 Task: Create a Virtual Reality (VR) Psychic Experiences: VR simulations of psychic and paranormal phenomena.
Action: Mouse moved to (500, 221)
Screenshot: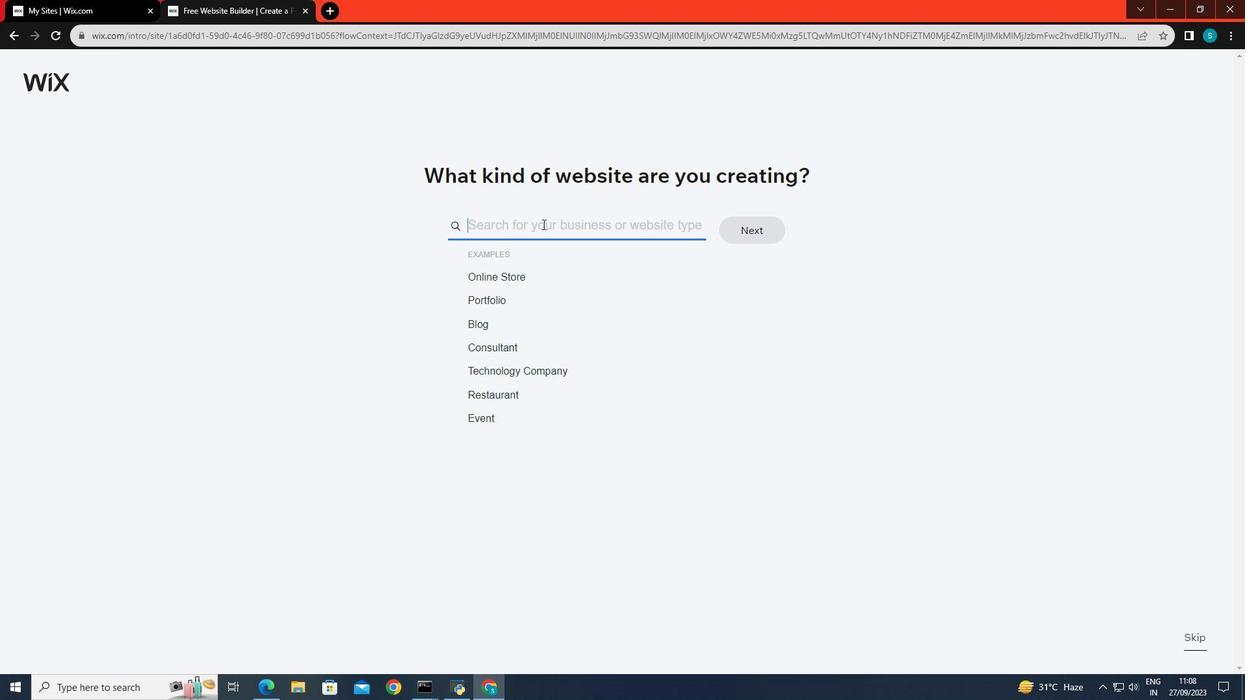 
Action: Mouse pressed left at (500, 221)
Screenshot: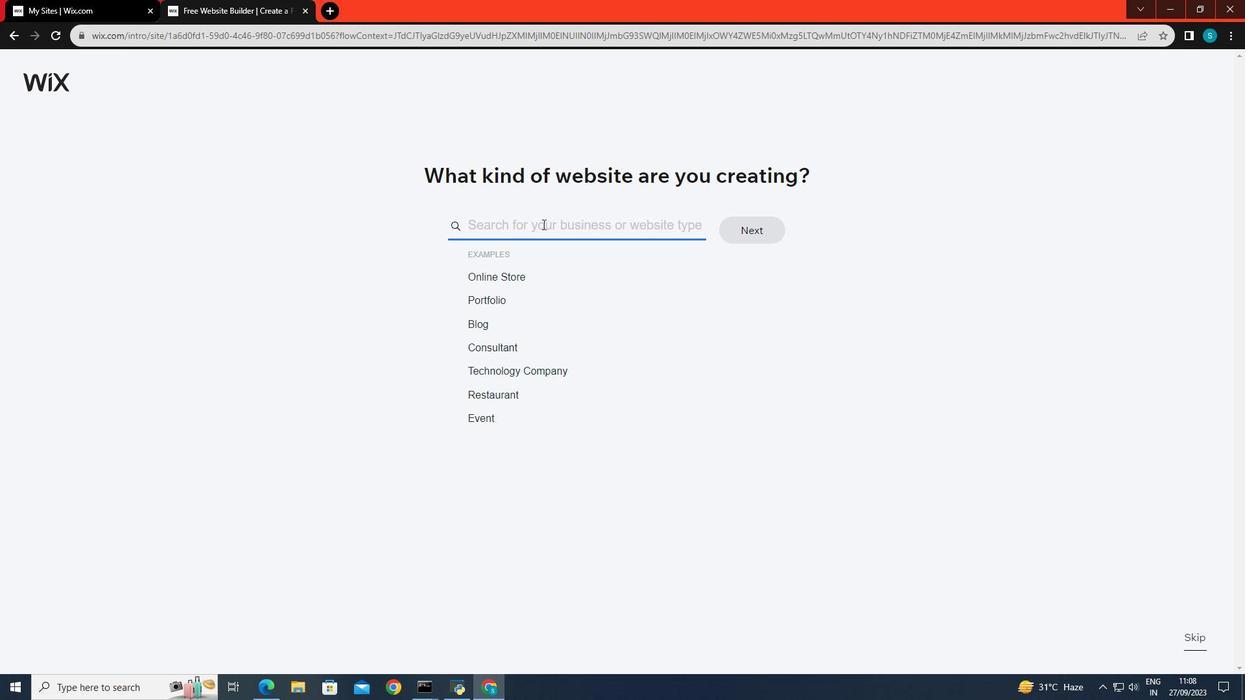 
Action: Mouse moved to (500, 221)
Screenshot: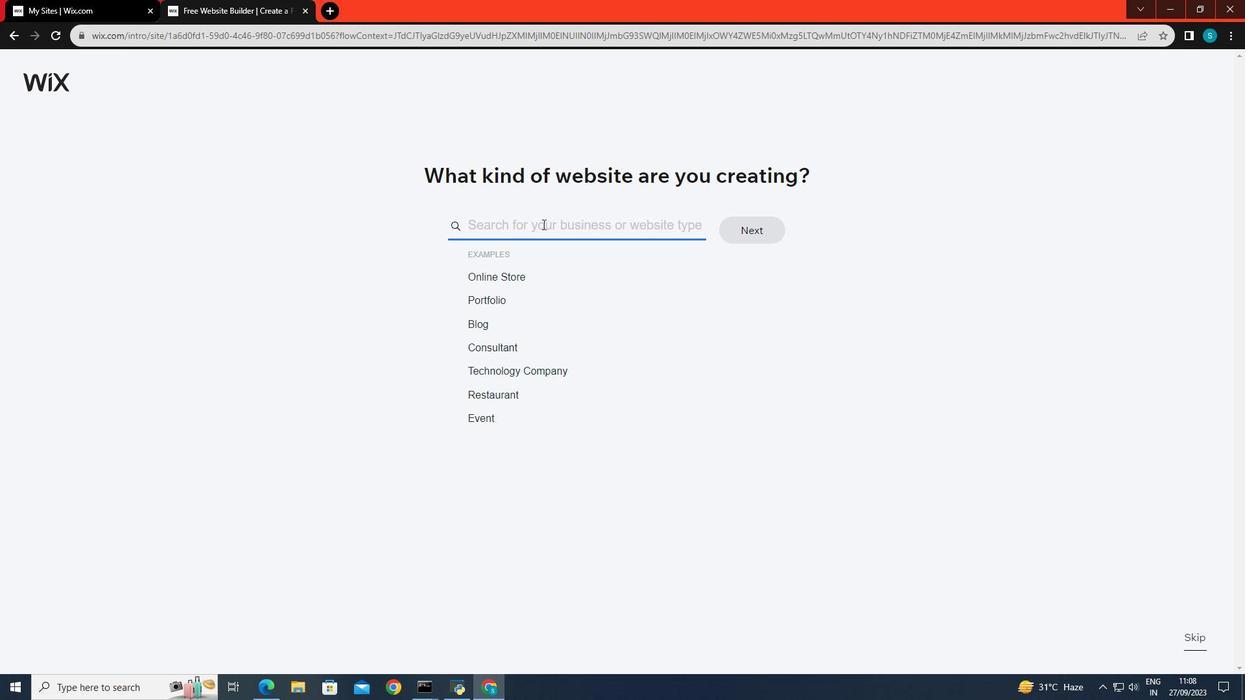 
Action: Key pressed vr<Key.space>psys<Key.backspace>chic<Key.space>experiences
Screenshot: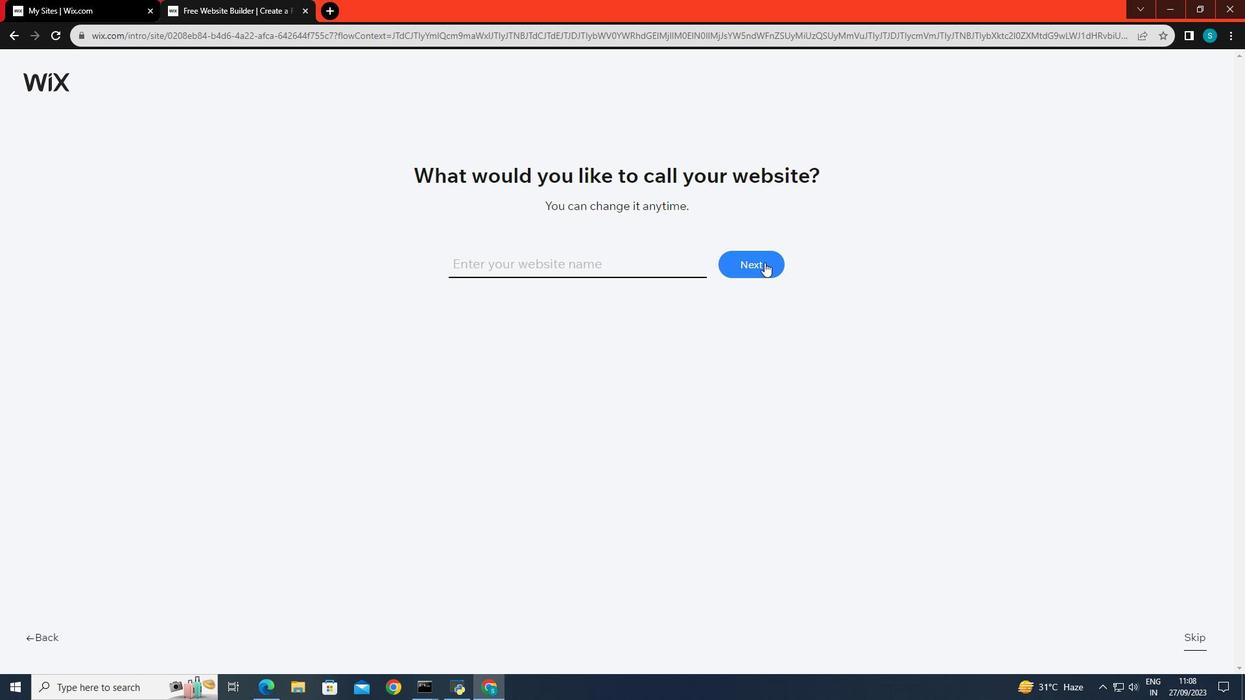 
Action: Mouse moved to (522, 402)
Screenshot: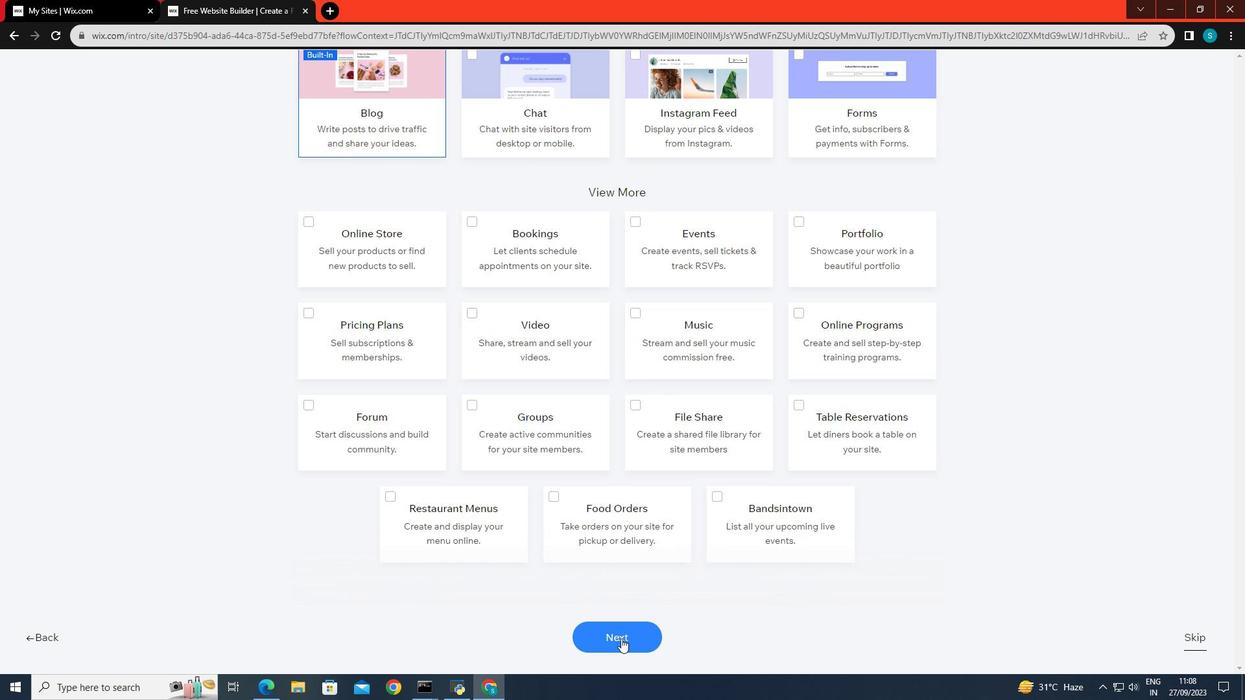 
Action: Mouse pressed left at (522, 402)
Screenshot: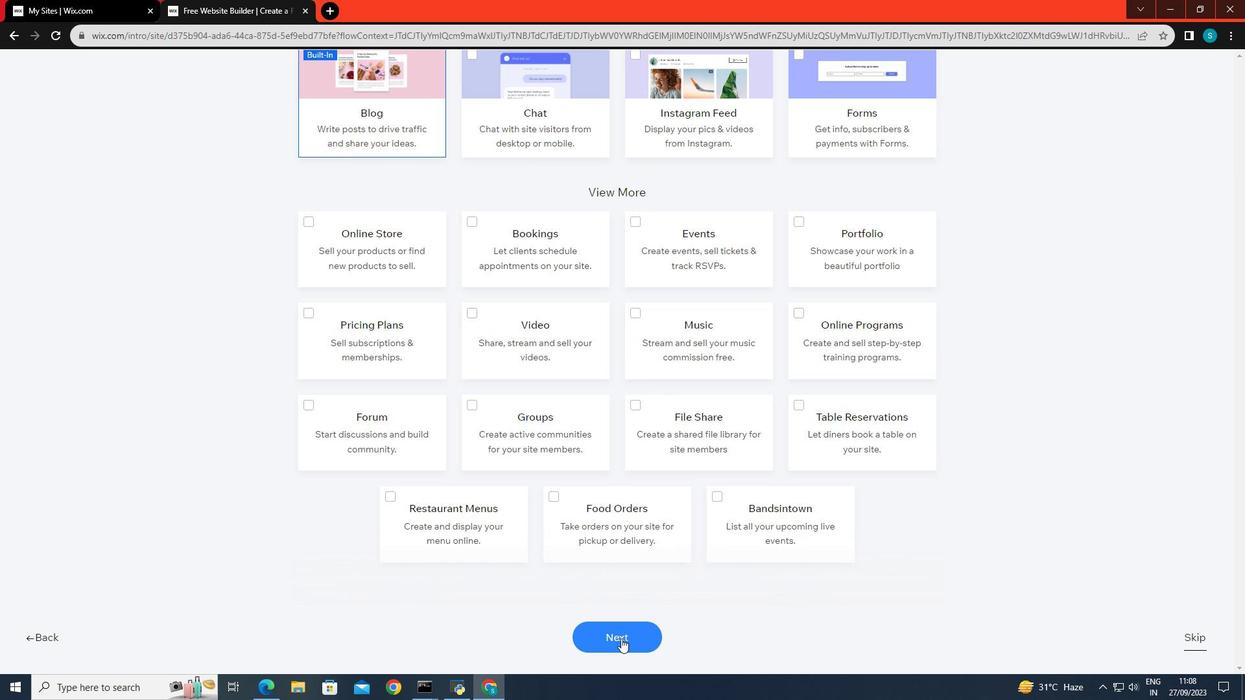 
Action: Mouse moved to (755, 231)
Screenshot: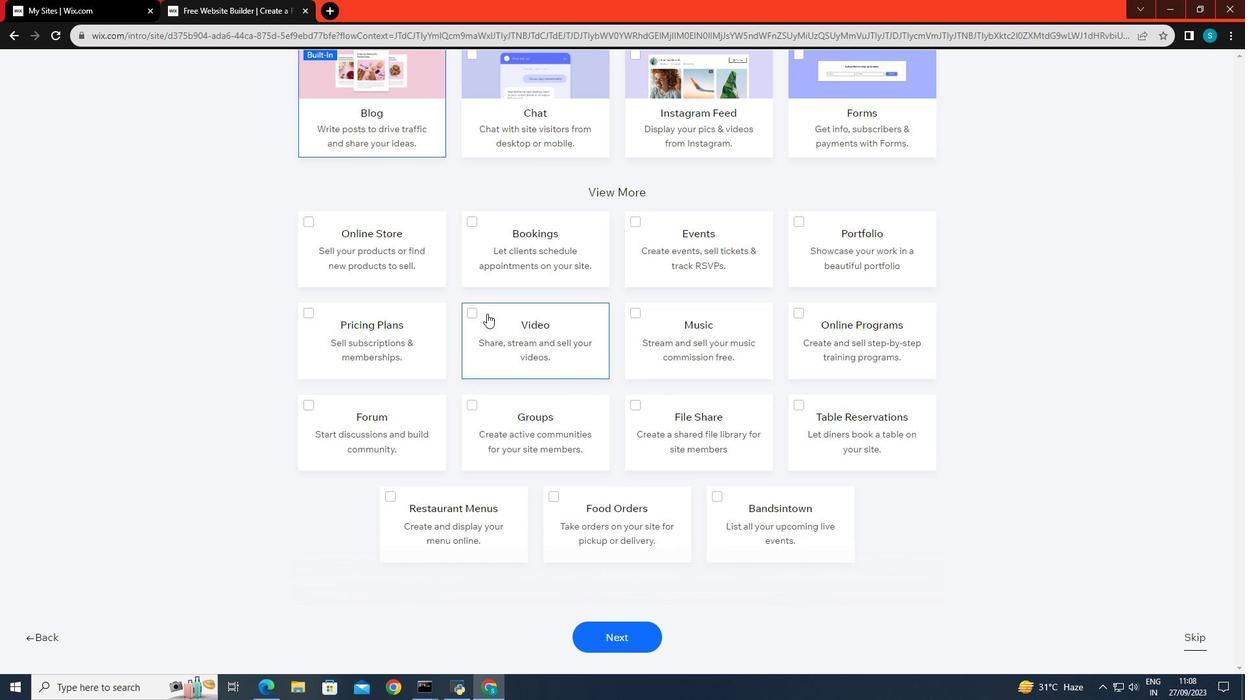 
Action: Mouse pressed left at (755, 231)
Screenshot: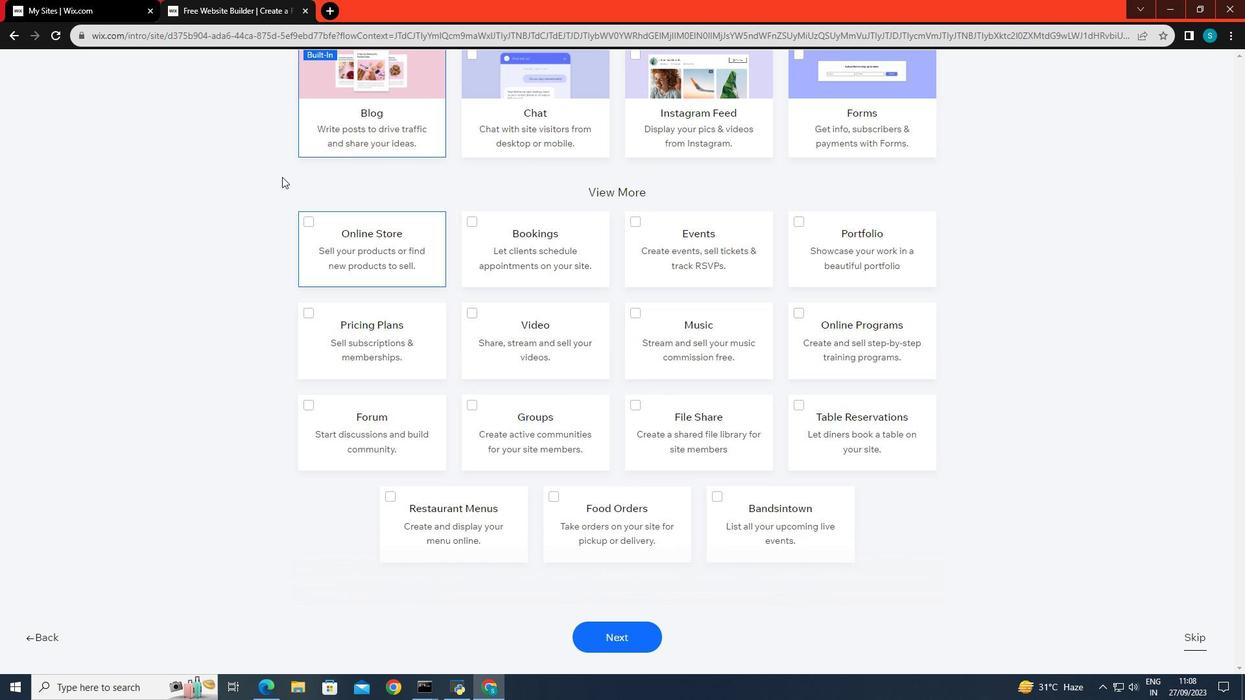 
Action: Mouse moved to (762, 263)
Screenshot: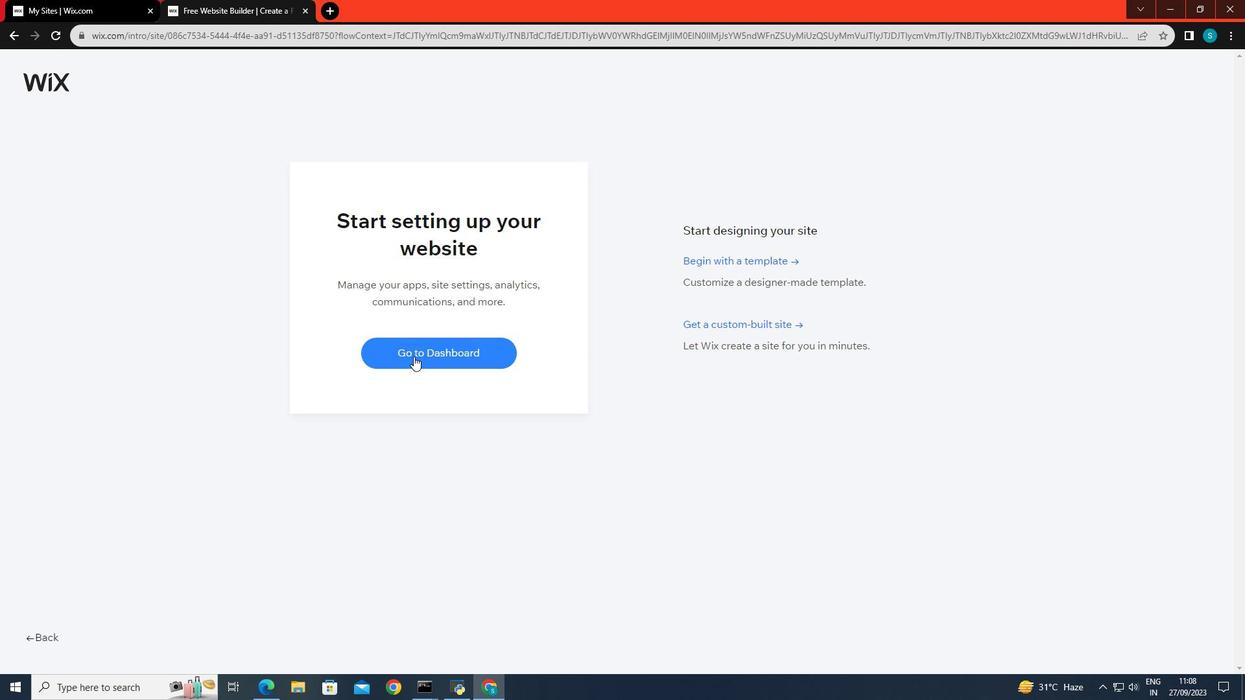 
Action: Mouse pressed left at (762, 263)
Screenshot: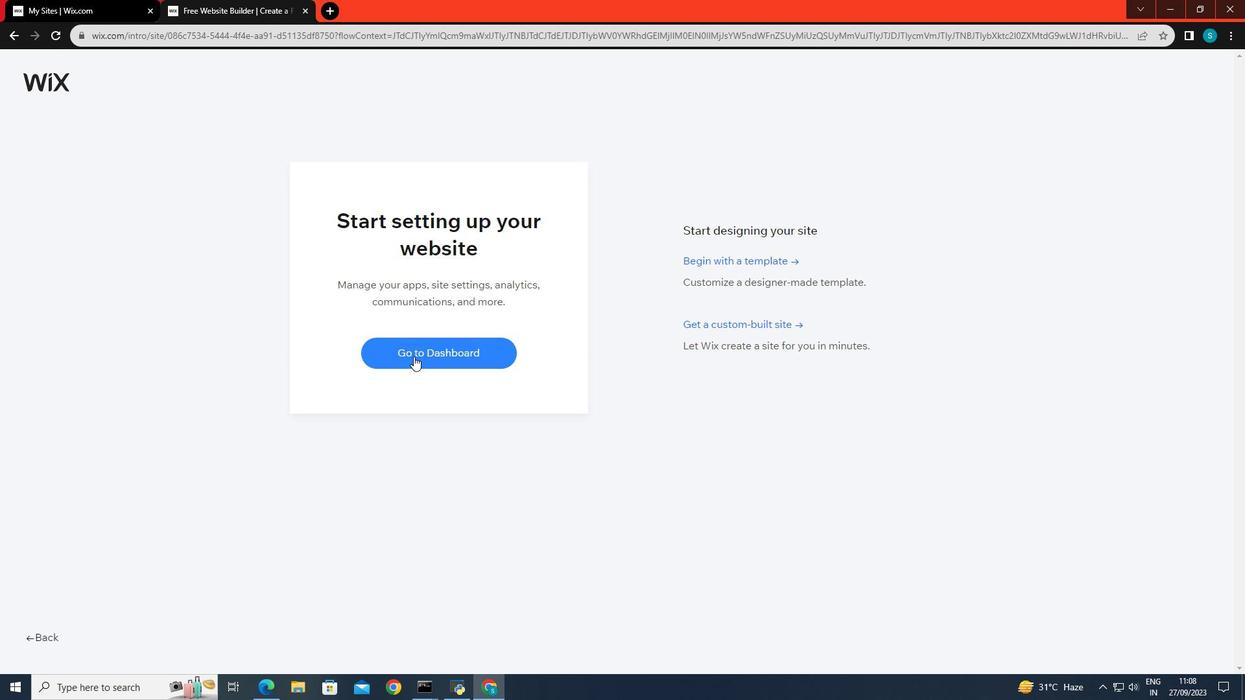
Action: Mouse moved to (637, 201)
Screenshot: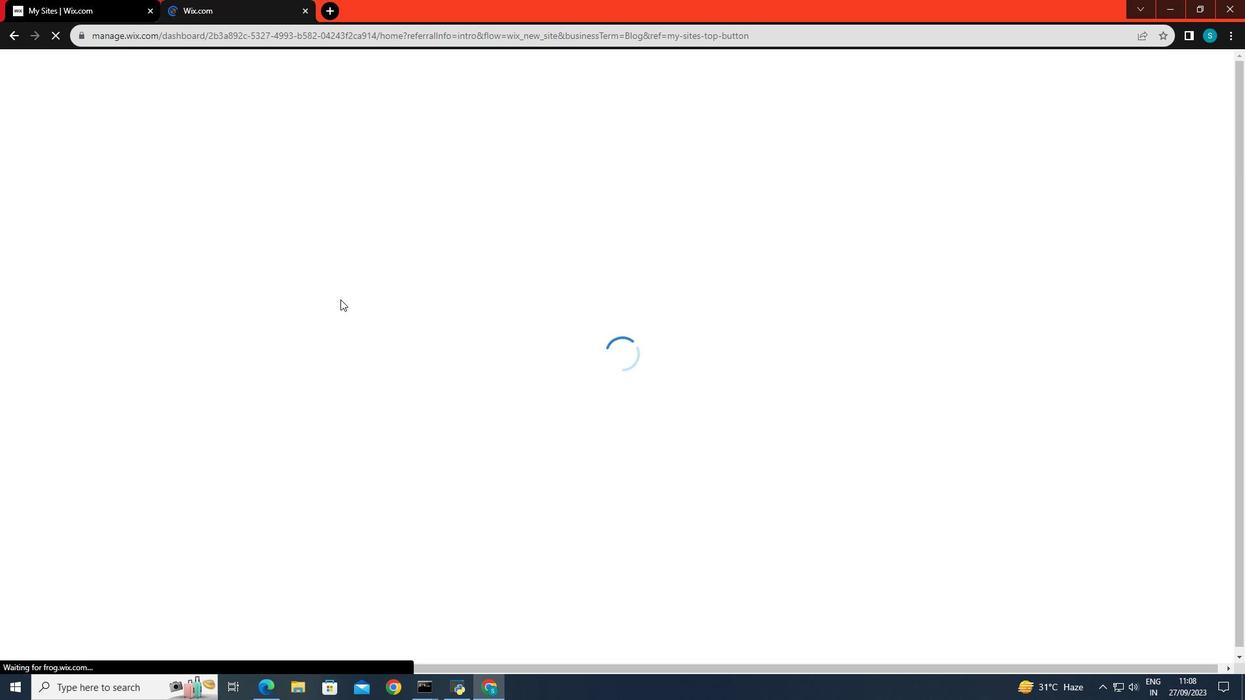 
Action: Mouse pressed left at (637, 201)
Screenshot: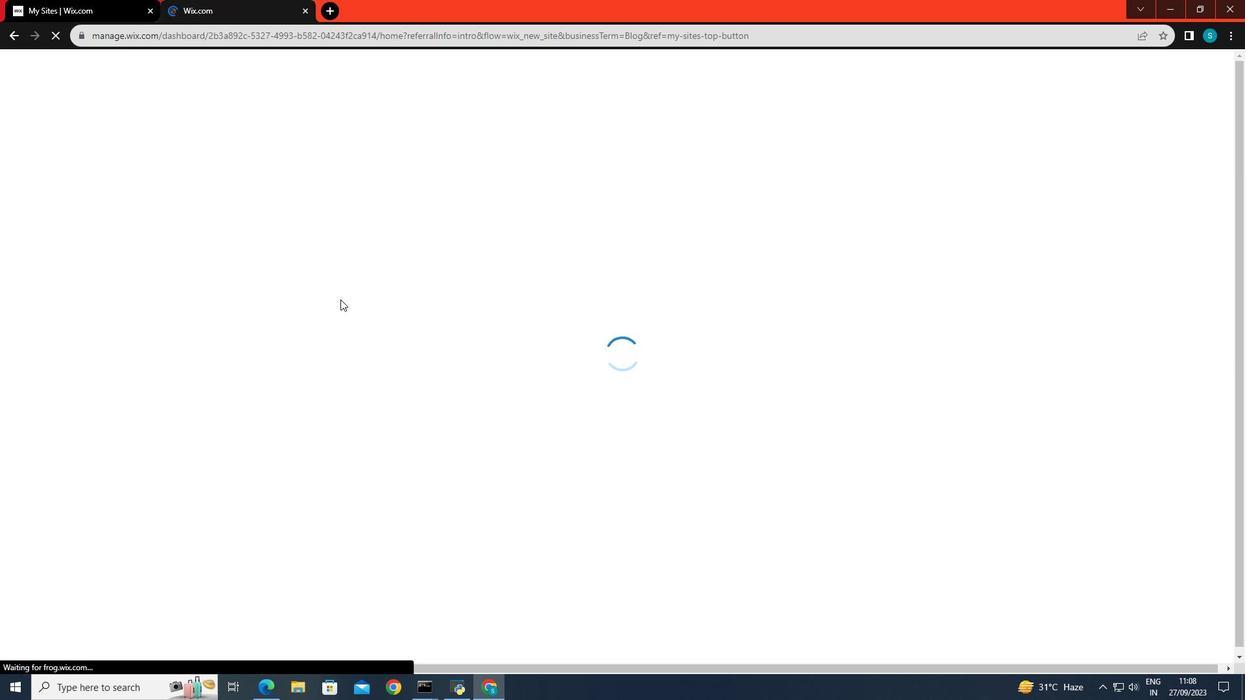 
Action: Mouse moved to (478, 200)
Screenshot: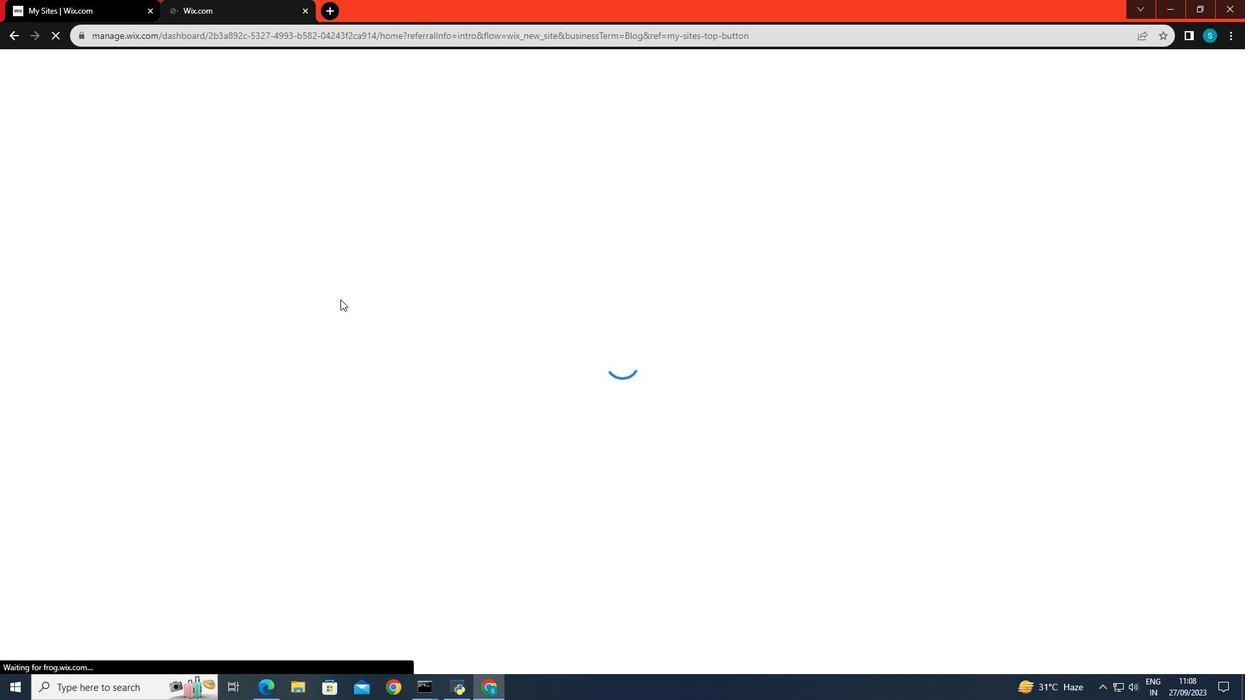 
Action: Mouse pressed left at (478, 200)
Screenshot: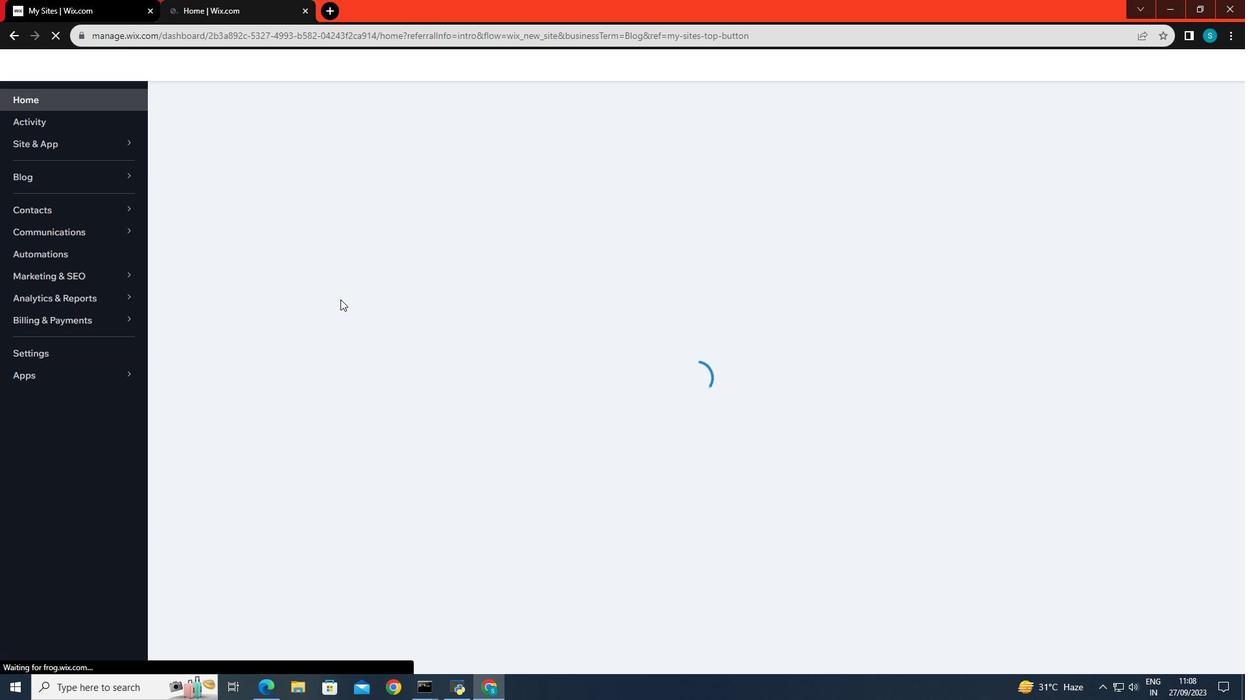 
Action: Mouse moved to (310, 202)
Screenshot: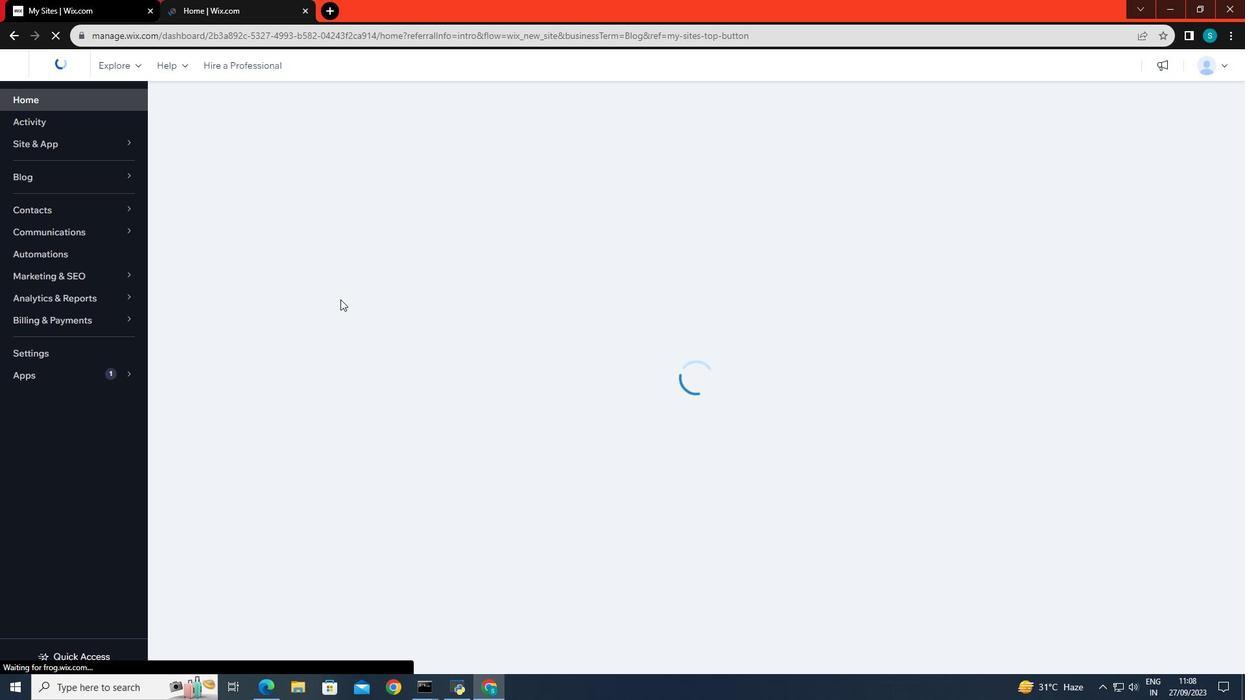 
Action: Mouse pressed left at (310, 202)
Screenshot: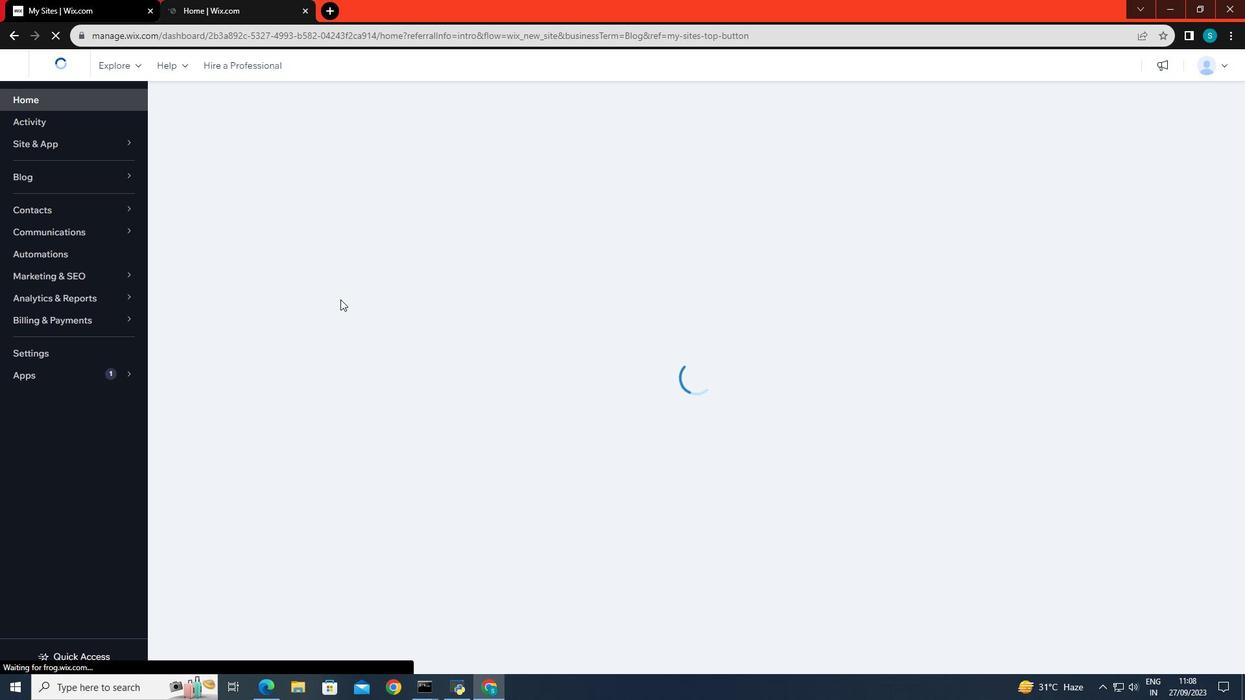 
Action: Mouse moved to (616, 643)
Screenshot: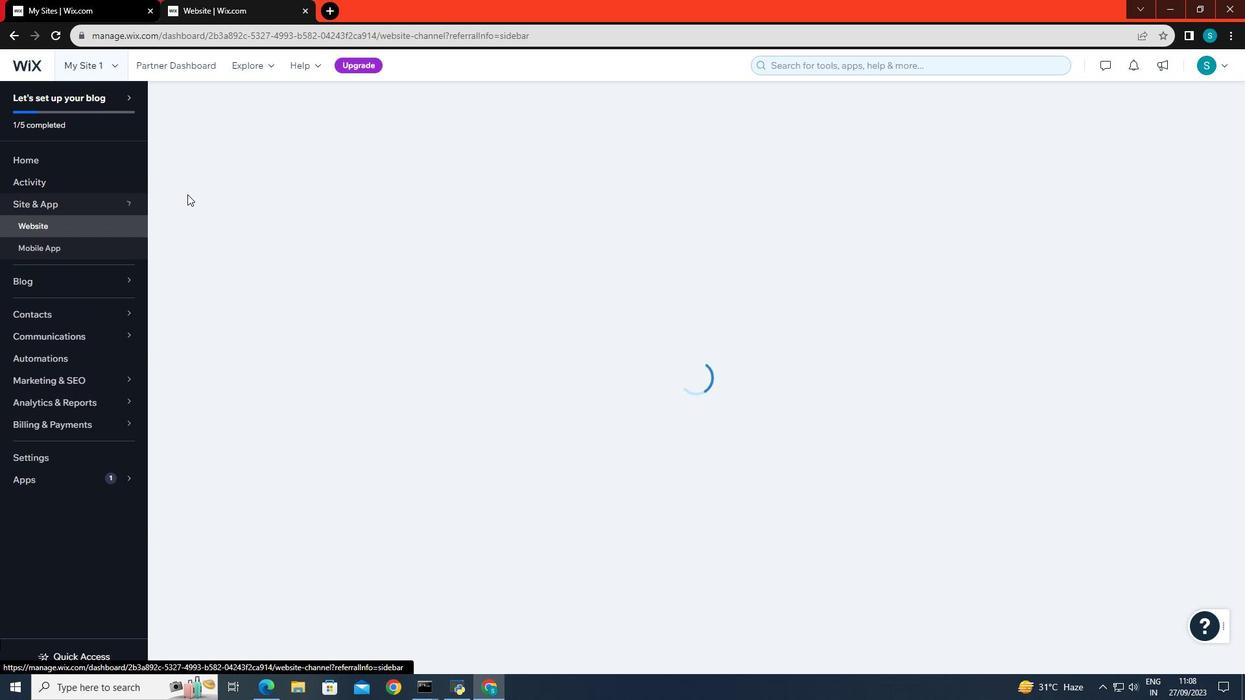 
Action: Mouse pressed left at (616, 643)
Screenshot: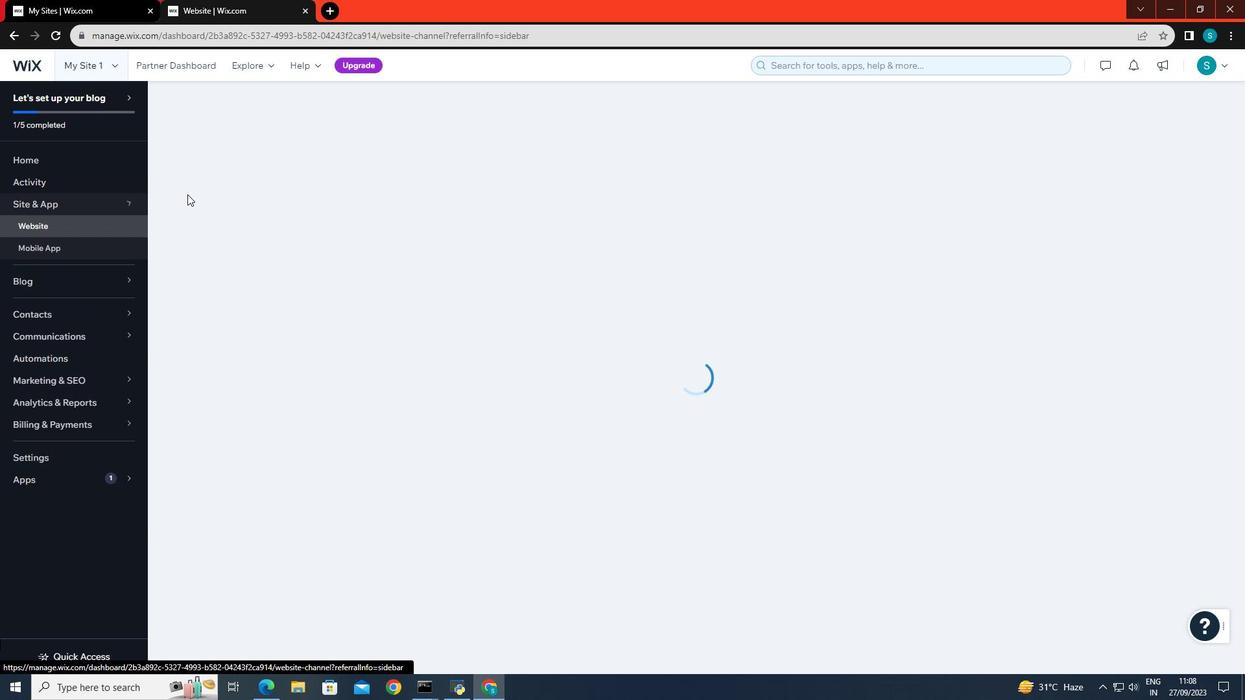 
Action: Mouse moved to (481, 353)
Screenshot: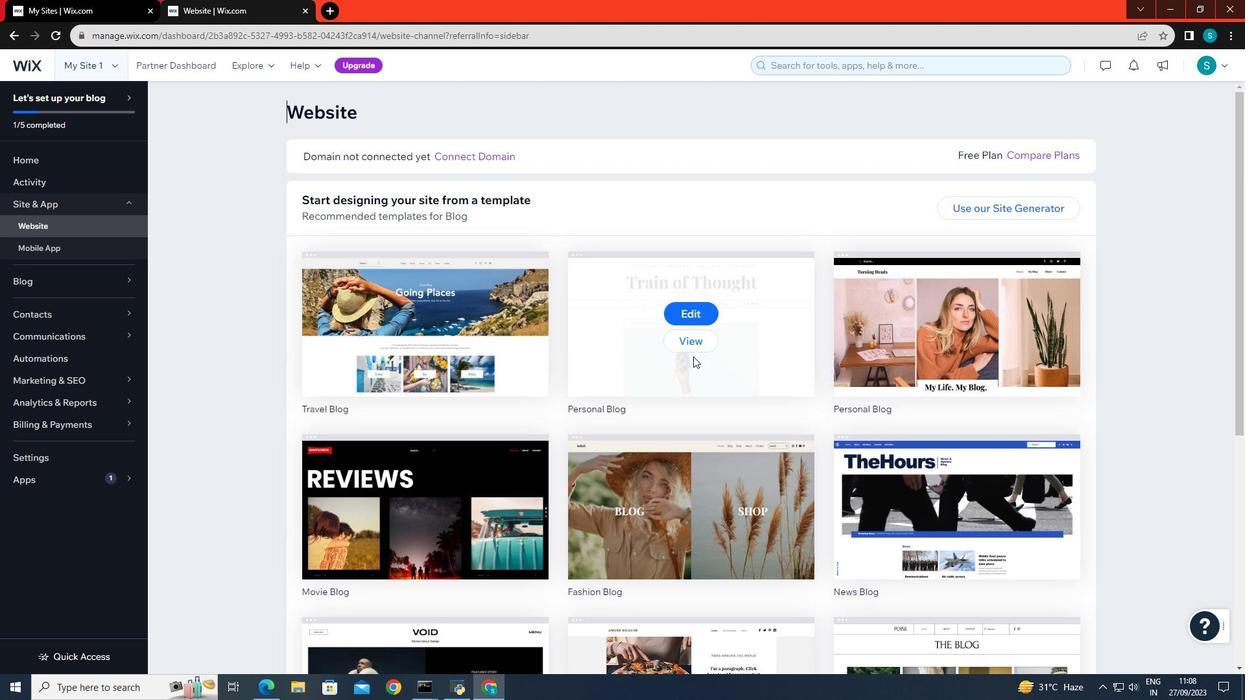 
Action: Mouse pressed left at (481, 353)
Screenshot: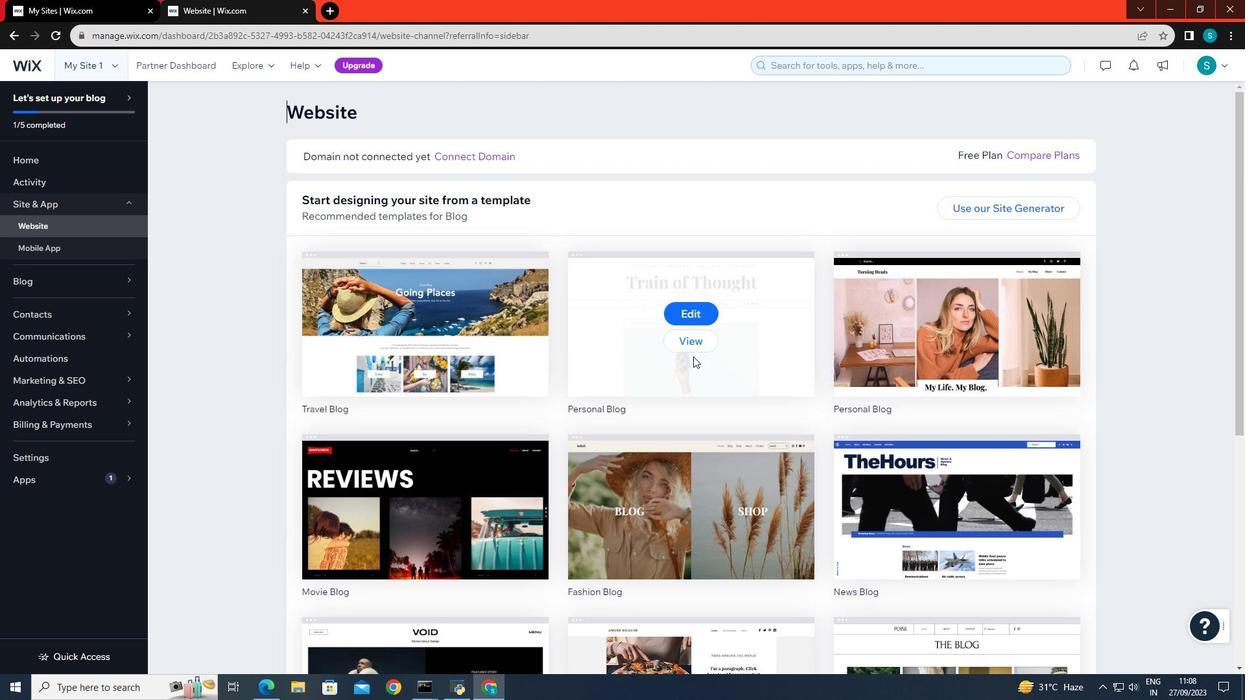 
Action: Mouse moved to (179, 213)
Screenshot: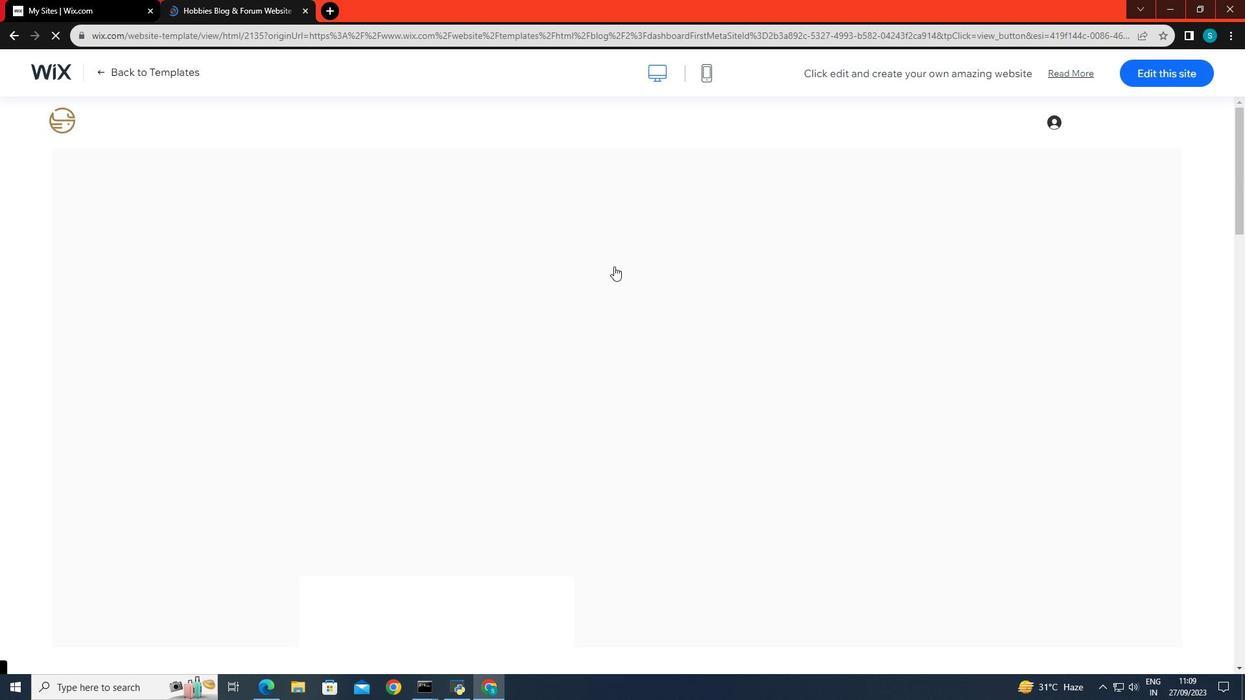 
Action: Mouse pressed left at (179, 213)
Screenshot: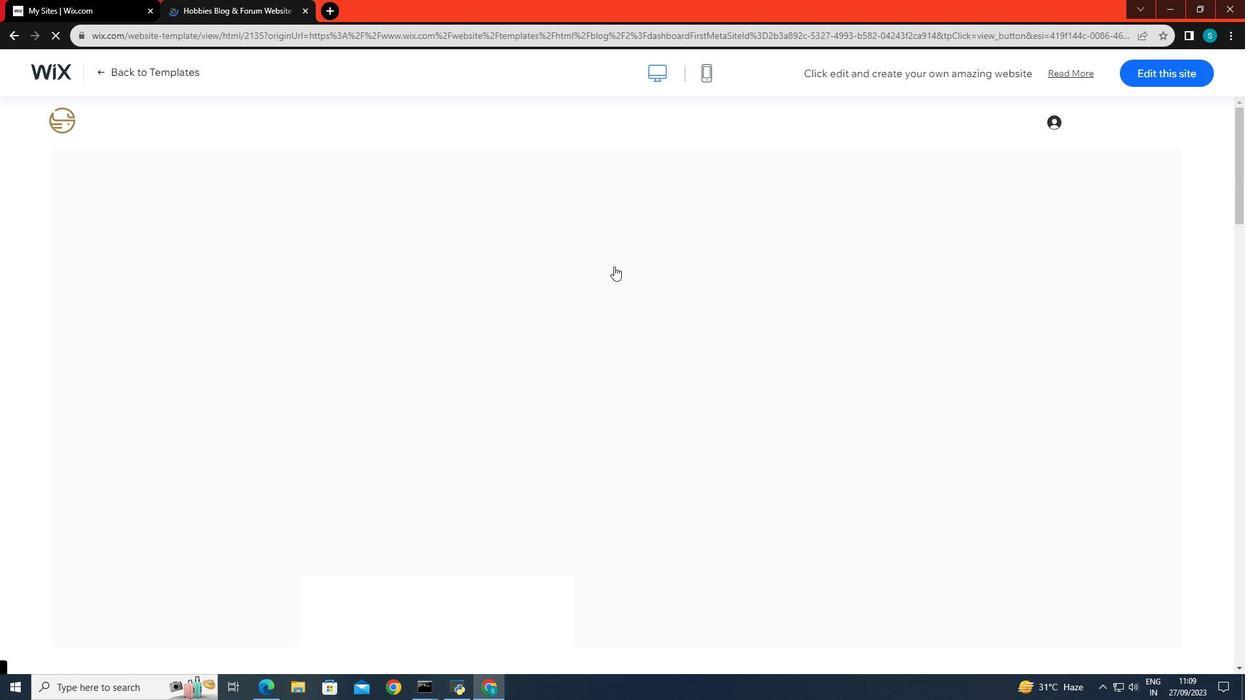 
Action: Mouse moved to (688, 359)
Screenshot: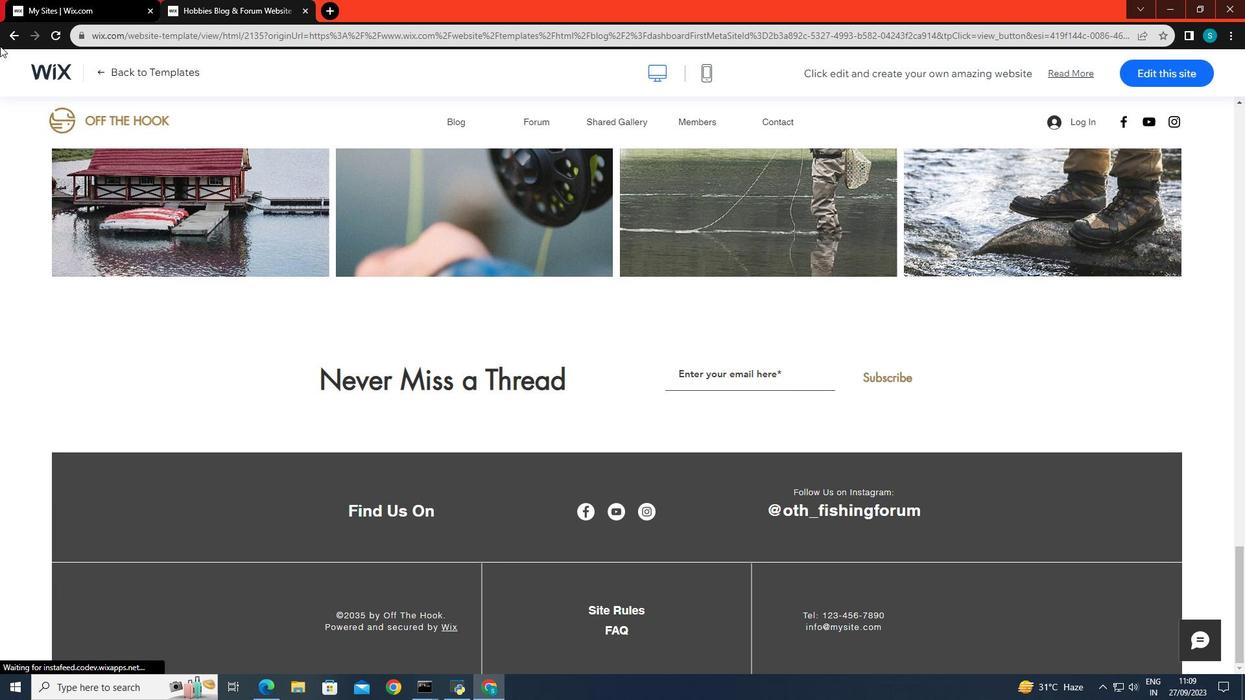 
Action: Mouse scrolled (688, 358) with delta (0, 0)
Screenshot: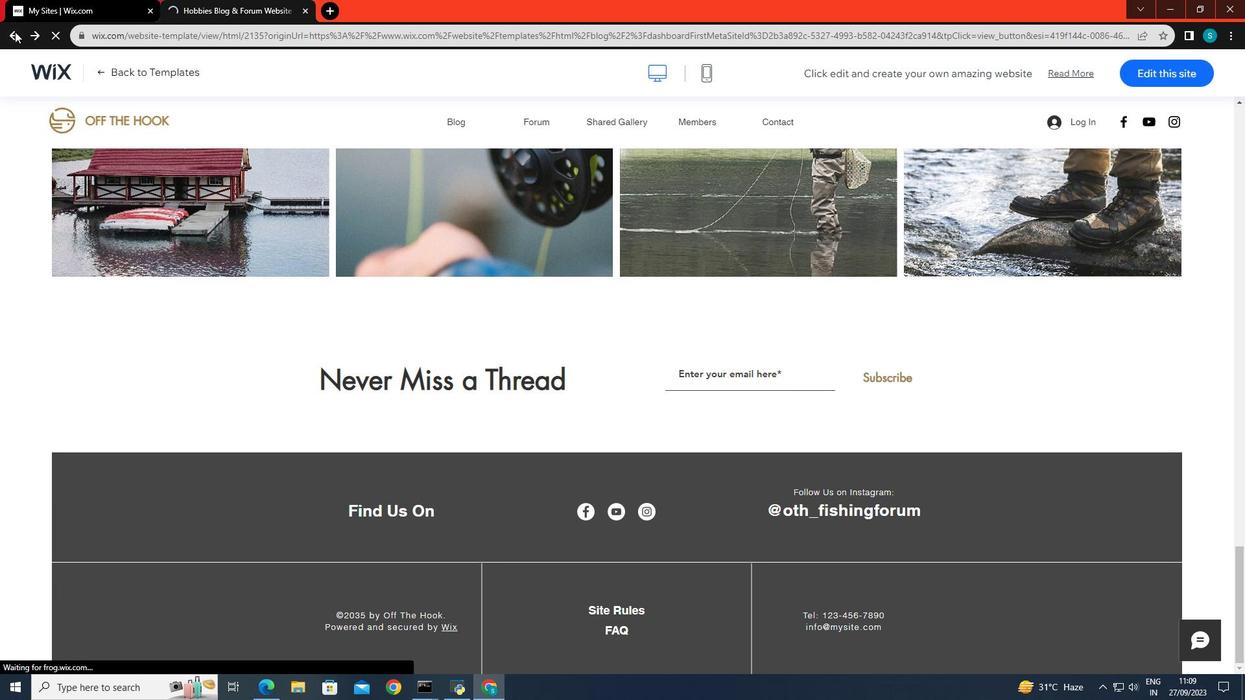 
Action: Mouse scrolled (688, 358) with delta (0, 0)
Screenshot: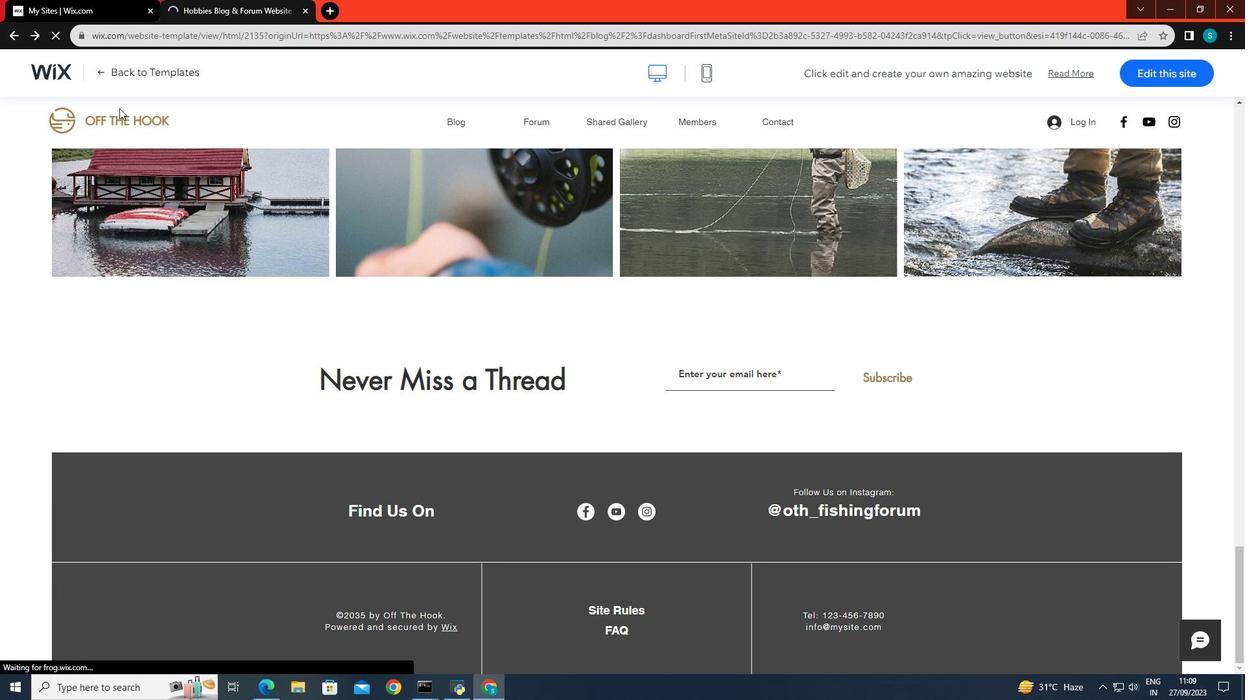 
Action: Mouse scrolled (688, 358) with delta (0, 0)
Screenshot: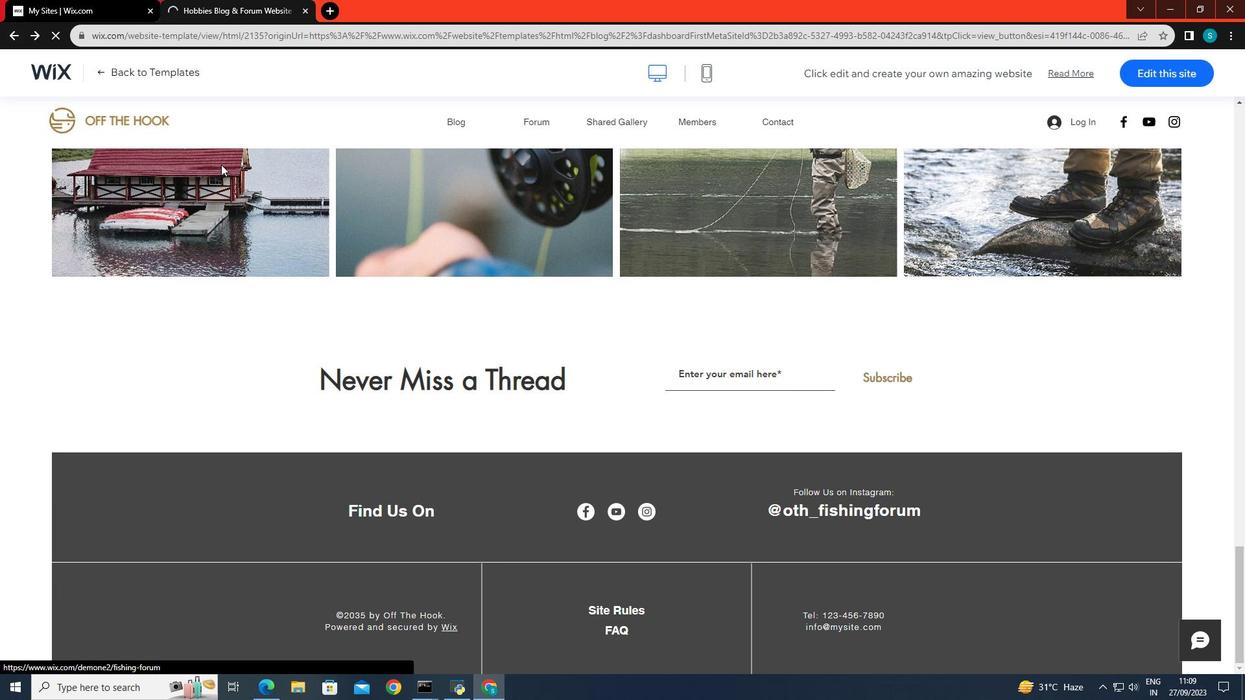 
Action: Mouse scrolled (688, 358) with delta (0, 0)
Screenshot: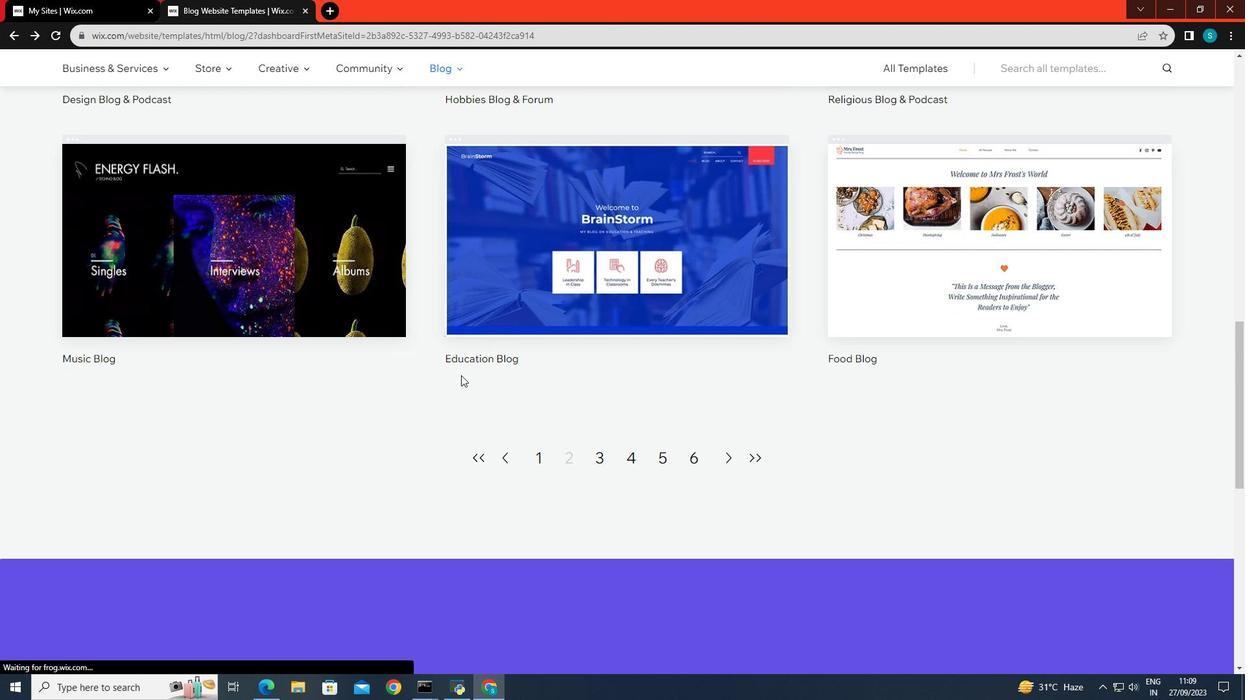
Action: Mouse scrolled (688, 358) with delta (0, 0)
Screenshot: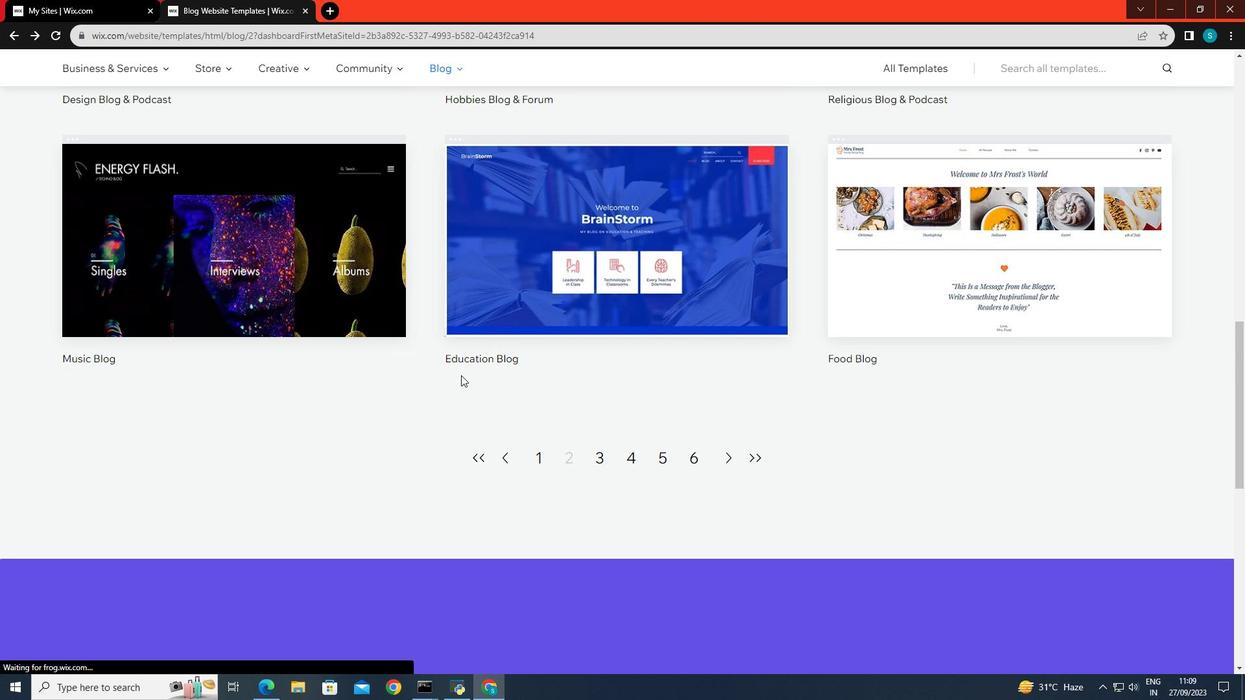 
Action: Mouse moved to (688, 359)
Screenshot: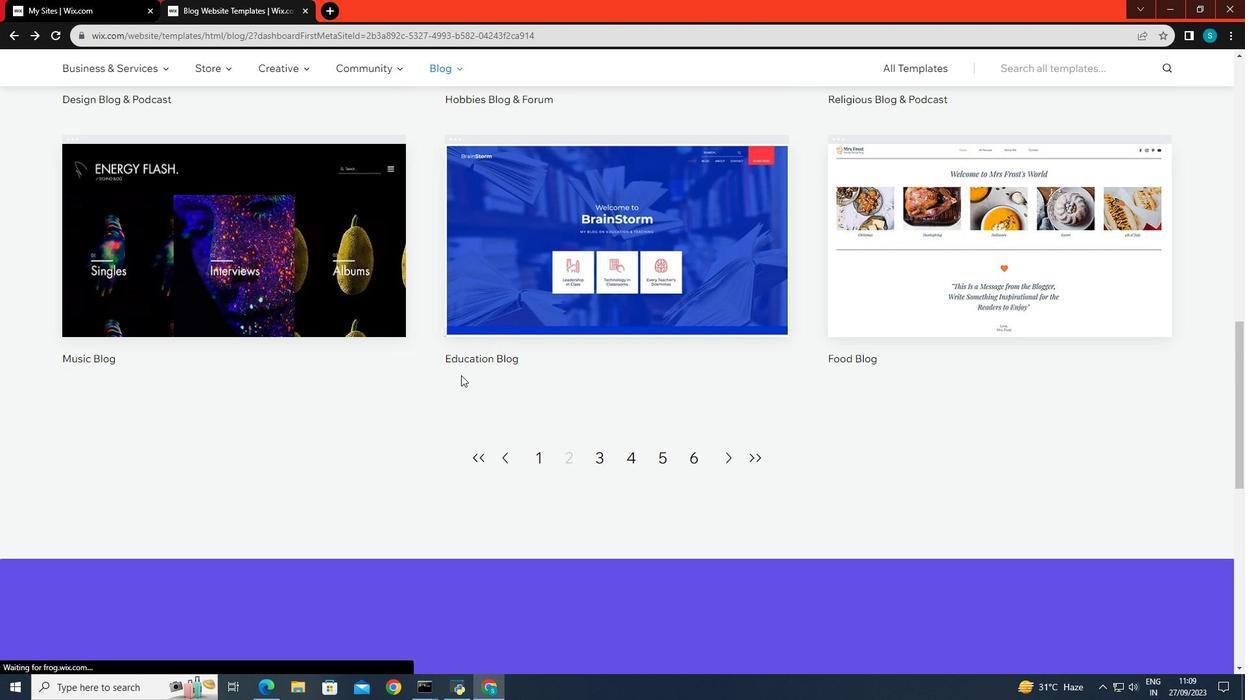 
Action: Mouse scrolled (688, 358) with delta (0, 0)
Screenshot: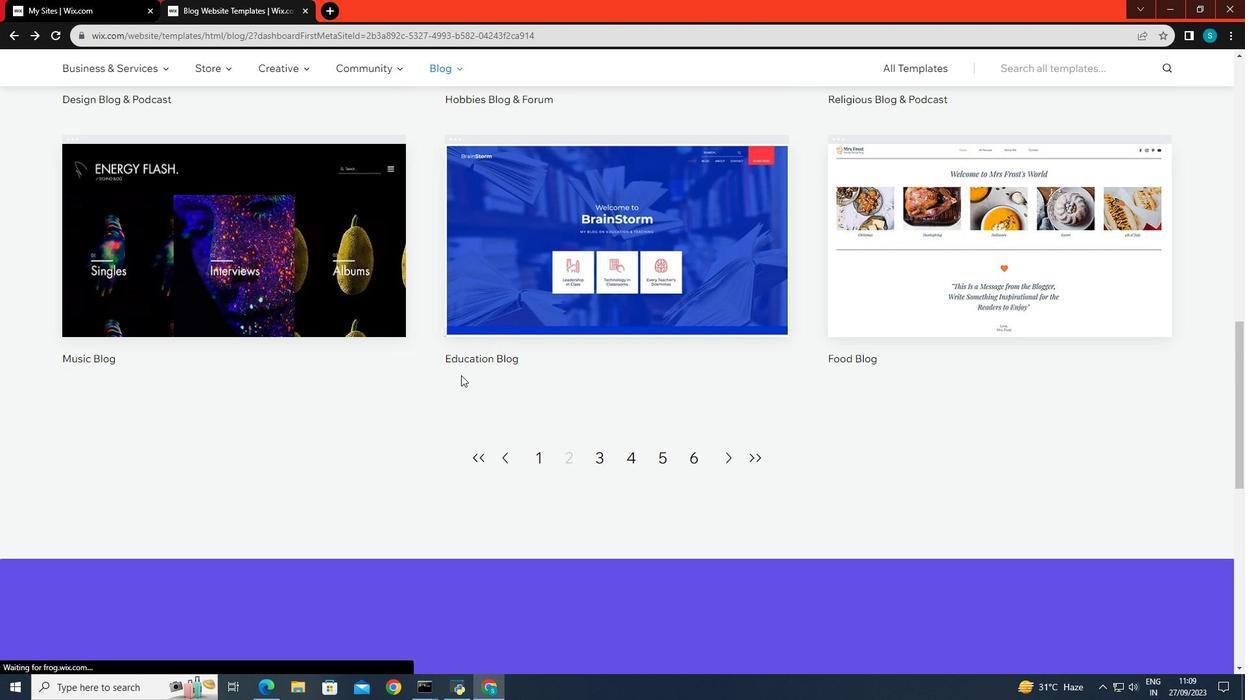 
Action: Mouse scrolled (688, 358) with delta (0, 0)
Screenshot: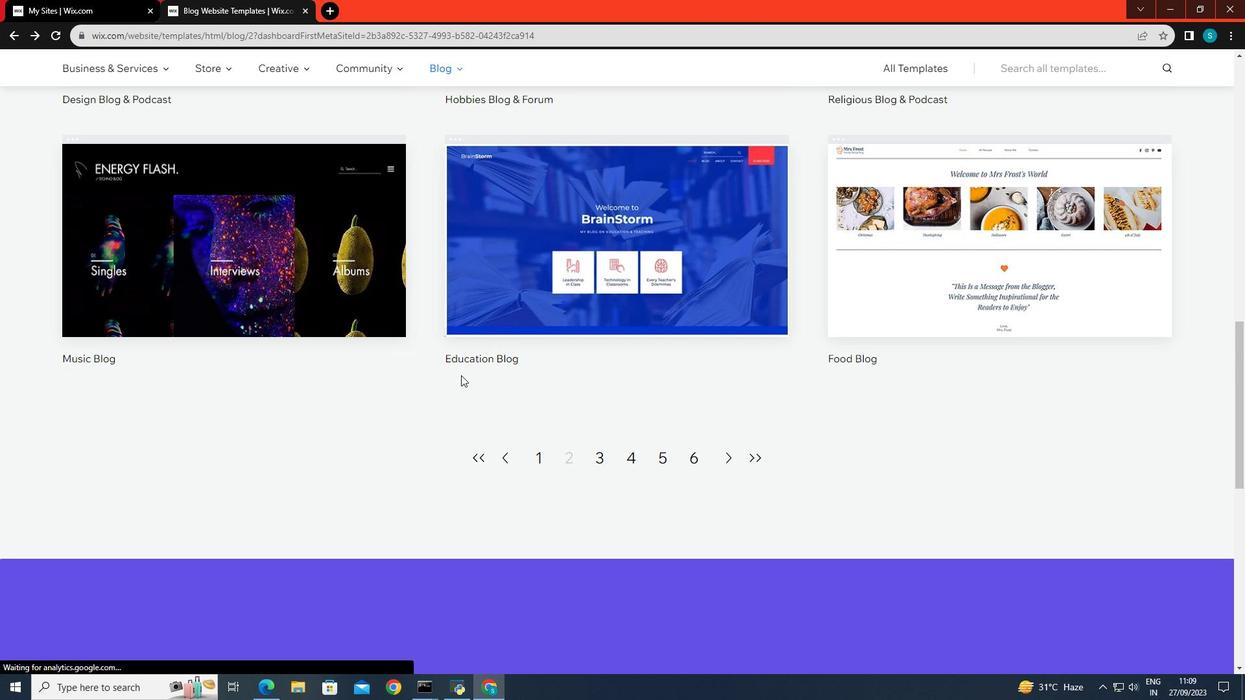 
Action: Mouse scrolled (688, 358) with delta (0, 0)
Screenshot: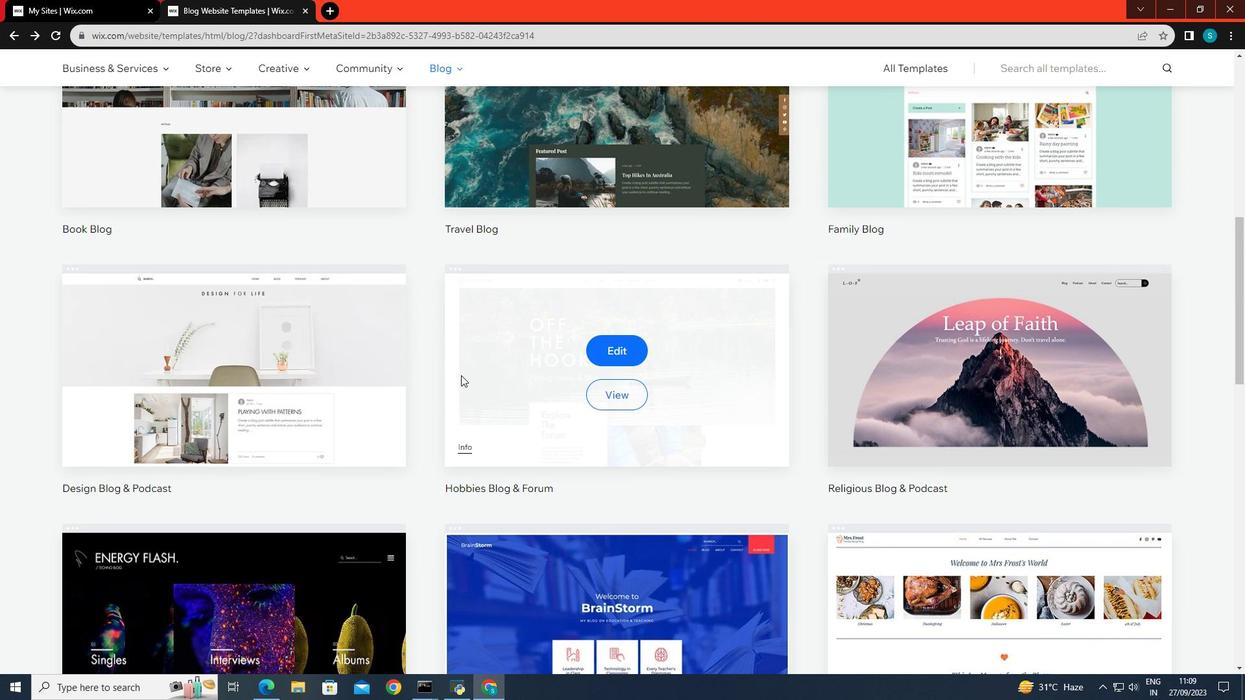 
Action: Mouse scrolled (688, 358) with delta (0, 0)
Screenshot: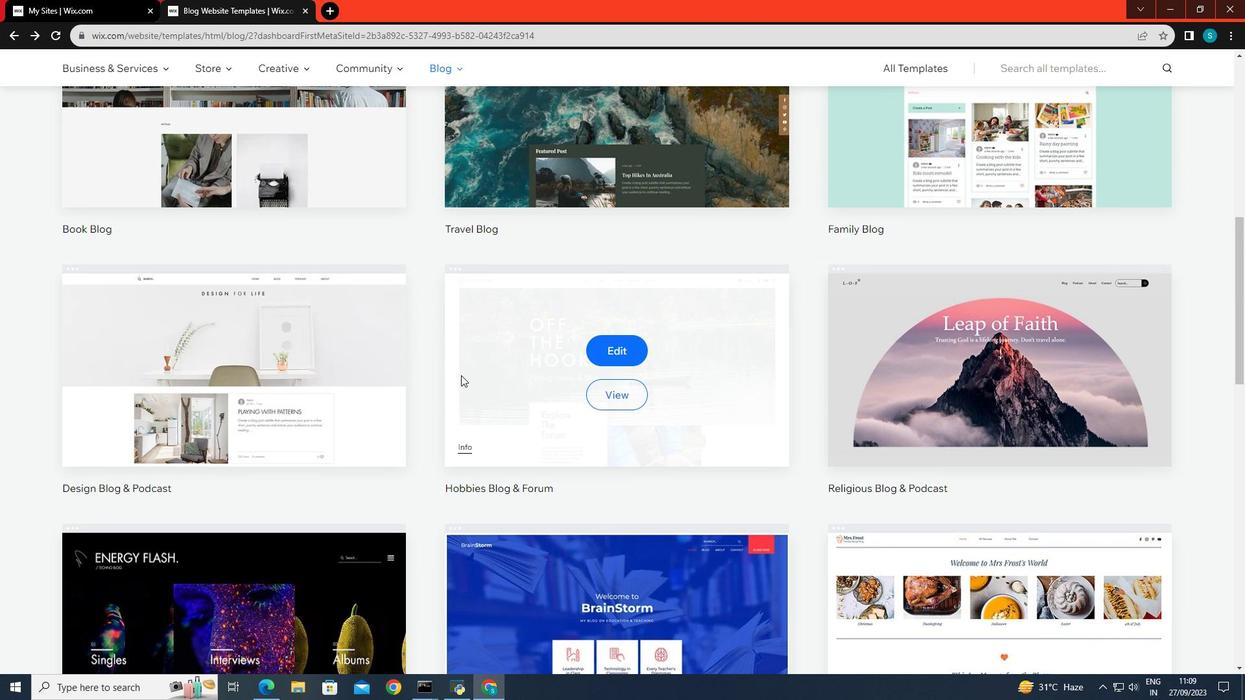 
Action: Mouse scrolled (688, 358) with delta (0, 0)
Screenshot: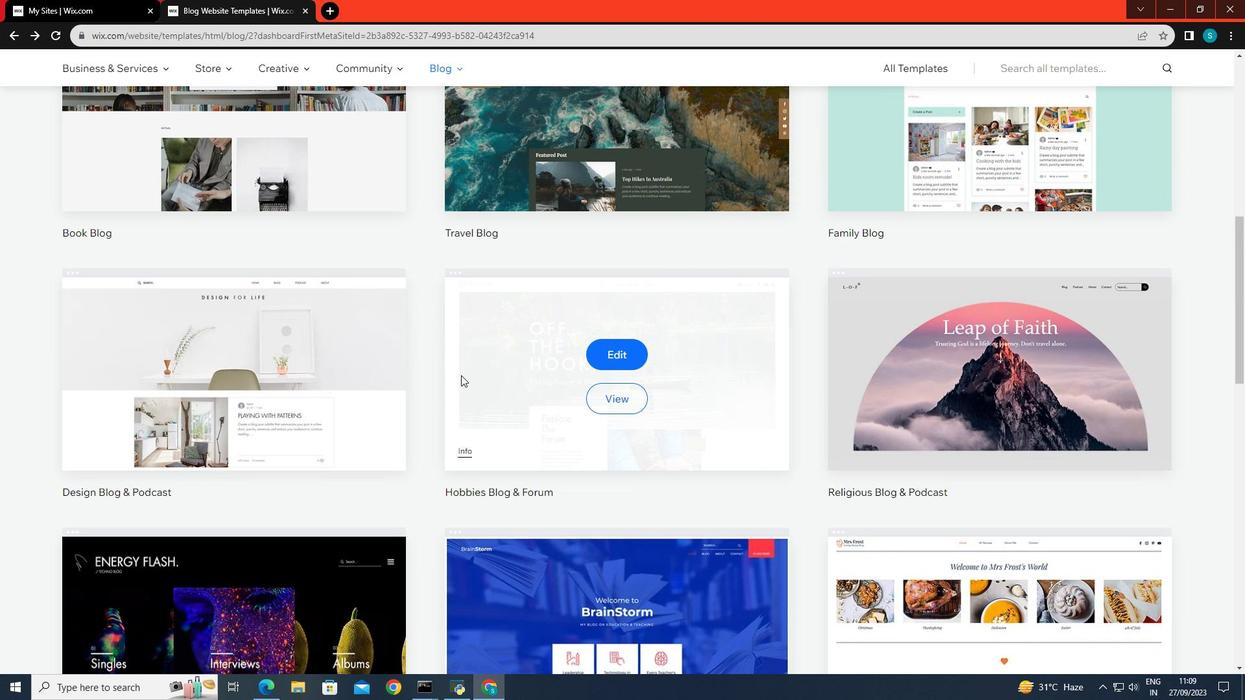 
Action: Mouse scrolled (688, 358) with delta (0, 0)
Screenshot: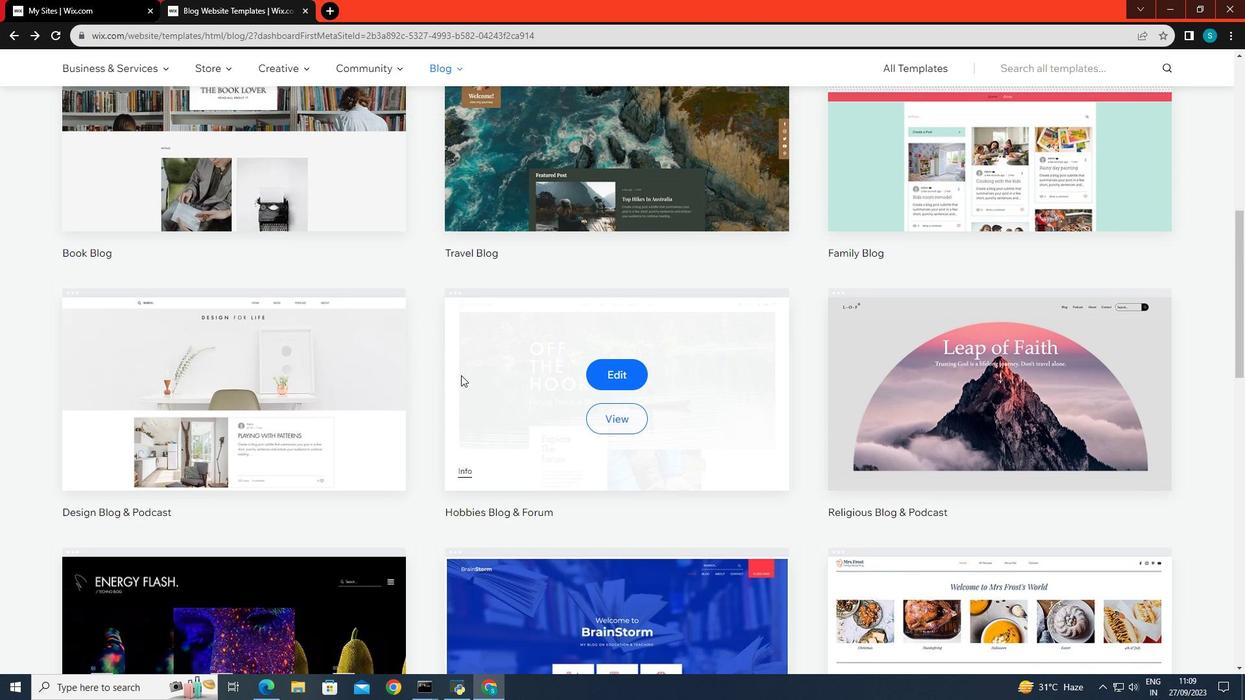 
Action: Mouse moved to (709, 607)
Screenshot: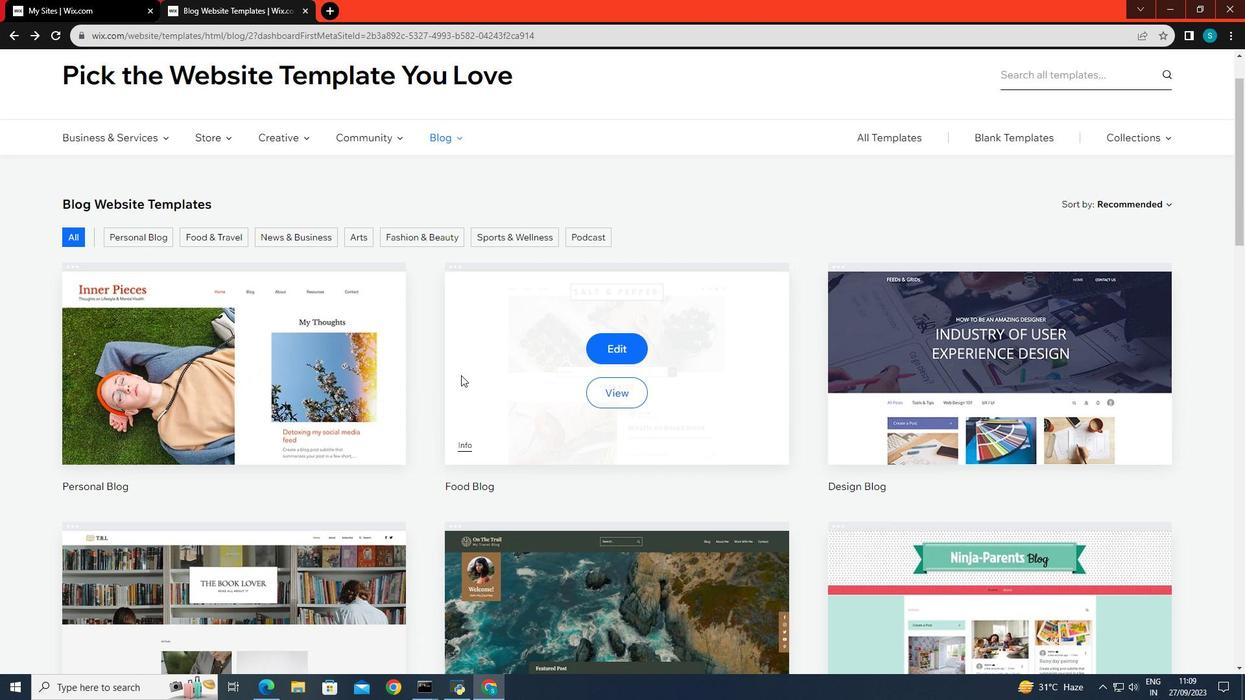 
Action: Mouse pressed left at (709, 607)
Screenshot: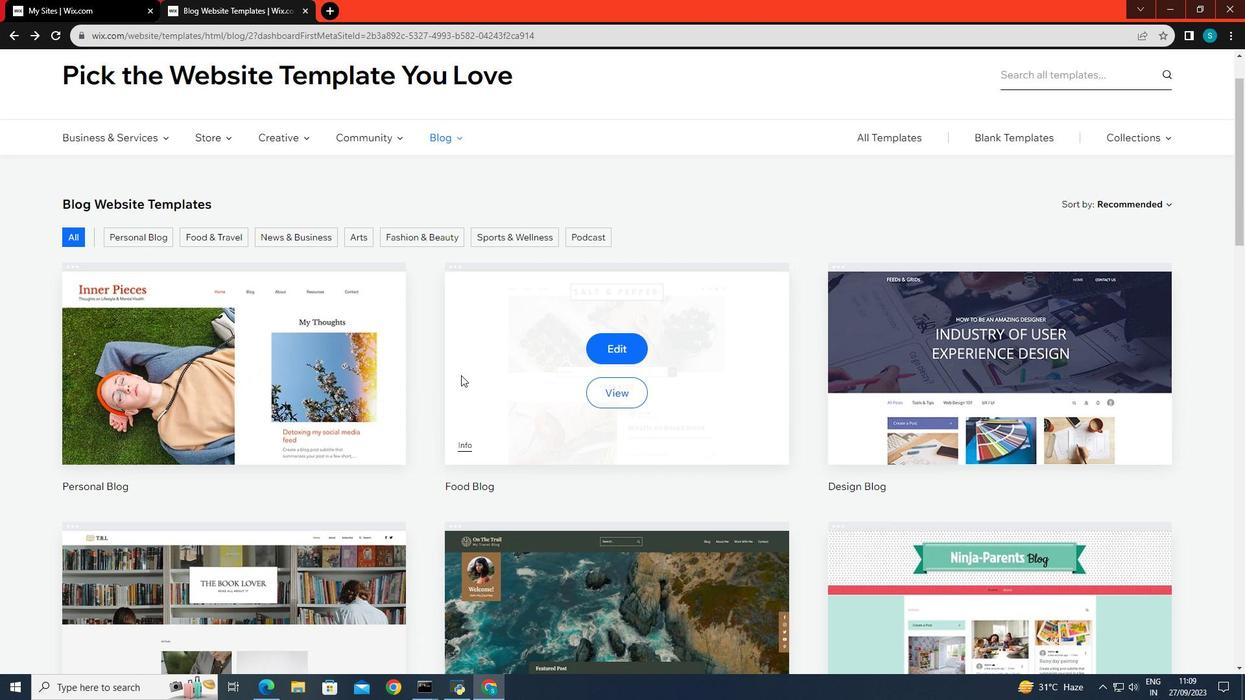 
Action: Mouse moved to (736, 258)
Screenshot: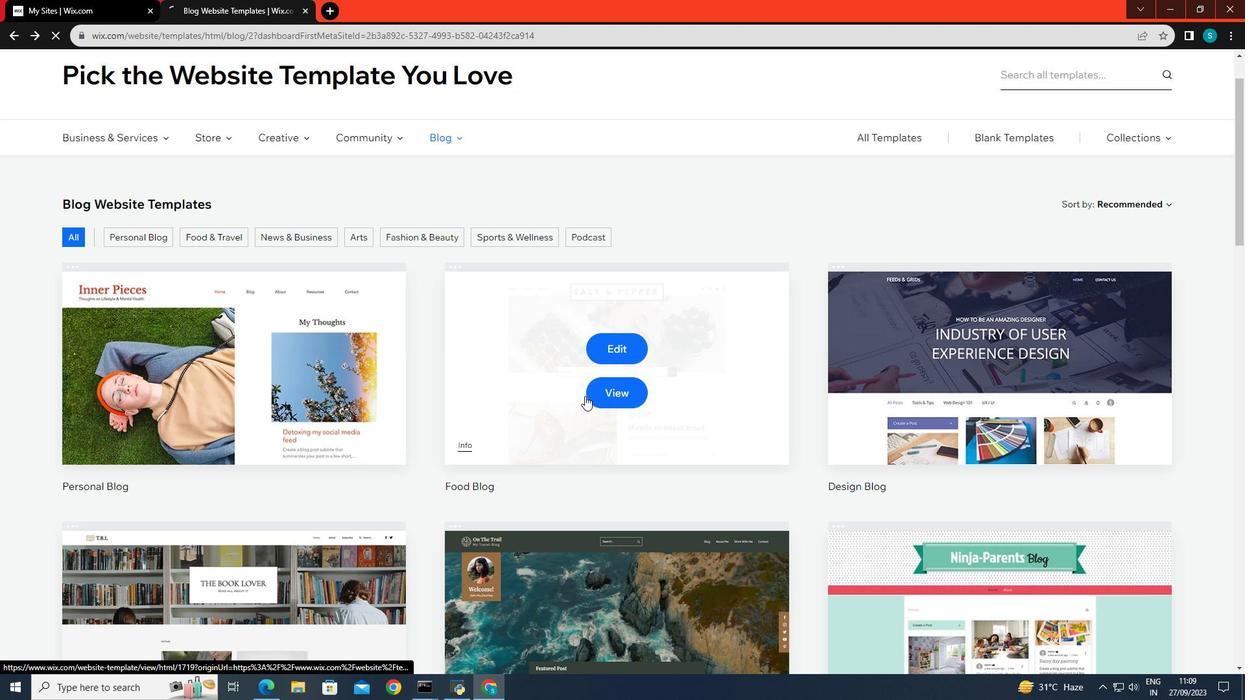 
Action: Mouse scrolled (736, 257) with delta (0, 0)
Screenshot: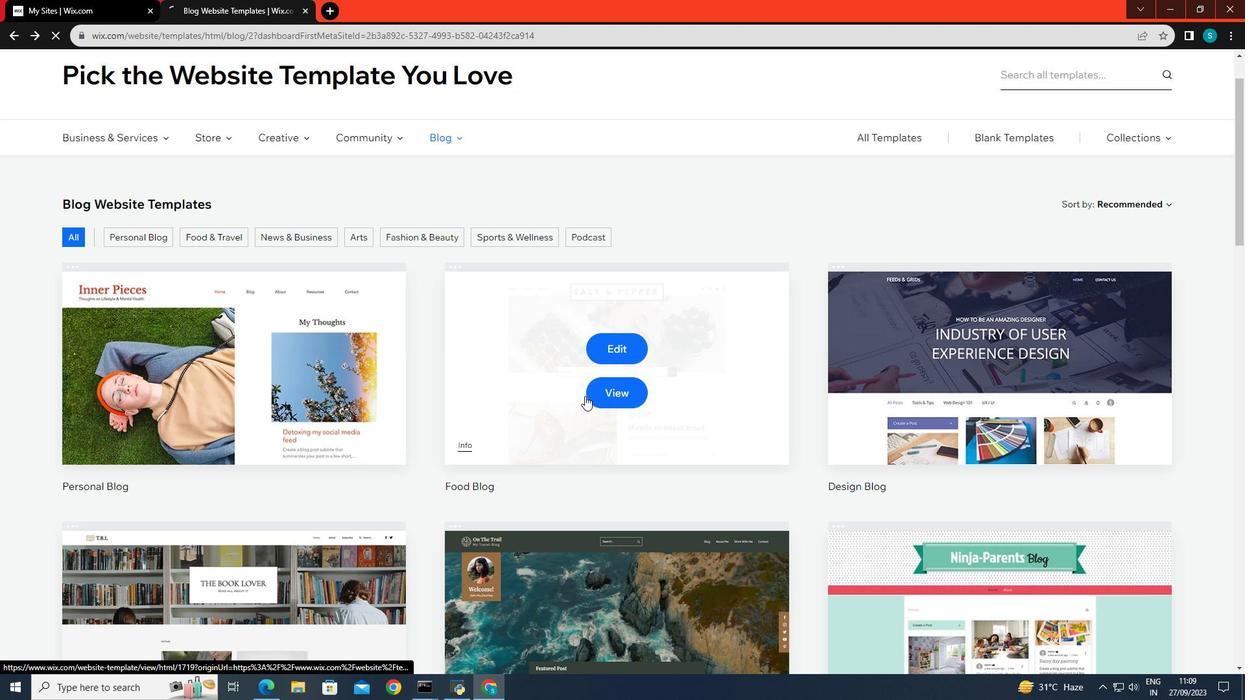 
Action: Mouse moved to (736, 258)
Screenshot: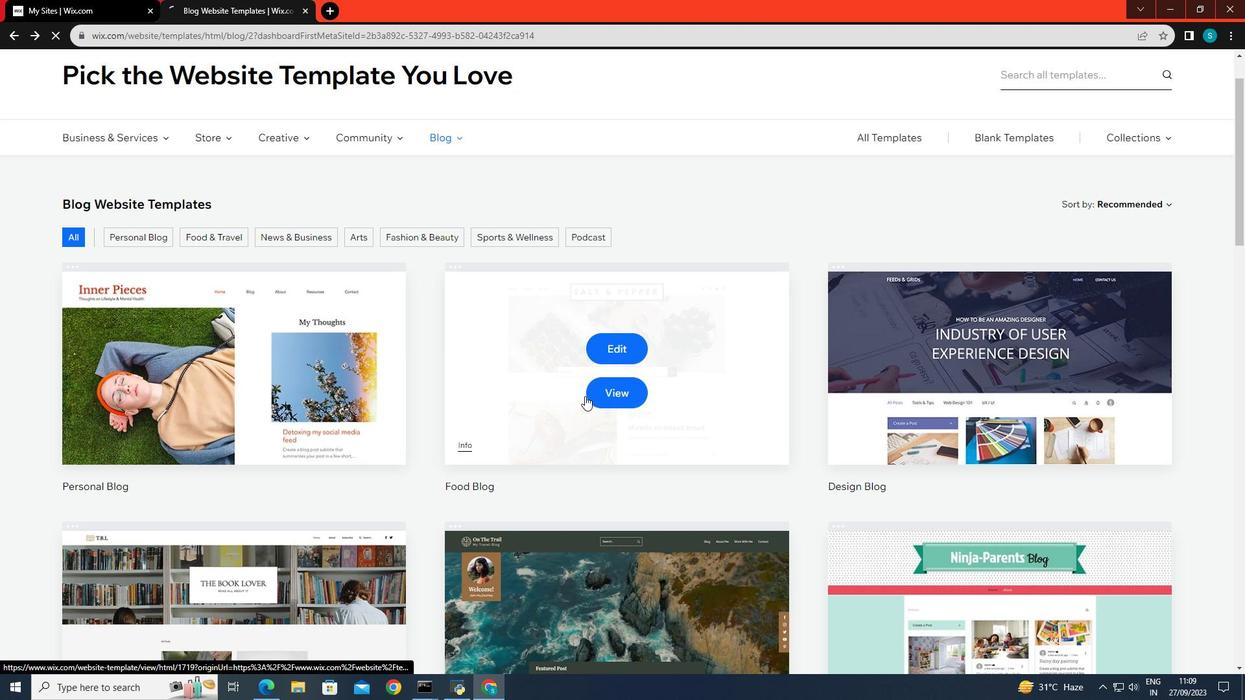
Action: Mouse scrolled (736, 257) with delta (0, 0)
Screenshot: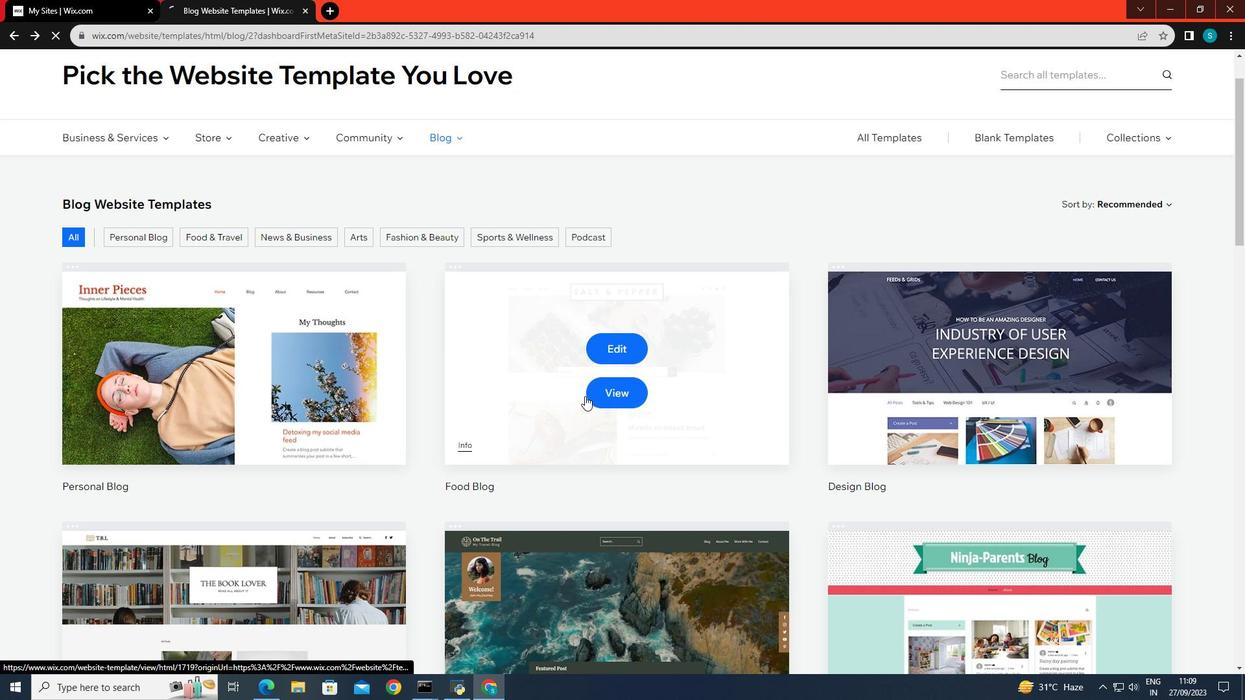 
Action: Mouse moved to (590, 332)
Screenshot: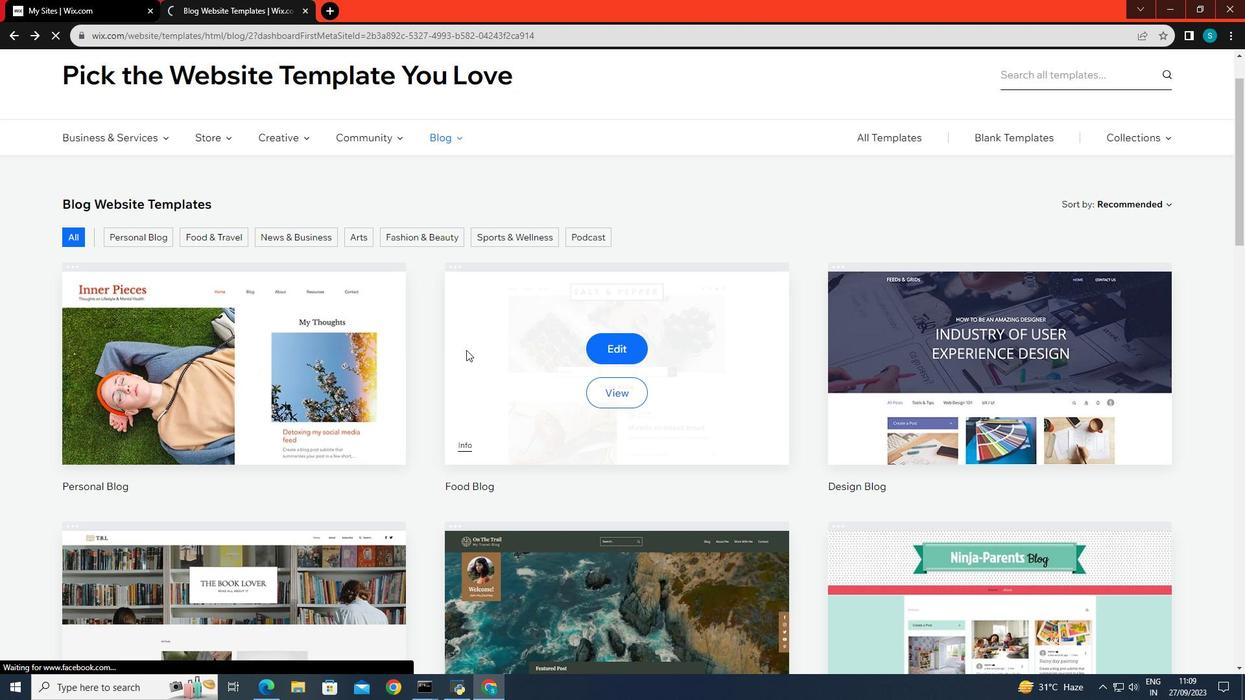 
Action: Mouse scrolled (590, 331) with delta (0, 0)
Screenshot: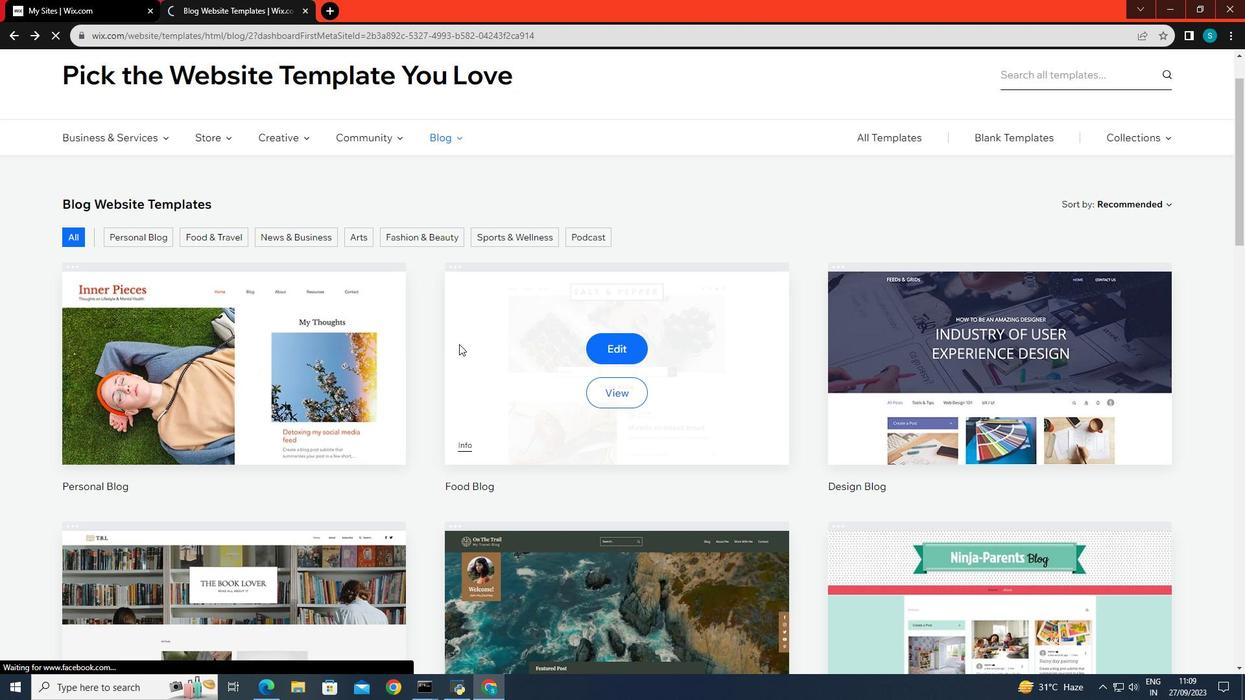
Action: Mouse scrolled (590, 331) with delta (0, 0)
Screenshot: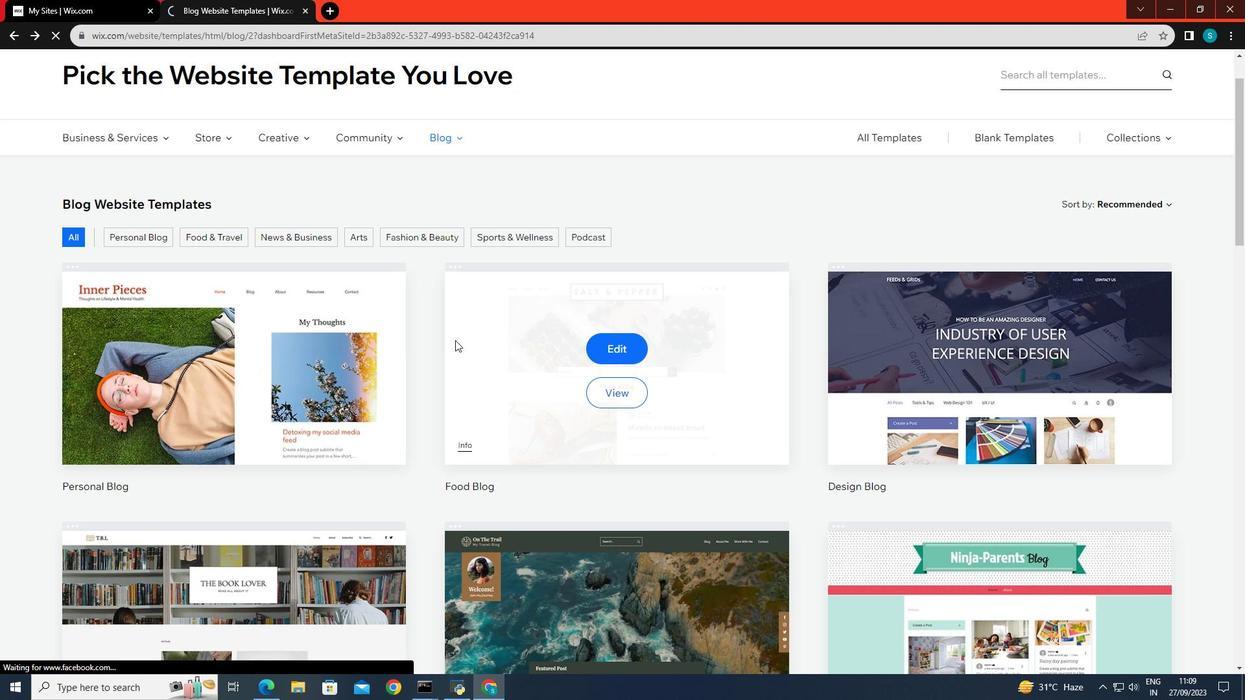 
Action: Mouse scrolled (590, 331) with delta (0, 0)
Screenshot: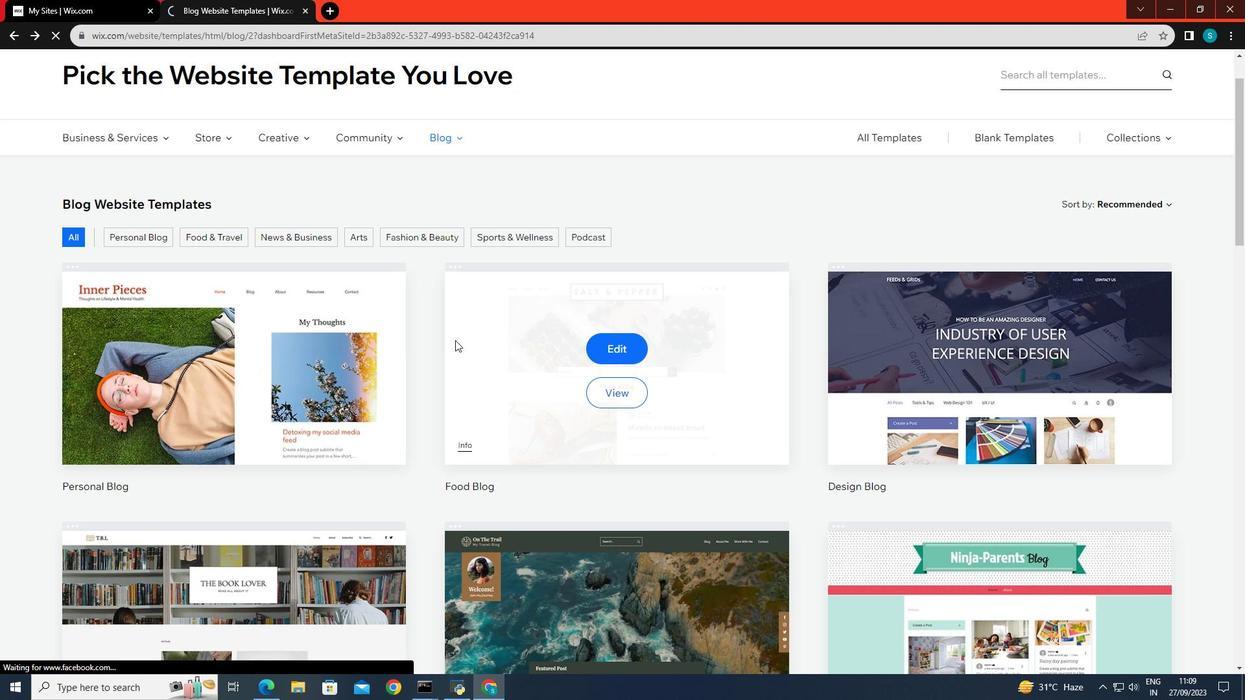 
Action: Mouse scrolled (590, 331) with delta (0, 0)
Screenshot: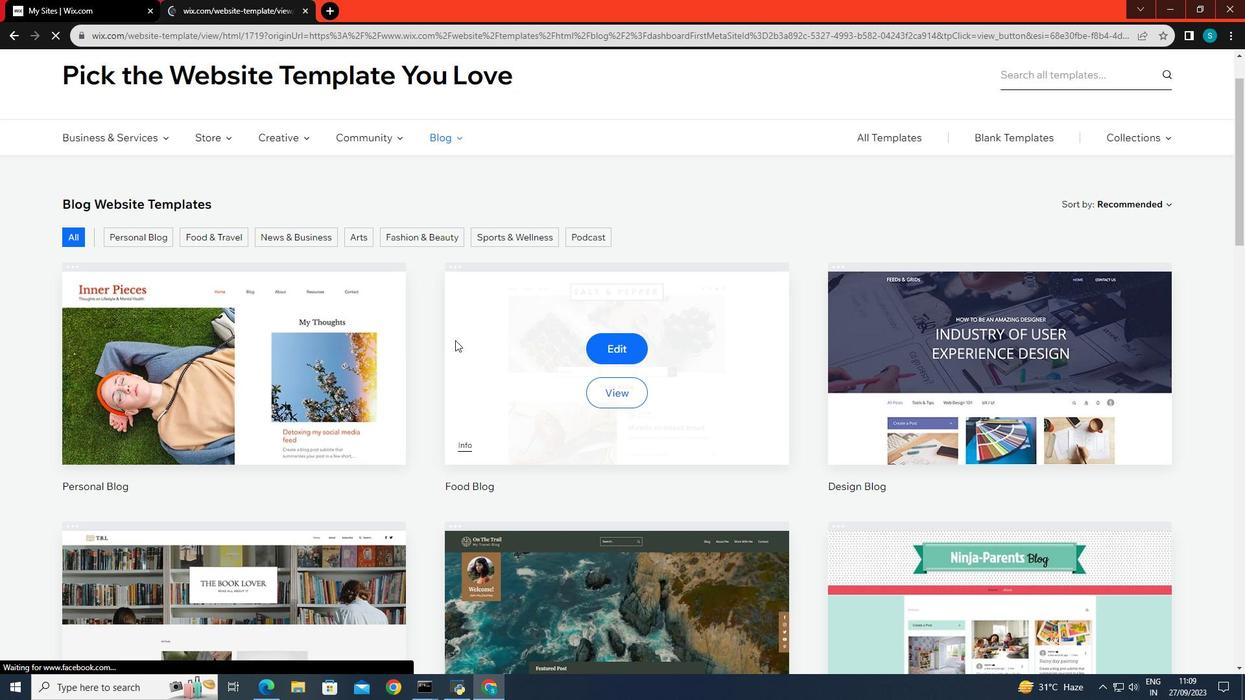 
Action: Mouse moved to (587, 334)
Screenshot: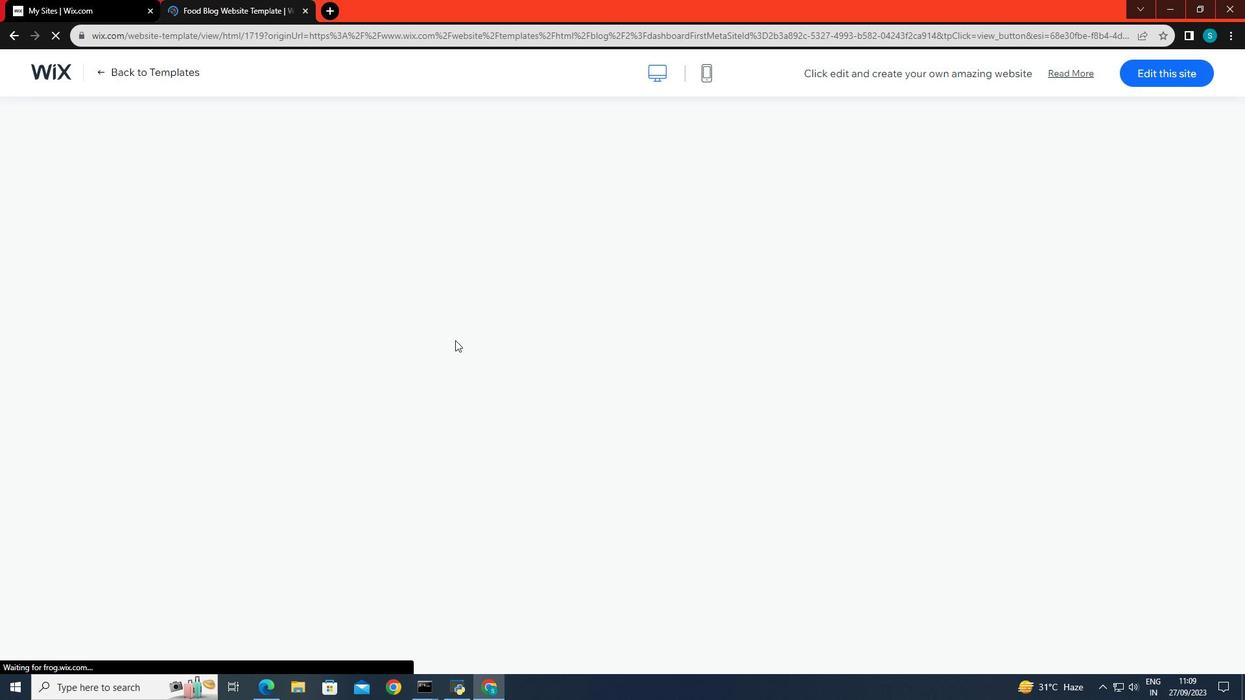 
Action: Mouse scrolled (587, 335) with delta (0, 0)
Screenshot: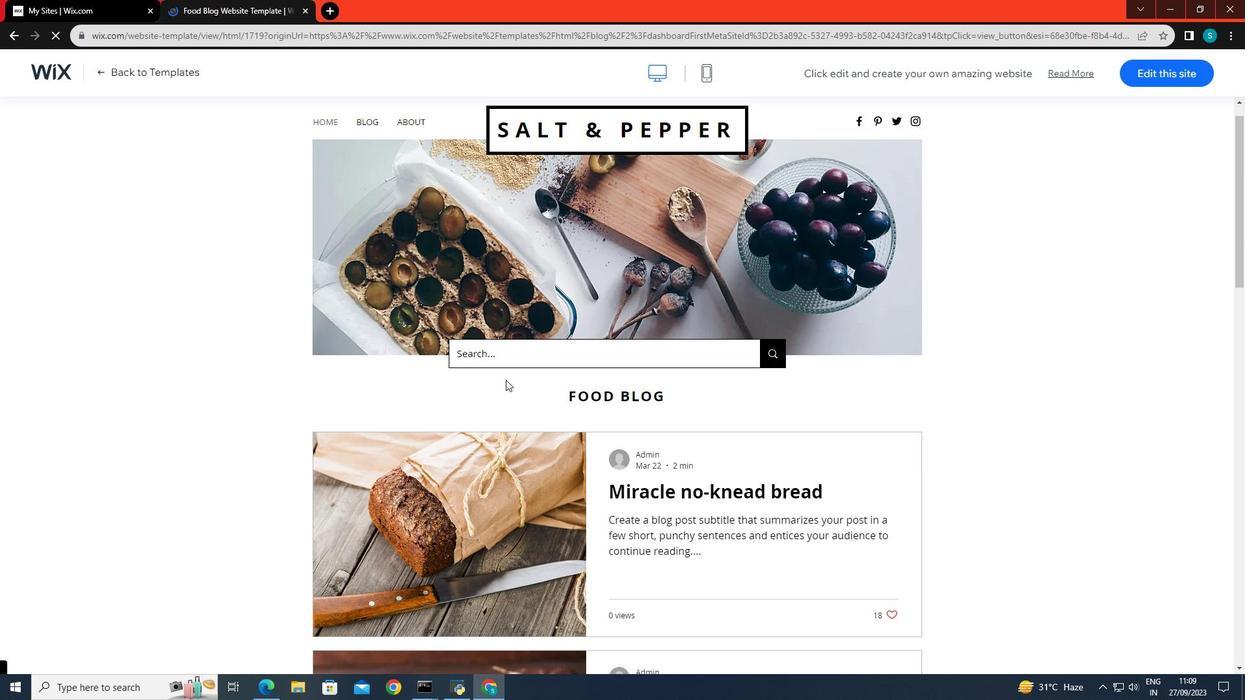 
Action: Mouse scrolled (587, 335) with delta (0, 0)
Screenshot: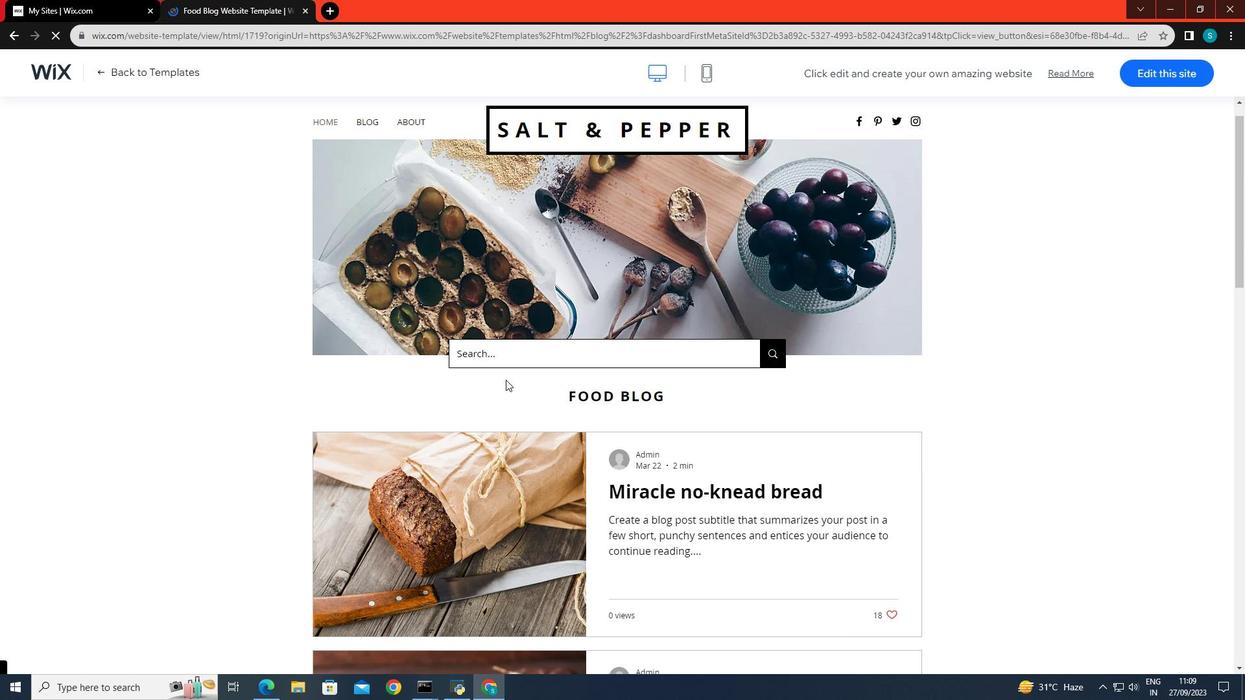 
Action: Mouse scrolled (587, 335) with delta (0, 0)
Screenshot: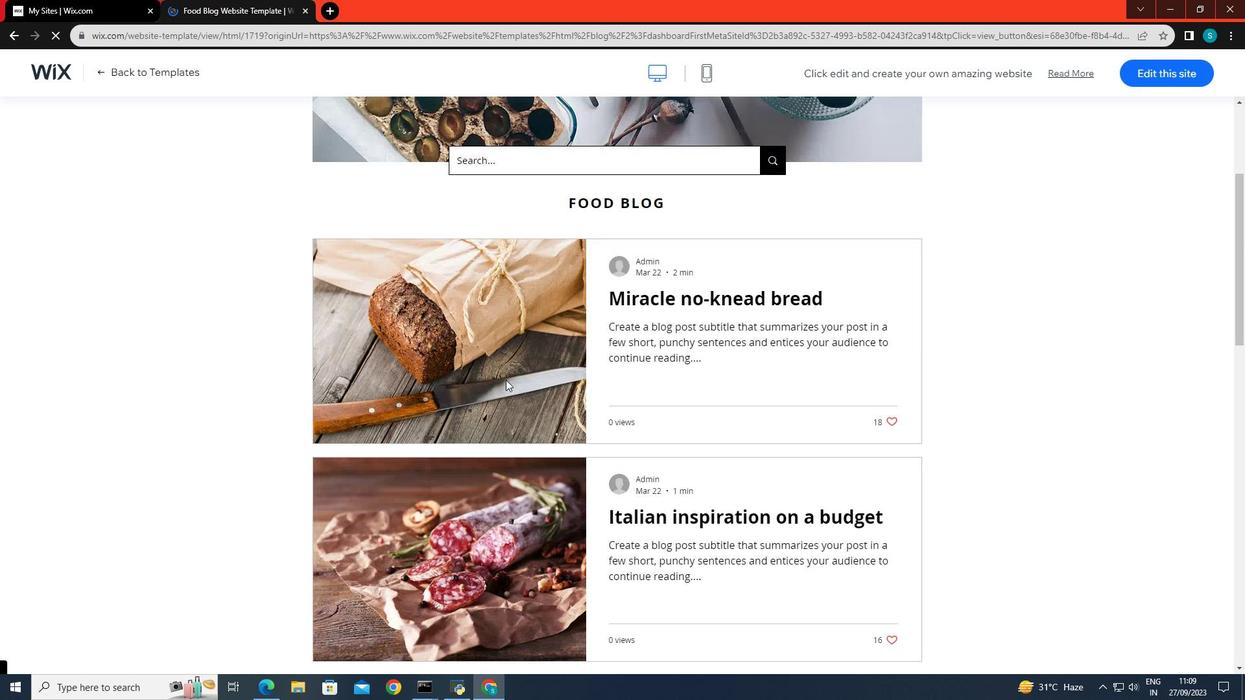 
Action: Mouse scrolled (587, 335) with delta (0, 0)
Screenshot: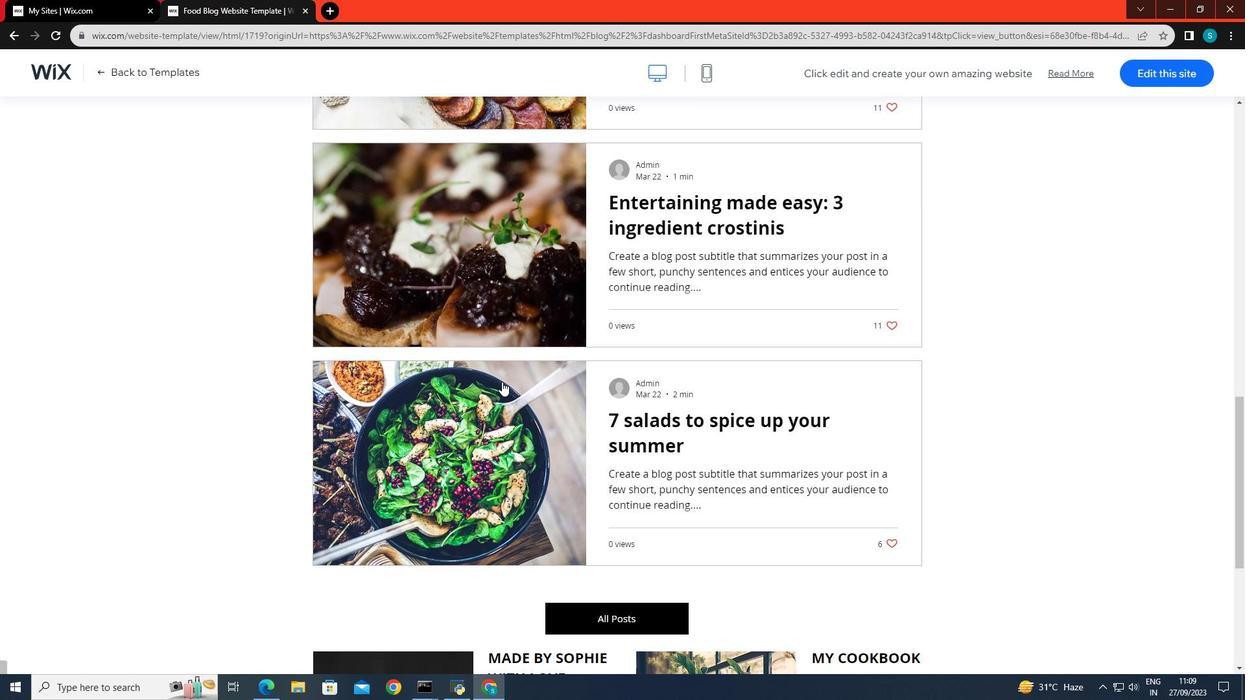 
Action: Mouse scrolled (587, 335) with delta (0, 0)
Screenshot: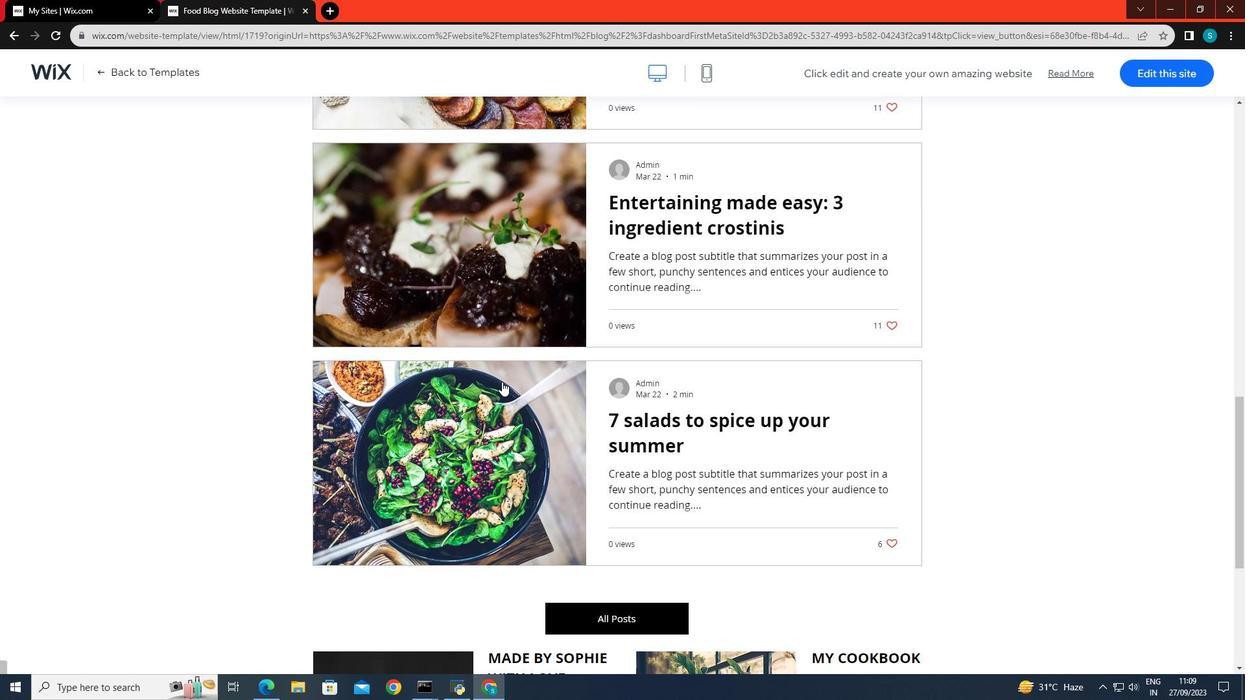 
Action: Mouse scrolled (587, 335) with delta (0, 0)
Screenshot: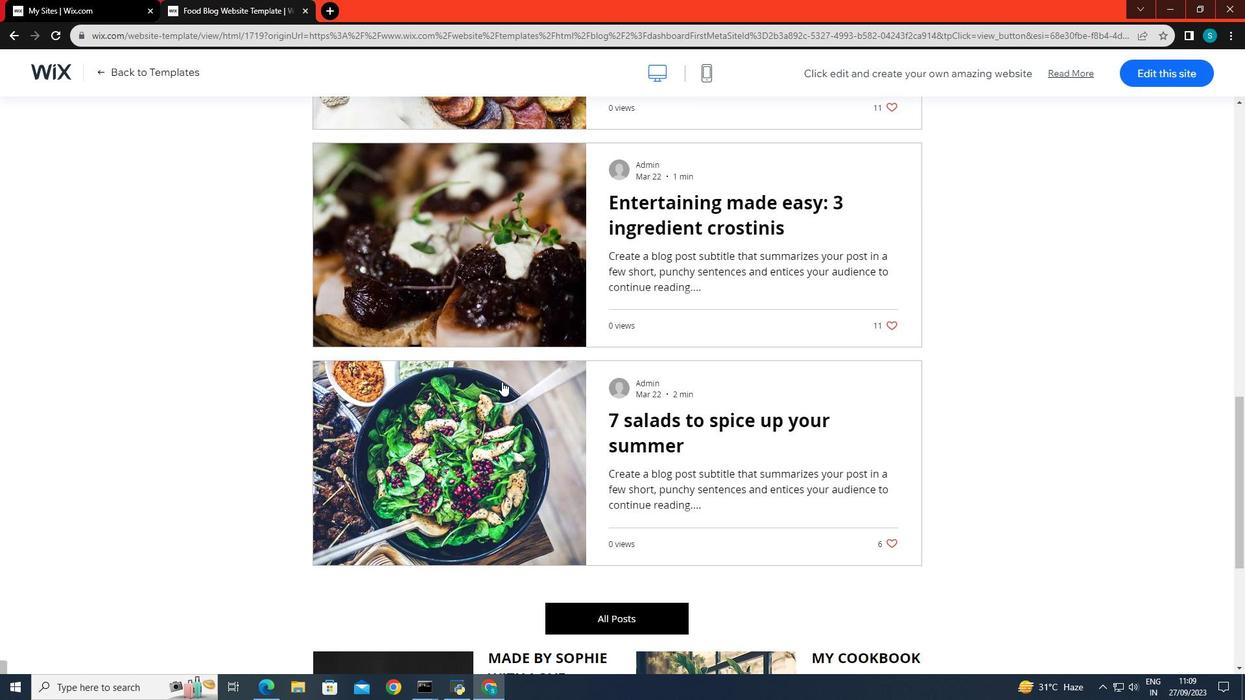 
Action: Mouse scrolled (587, 335) with delta (0, 0)
Screenshot: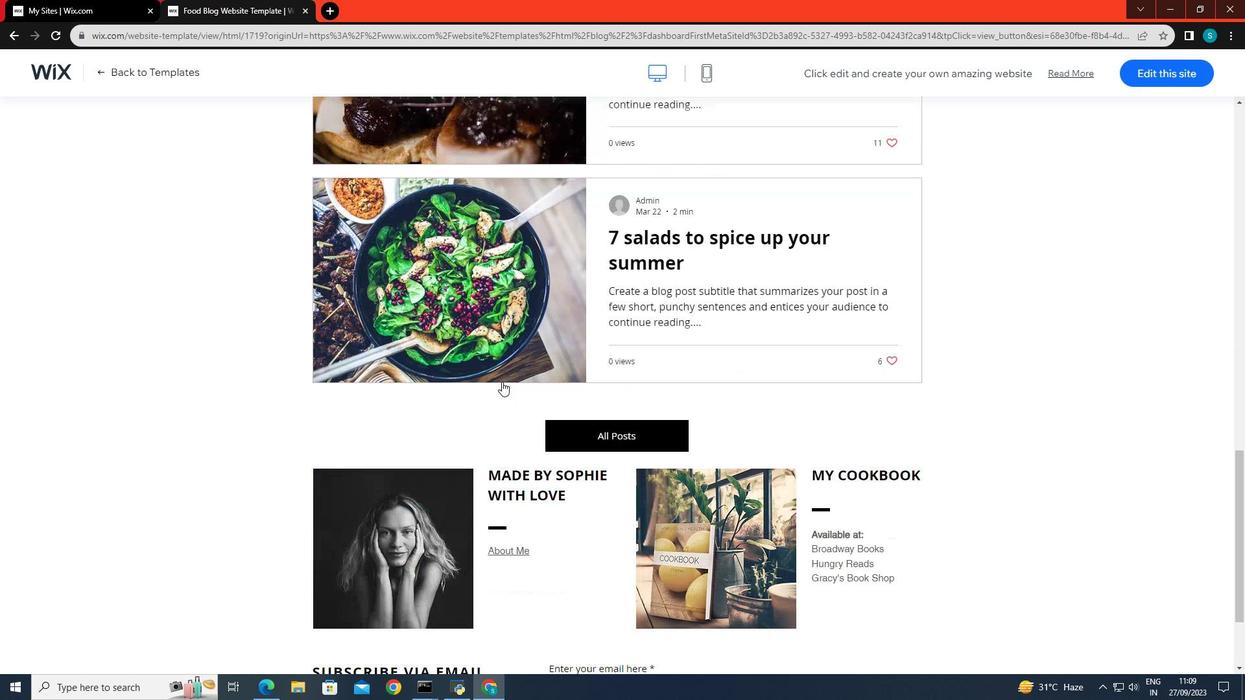 
Action: Mouse moved to (7, 35)
Screenshot: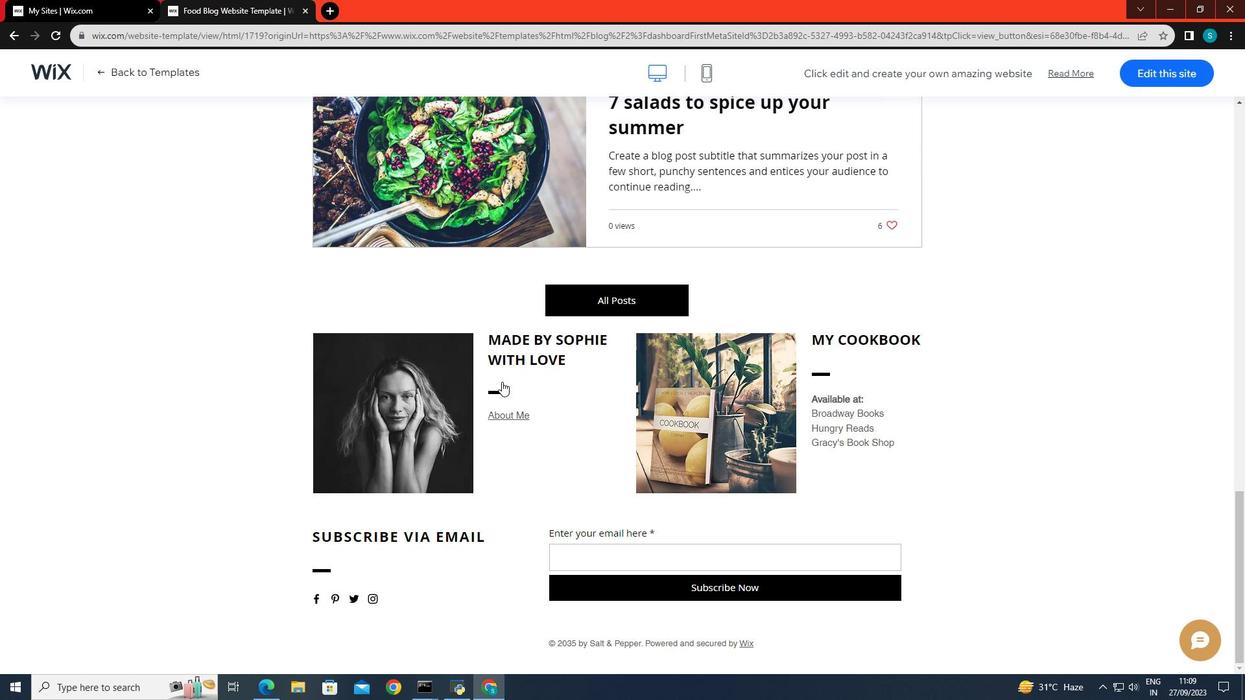 
Action: Mouse pressed left at (7, 35)
Screenshot: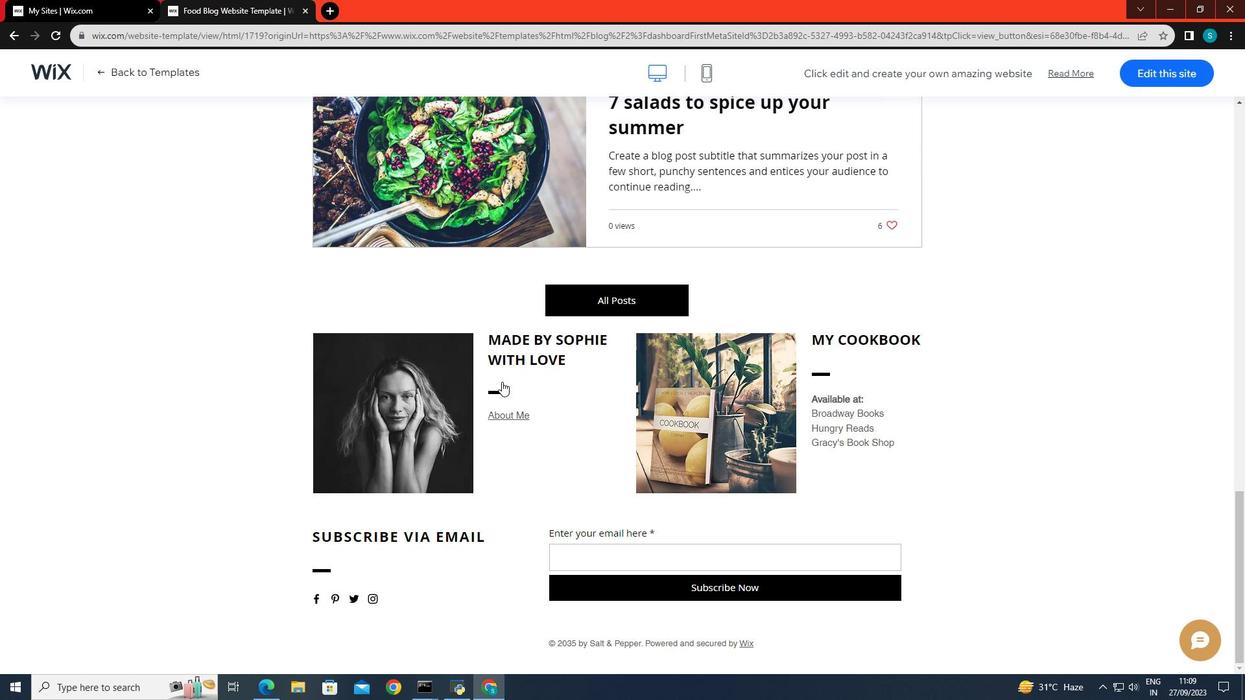 
Action: Mouse moved to (526, 402)
Screenshot: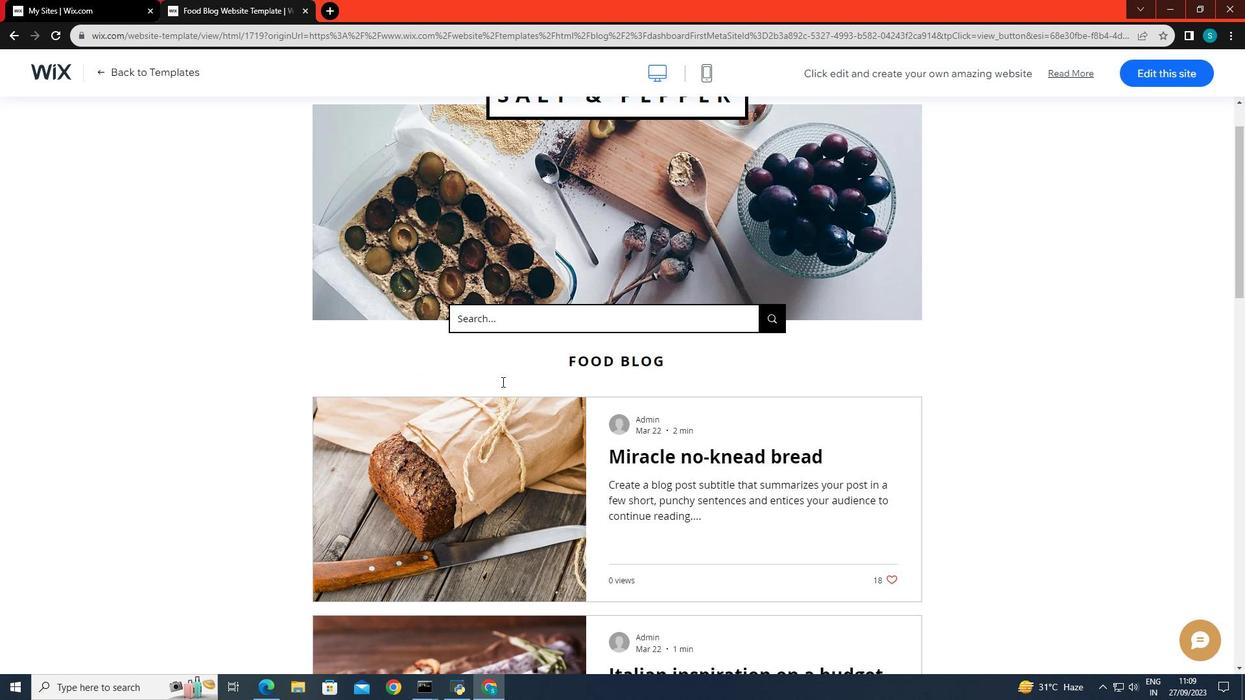 
Action: Mouse scrolled (526, 401) with delta (0, 0)
Screenshot: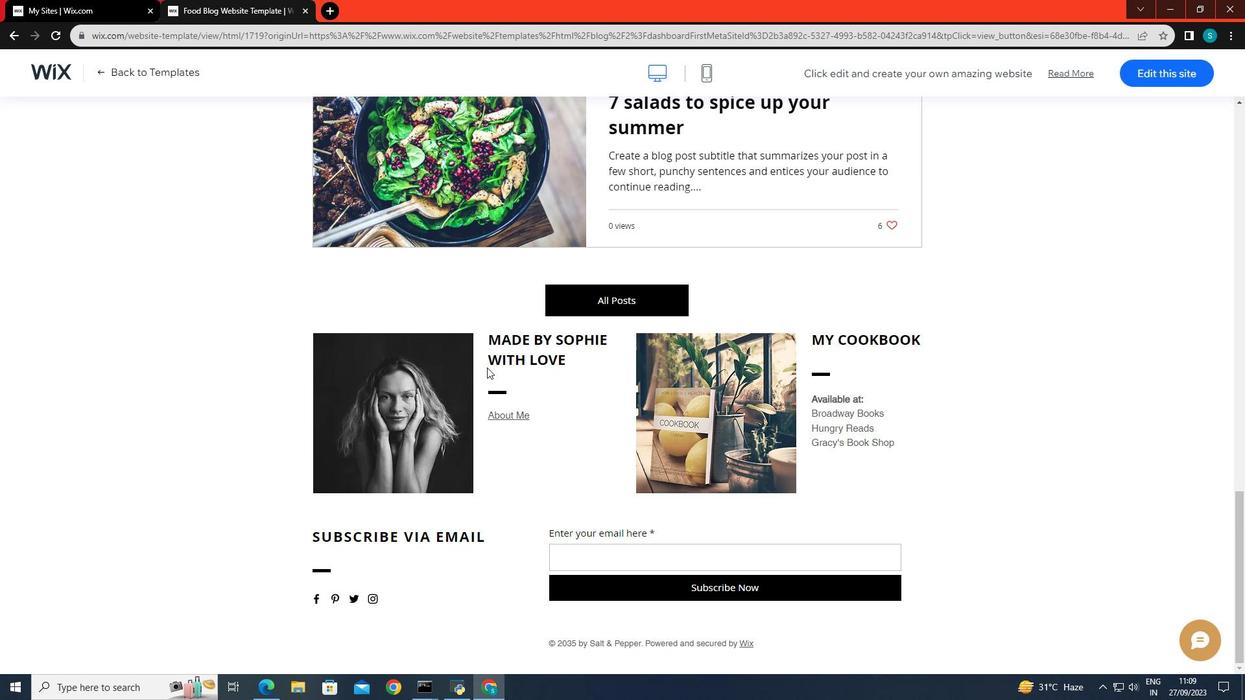 
Action: Mouse scrolled (526, 401) with delta (0, 0)
Screenshot: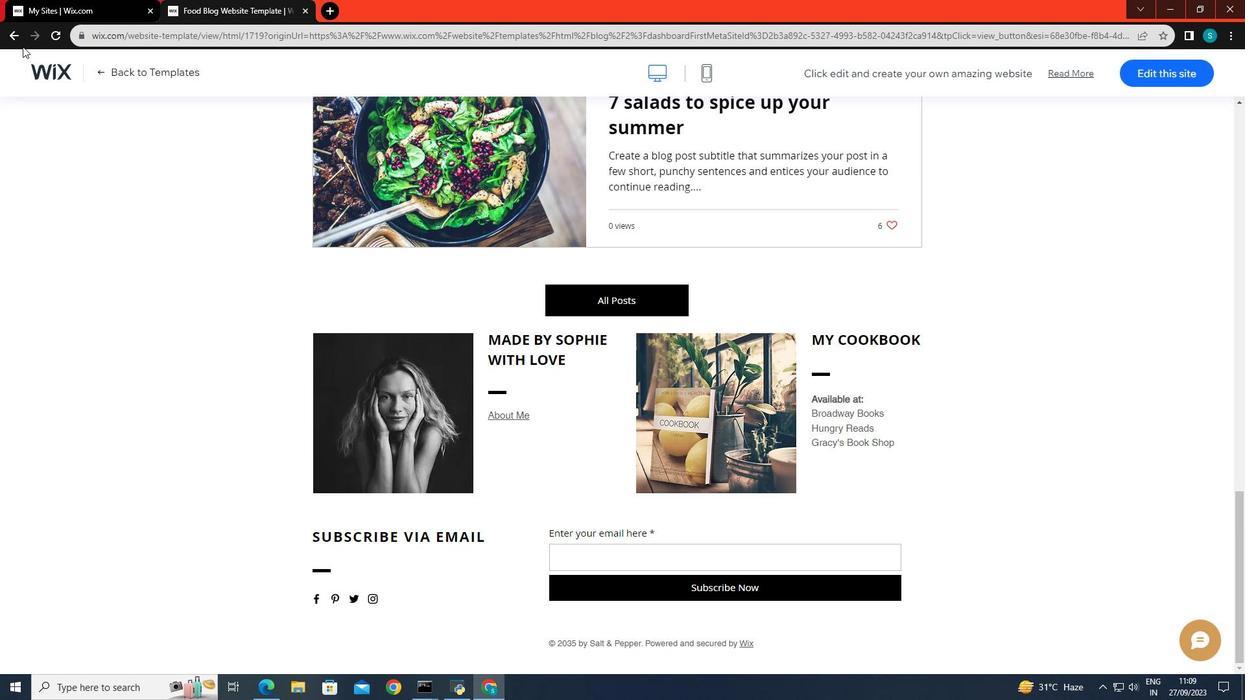 
Action: Mouse moved to (693, 217)
Screenshot: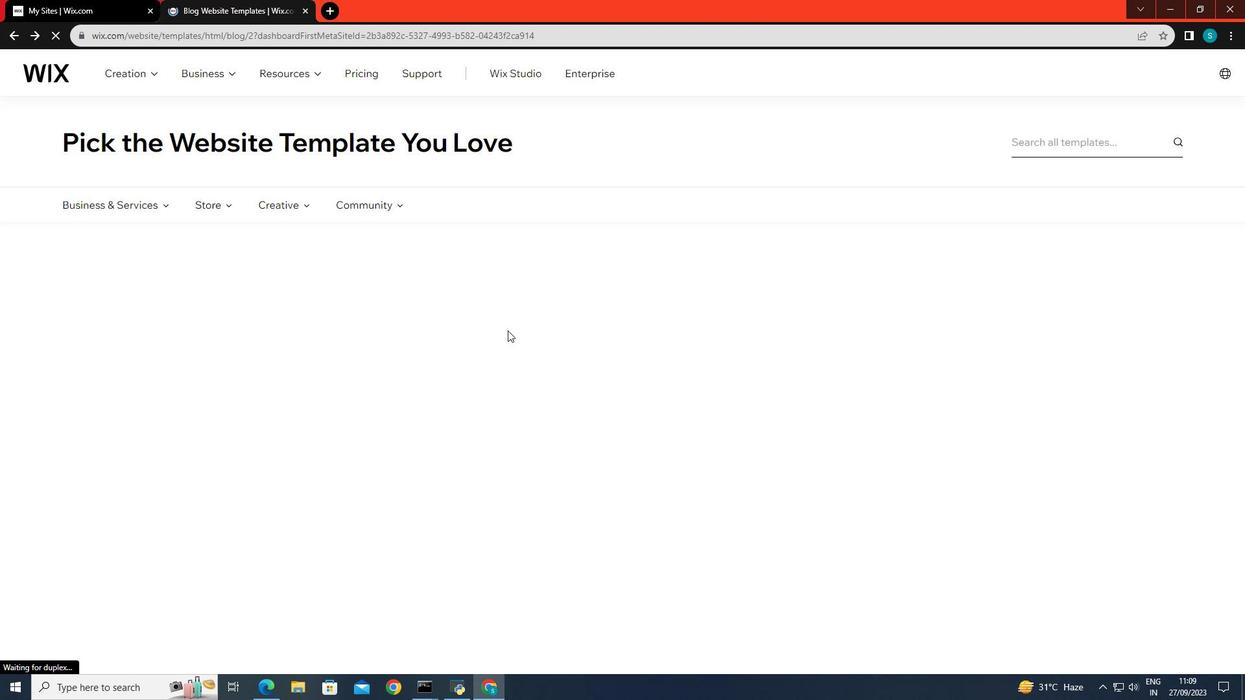 
Action: Mouse pressed left at (693, 217)
Screenshot: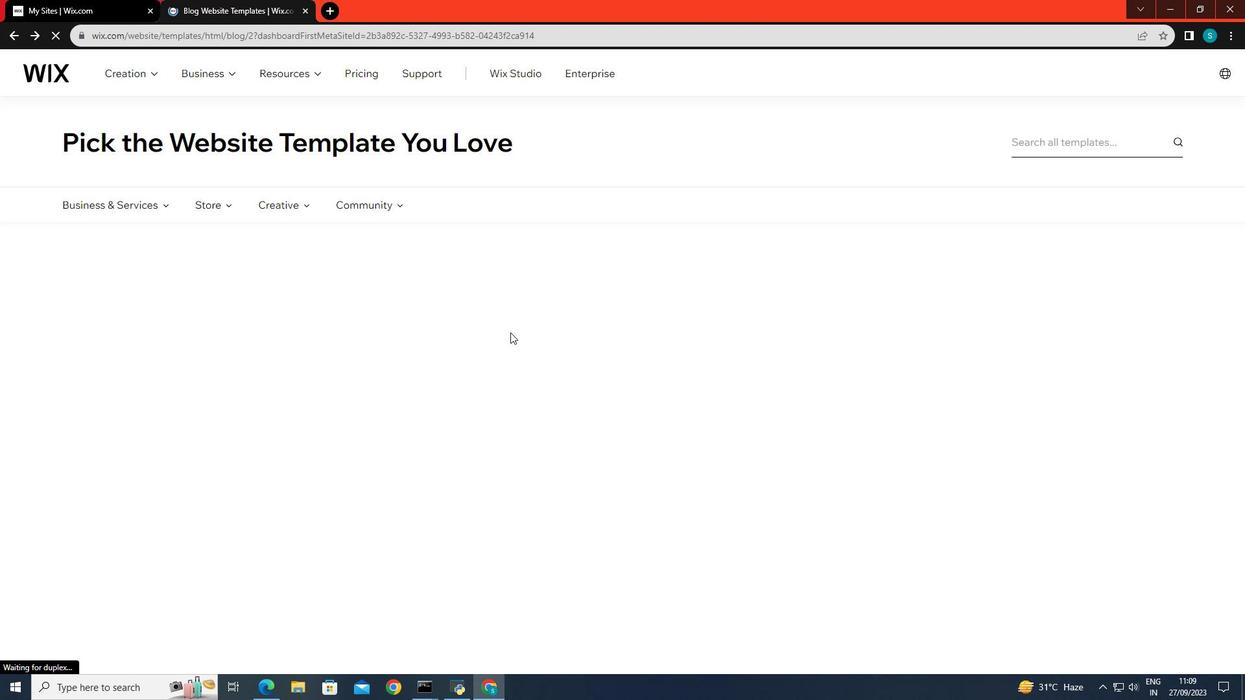 
Action: Mouse moved to (629, 382)
Screenshot: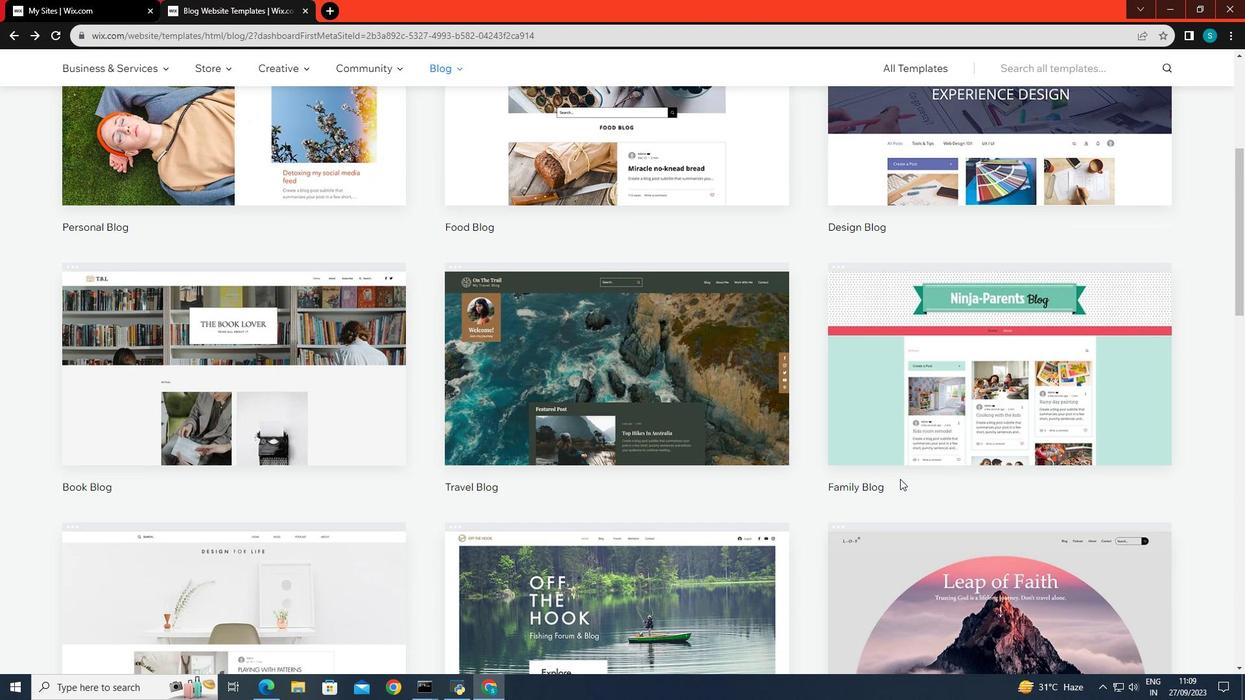 
Action: Mouse scrolled (629, 382) with delta (0, 0)
Screenshot: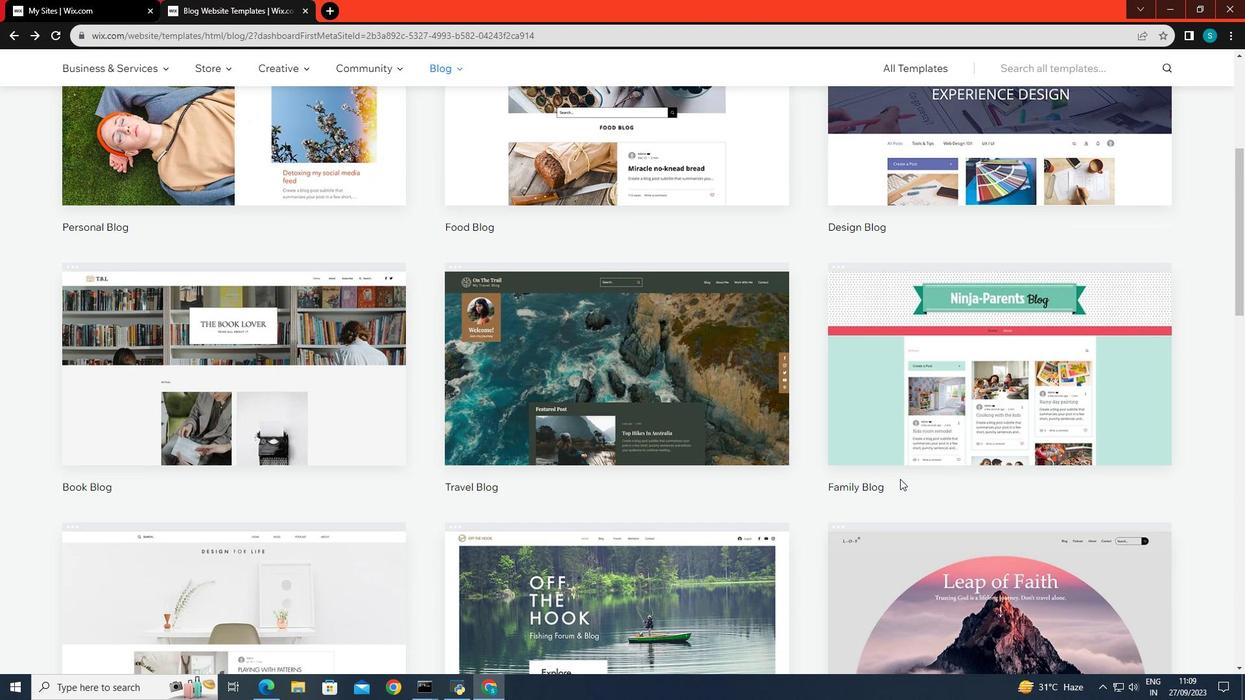 
Action: Mouse moved to (635, 382)
Screenshot: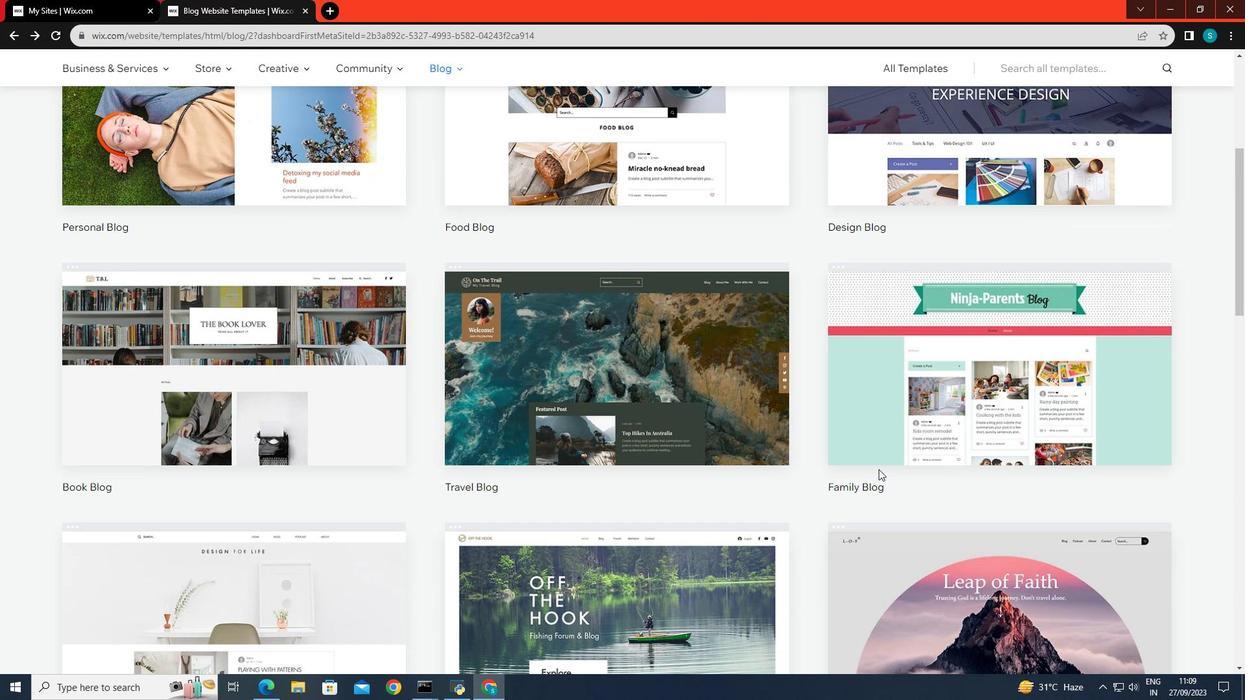 
Action: Mouse scrolled (635, 381) with delta (0, 0)
Screenshot: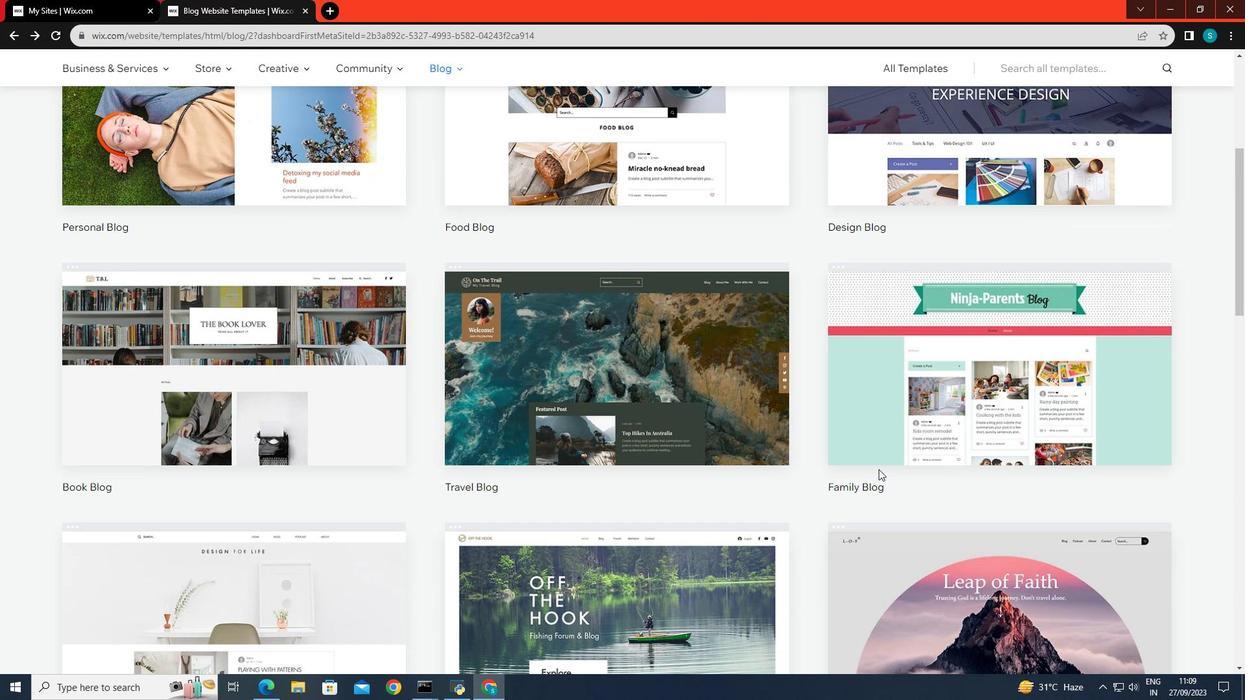 
Action: Mouse moved to (637, 382)
Screenshot: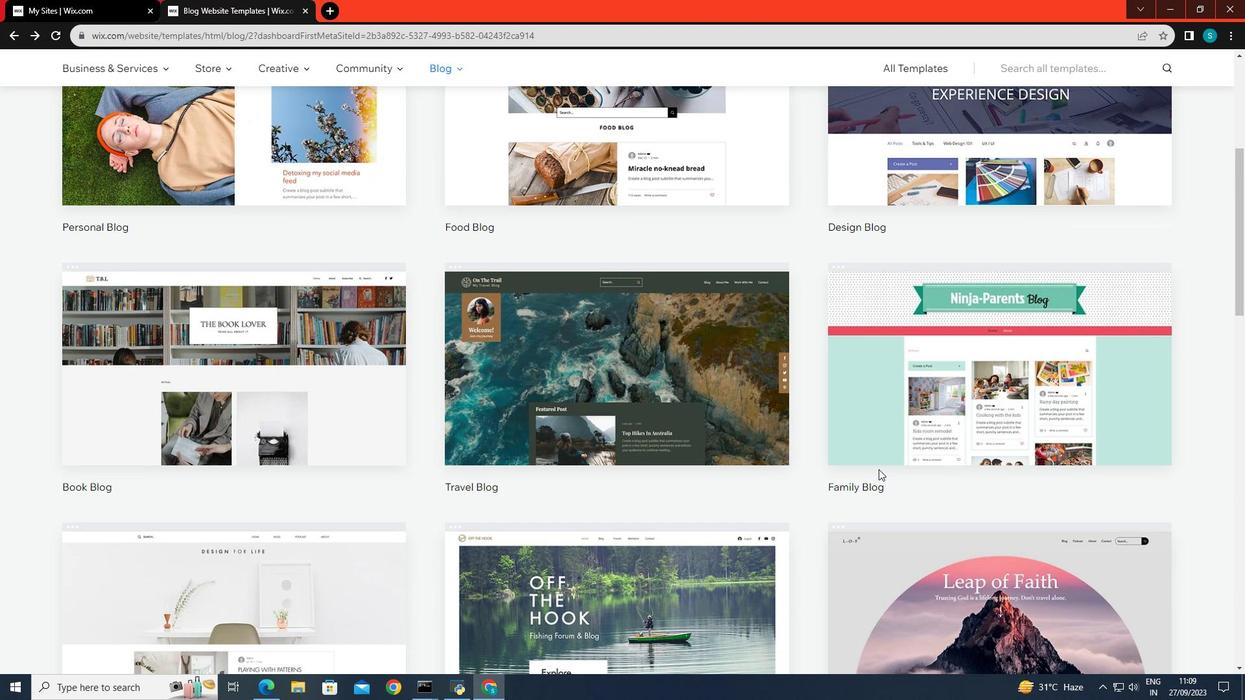 
Action: Mouse scrolled (637, 381) with delta (0, 0)
Screenshot: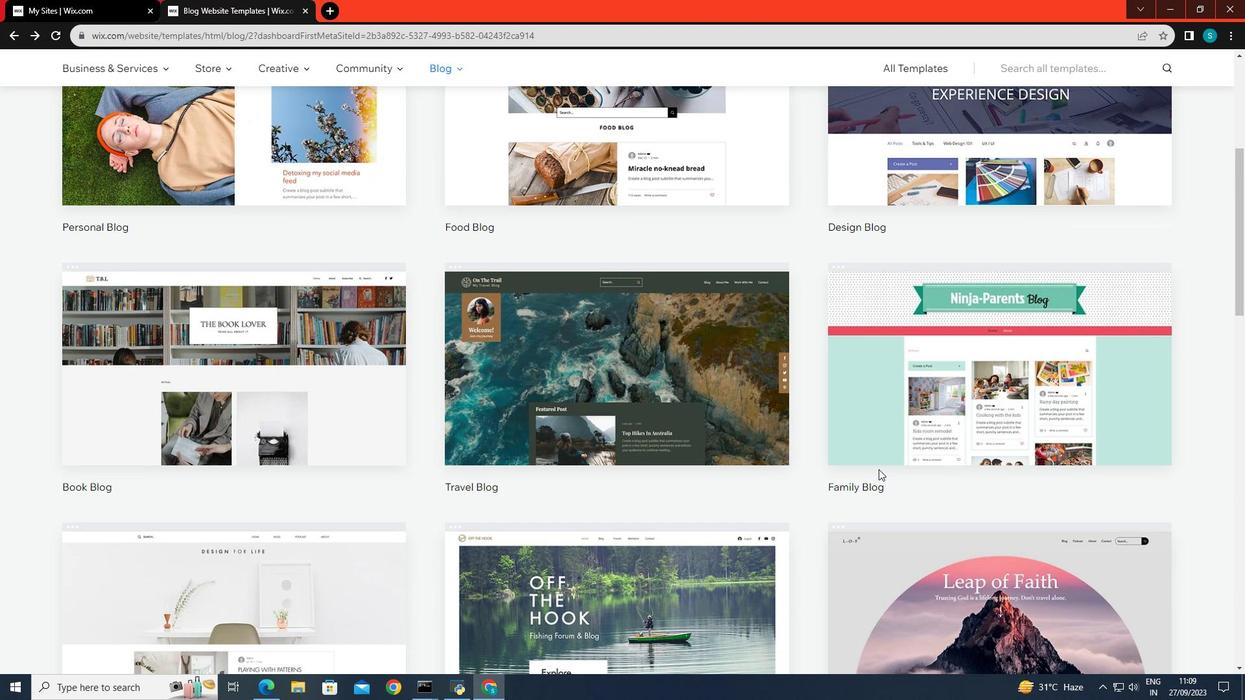
Action: Mouse scrolled (637, 381) with delta (0, 0)
Screenshot: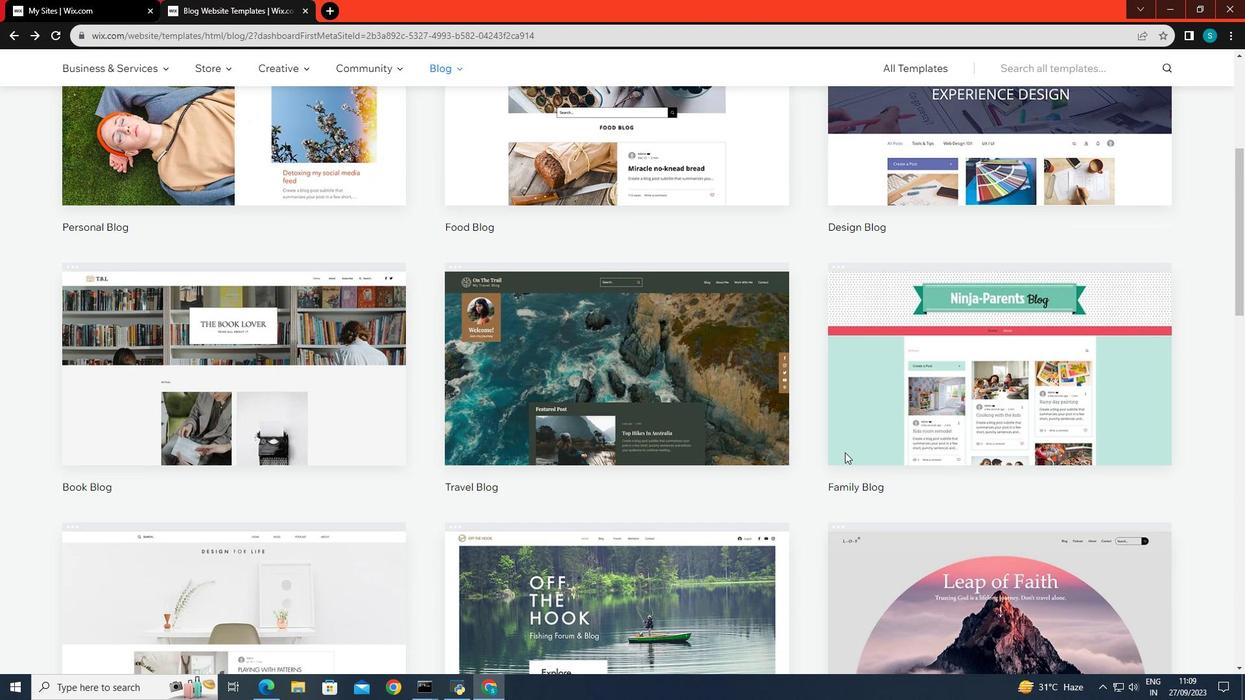 
Action: Mouse moved to (637, 381)
Screenshot: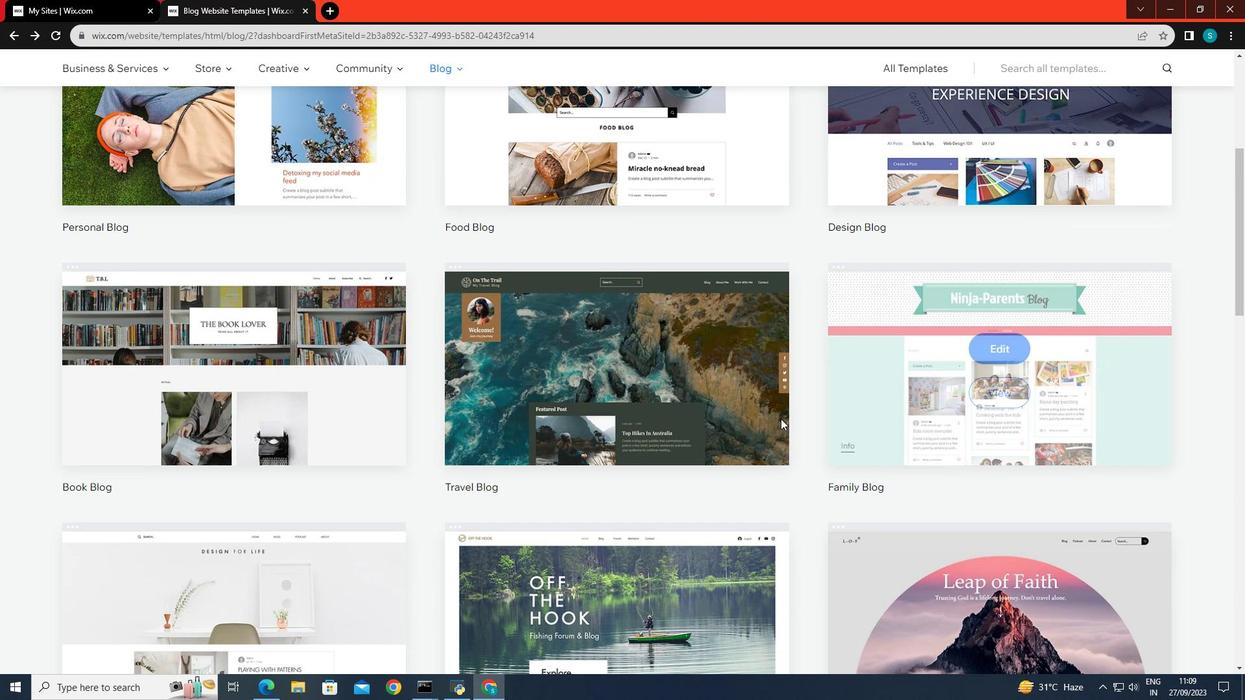 
Action: Mouse scrolled (637, 380) with delta (0, 0)
Screenshot: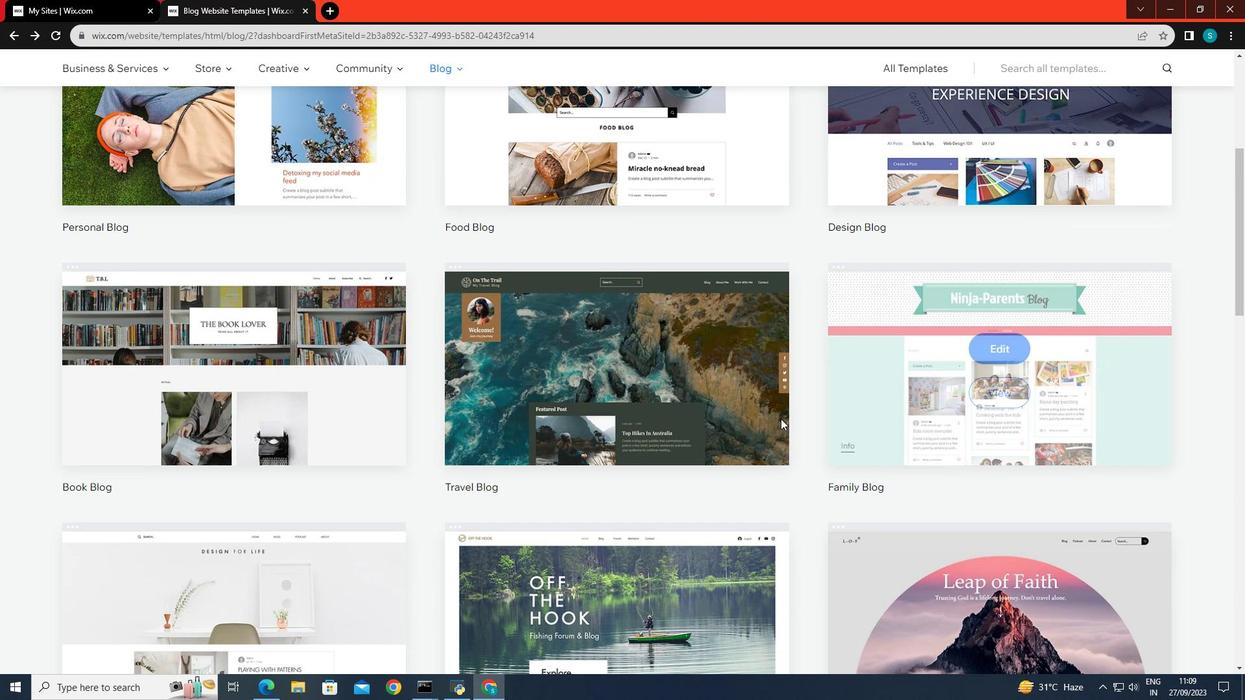 
Action: Mouse moved to (647, 376)
Screenshot: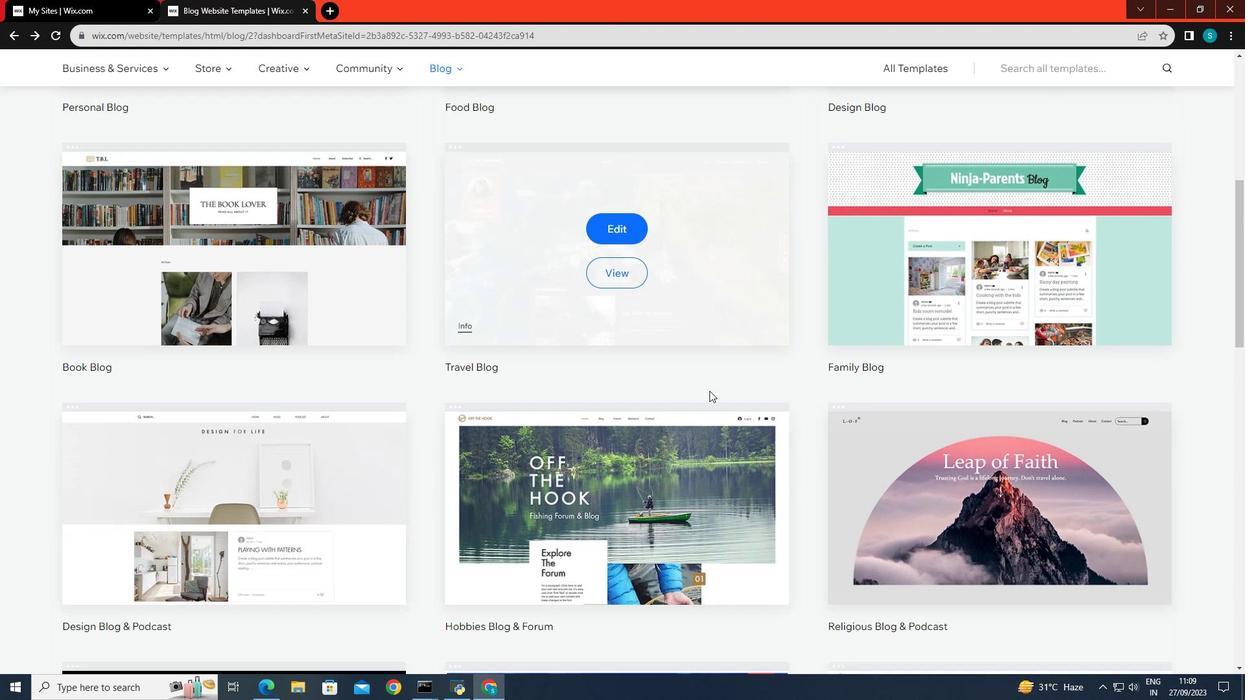 
Action: Mouse scrolled (647, 376) with delta (0, 0)
Screenshot: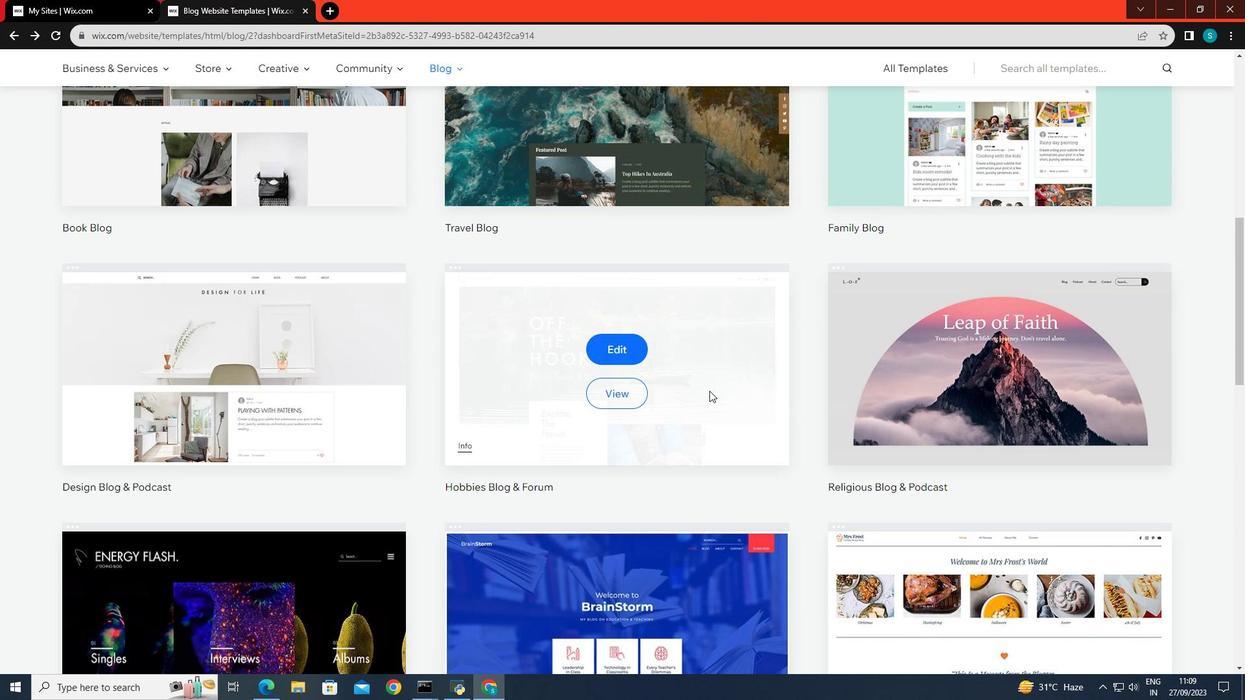 
Action: Mouse scrolled (647, 376) with delta (0, 0)
Screenshot: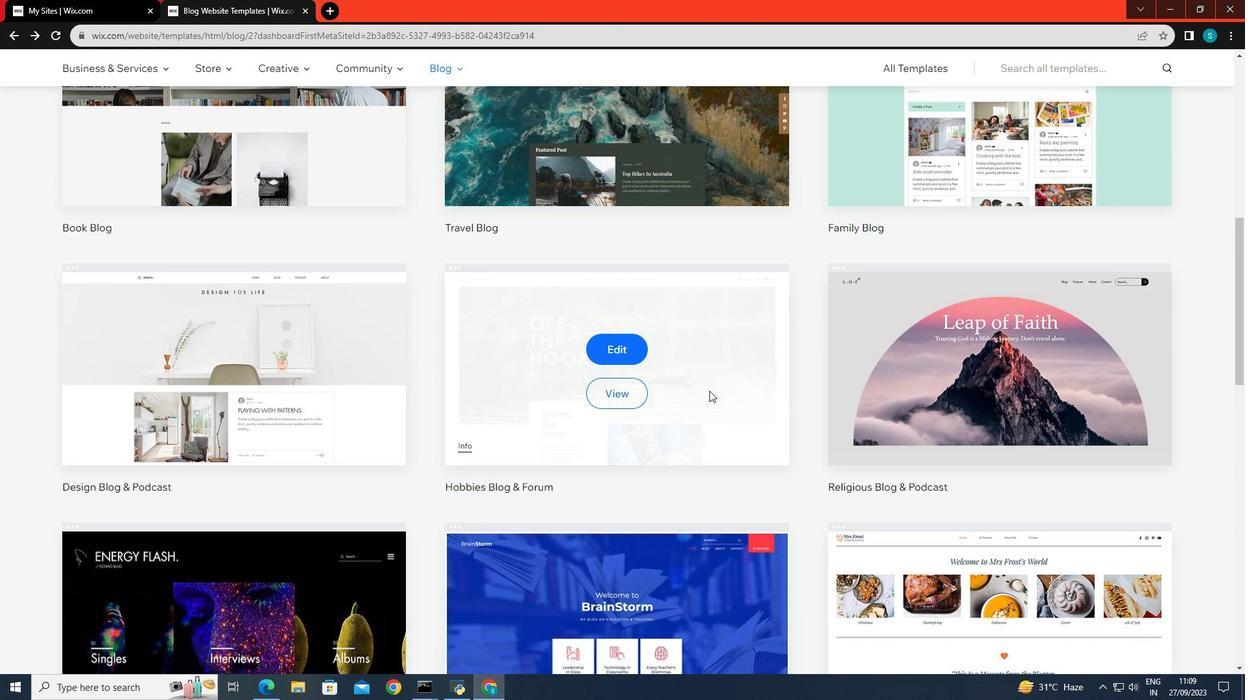 
Action: Mouse scrolled (647, 376) with delta (0, 0)
Screenshot: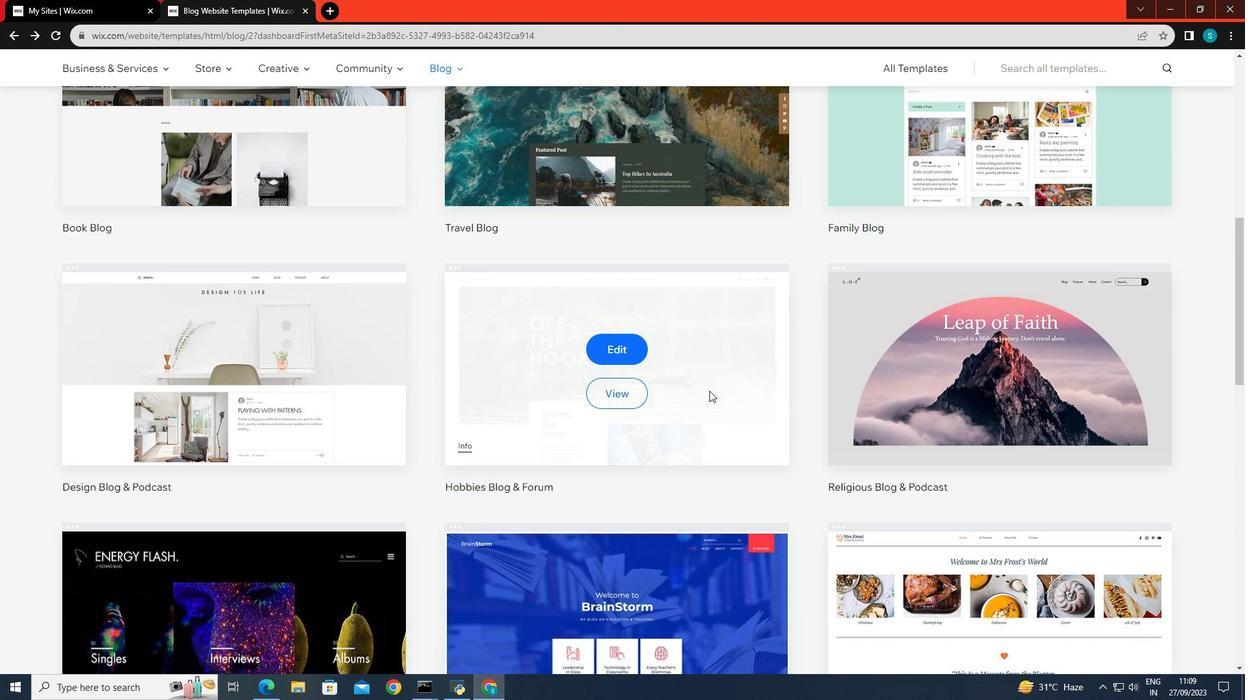 
Action: Mouse scrolled (647, 376) with delta (0, 0)
Screenshot: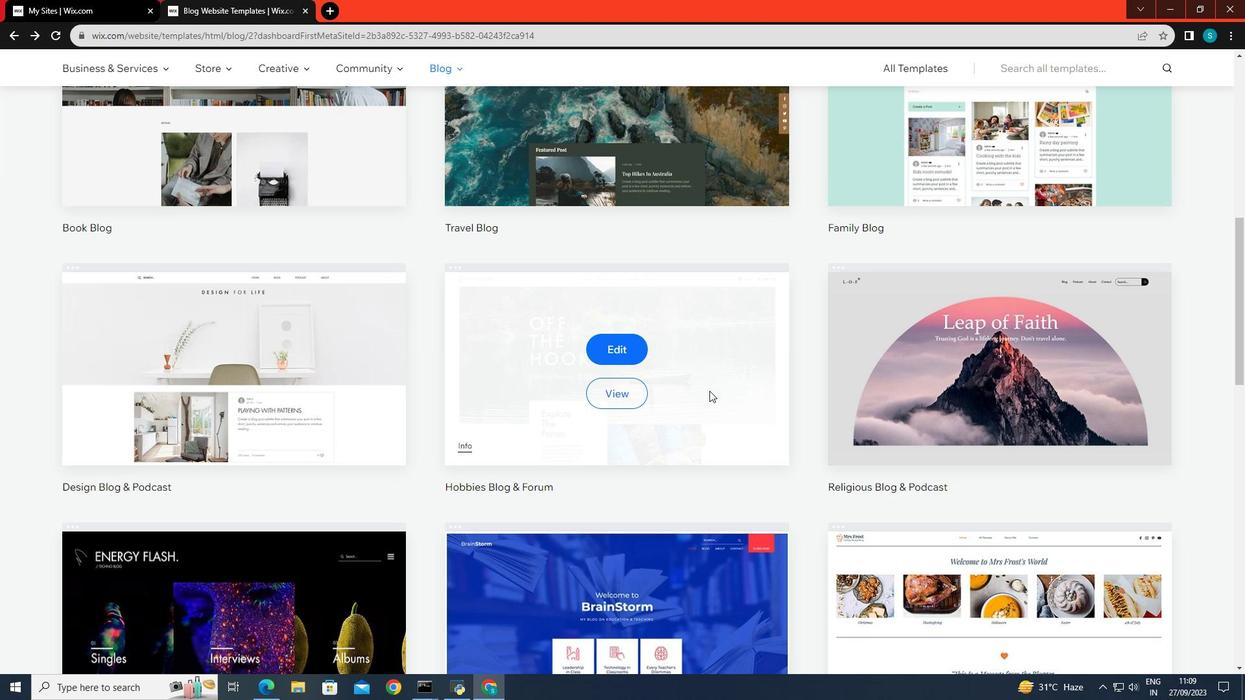 
Action: Mouse scrolled (647, 376) with delta (0, 0)
Screenshot: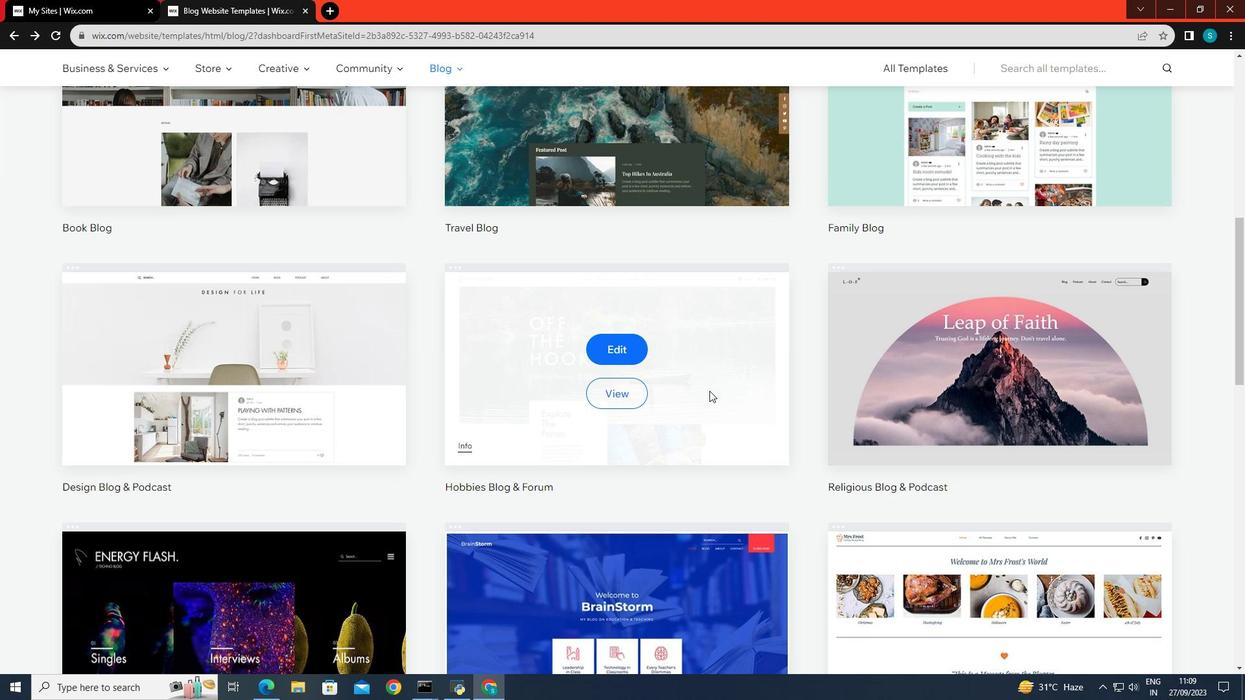 
Action: Mouse scrolled (647, 376) with delta (0, 0)
Screenshot: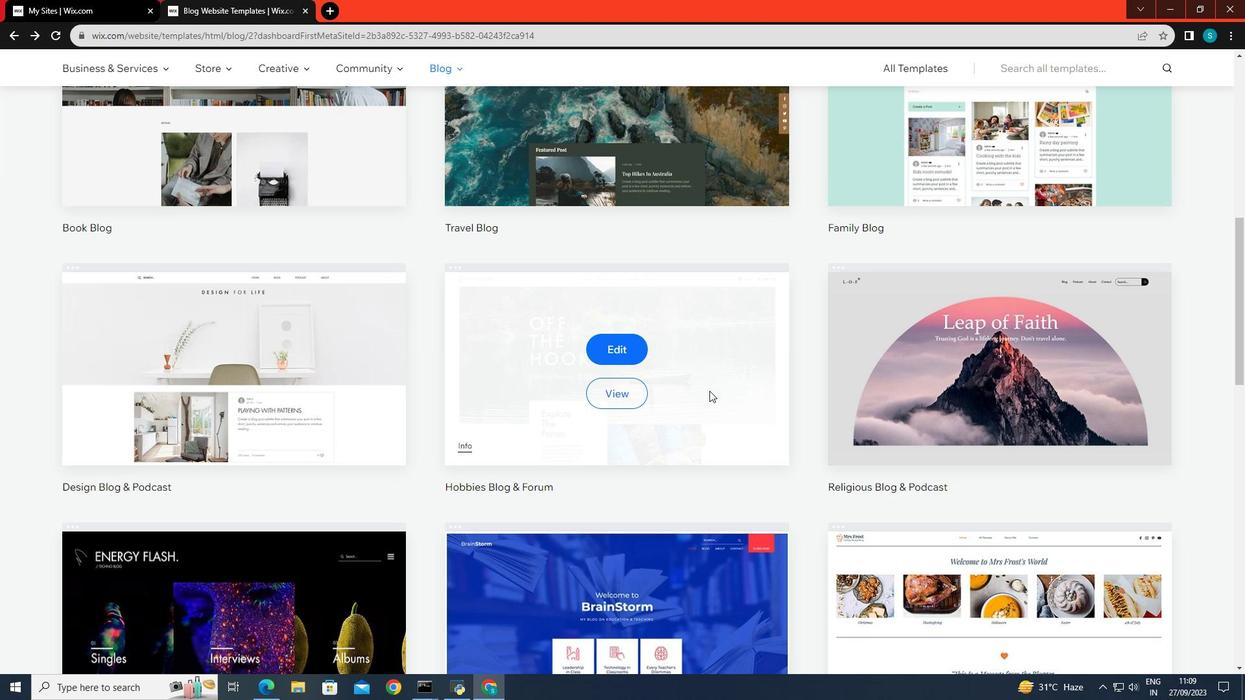 
Action: Mouse scrolled (647, 376) with delta (0, 0)
Screenshot: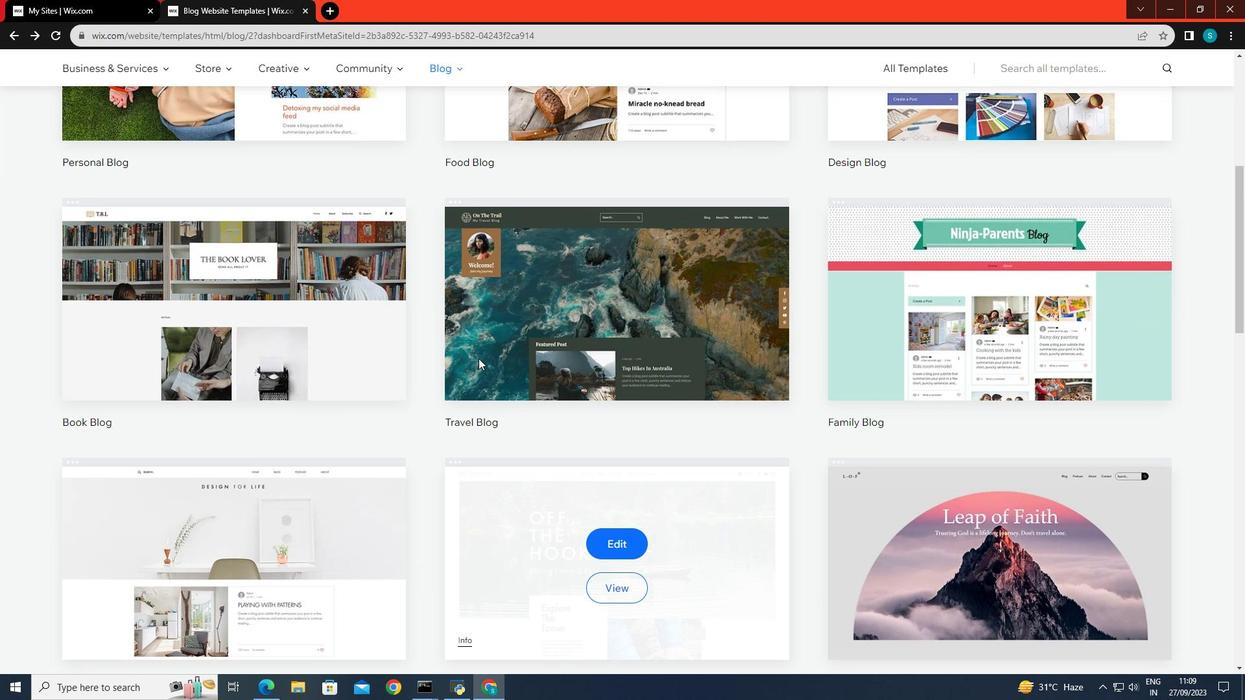 
Action: Mouse scrolled (647, 376) with delta (0, 0)
Screenshot: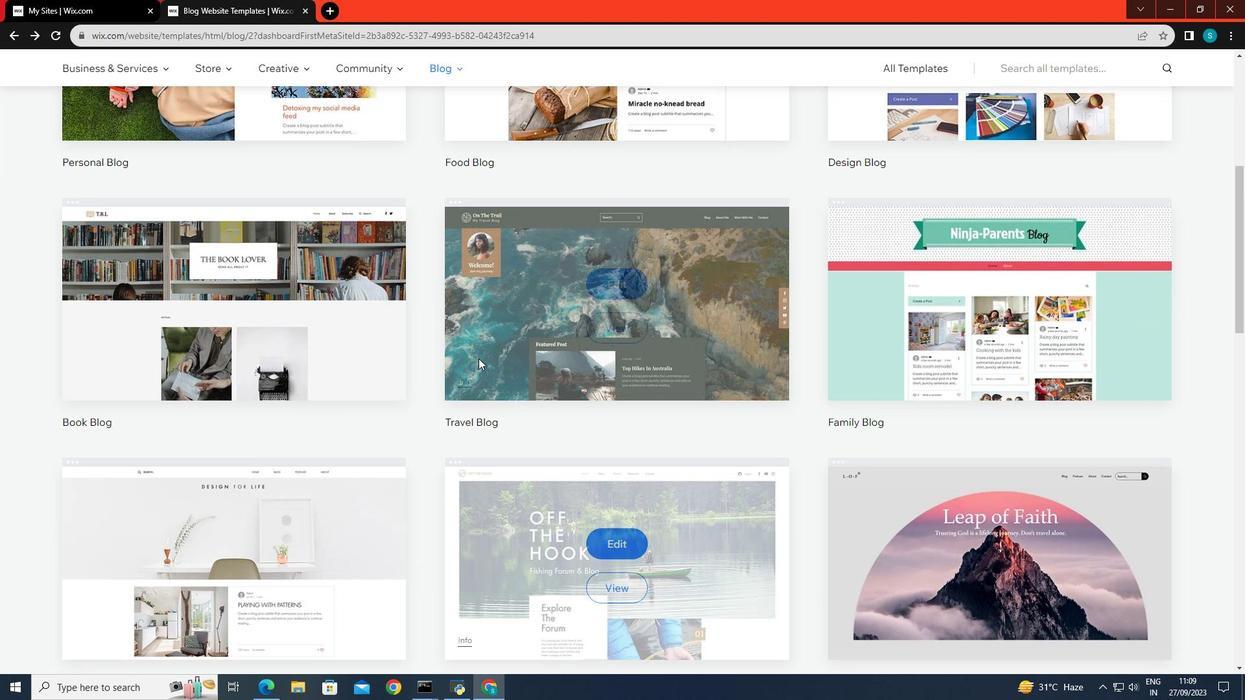 
Action: Mouse scrolled (647, 376) with delta (0, 0)
Screenshot: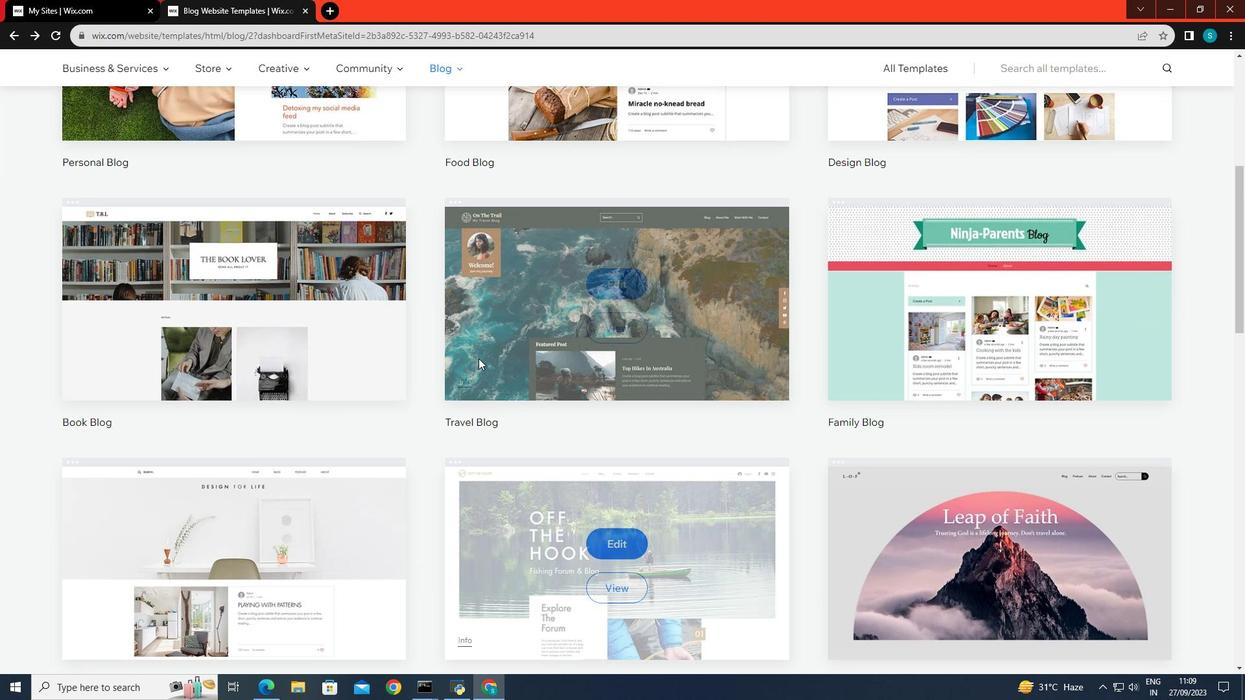 
Action: Mouse scrolled (647, 376) with delta (0, 0)
Screenshot: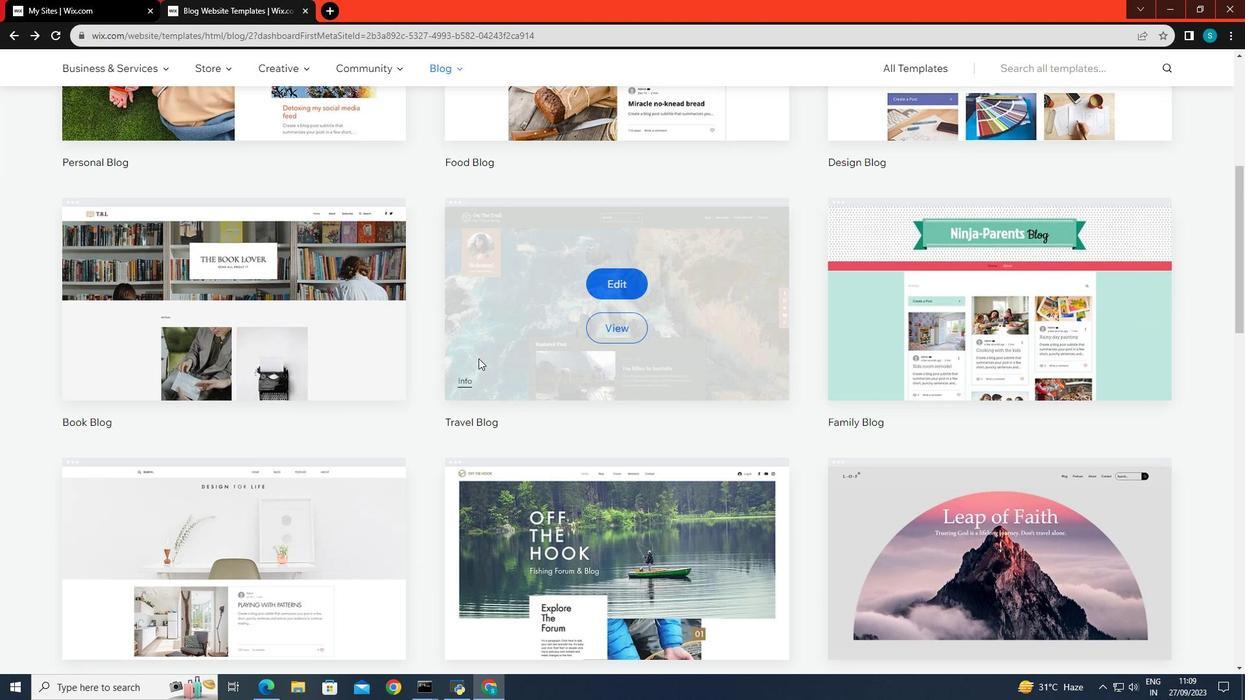 
Action: Mouse scrolled (647, 376) with delta (0, 0)
Screenshot: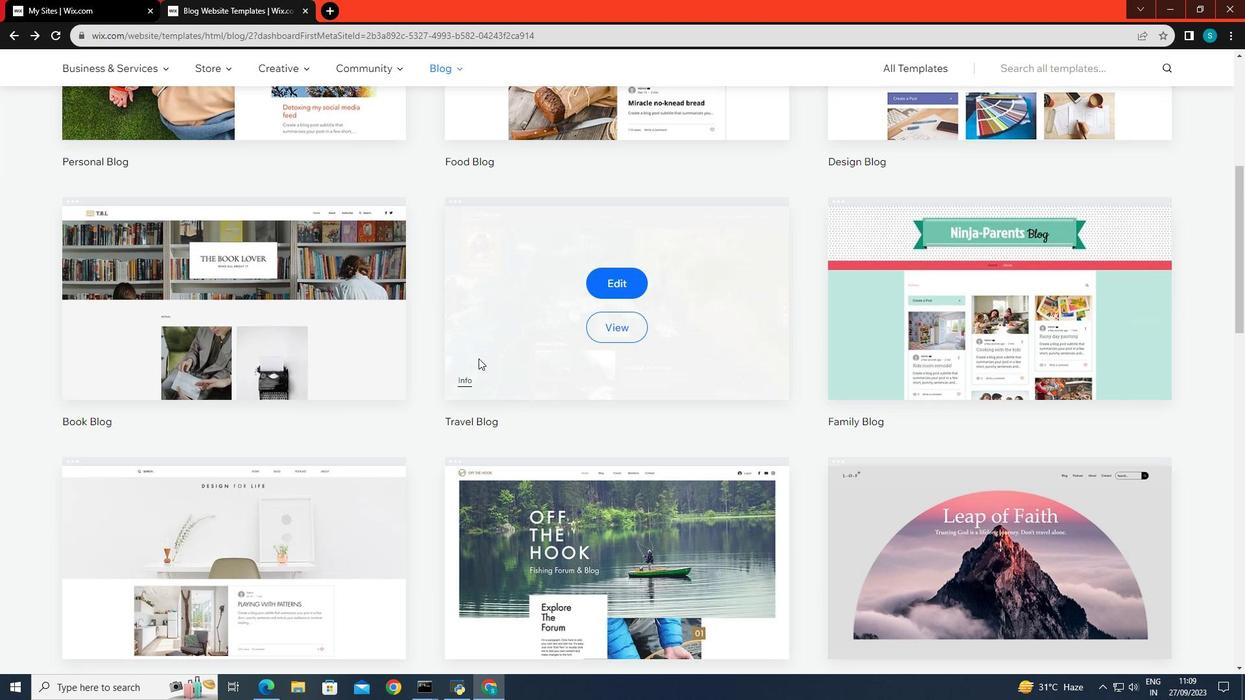 
Action: Mouse scrolled (647, 376) with delta (0, 0)
Screenshot: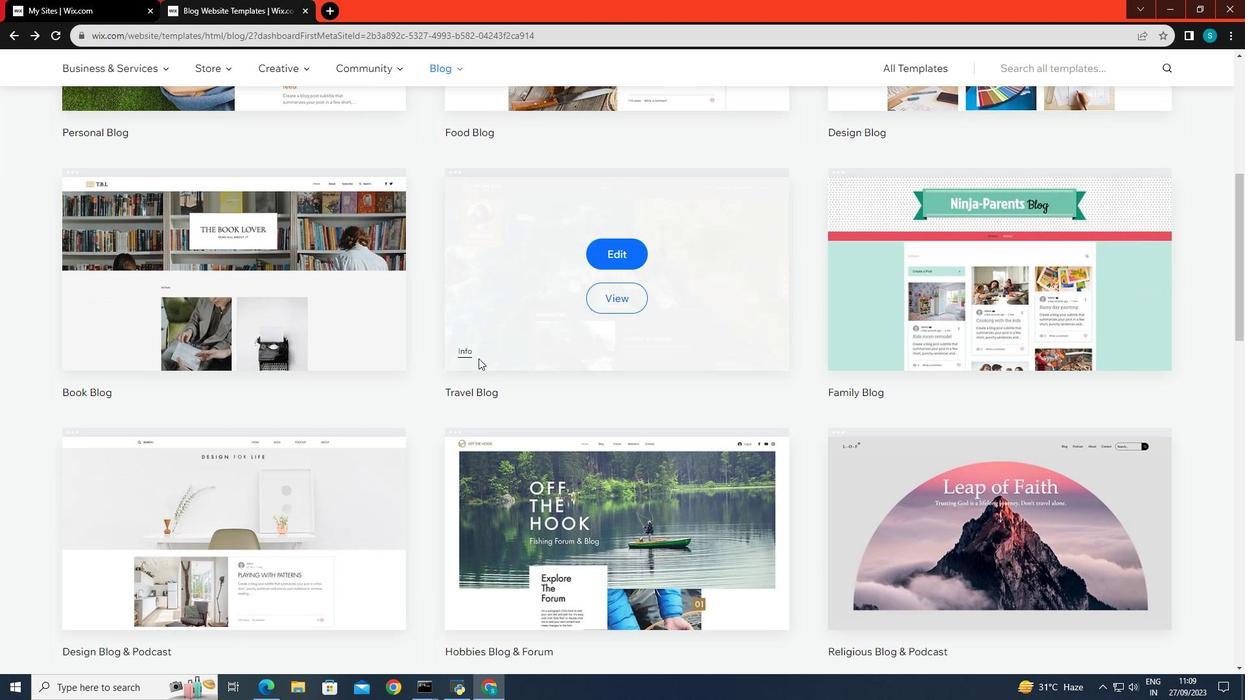 
Action: Mouse scrolled (647, 376) with delta (0, 0)
Screenshot: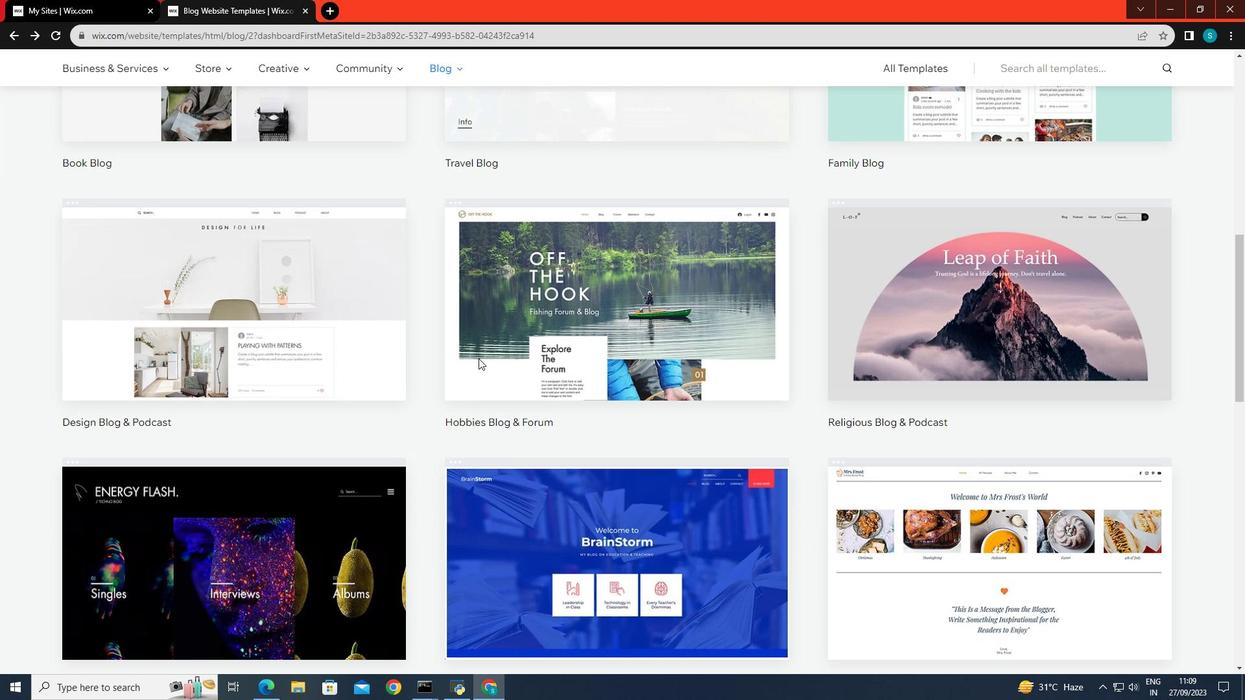 
Action: Mouse scrolled (647, 376) with delta (0, 0)
Screenshot: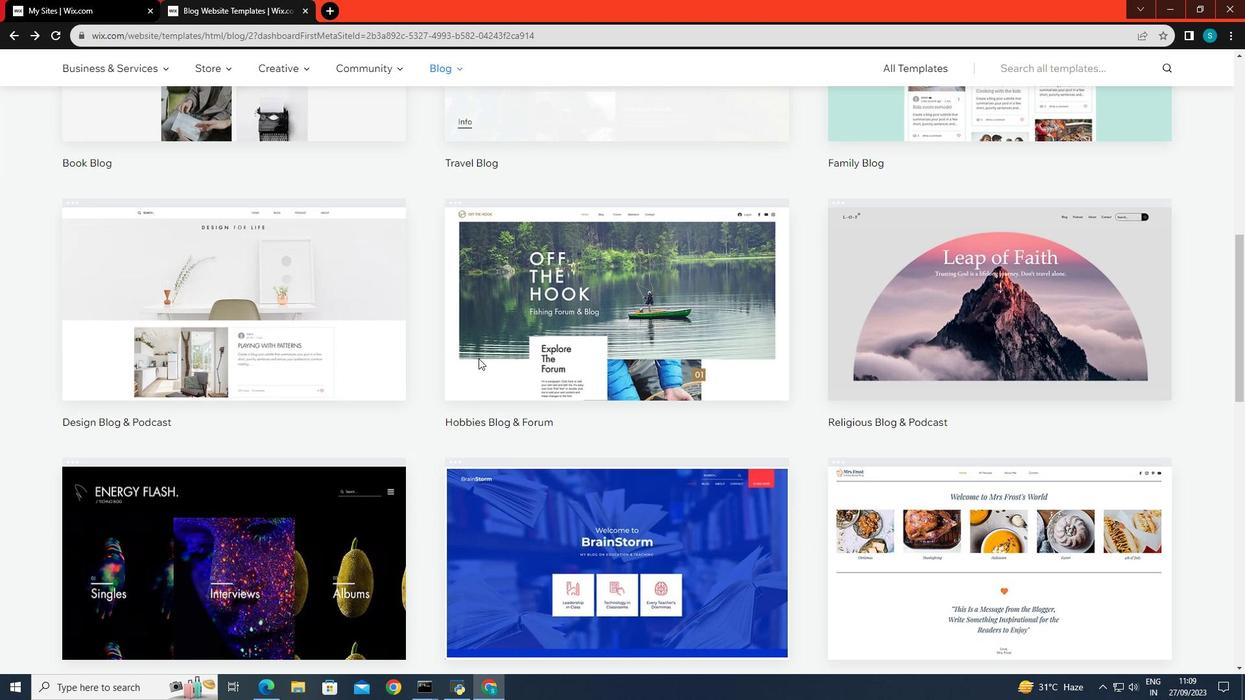 
Action: Mouse scrolled (647, 376) with delta (0, 0)
Screenshot: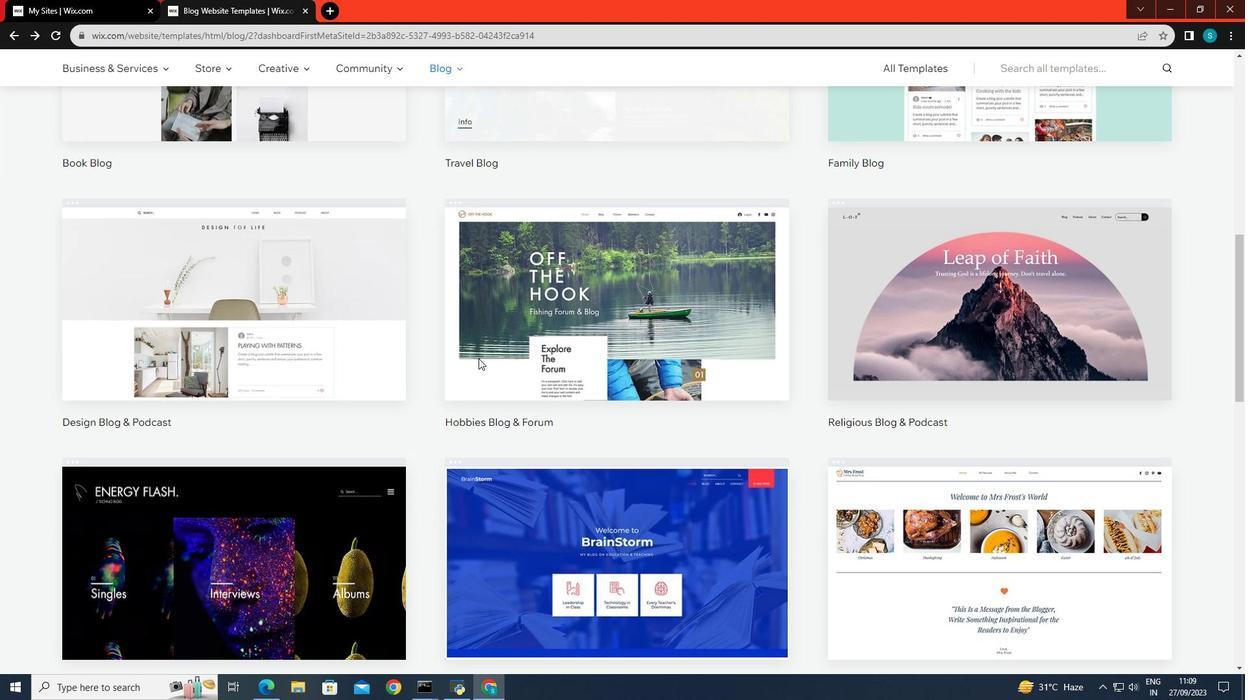 
Action: Mouse scrolled (647, 376) with delta (0, 0)
Screenshot: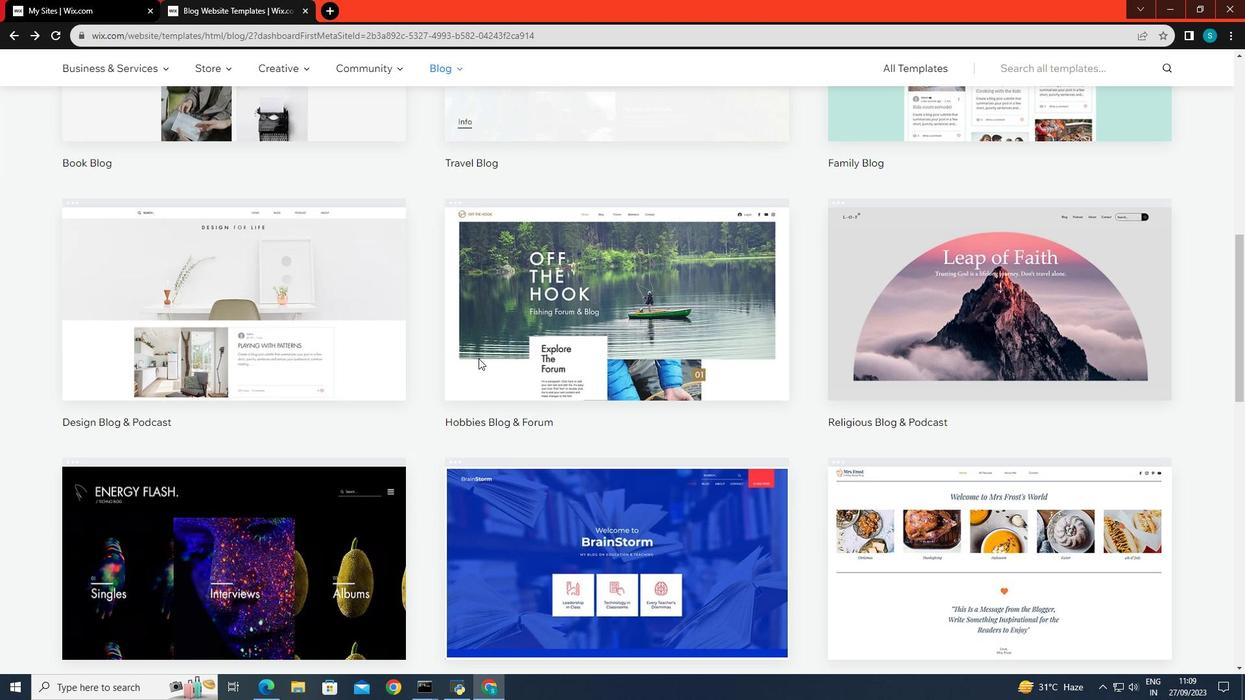 
Action: Mouse scrolled (647, 376) with delta (0, 0)
Screenshot: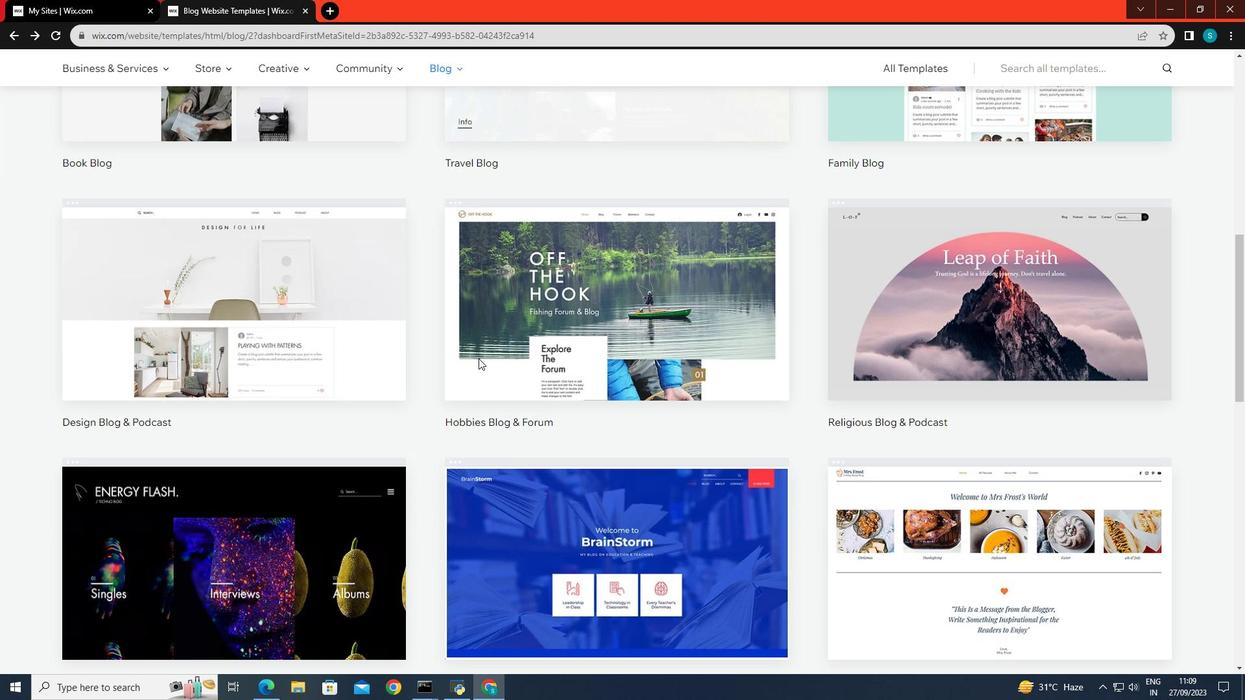 
Action: Mouse scrolled (647, 376) with delta (0, 0)
Screenshot: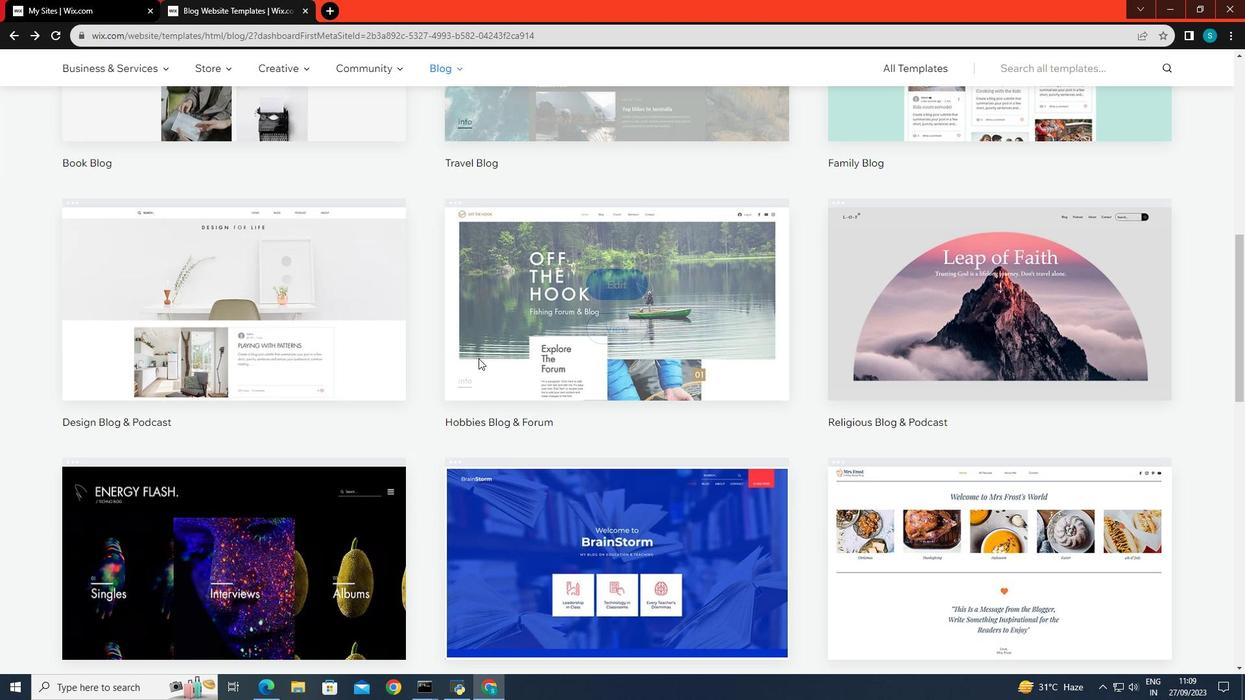 
Action: Mouse scrolled (647, 376) with delta (0, 0)
Screenshot: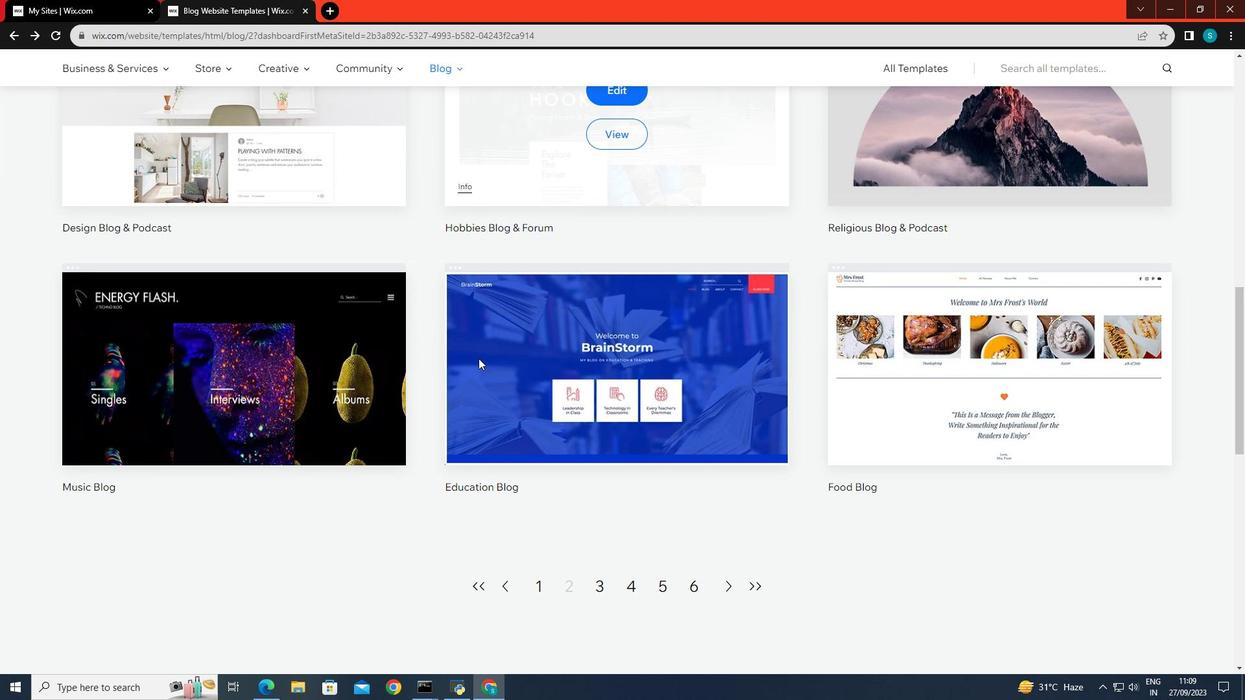 
Action: Mouse scrolled (647, 376) with delta (0, 0)
Screenshot: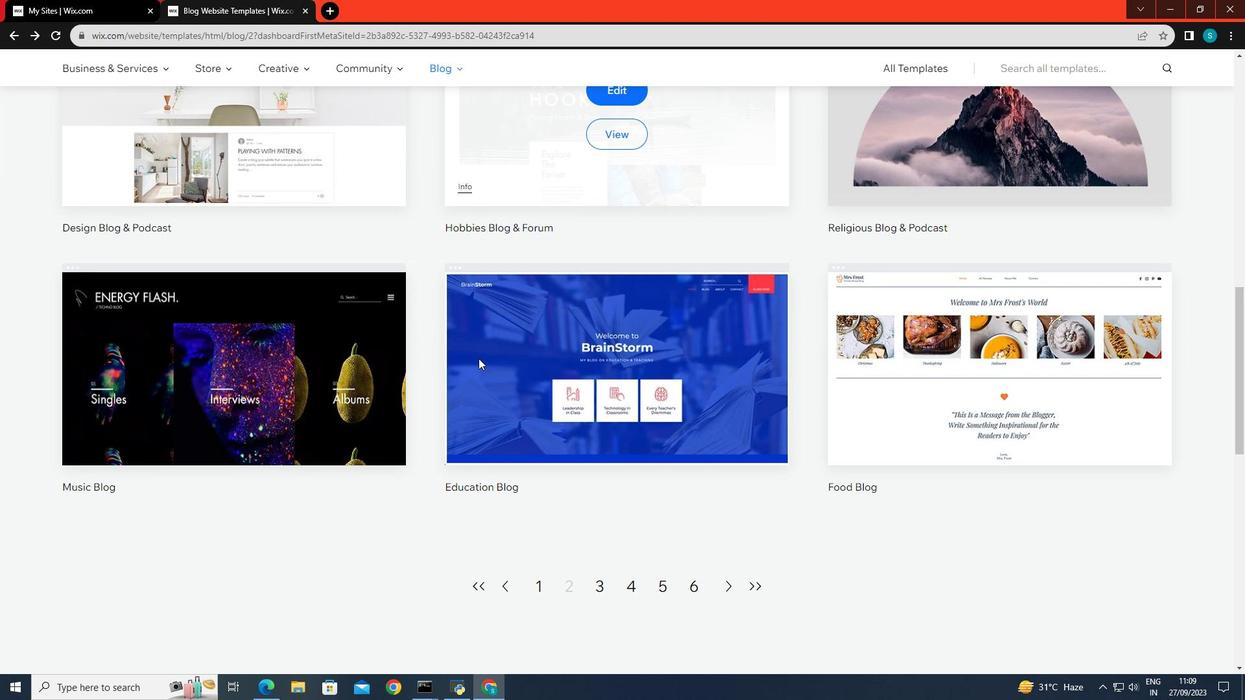 
Action: Mouse scrolled (647, 376) with delta (0, 0)
Screenshot: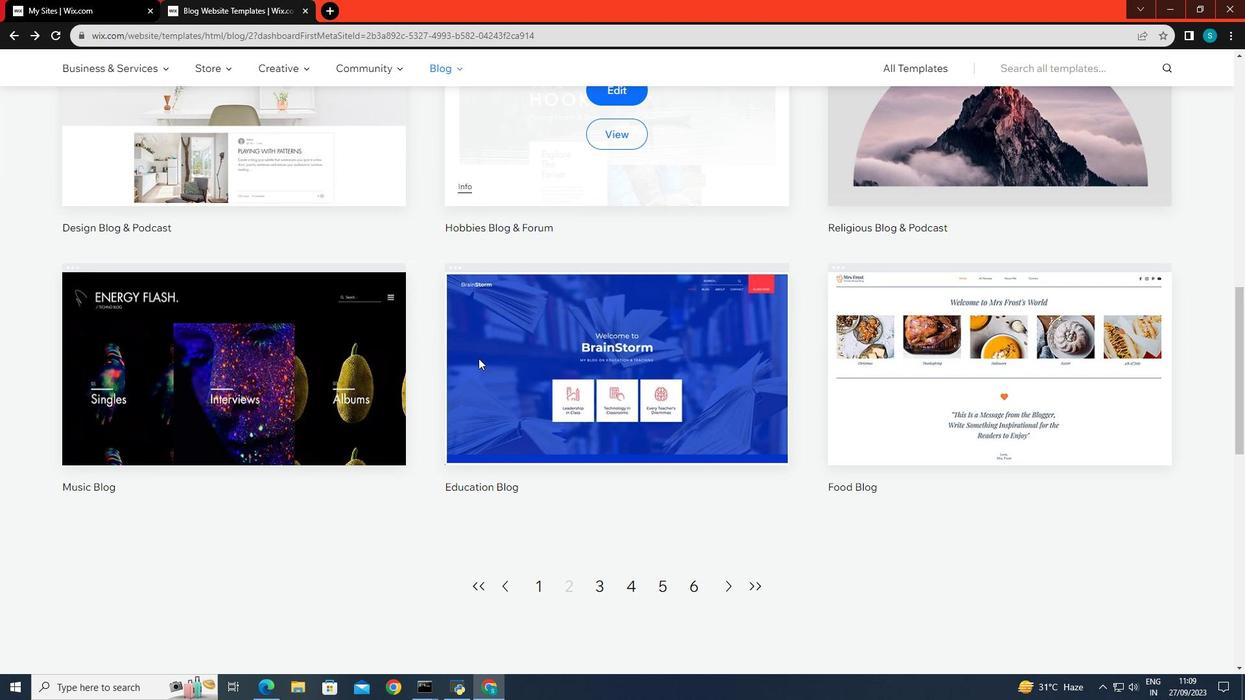 
Action: Mouse scrolled (647, 376) with delta (0, 0)
Screenshot: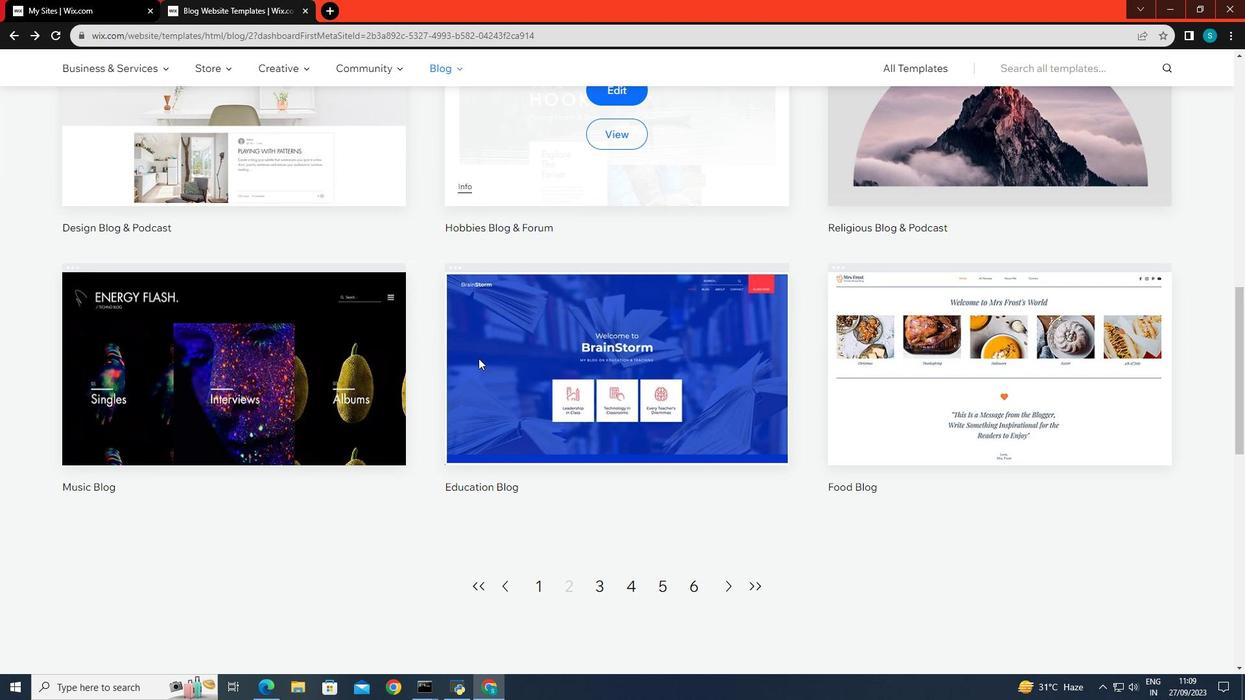 
Action: Mouse scrolled (647, 376) with delta (0, 0)
Screenshot: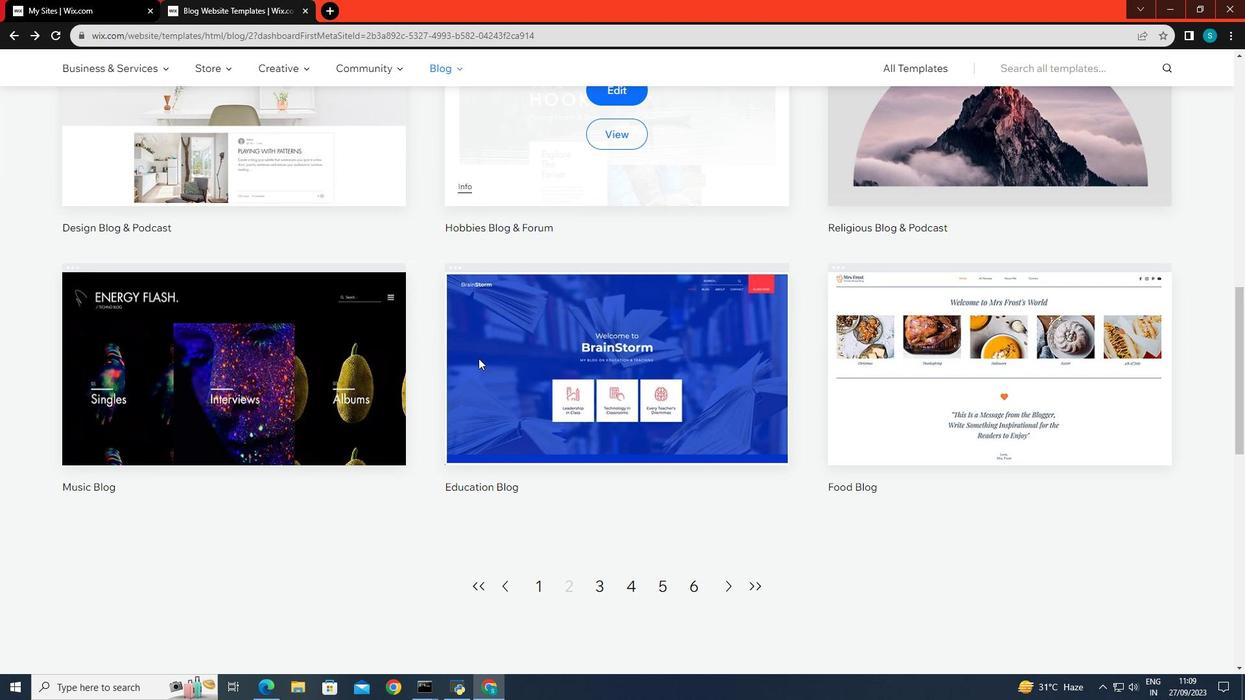 
Action: Mouse scrolled (647, 376) with delta (0, 0)
Screenshot: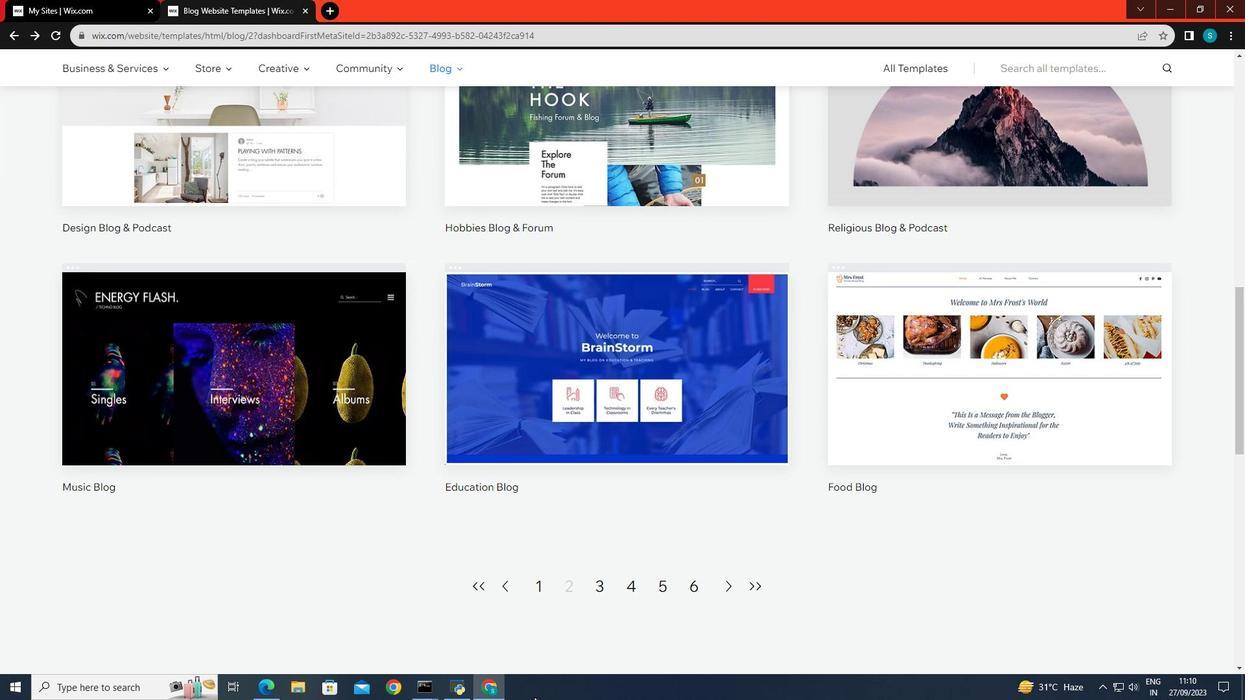 
Action: Mouse scrolled (647, 376) with delta (0, 0)
Screenshot: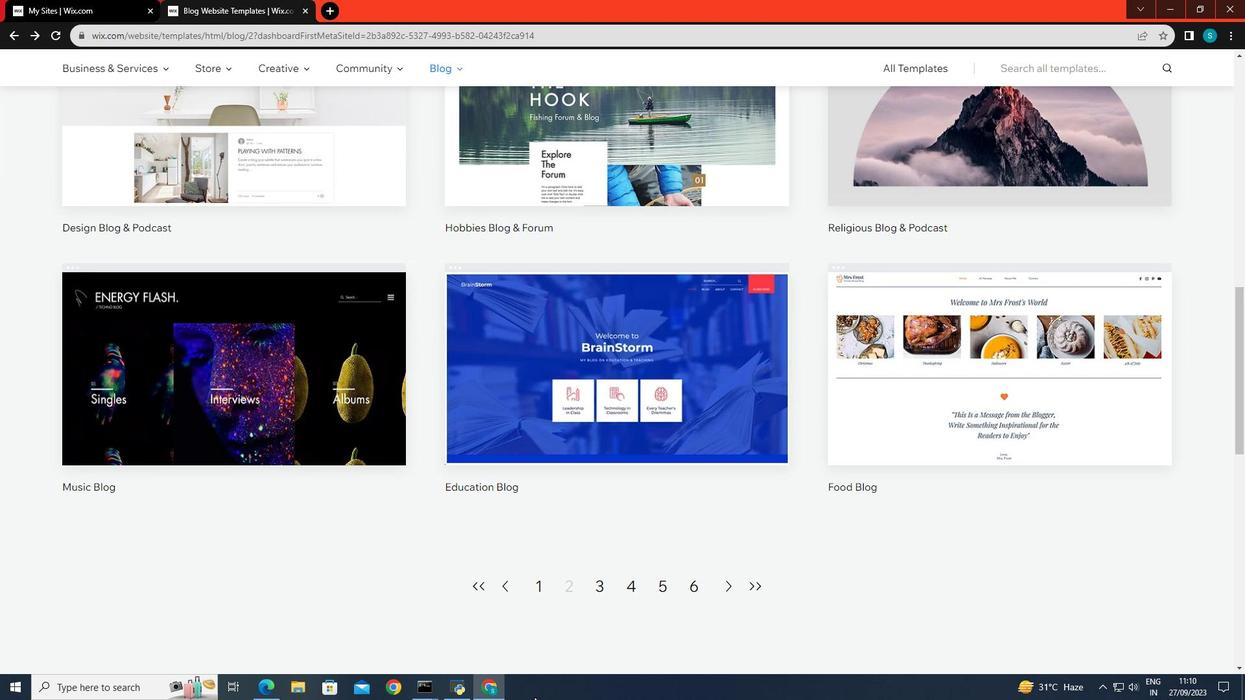 
Action: Mouse scrolled (647, 376) with delta (0, 0)
Screenshot: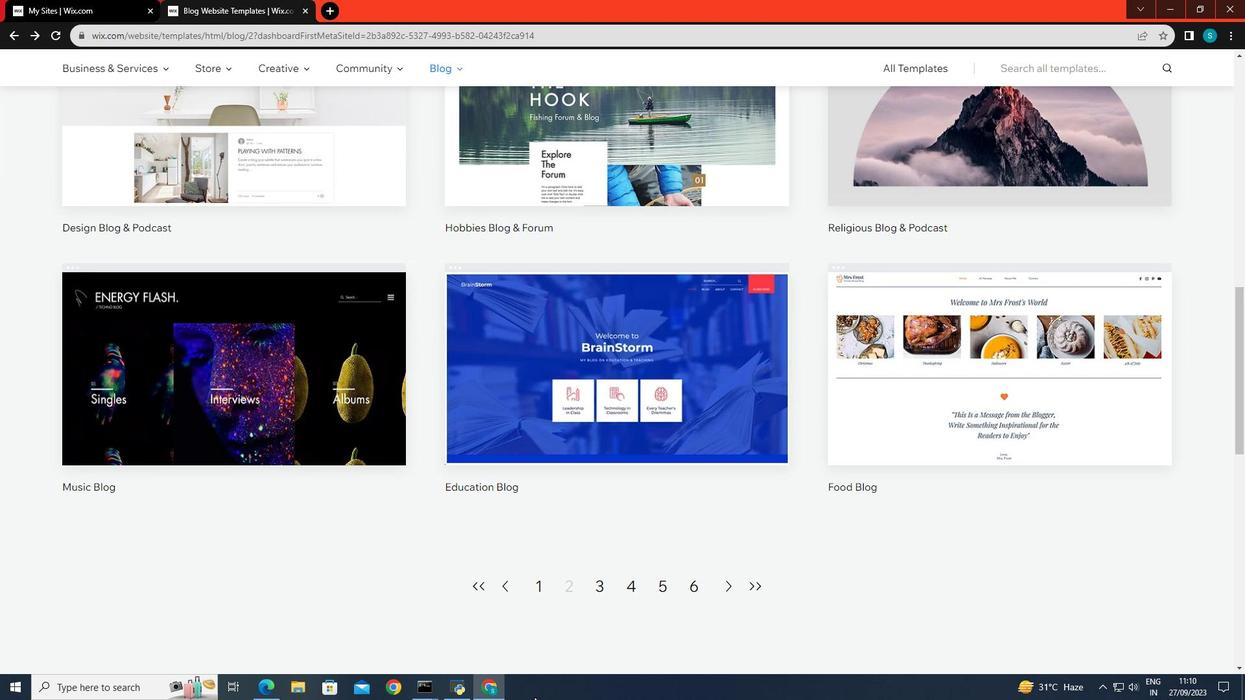 
Action: Mouse moved to (647, 376)
Screenshot: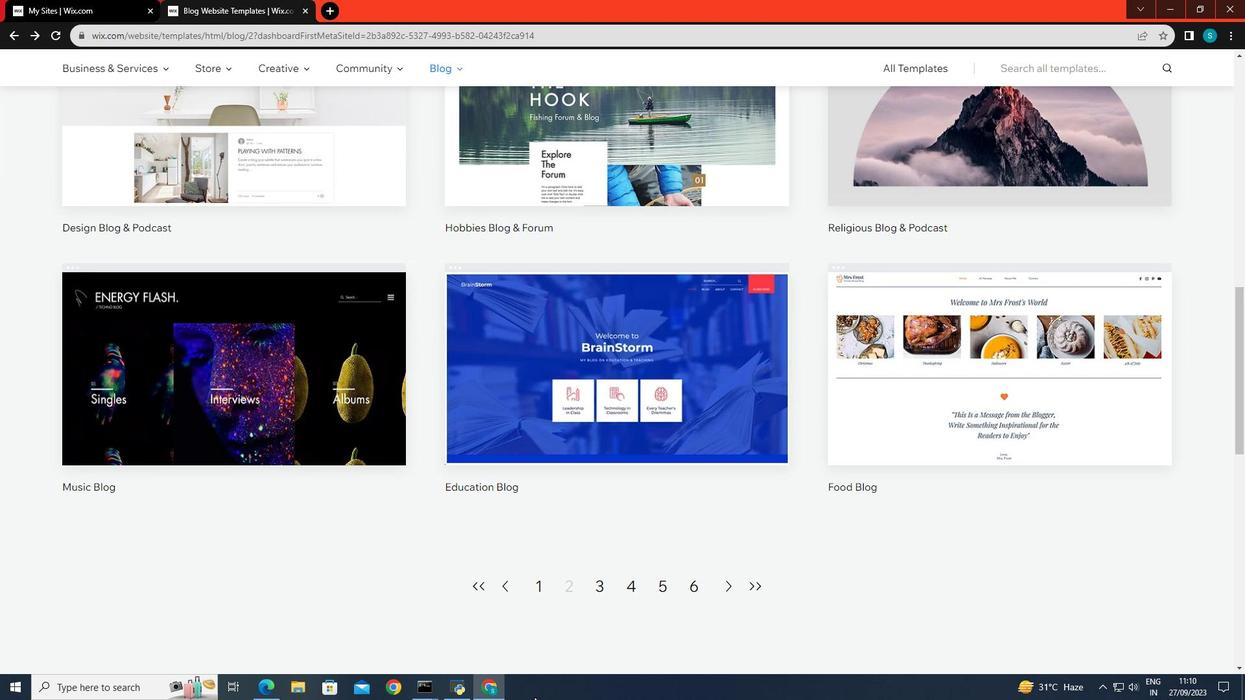 
Action: Mouse scrolled (647, 376) with delta (0, 0)
Screenshot: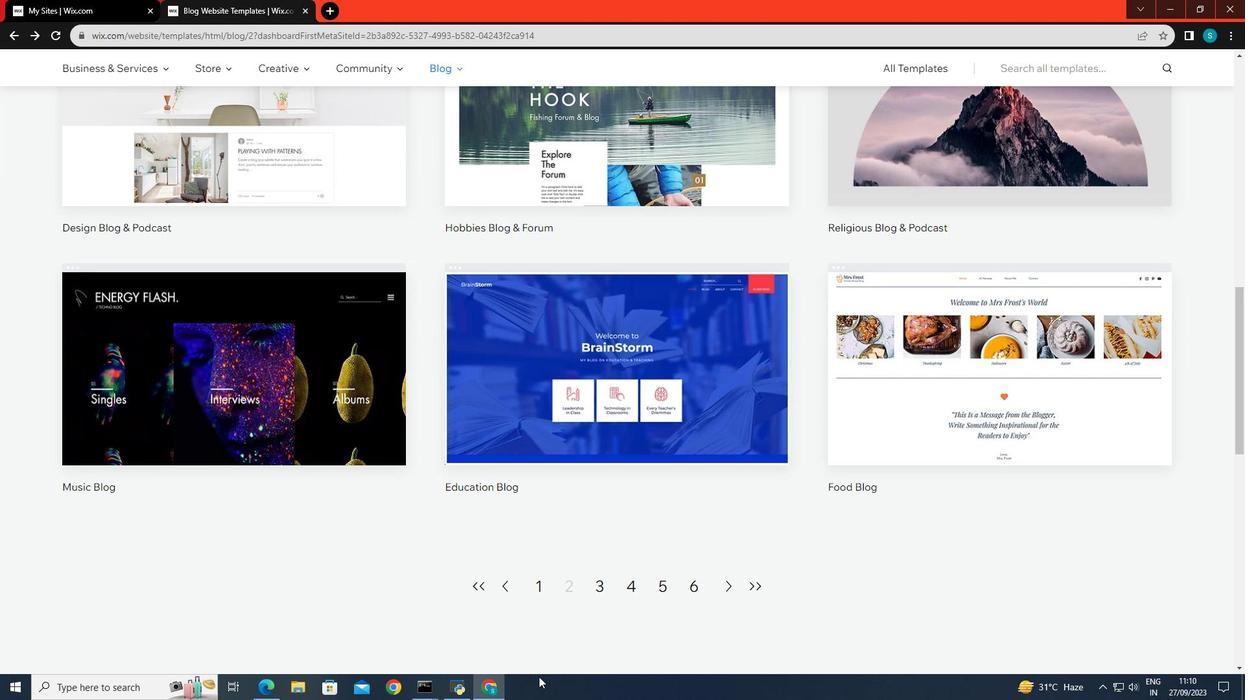 
Action: Mouse scrolled (647, 376) with delta (0, 0)
Screenshot: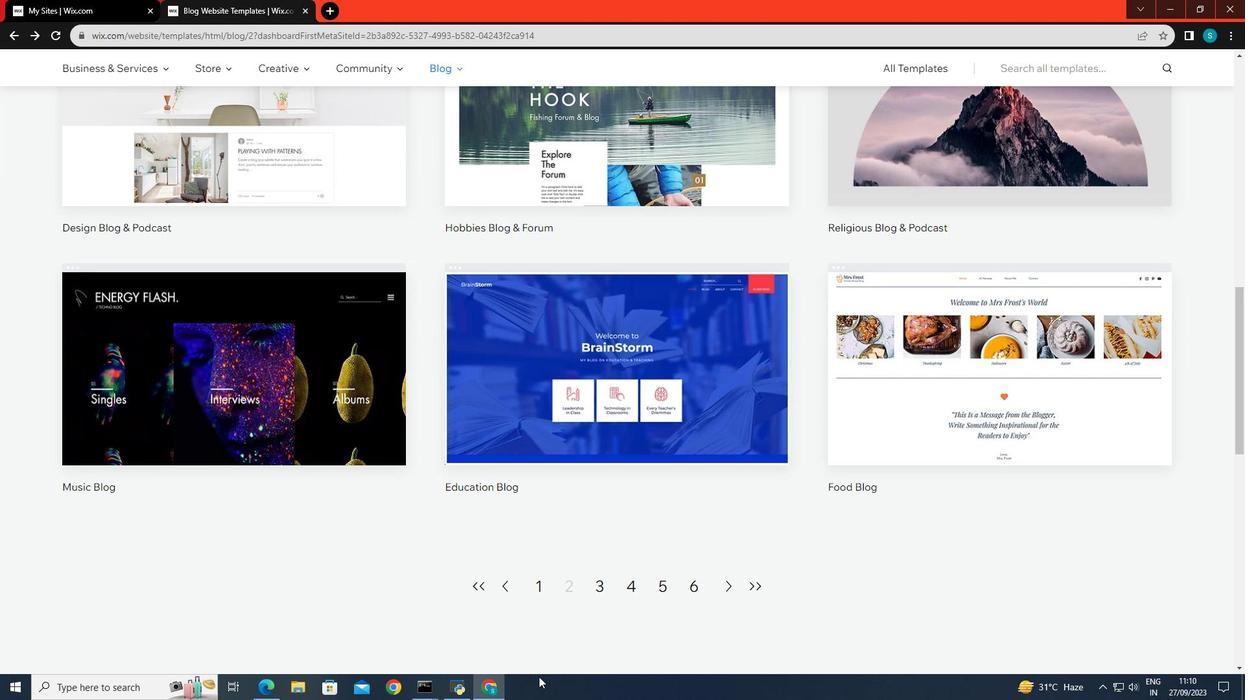 
Action: Mouse moved to (647, 377)
Screenshot: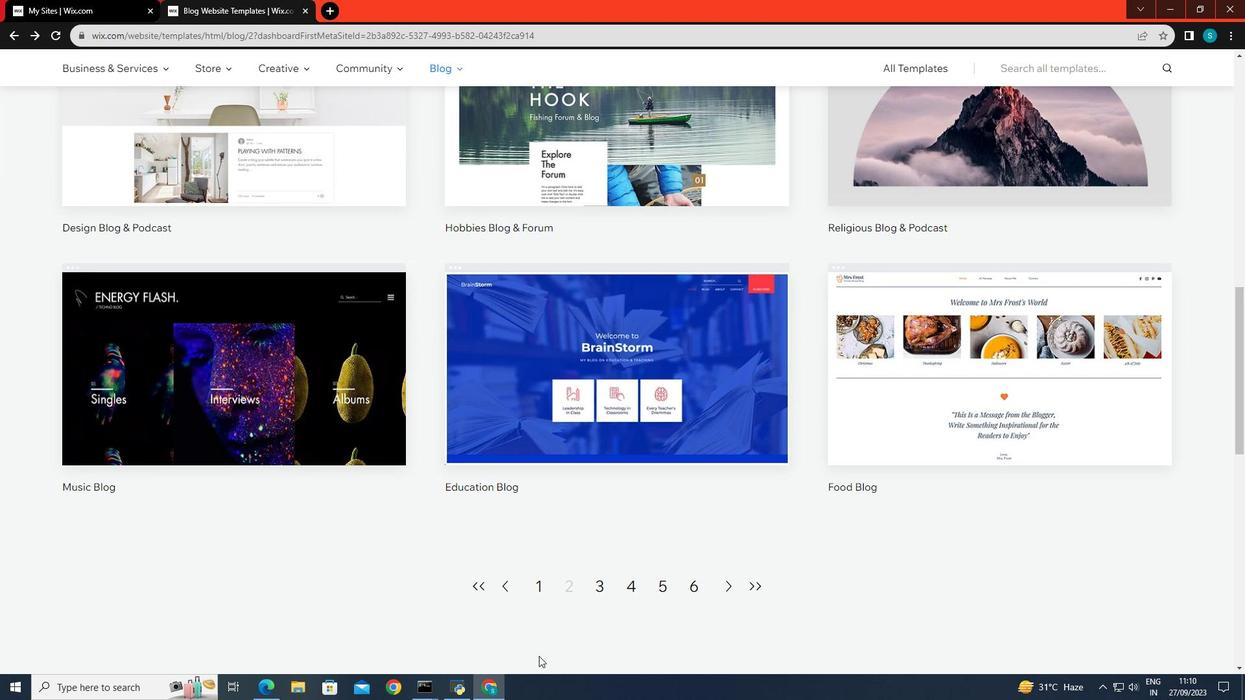 
Action: Mouse scrolled (647, 376) with delta (0, 0)
Screenshot: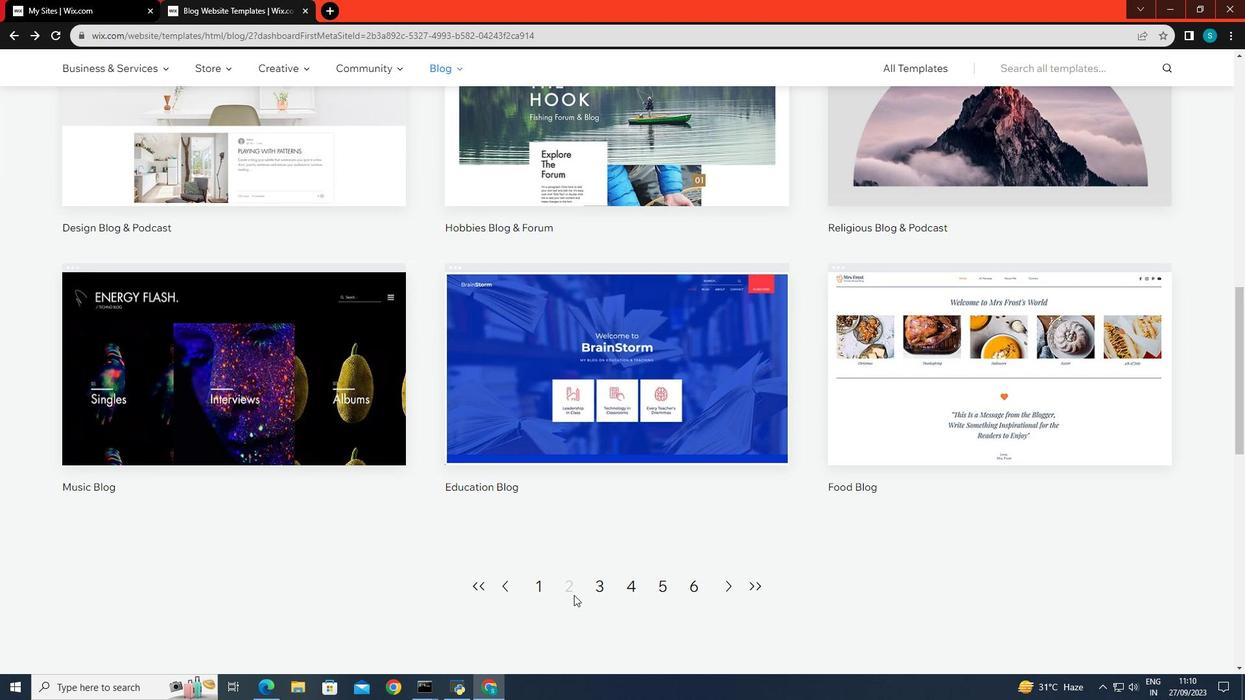 
Action: Mouse scrolled (647, 376) with delta (0, 0)
Screenshot: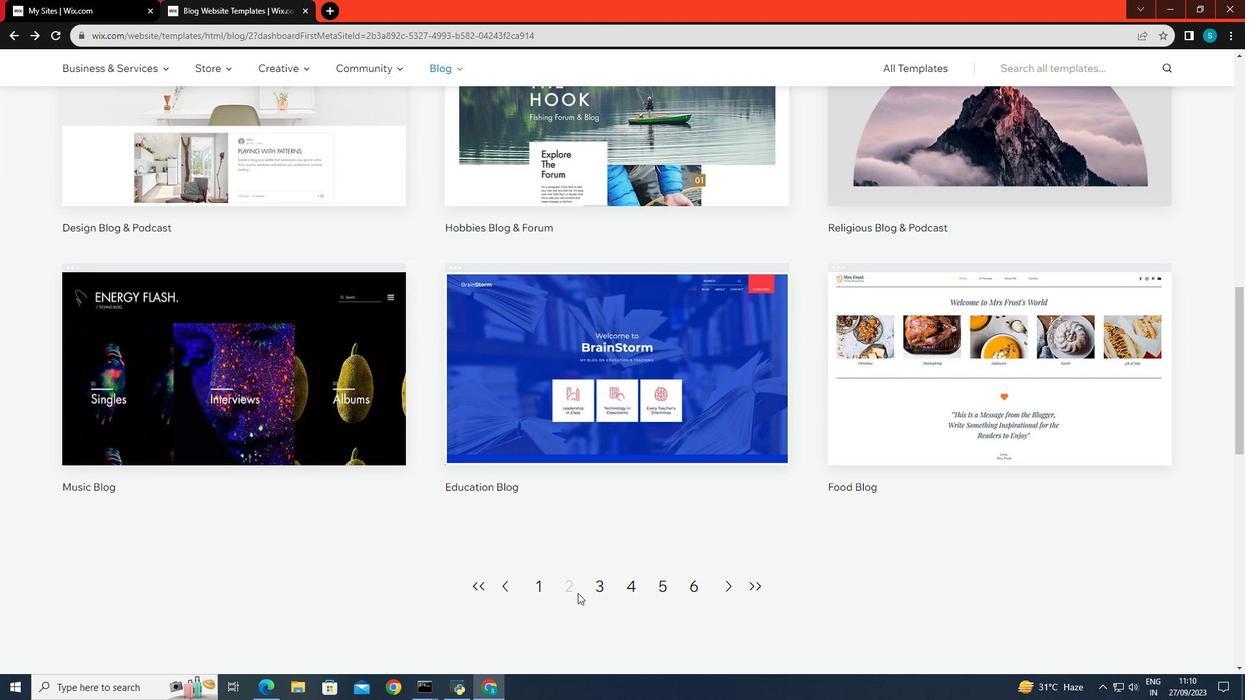 
Action: Mouse scrolled (647, 376) with delta (0, 0)
Screenshot: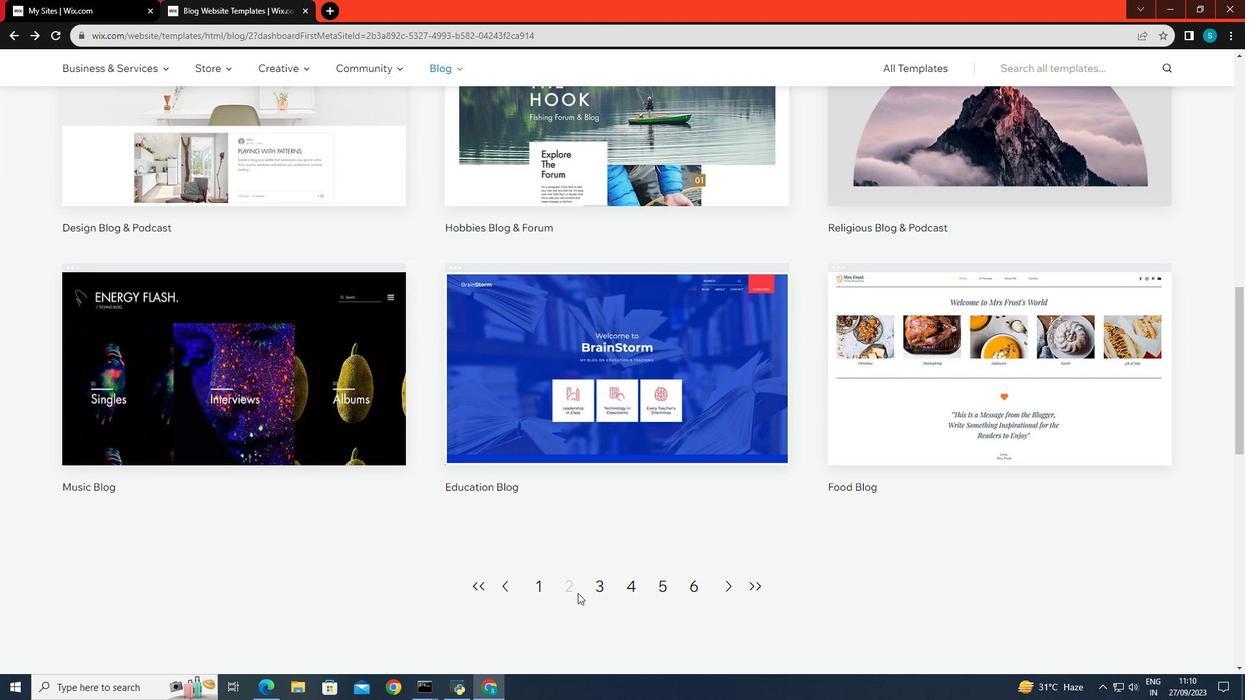 
Action: Mouse scrolled (647, 376) with delta (0, 0)
Screenshot: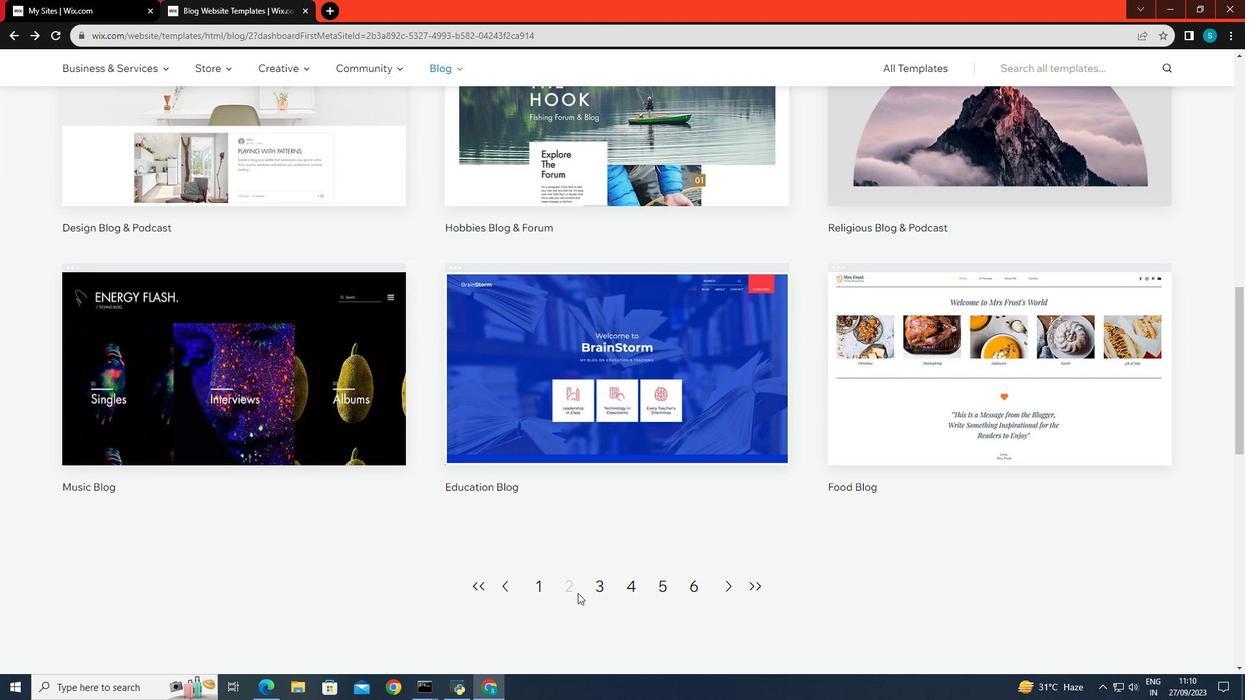 
Action: Mouse scrolled (647, 376) with delta (0, 0)
Screenshot: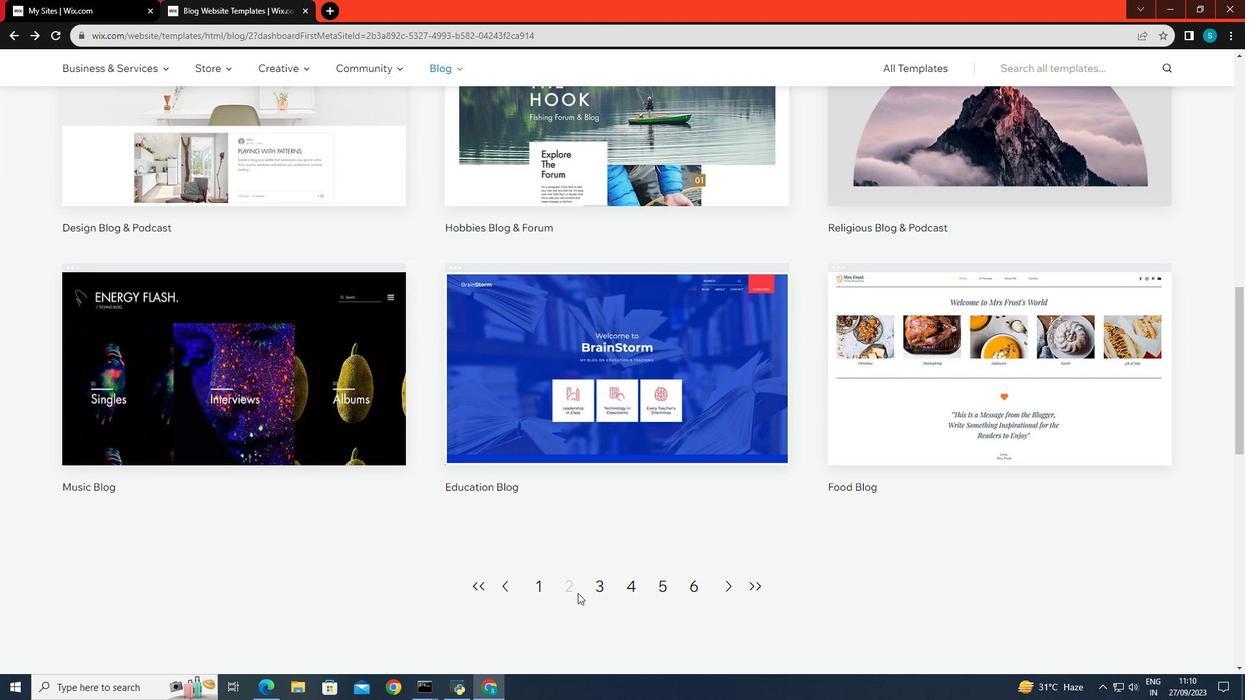 
Action: Mouse scrolled (647, 376) with delta (0, 0)
Screenshot: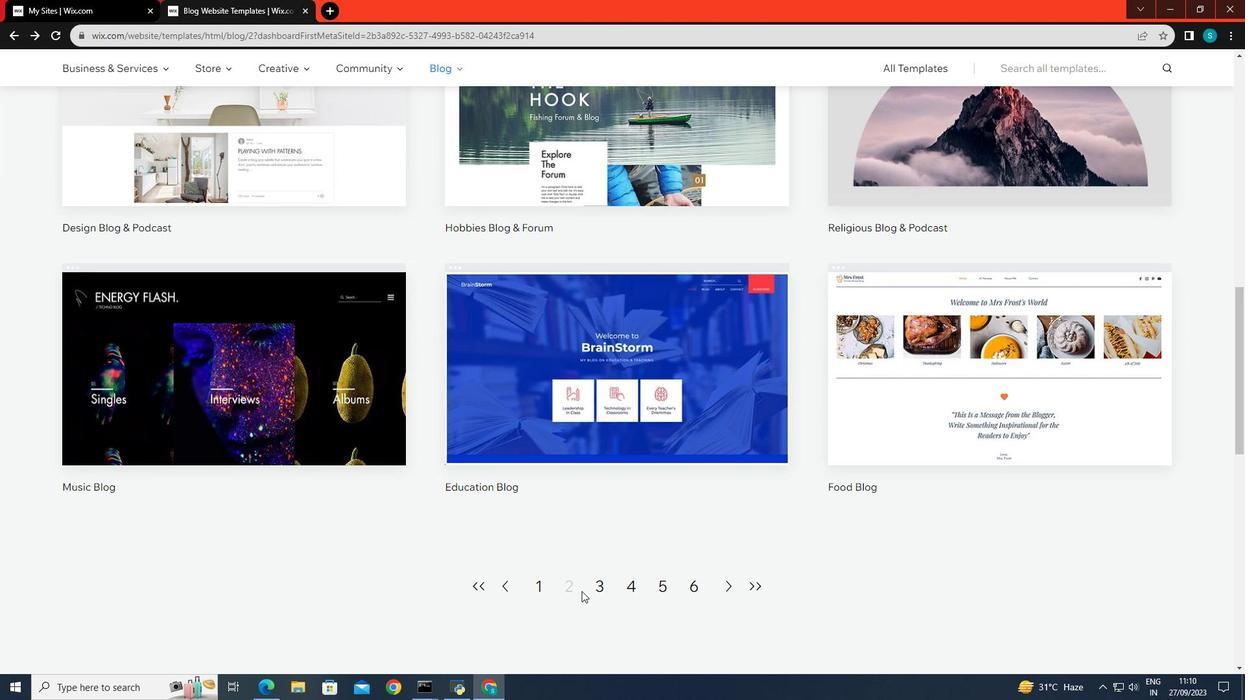 
Action: Mouse scrolled (647, 376) with delta (0, 0)
Screenshot: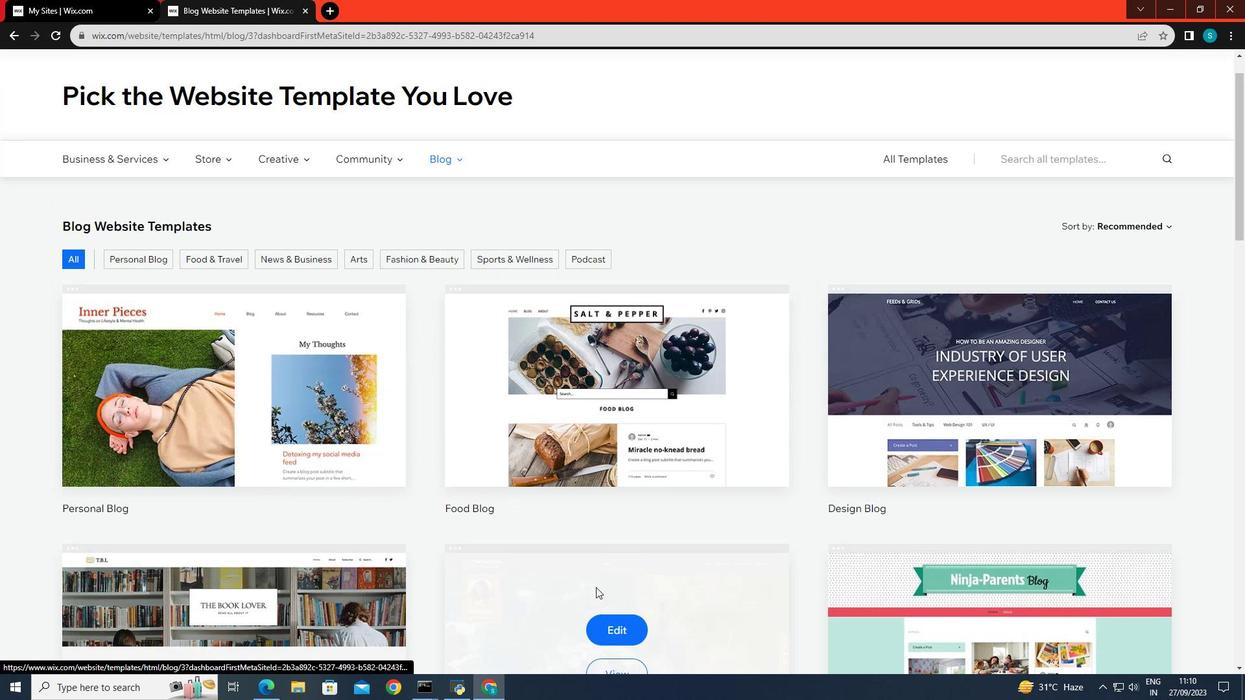
Action: Mouse scrolled (647, 376) with delta (0, 0)
Screenshot: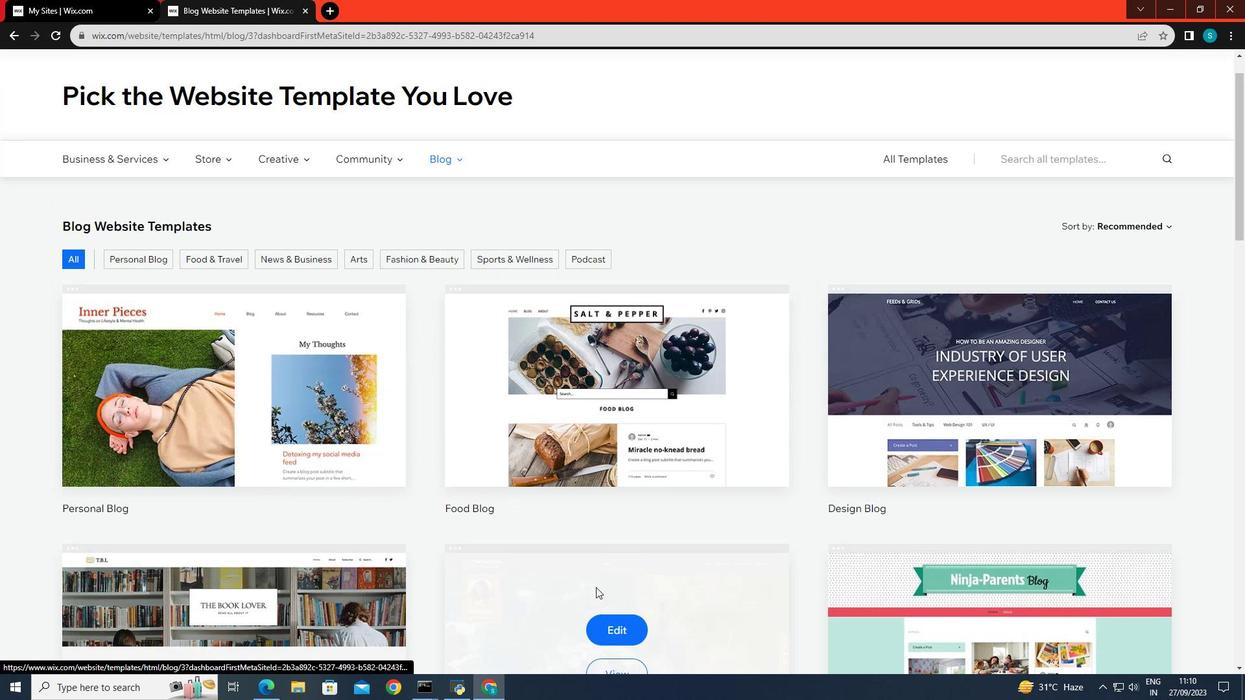 
Action: Mouse scrolled (647, 376) with delta (0, 0)
Screenshot: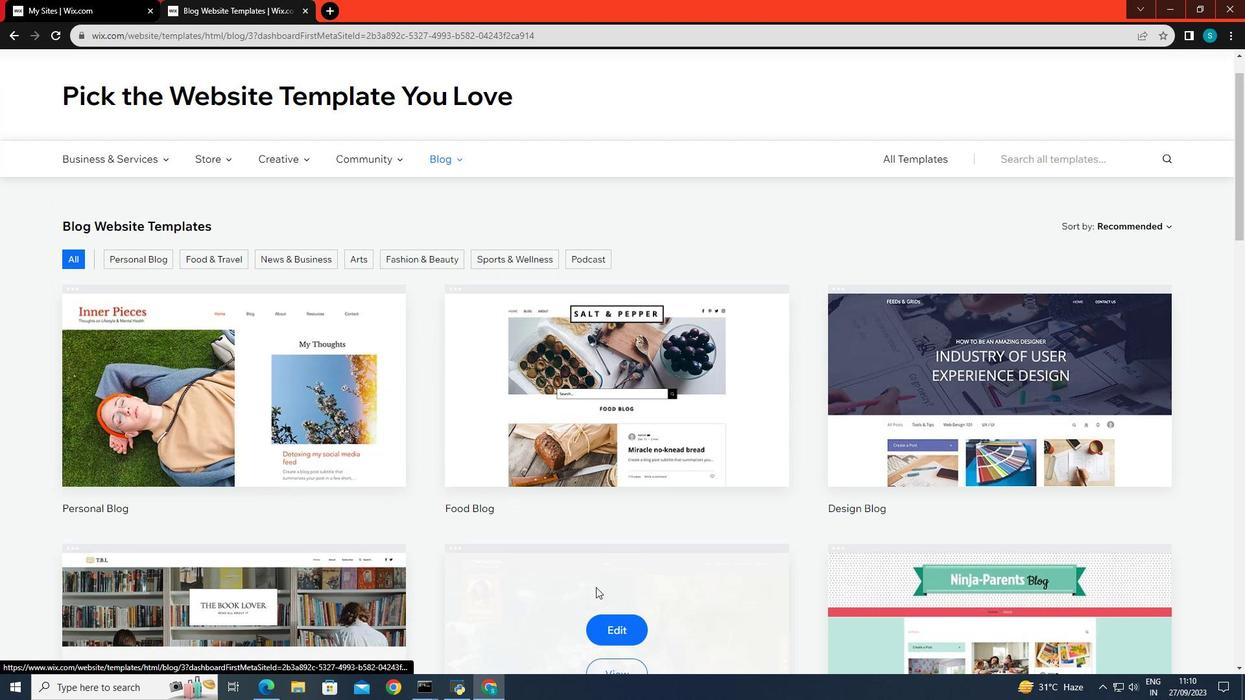 
Action: Mouse scrolled (647, 376) with delta (0, 0)
Screenshot: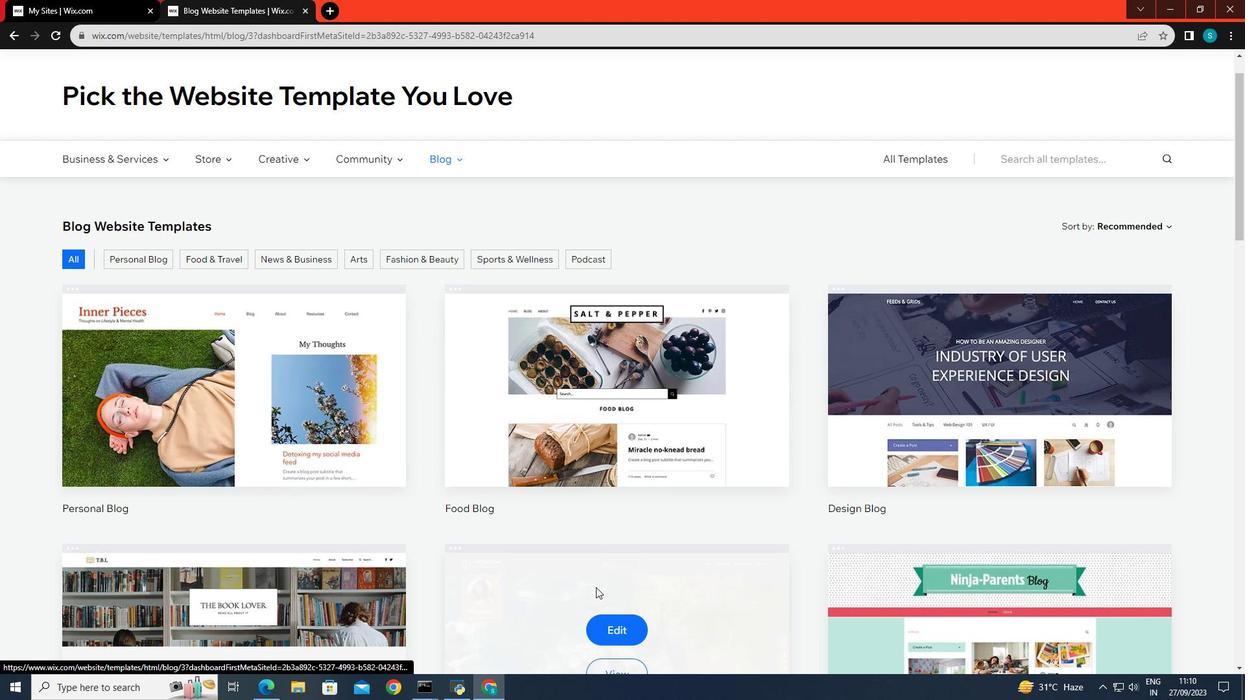 
Action: Mouse scrolled (647, 376) with delta (0, 0)
Screenshot: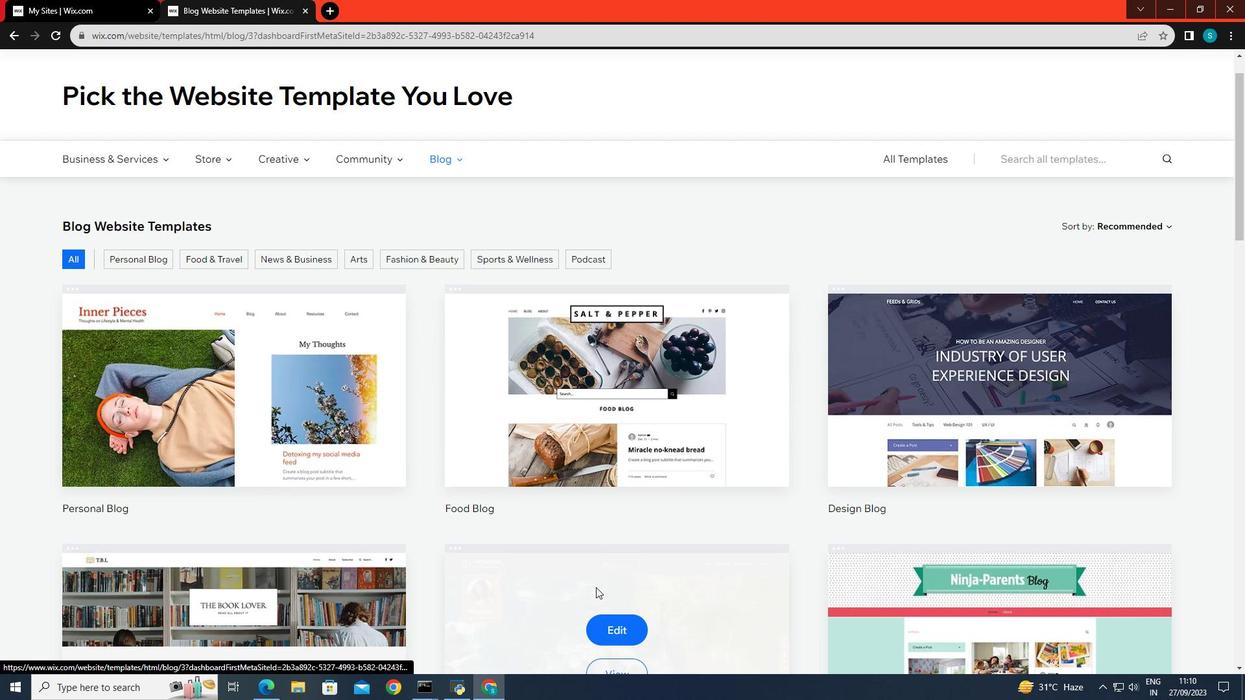 
Action: Mouse scrolled (647, 376) with delta (0, 0)
Screenshot: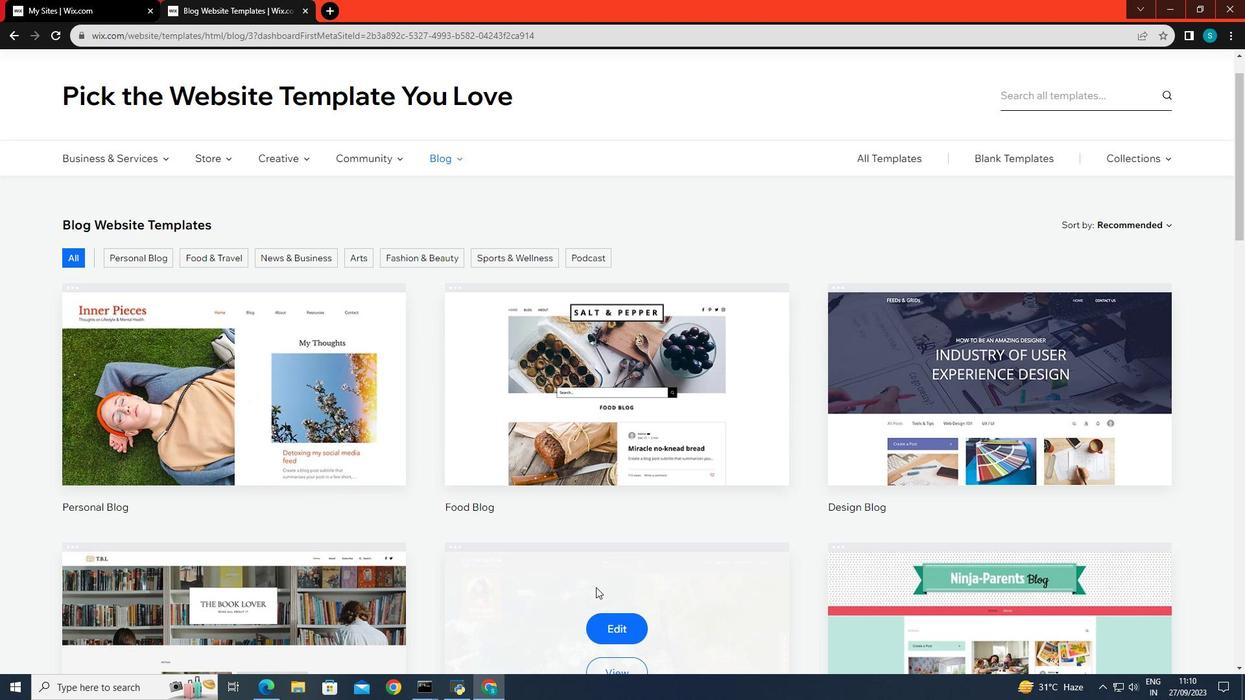 
Action: Mouse scrolled (647, 376) with delta (0, 0)
Screenshot: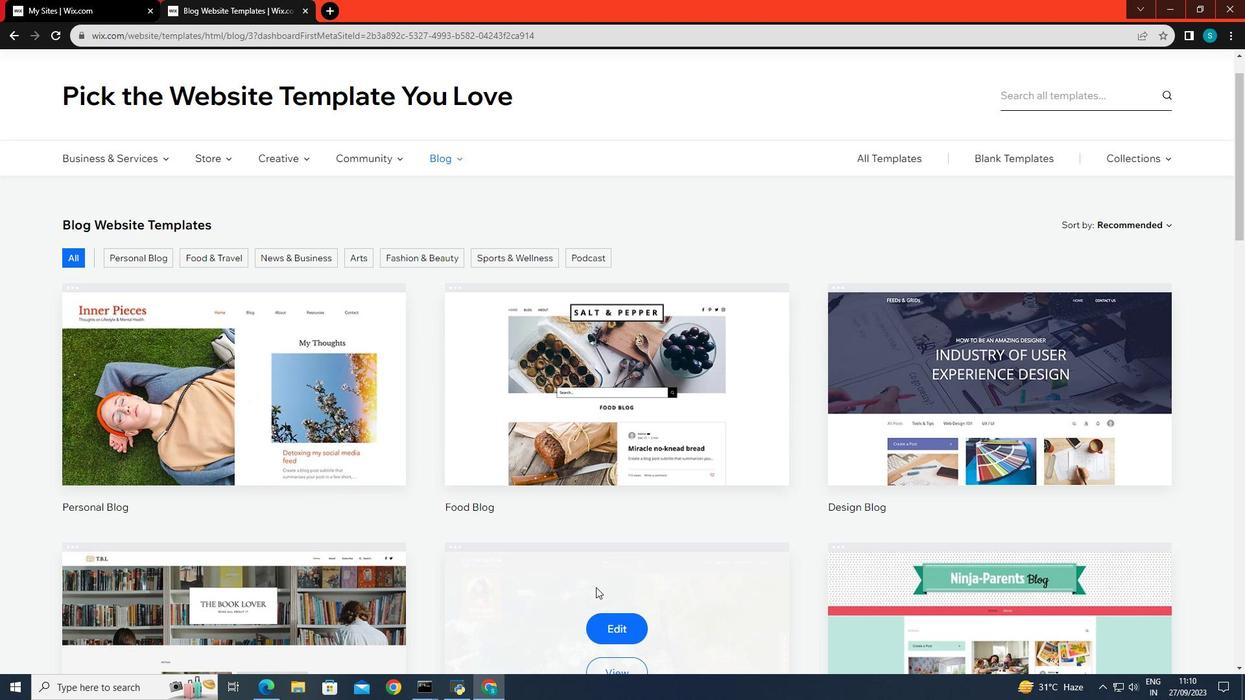 
Action: Mouse scrolled (647, 376) with delta (0, 0)
Screenshot: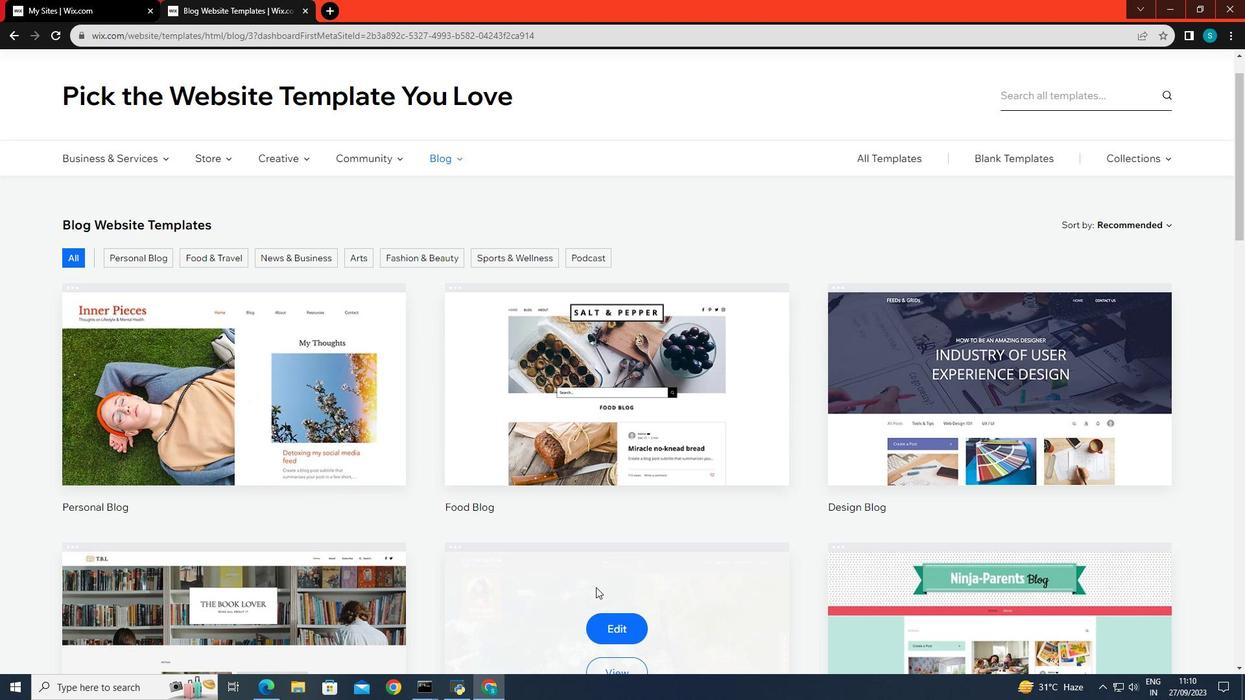 
Action: Mouse scrolled (647, 376) with delta (0, 0)
Screenshot: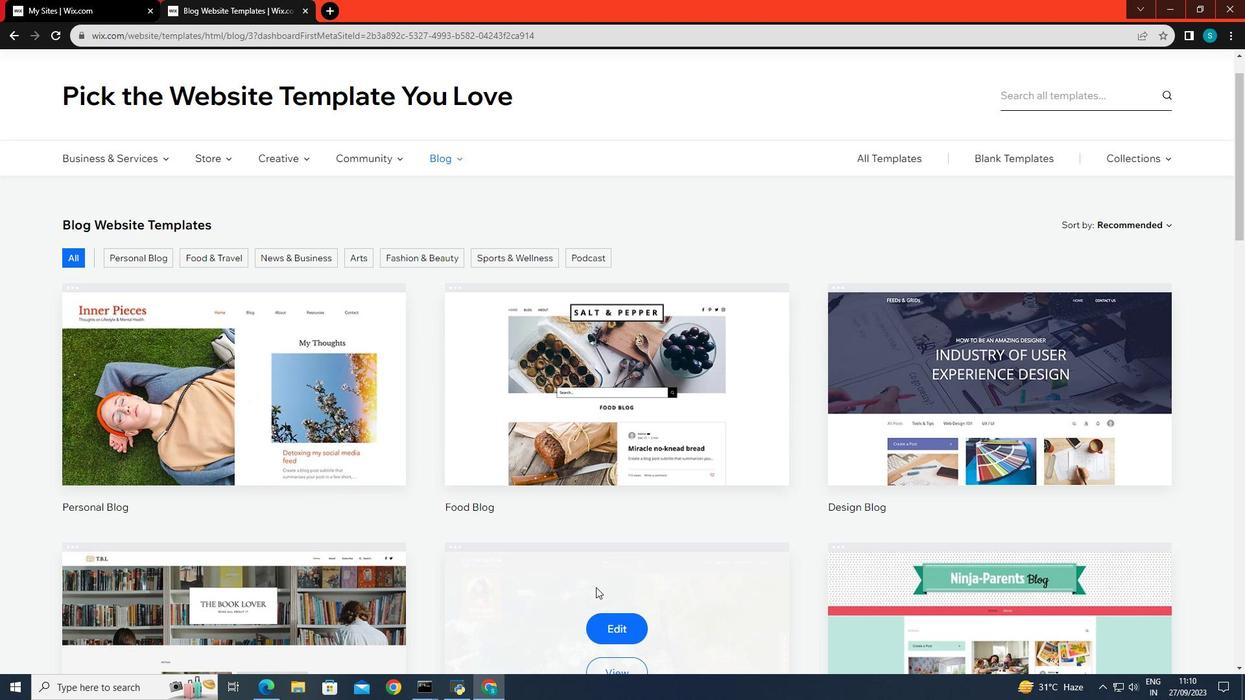 
Action: Mouse scrolled (647, 376) with delta (0, 0)
Screenshot: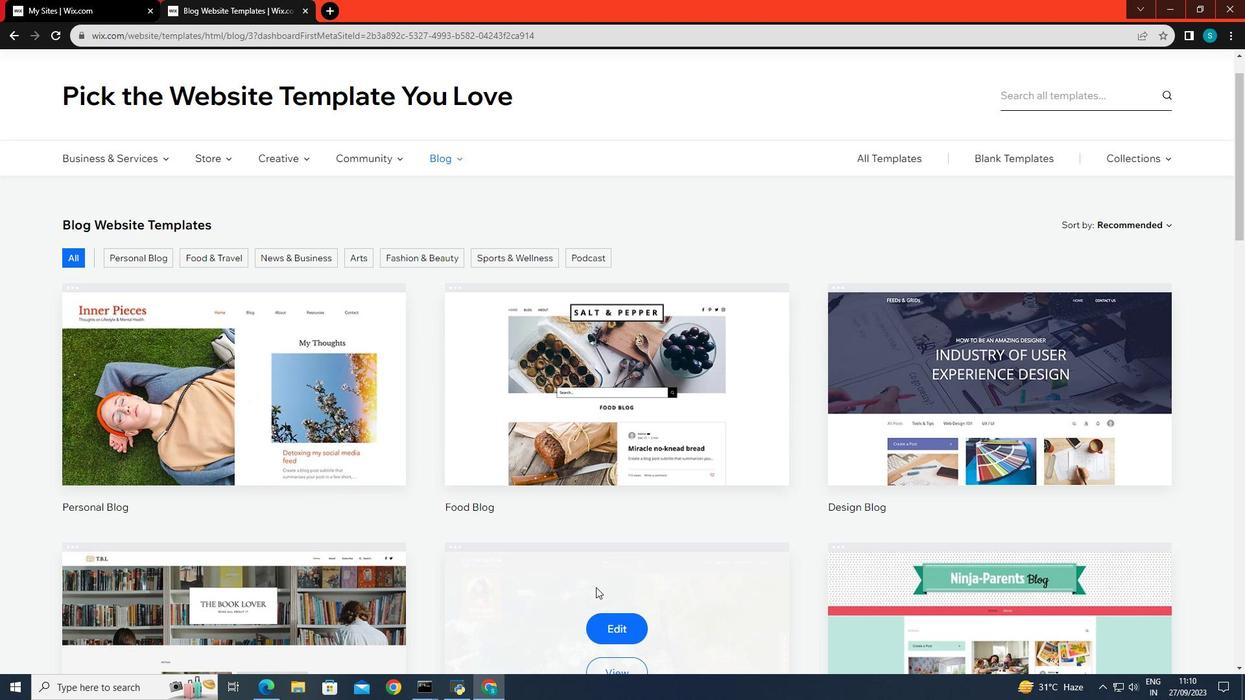 
Action: Mouse scrolled (647, 376) with delta (0, 0)
Screenshot: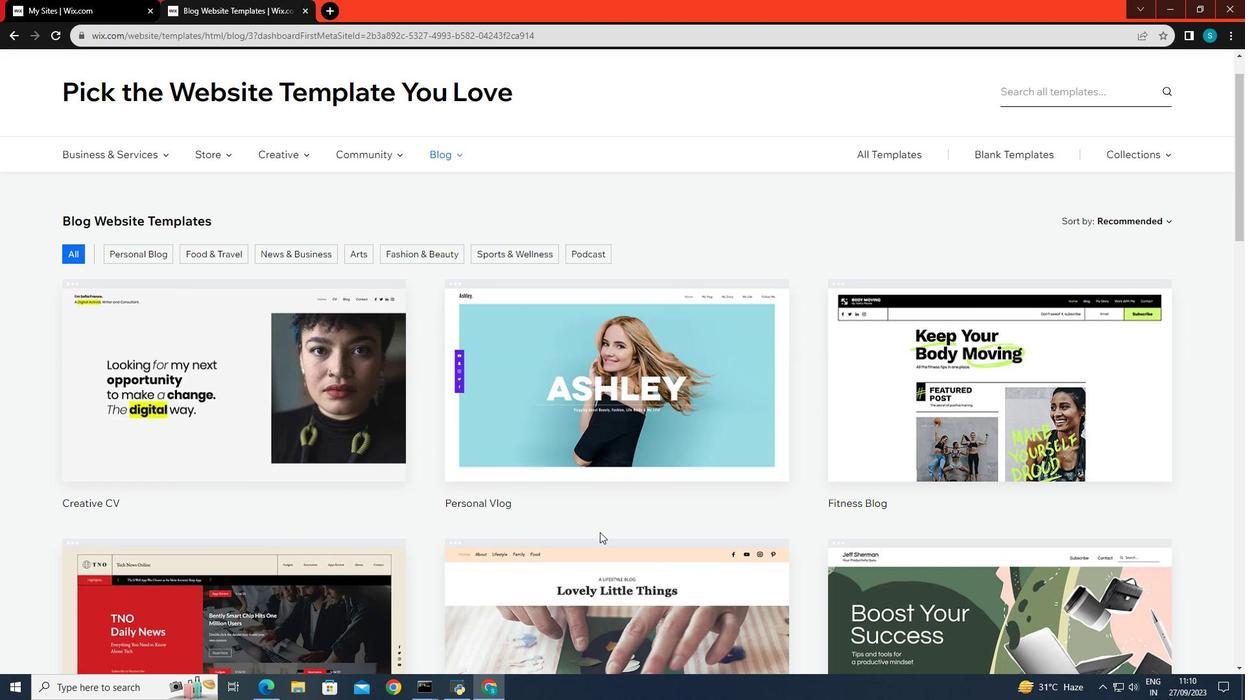 
Action: Mouse scrolled (647, 376) with delta (0, 0)
Screenshot: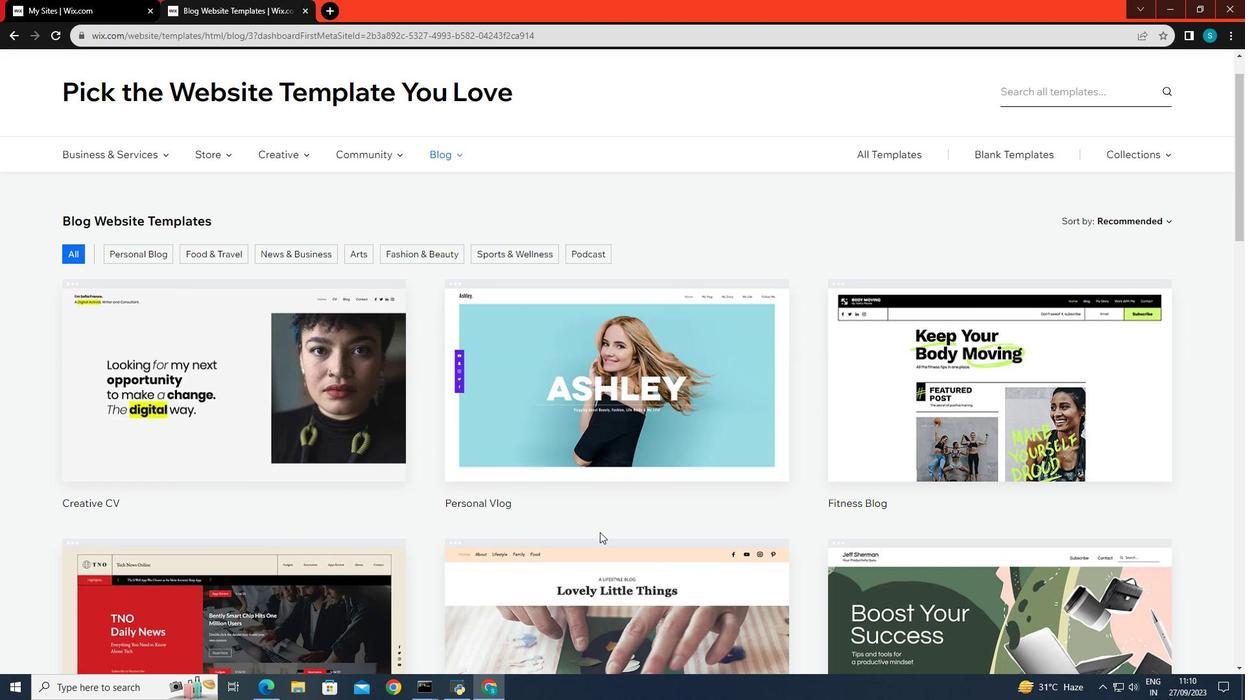 
Action: Mouse scrolled (647, 376) with delta (0, 0)
Screenshot: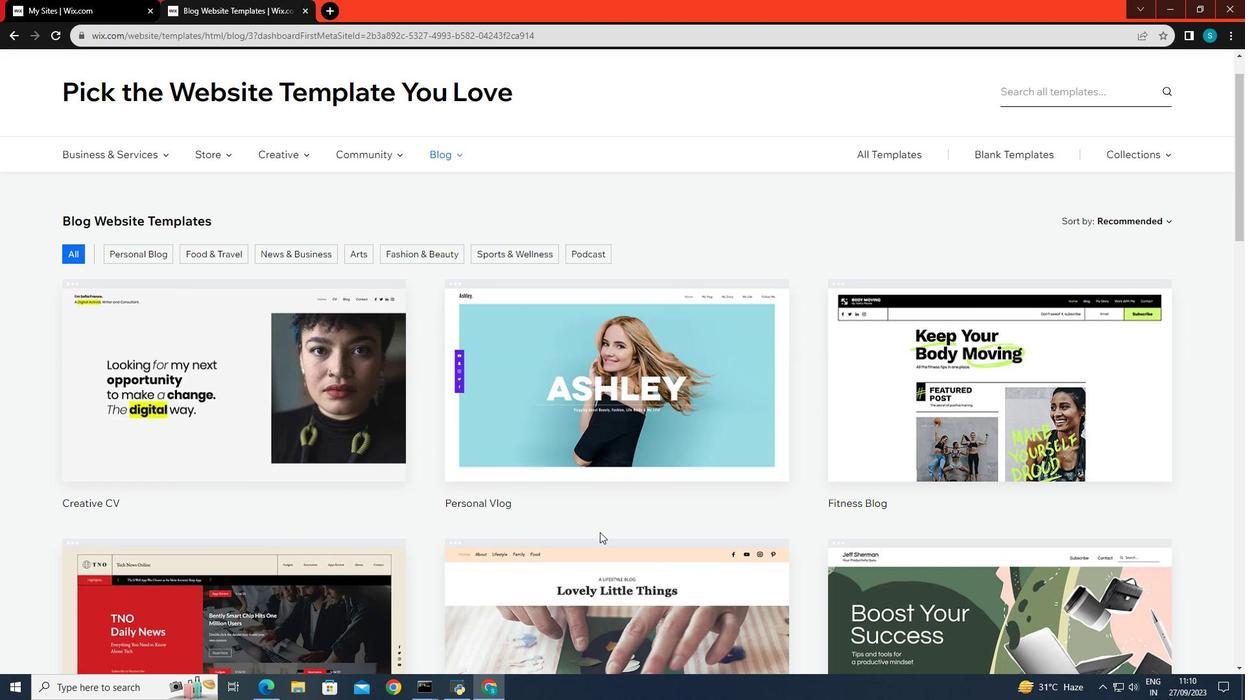
Action: Mouse scrolled (647, 376) with delta (0, 0)
Screenshot: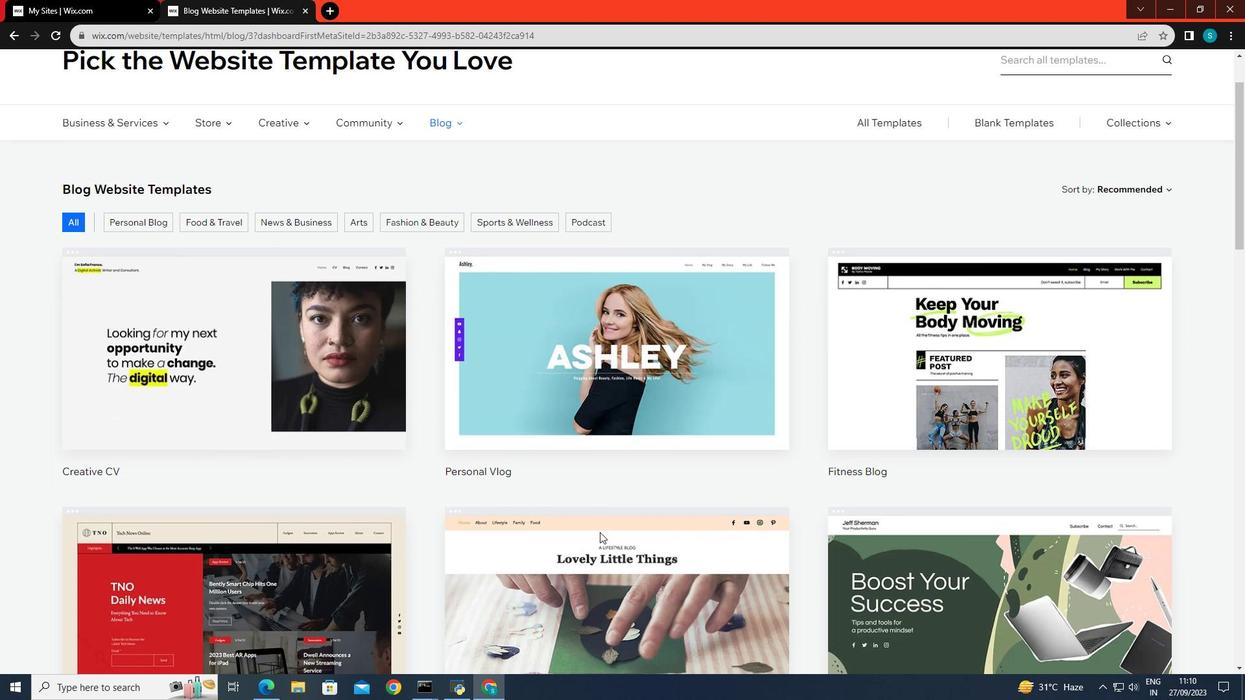 
Action: Mouse scrolled (647, 376) with delta (0, 0)
Screenshot: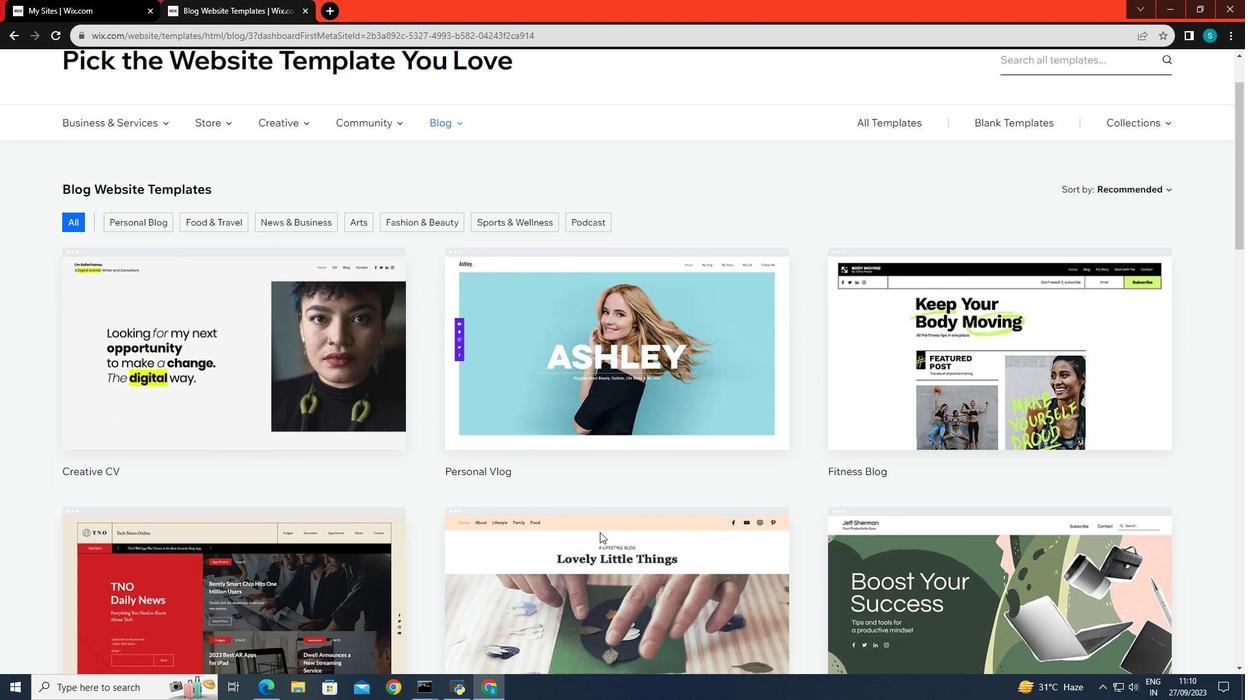 
Action: Mouse scrolled (647, 376) with delta (0, 0)
Screenshot: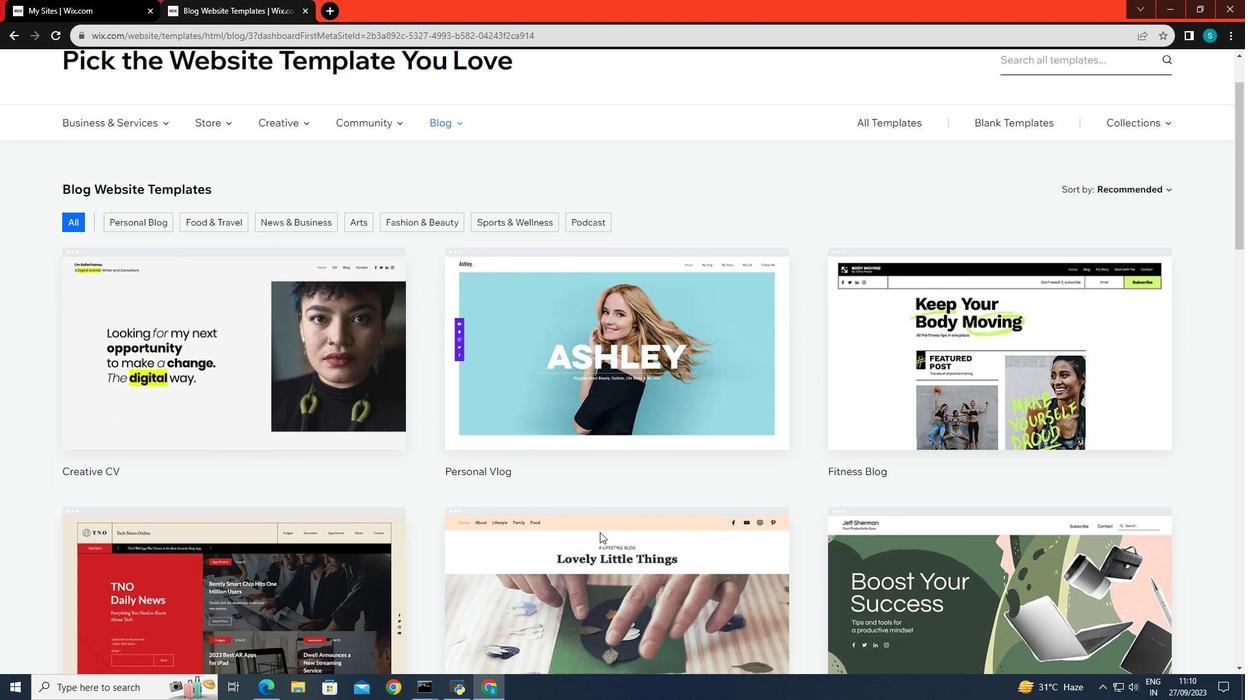 
Action: Mouse scrolled (647, 376) with delta (0, 0)
Screenshot: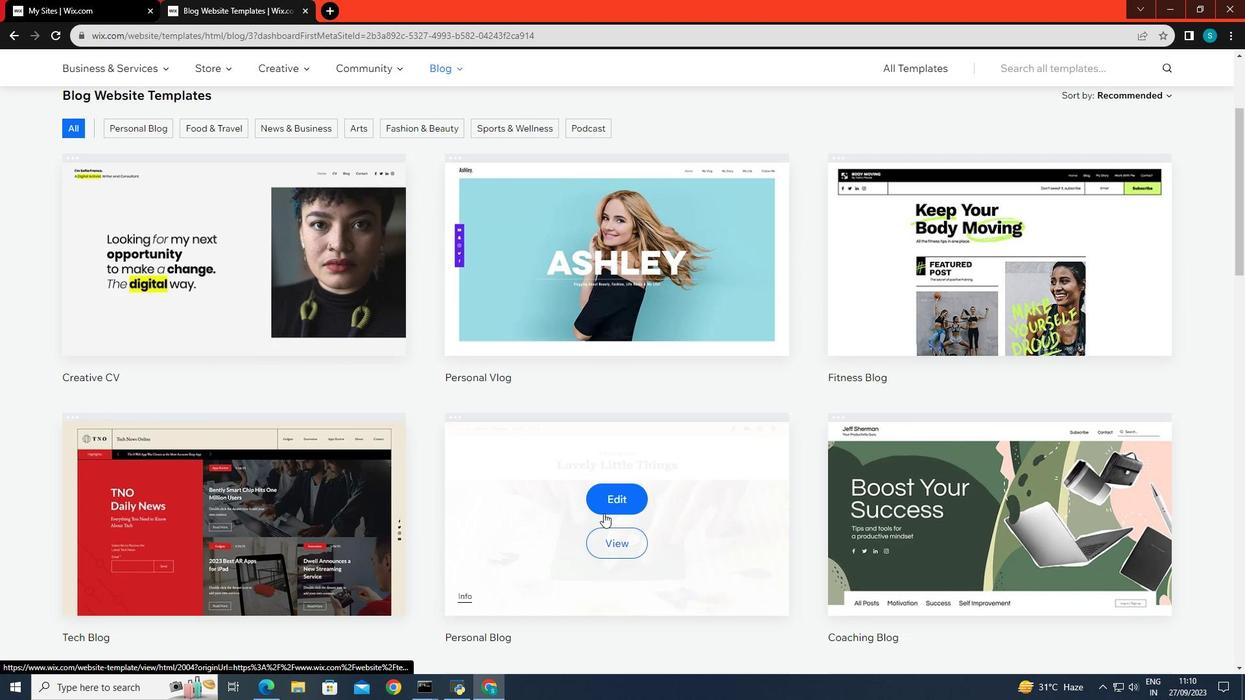 
Action: Mouse scrolled (647, 376) with delta (0, 0)
Screenshot: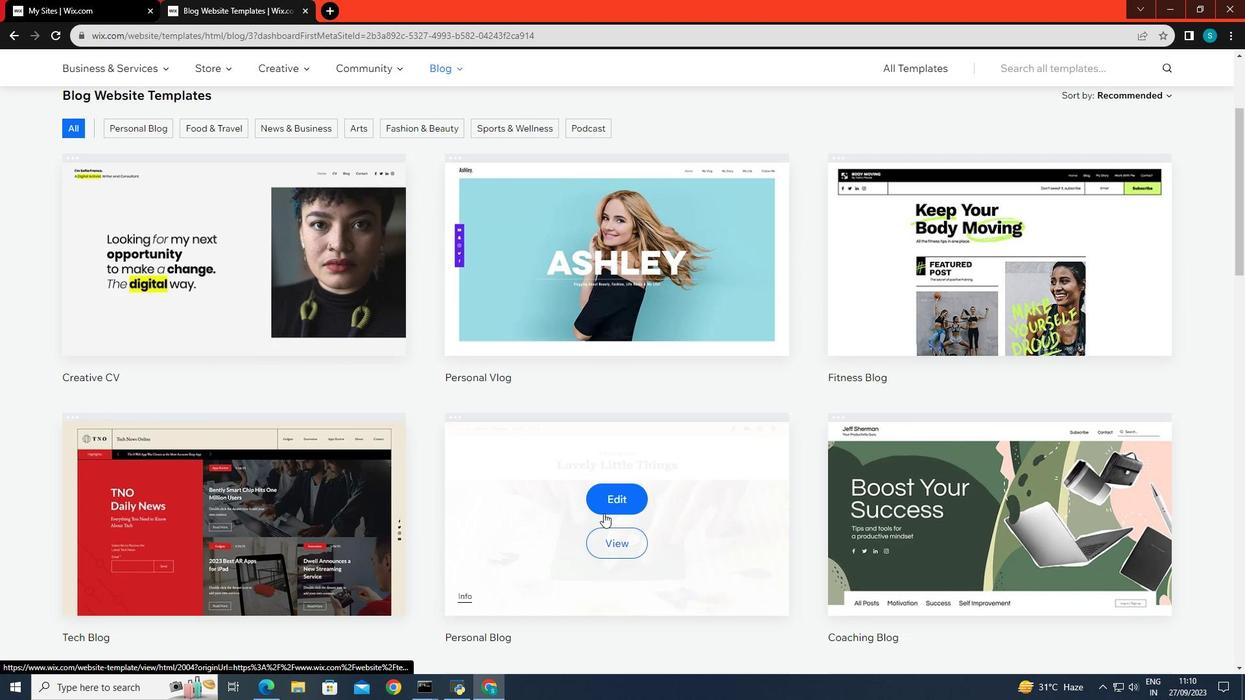 
Action: Mouse scrolled (647, 376) with delta (0, 0)
Screenshot: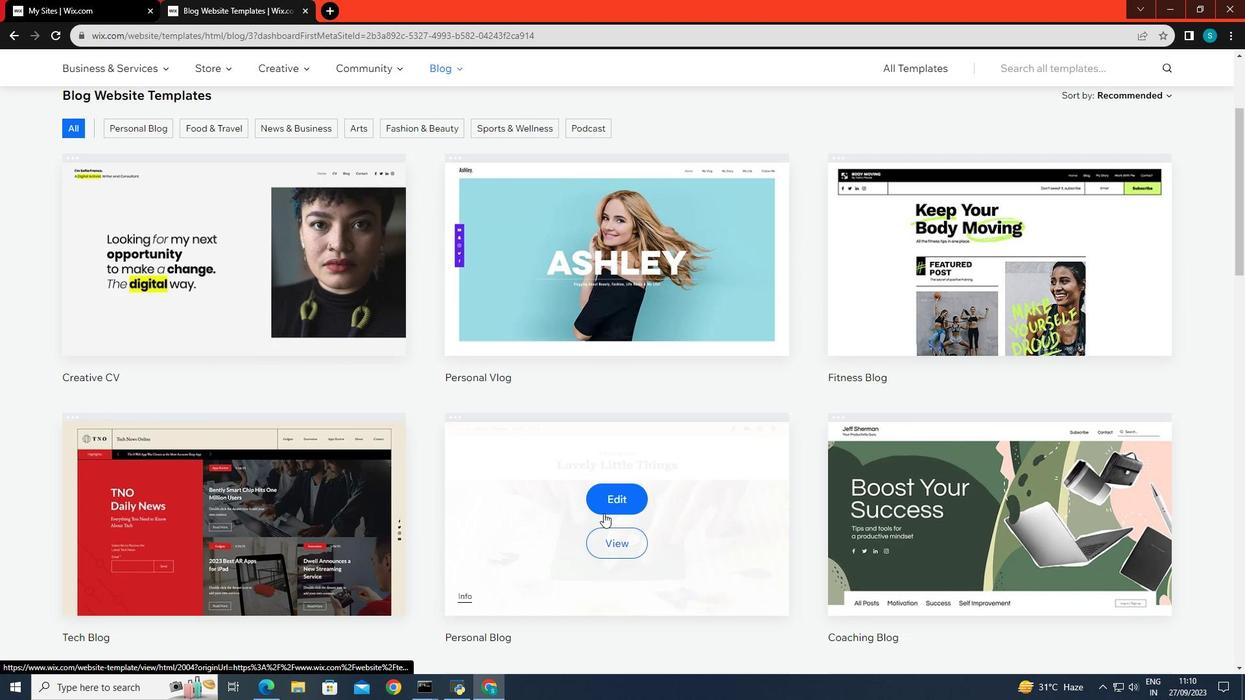 
Action: Mouse scrolled (647, 376) with delta (0, 0)
Screenshot: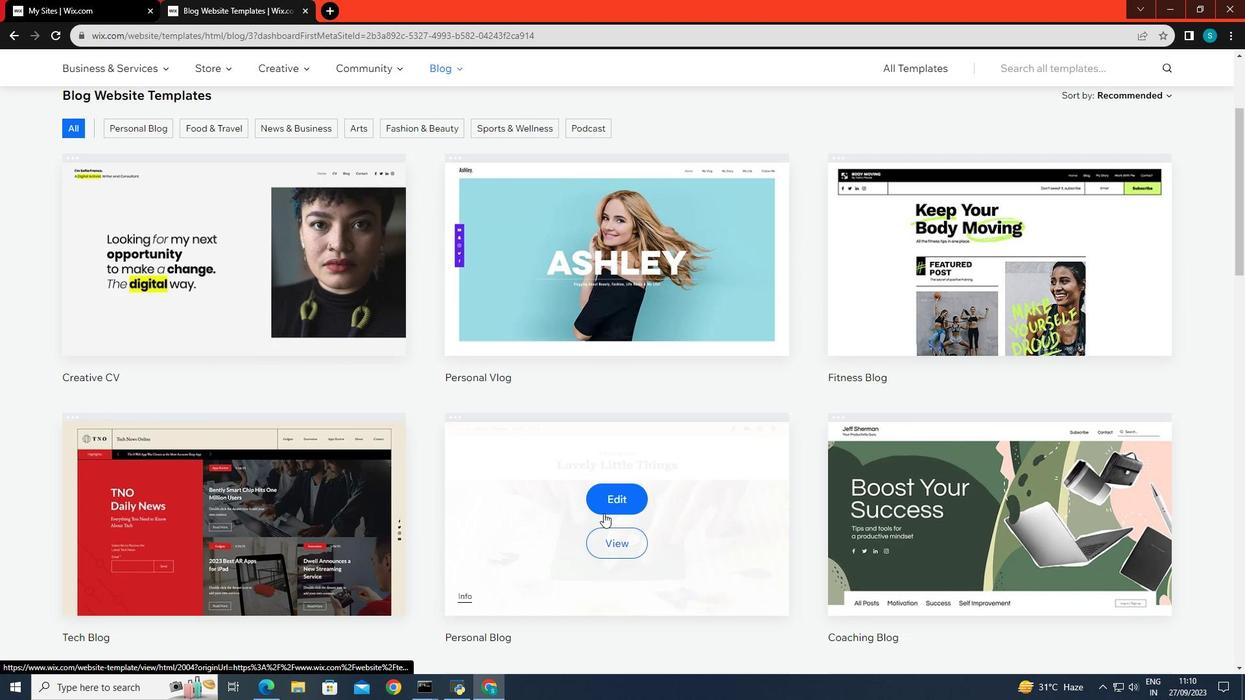
Action: Mouse scrolled (647, 376) with delta (0, 0)
Screenshot: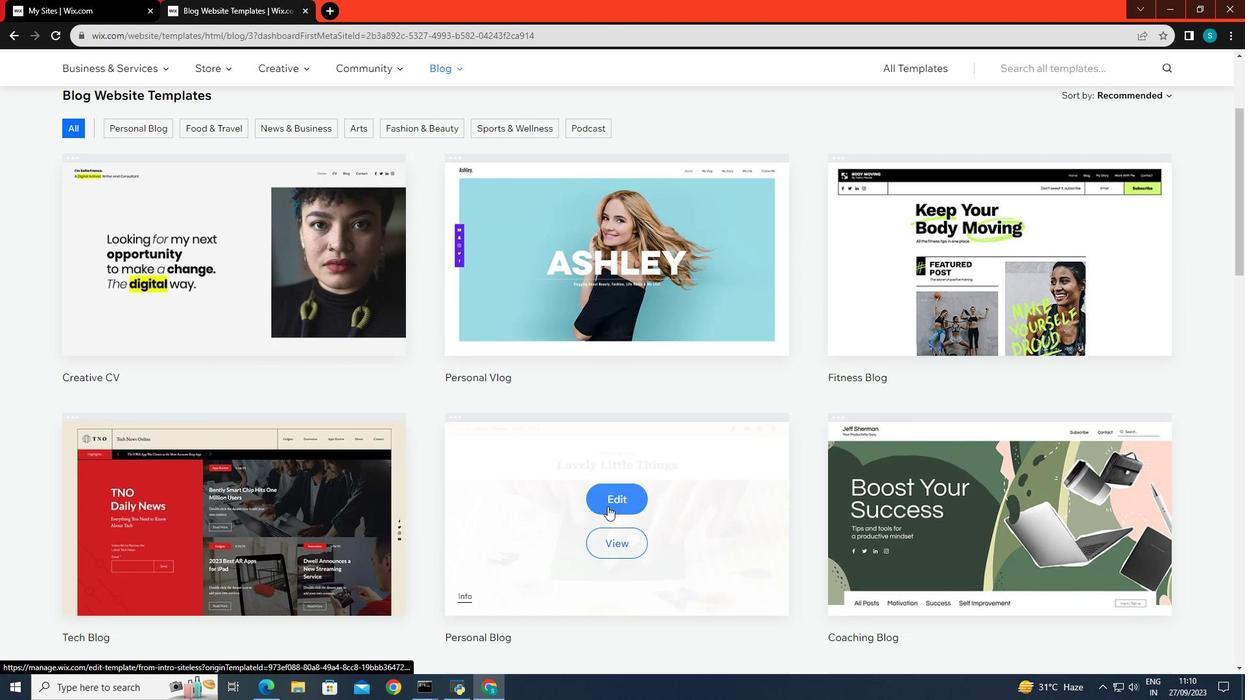 
Action: Mouse scrolled (647, 376) with delta (0, 0)
Screenshot: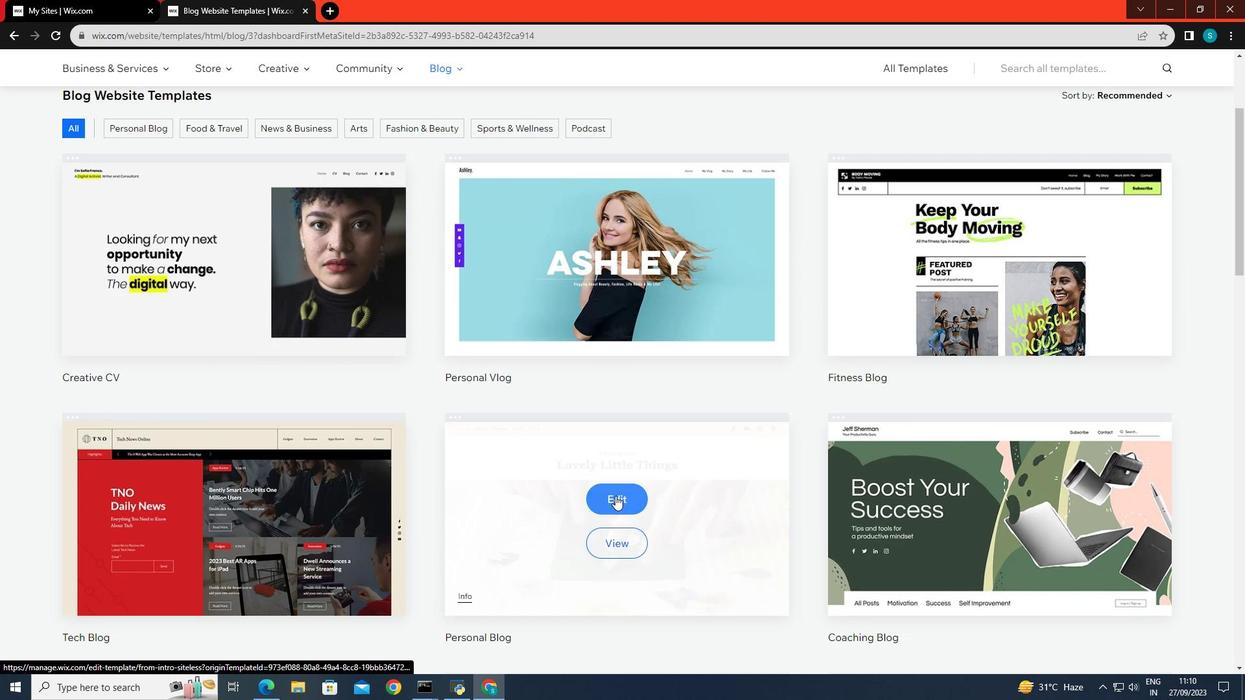 
Action: Mouse scrolled (647, 376) with delta (0, 0)
Screenshot: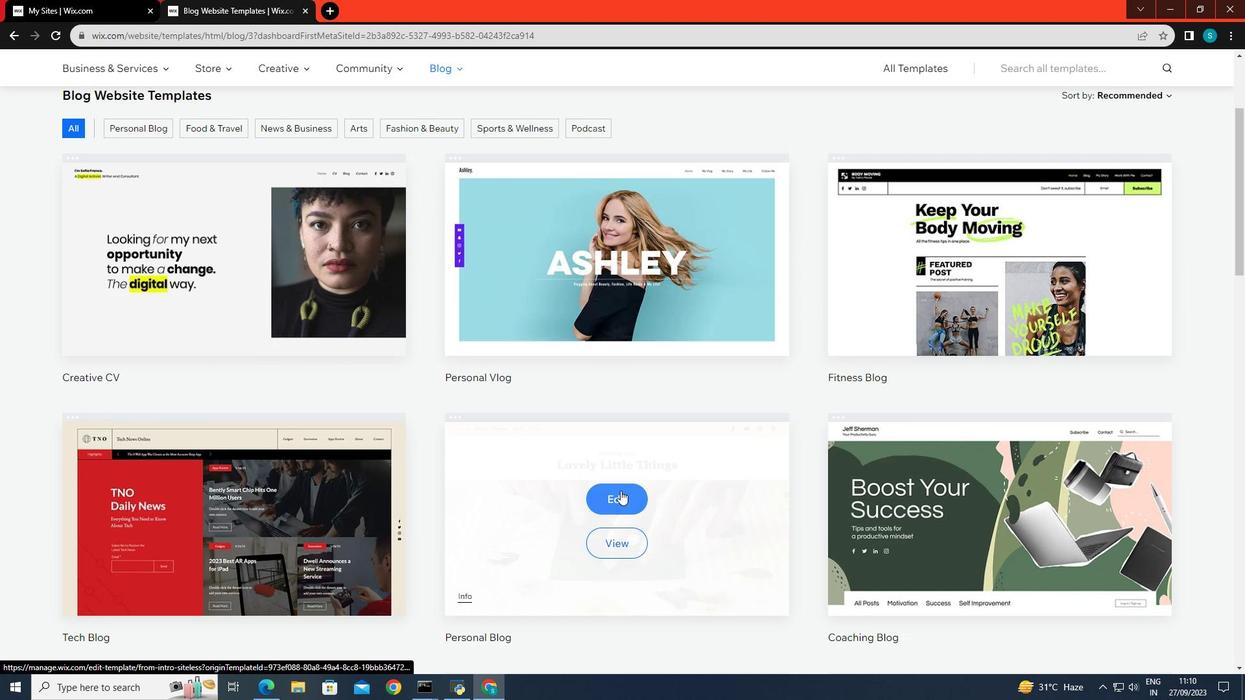 
Action: Mouse scrolled (647, 376) with delta (0, 0)
Screenshot: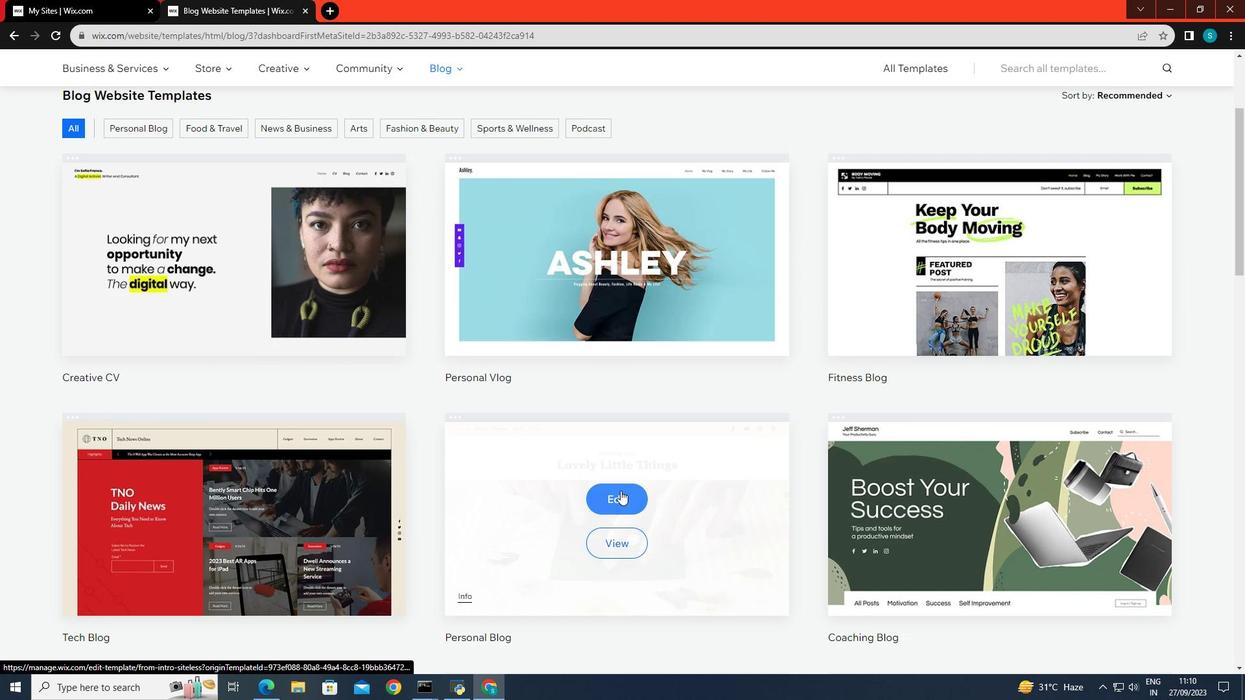
Action: Mouse scrolled (647, 376) with delta (0, 0)
Screenshot: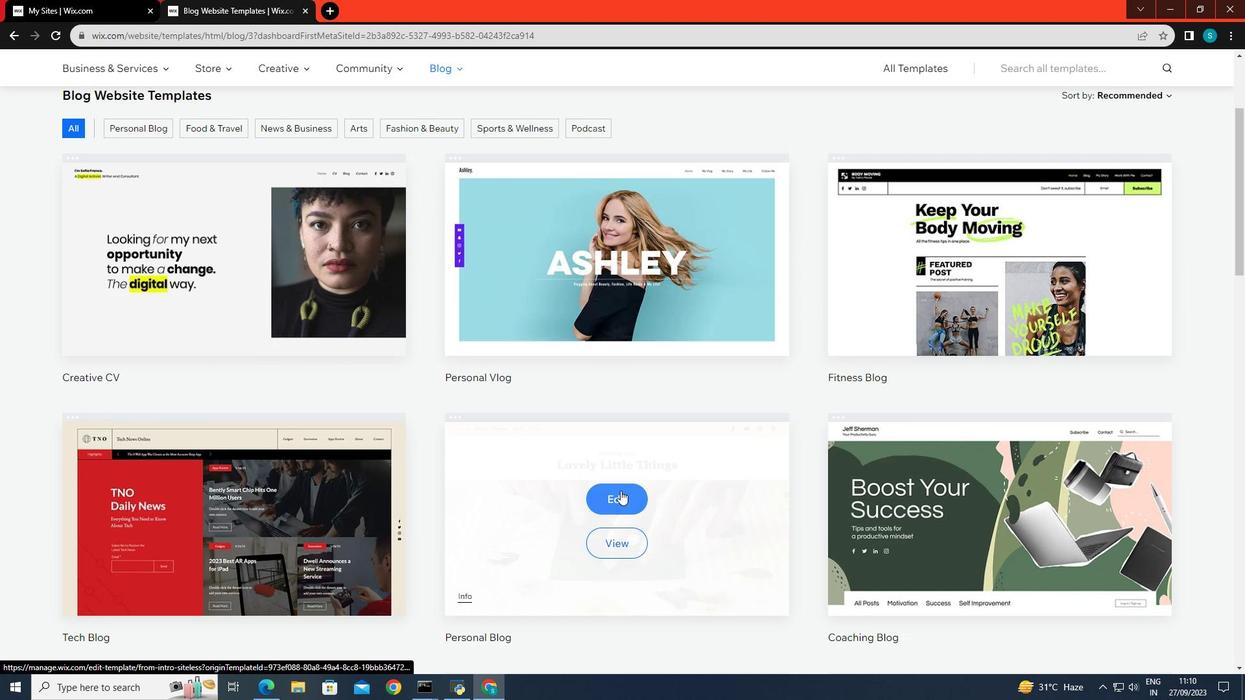 
Action: Mouse scrolled (647, 376) with delta (0, 0)
Screenshot: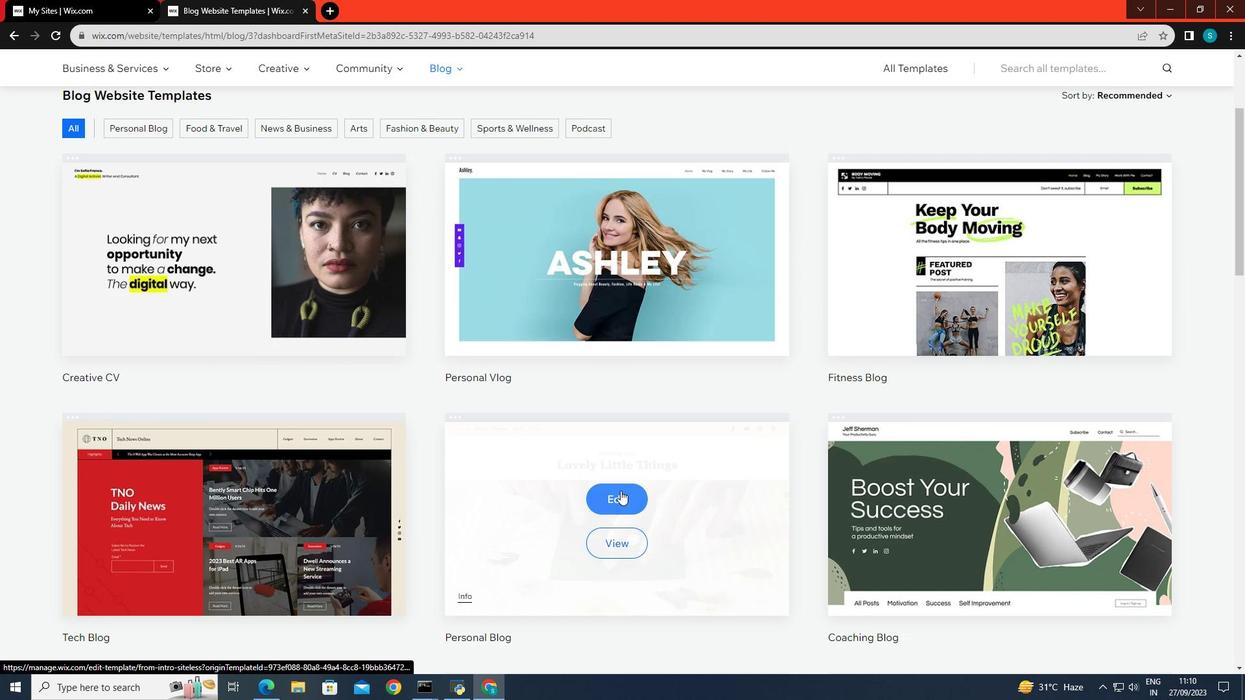 
Action: Mouse scrolled (647, 376) with delta (0, 0)
Screenshot: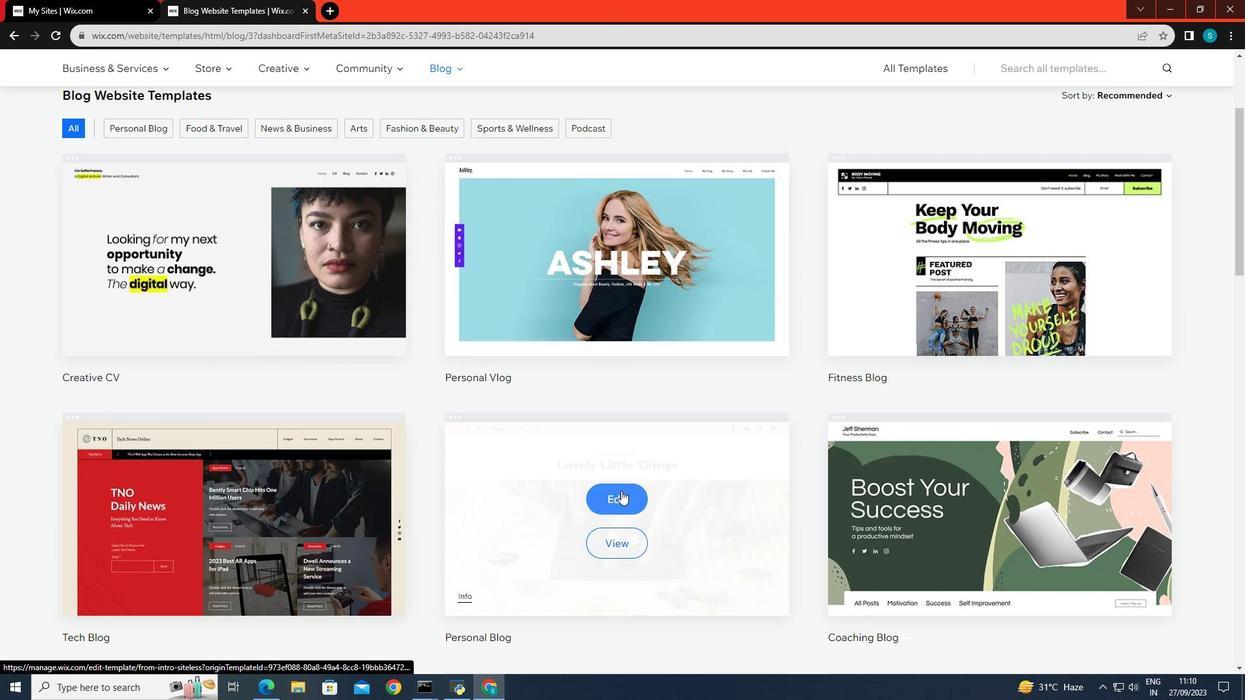 
Action: Mouse scrolled (647, 376) with delta (0, 0)
Screenshot: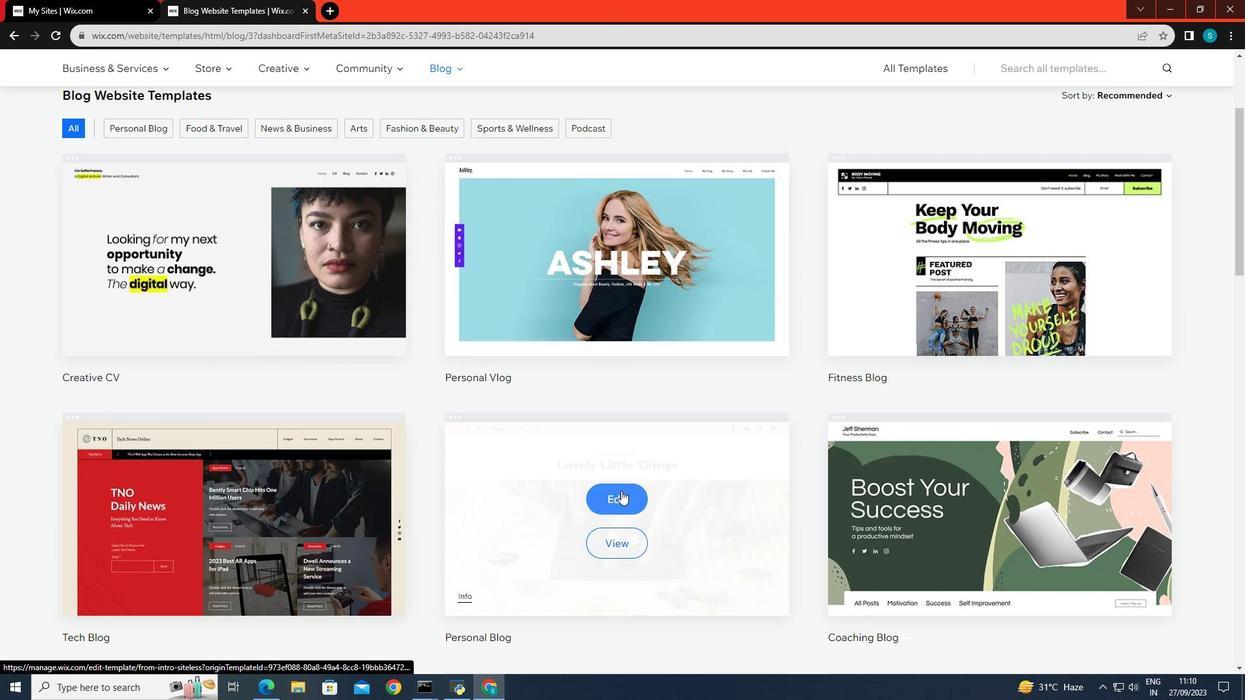 
Action: Mouse scrolled (647, 376) with delta (0, 0)
Screenshot: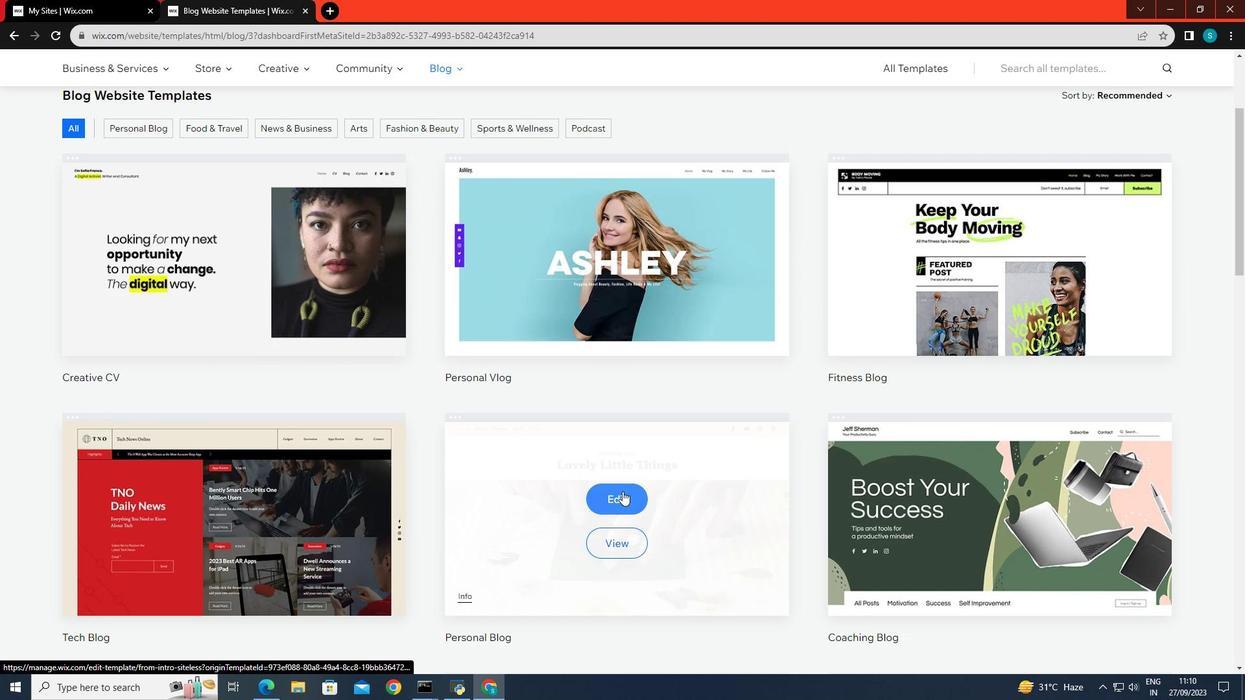 
Action: Mouse scrolled (647, 376) with delta (0, 0)
Screenshot: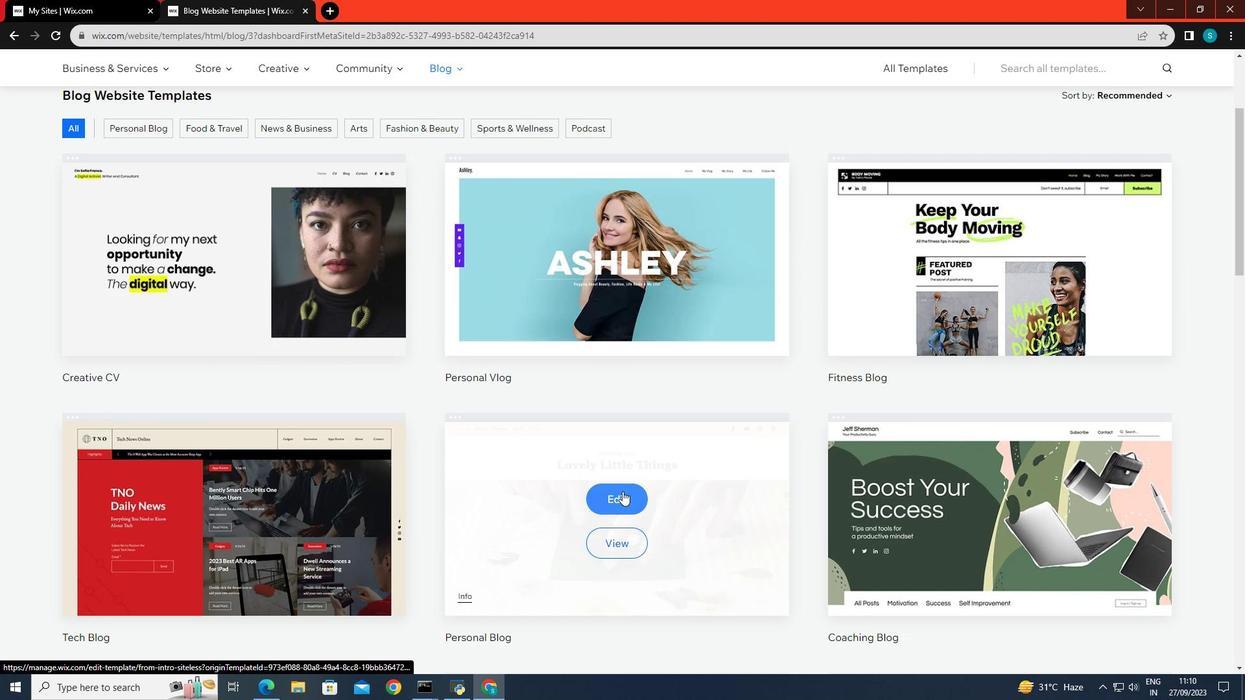 
Action: Mouse scrolled (647, 376) with delta (0, 0)
Screenshot: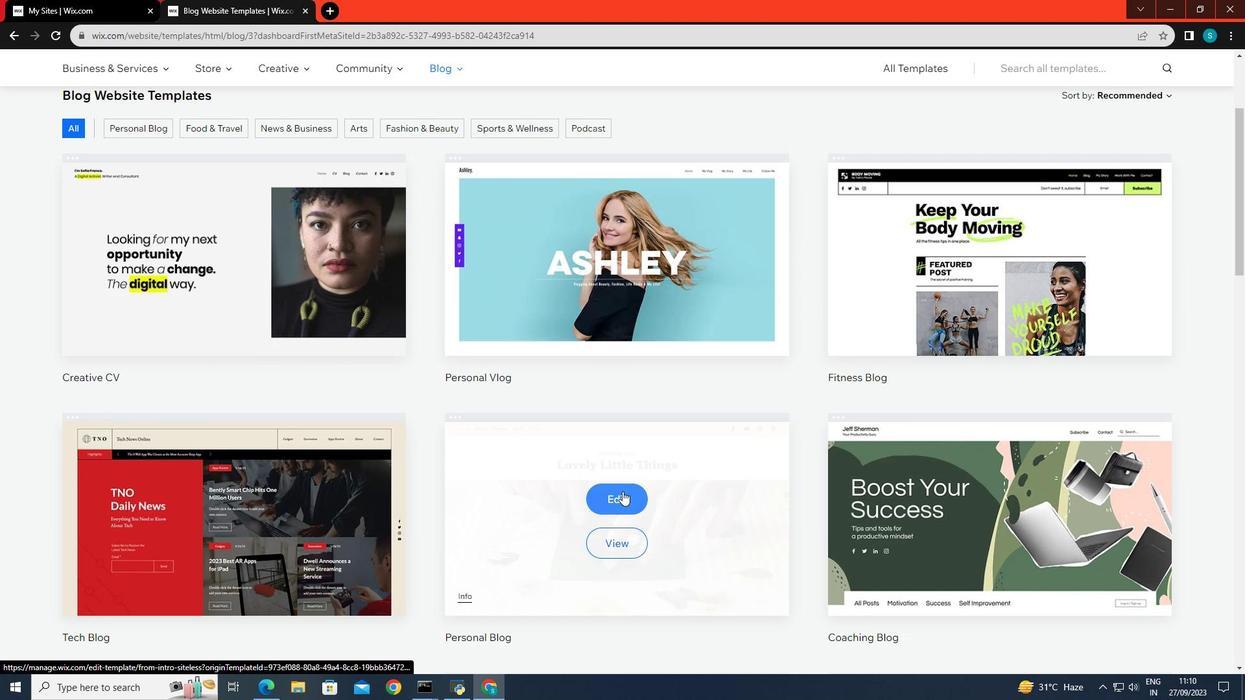 
Action: Mouse scrolled (647, 376) with delta (0, 0)
Screenshot: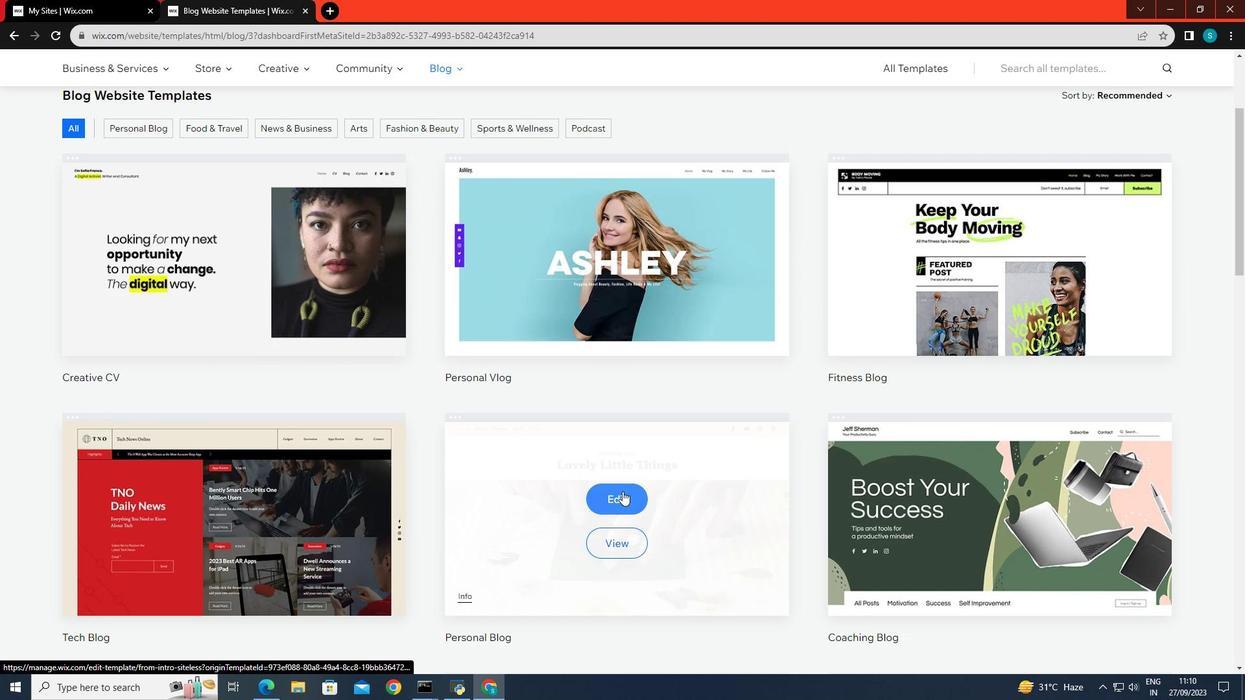 
Action: Mouse scrolled (647, 376) with delta (0, 0)
Screenshot: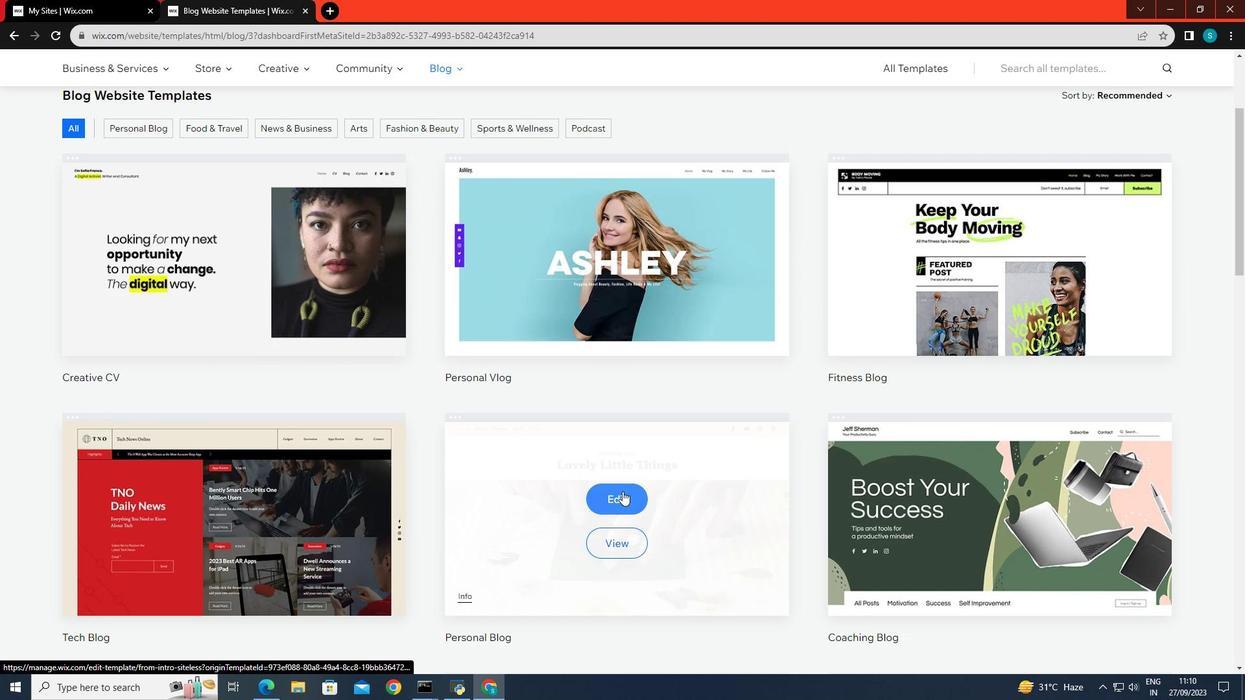 
Action: Mouse scrolled (647, 376) with delta (0, 0)
Screenshot: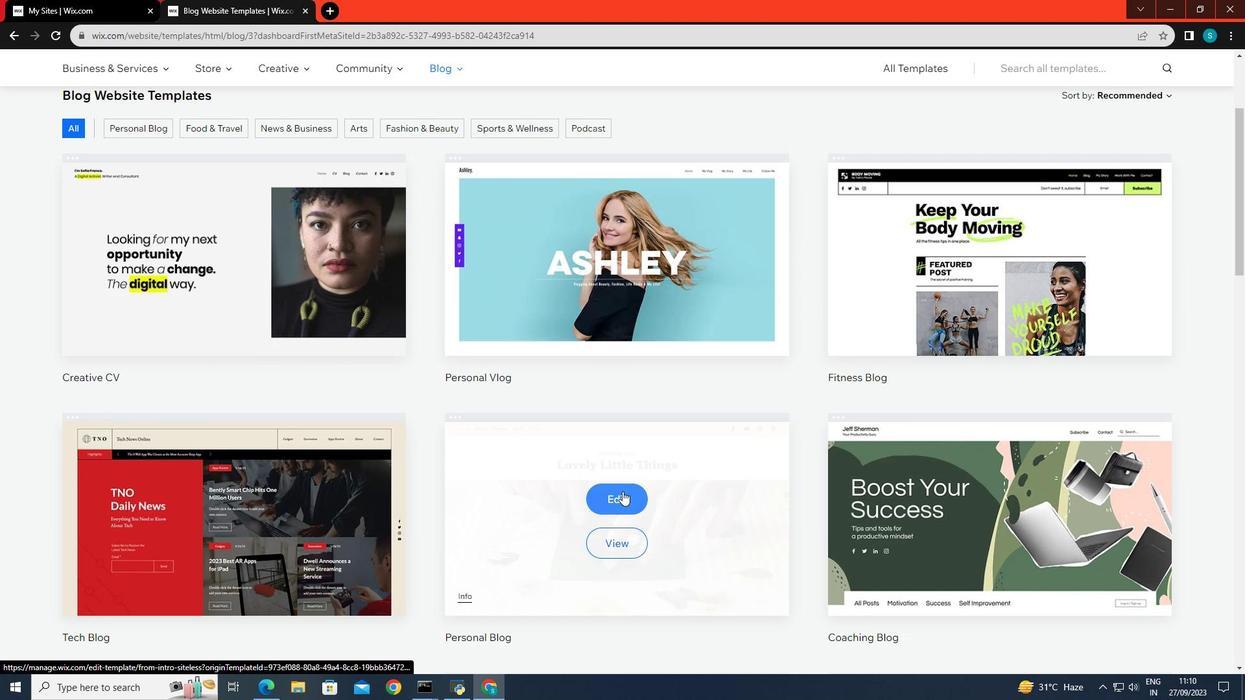 
Action: Mouse scrolled (647, 376) with delta (0, 0)
Screenshot: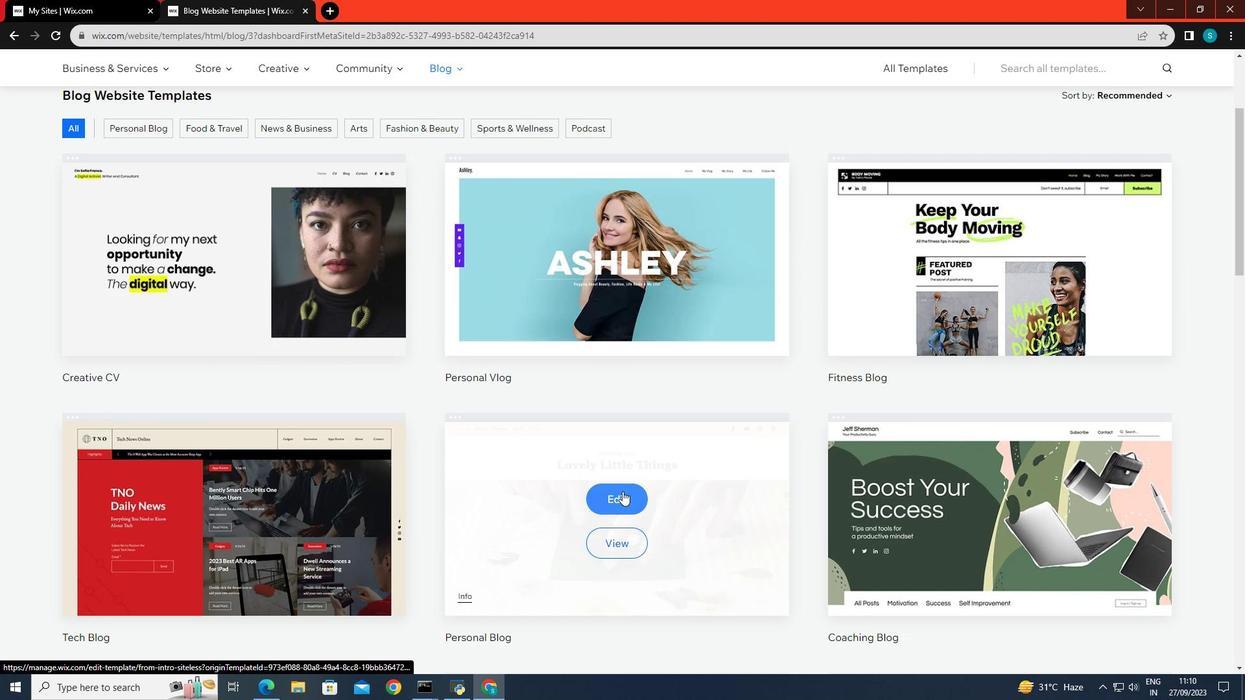 
Action: Mouse scrolled (647, 376) with delta (0, 0)
Screenshot: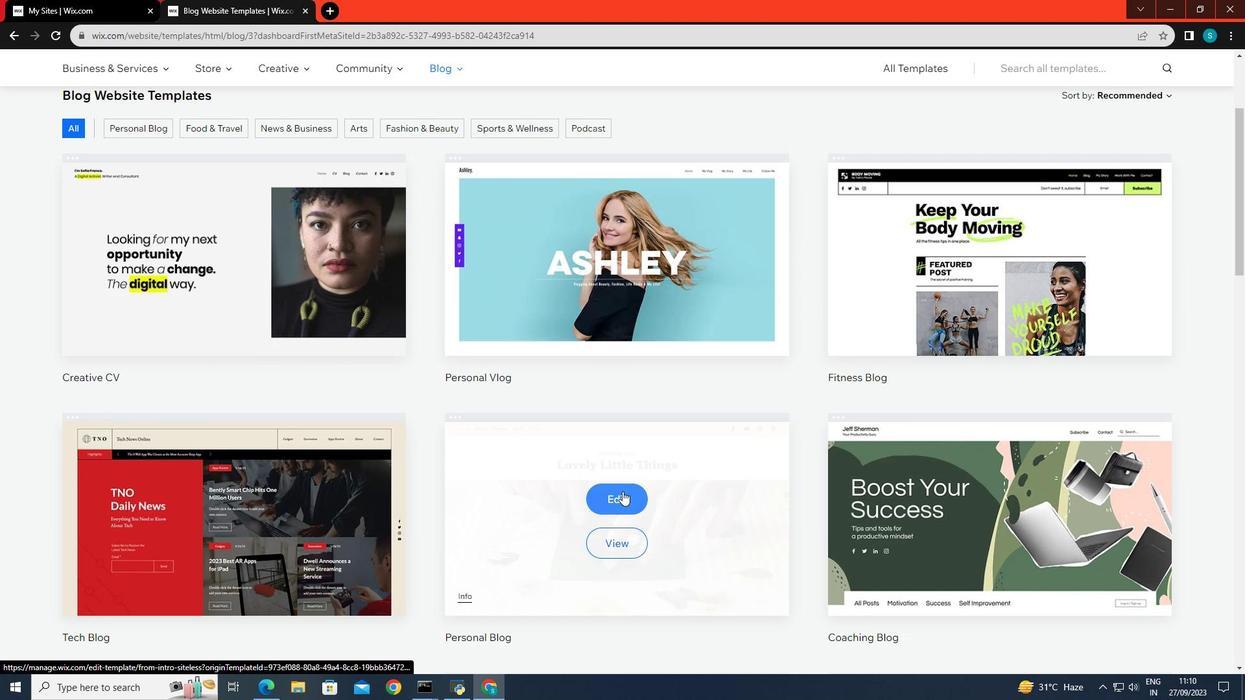 
Action: Mouse scrolled (647, 376) with delta (0, 0)
Screenshot: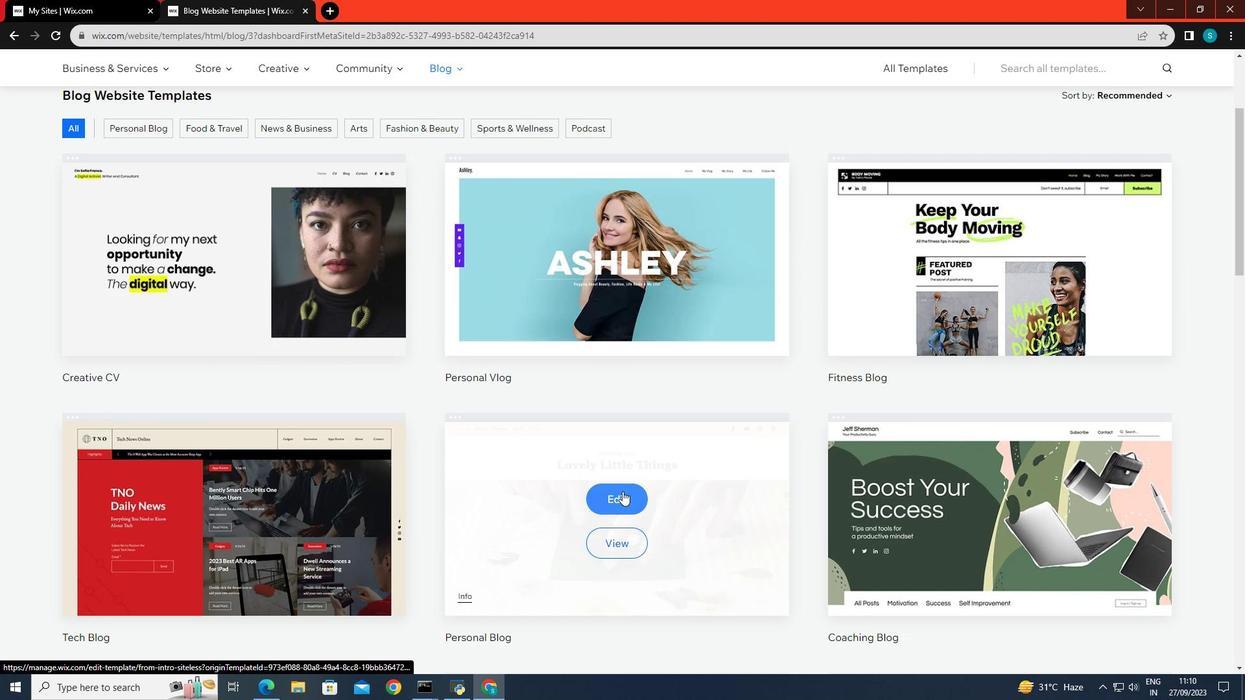 
Action: Mouse scrolled (647, 376) with delta (0, 0)
Screenshot: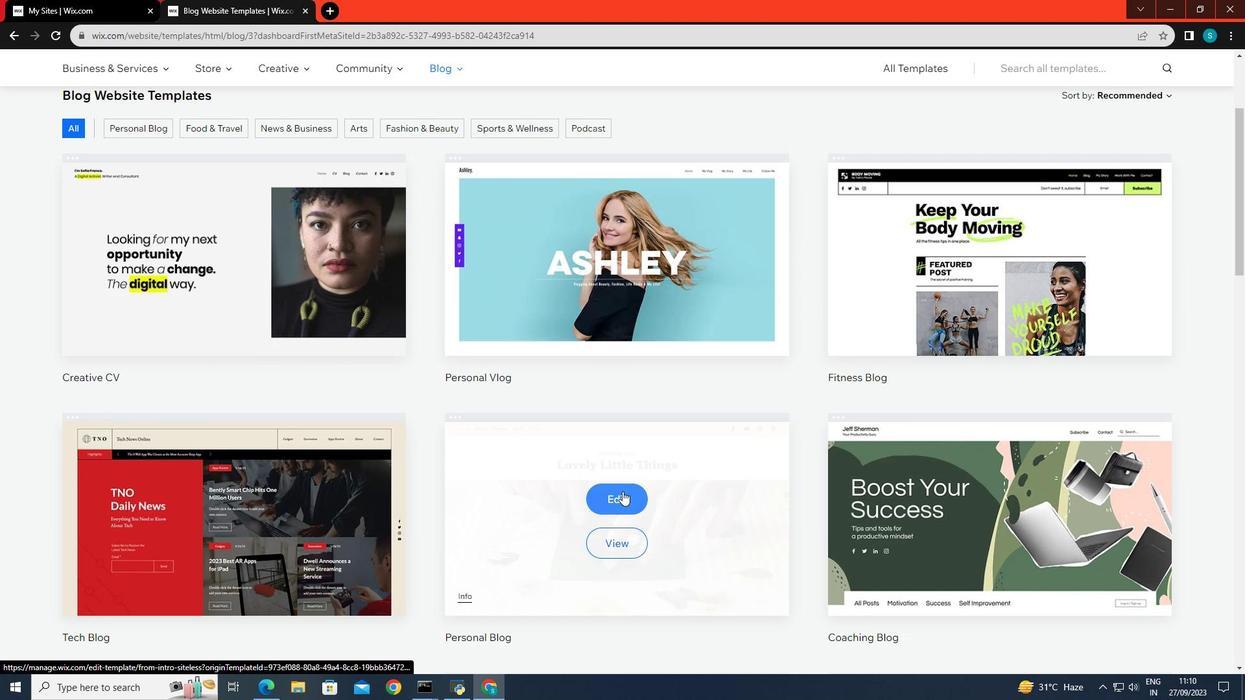 
Action: Mouse scrolled (647, 376) with delta (0, 0)
Screenshot: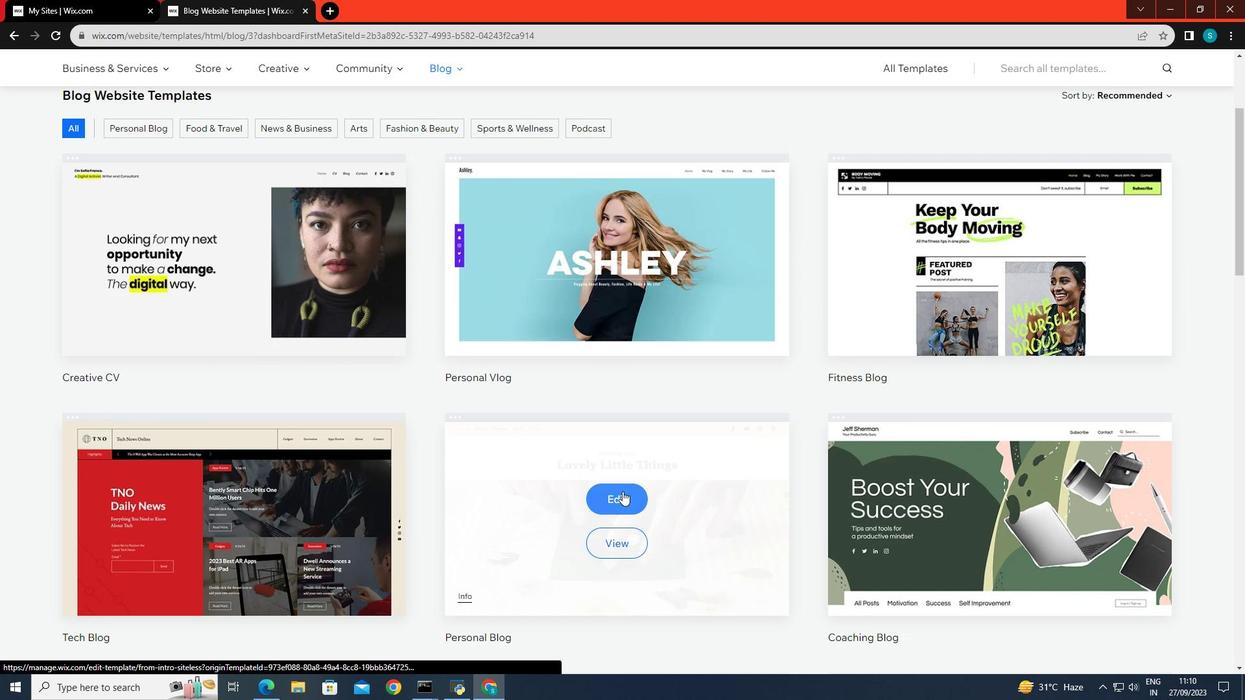 
Action: Mouse scrolled (647, 376) with delta (0, 0)
Screenshot: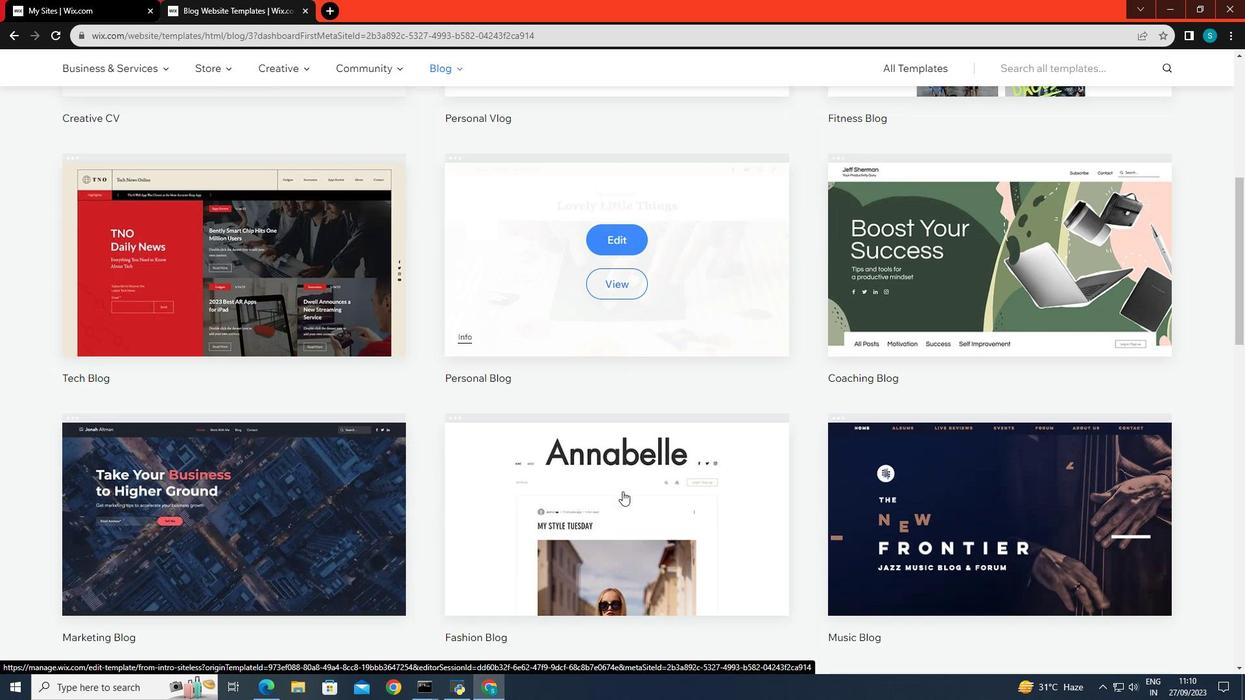 
Action: Mouse scrolled (647, 376) with delta (0, 0)
Screenshot: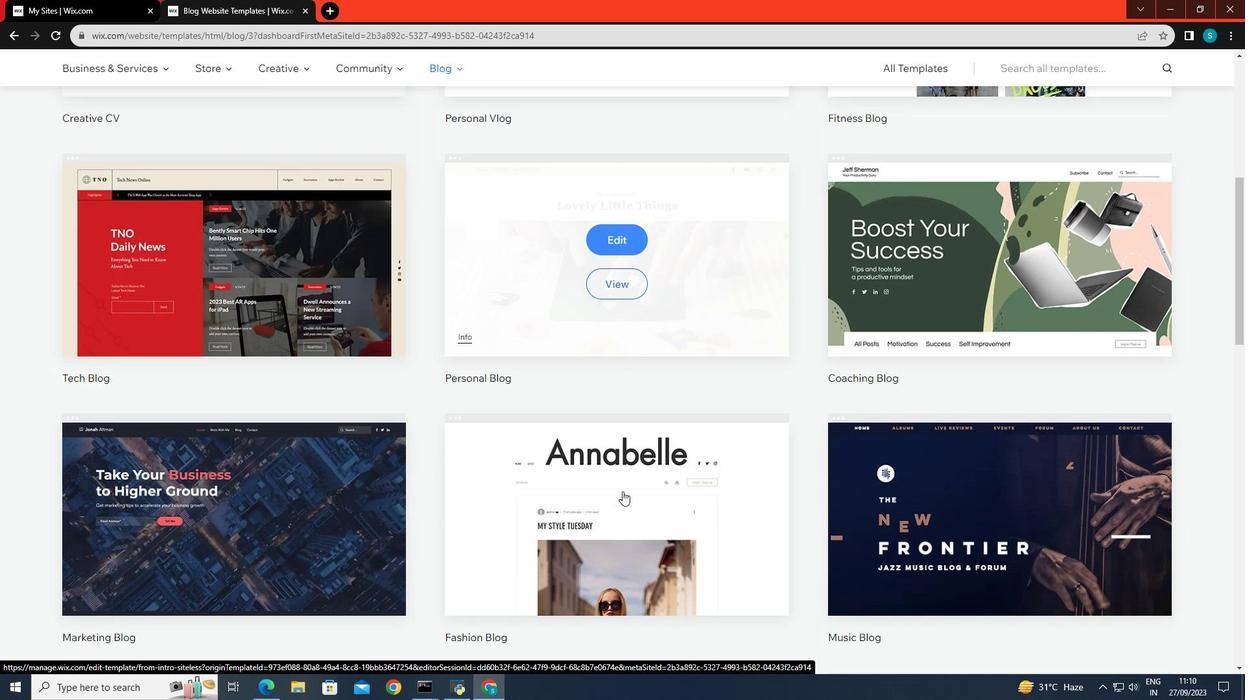 
Action: Mouse scrolled (647, 376) with delta (0, 0)
Screenshot: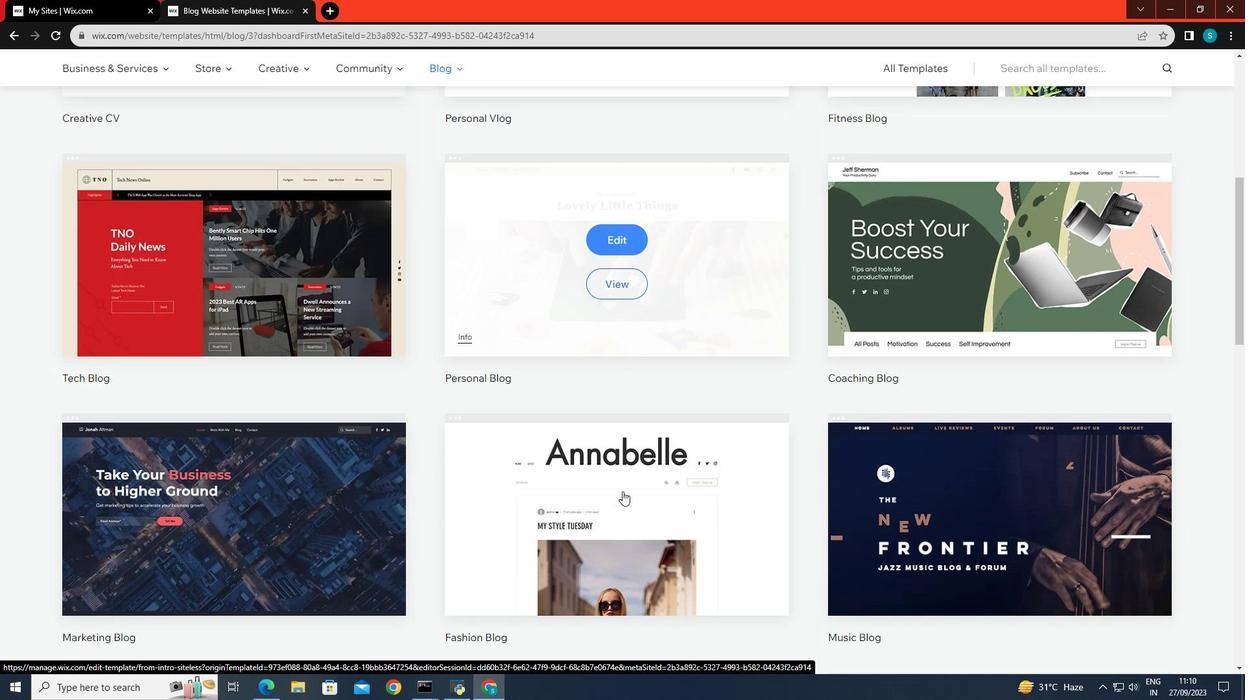 
Action: Mouse scrolled (647, 376) with delta (0, 0)
Screenshot: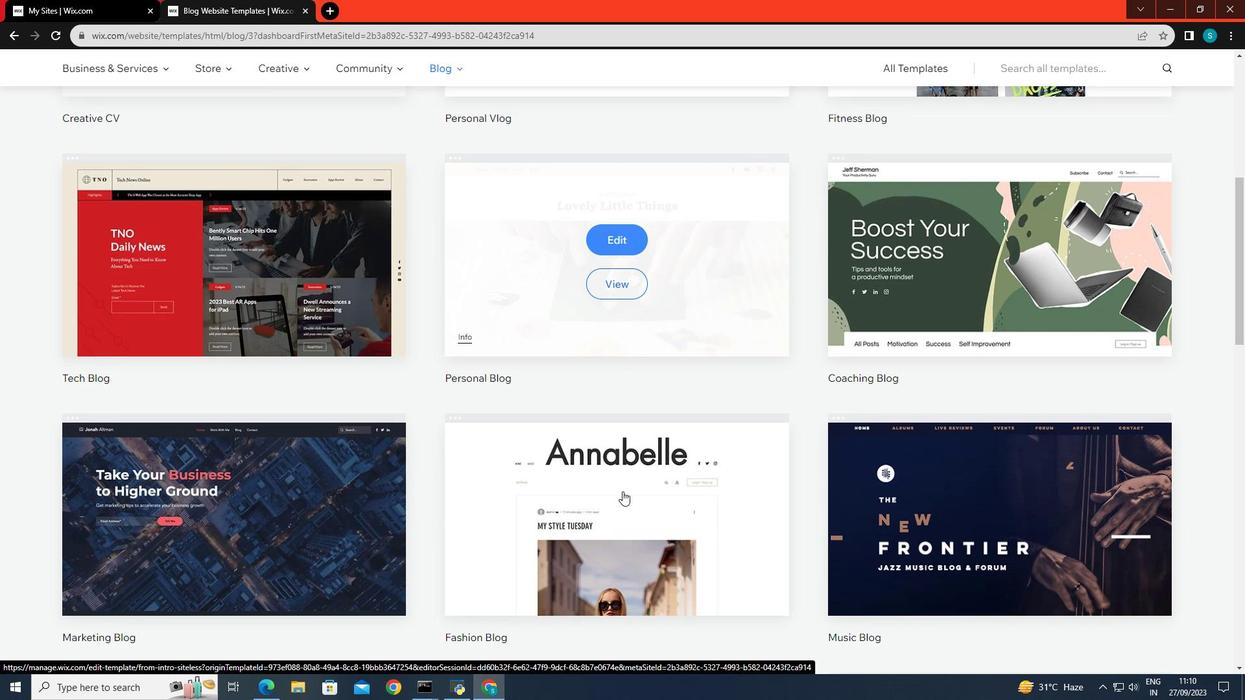 
Action: Mouse scrolled (647, 376) with delta (0, 0)
Screenshot: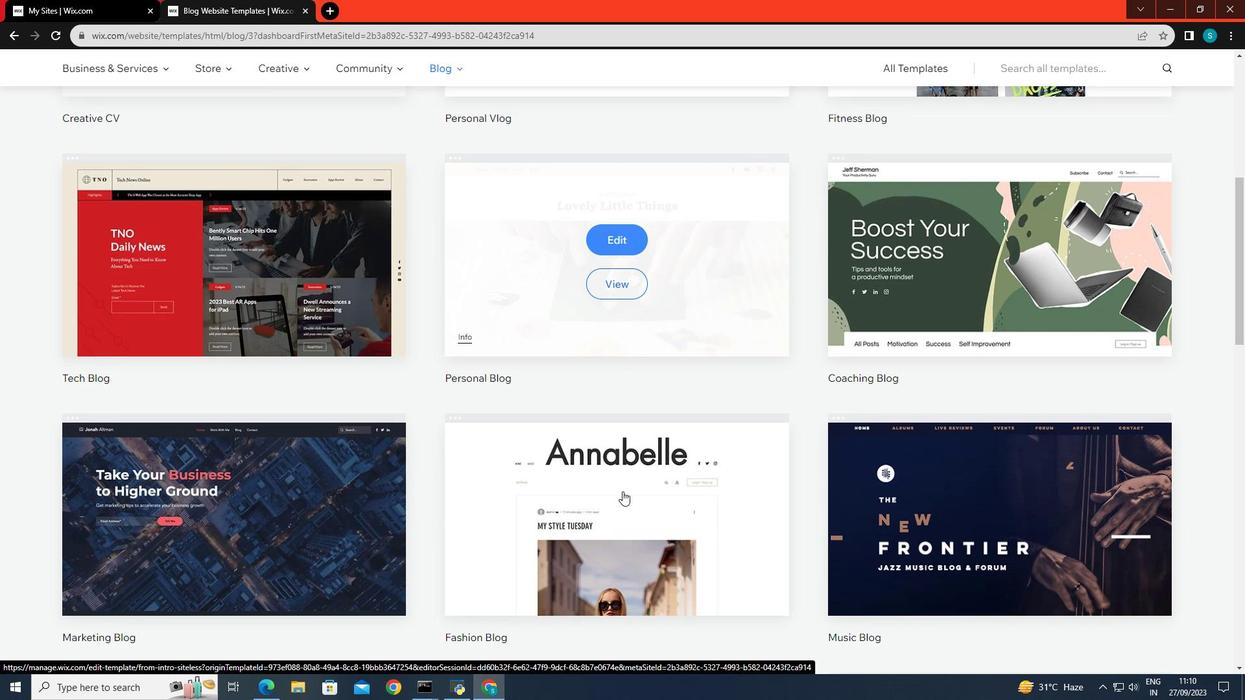 
Action: Mouse scrolled (647, 376) with delta (0, 0)
Screenshot: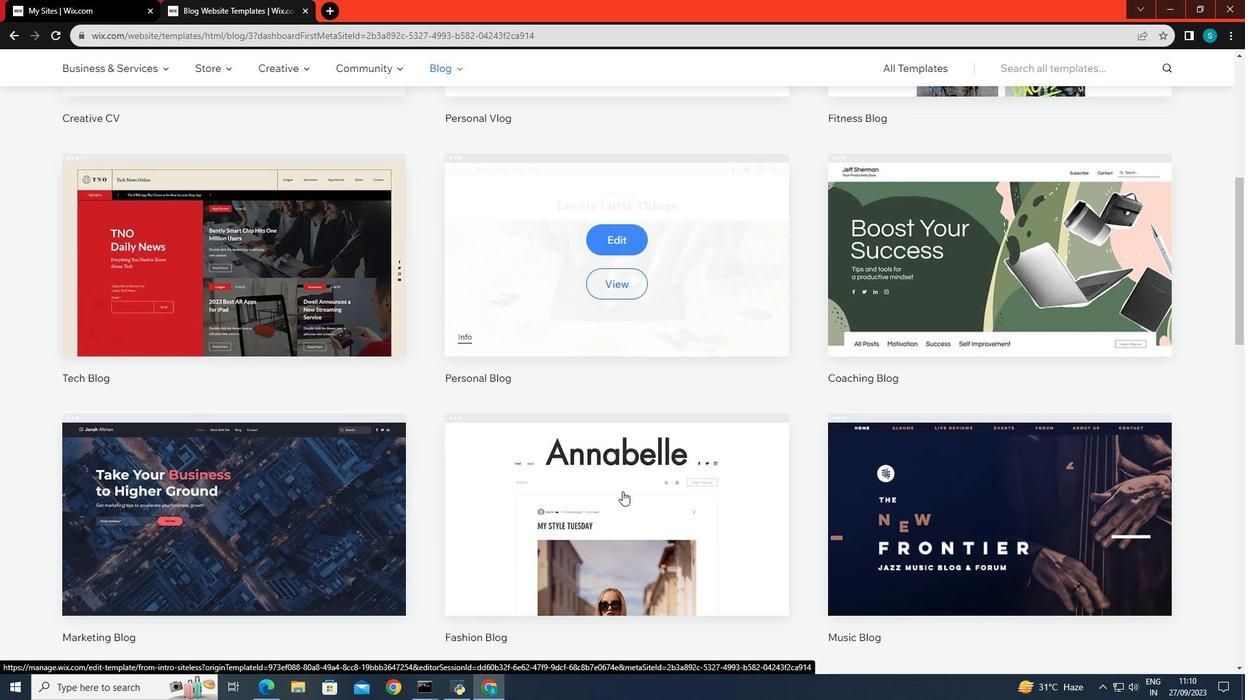 
Action: Mouse scrolled (647, 378) with delta (0, 0)
Screenshot: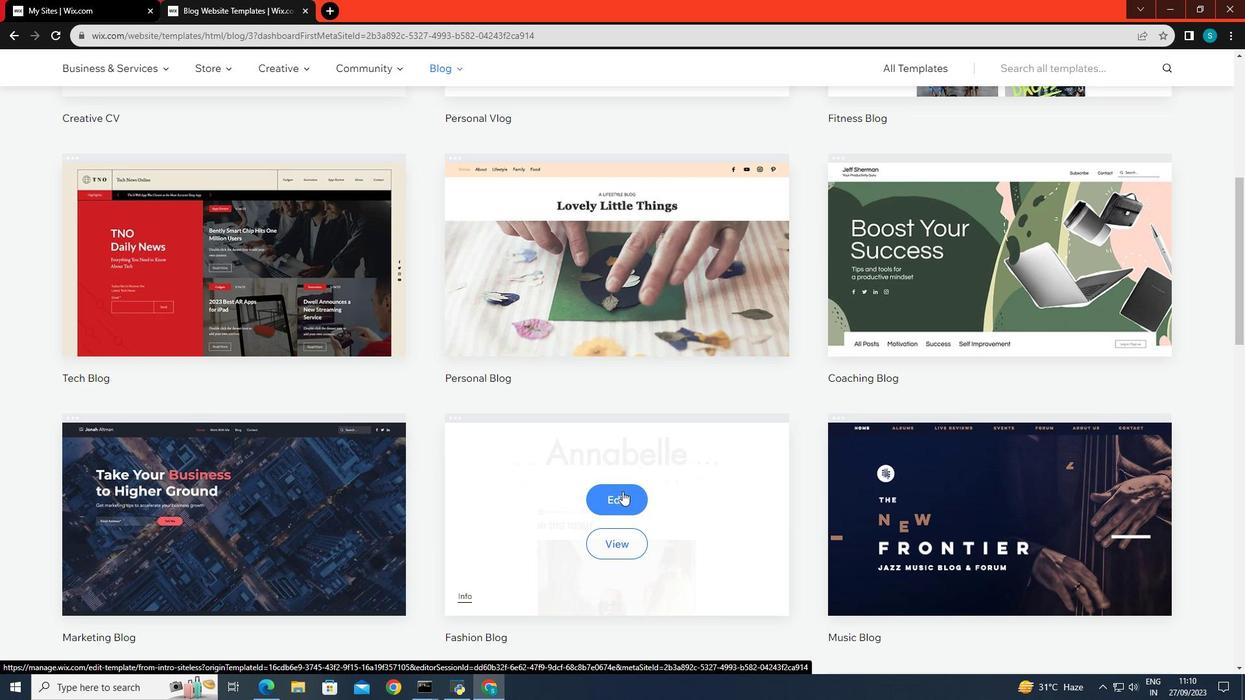 
Action: Mouse scrolled (647, 378) with delta (0, 0)
Screenshot: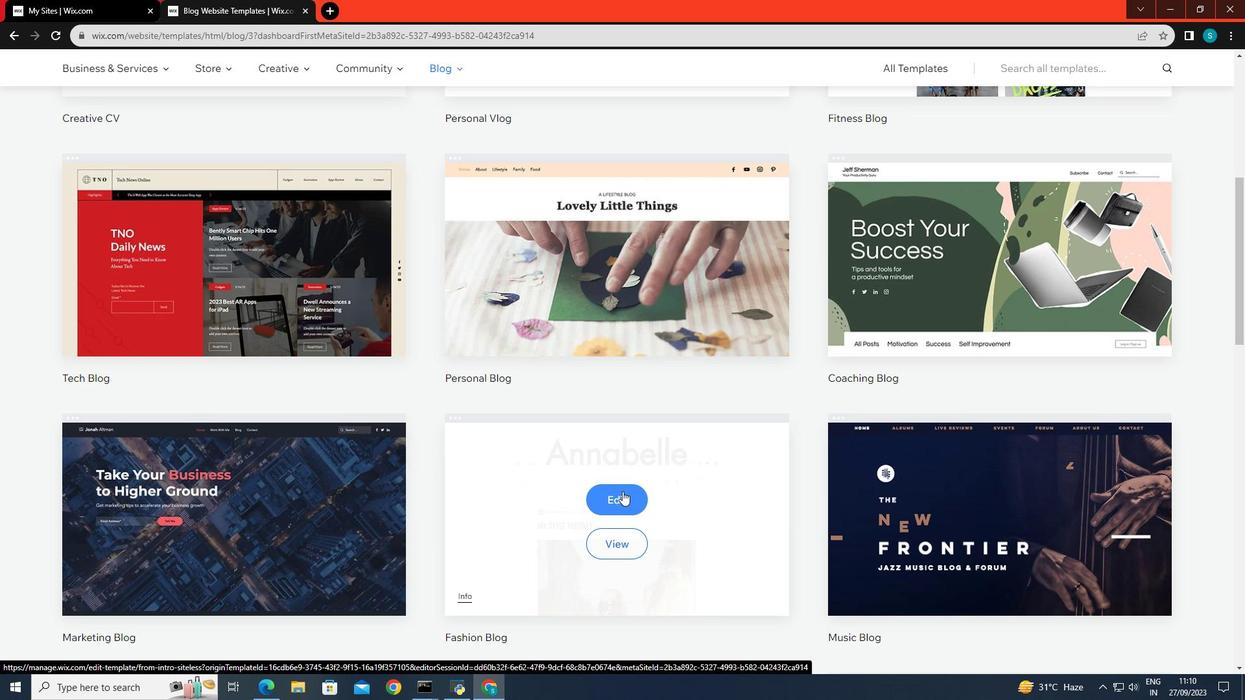 
Action: Mouse scrolled (647, 378) with delta (0, 0)
Screenshot: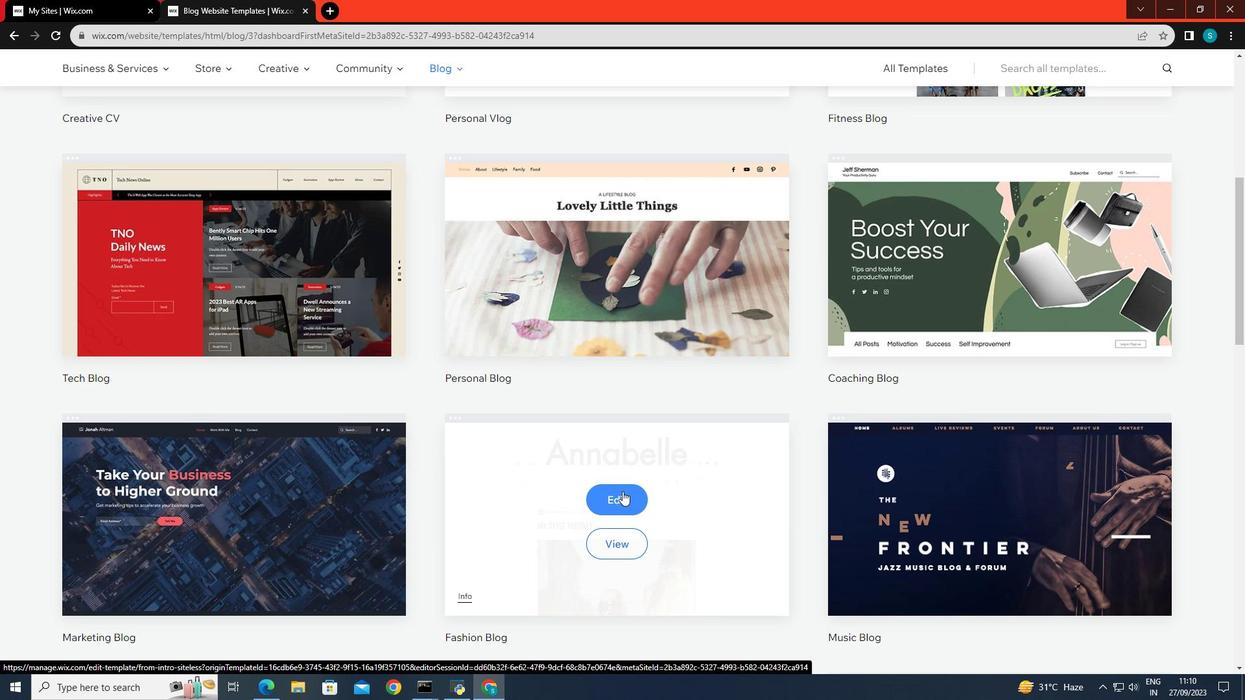 
Action: Mouse scrolled (647, 378) with delta (0, 0)
Screenshot: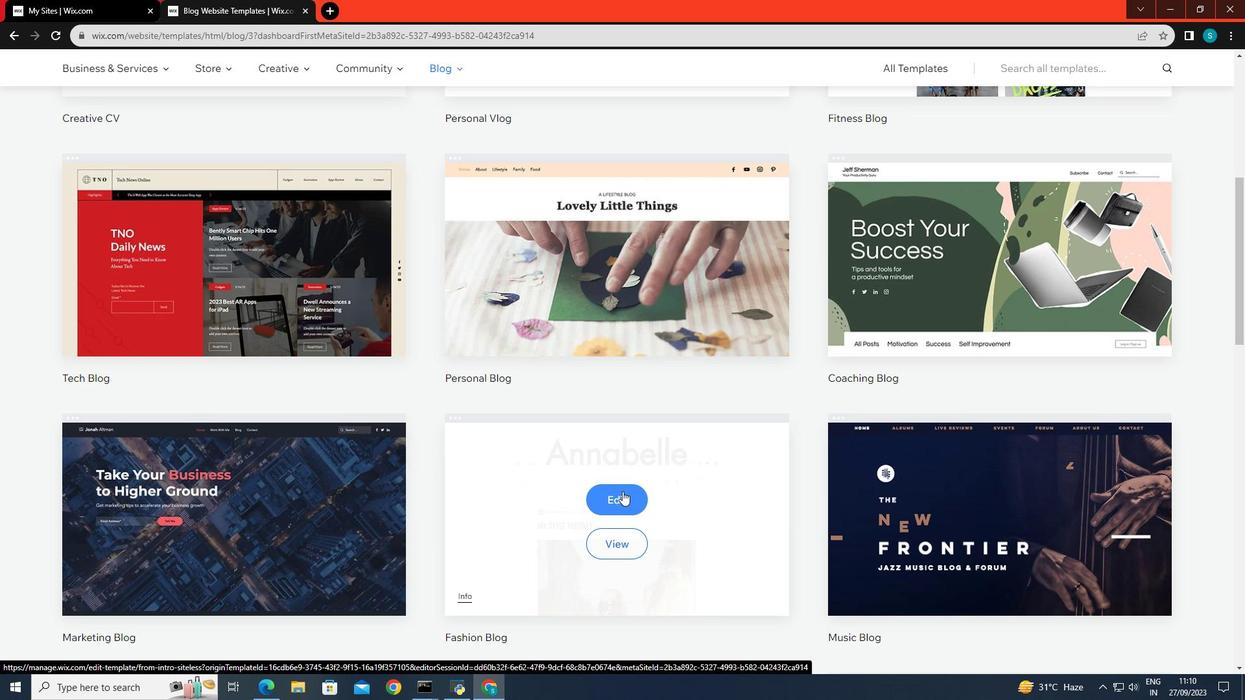 
Action: Mouse scrolled (647, 378) with delta (0, 0)
Screenshot: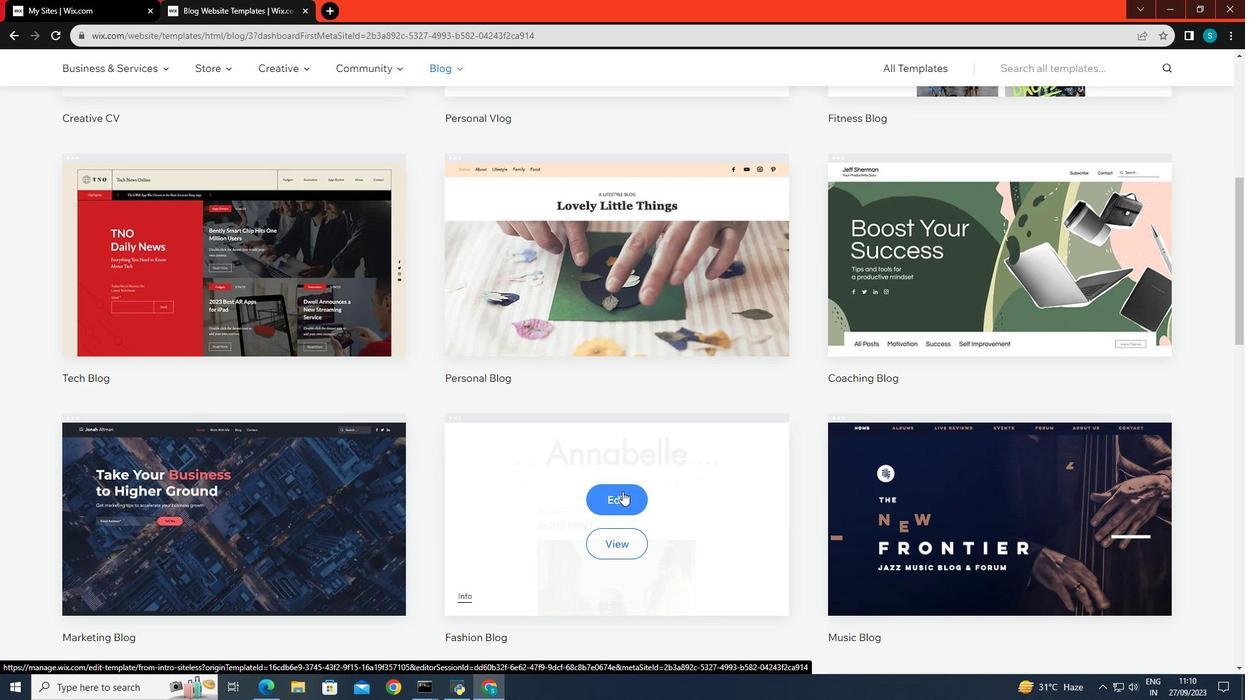 
Action: Mouse scrolled (647, 378) with delta (0, 0)
Screenshot: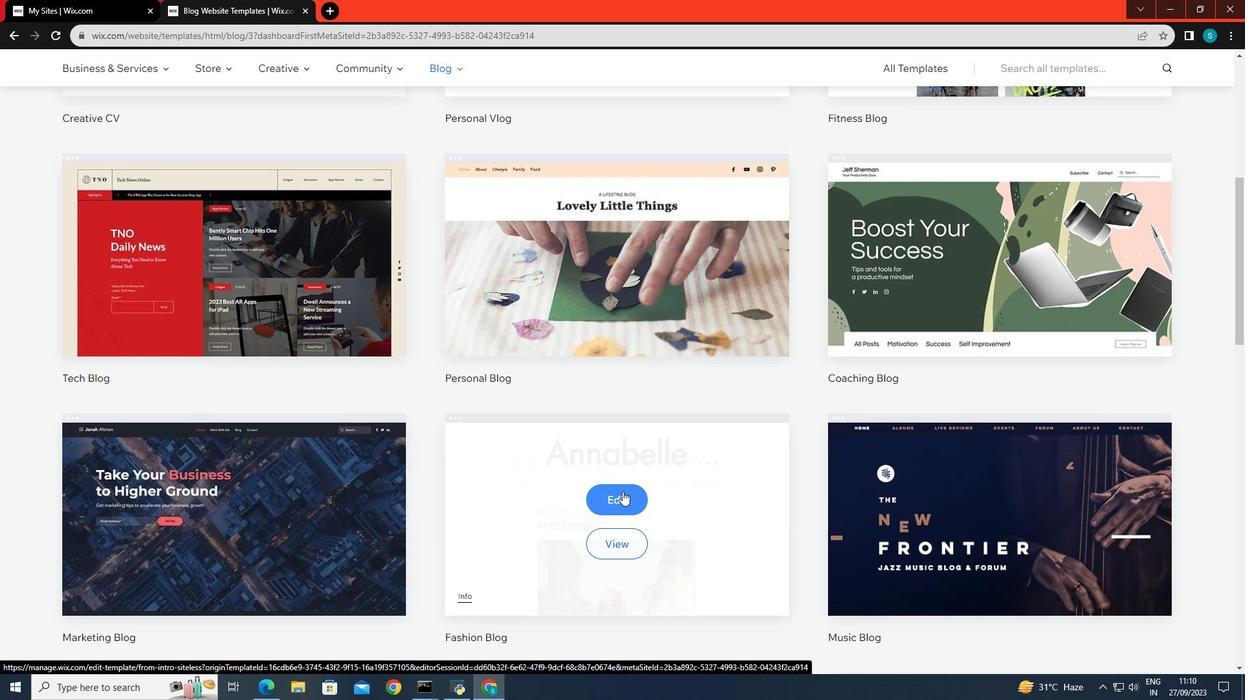 
Action: Mouse scrolled (647, 378) with delta (0, 0)
Screenshot: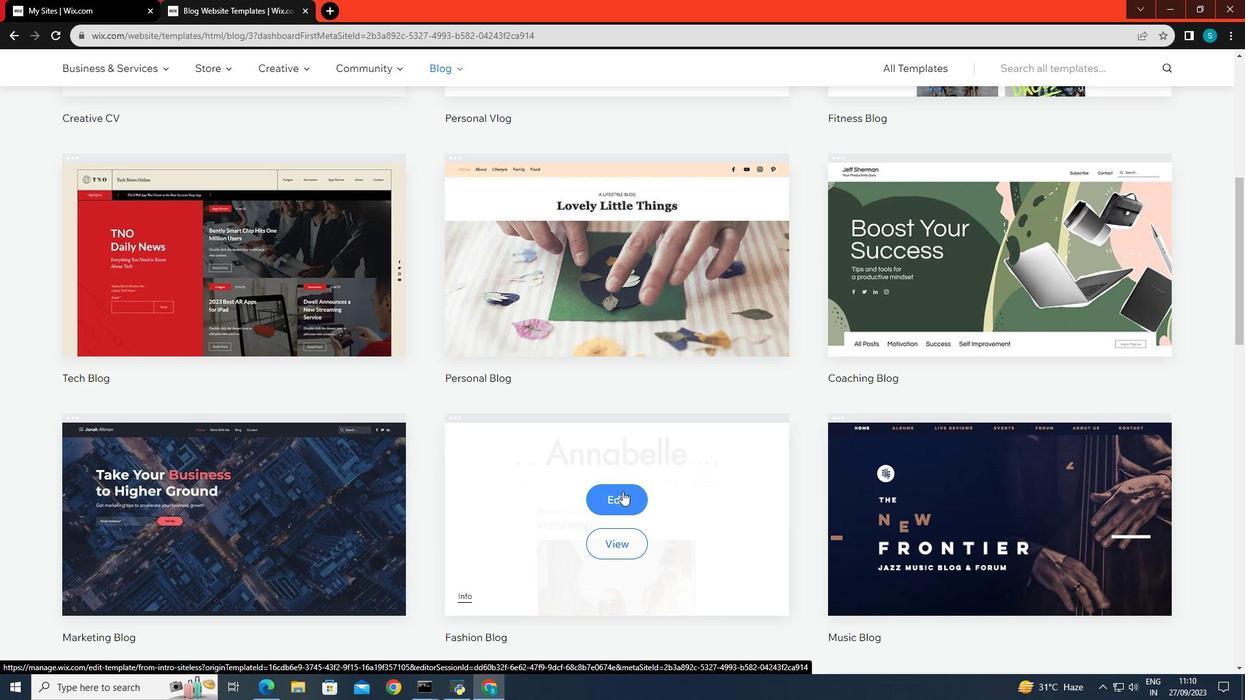 
Action: Mouse scrolled (647, 378) with delta (0, 0)
Screenshot: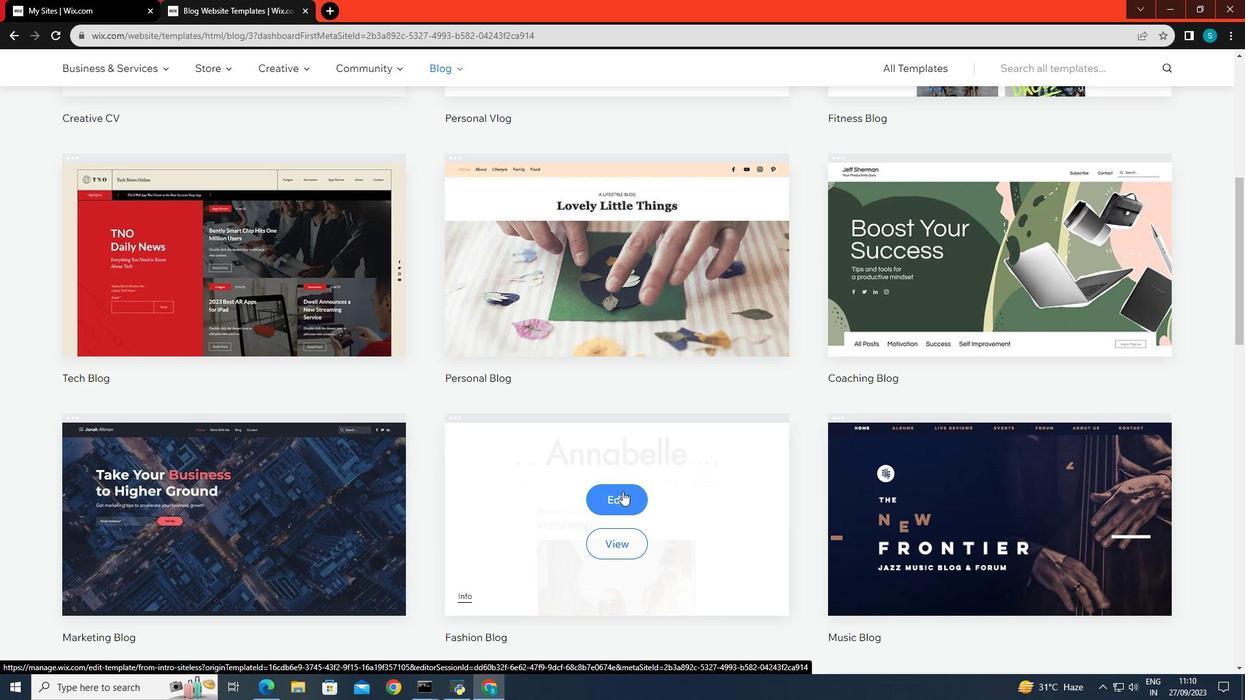 
Action: Mouse scrolled (647, 378) with delta (0, 0)
Screenshot: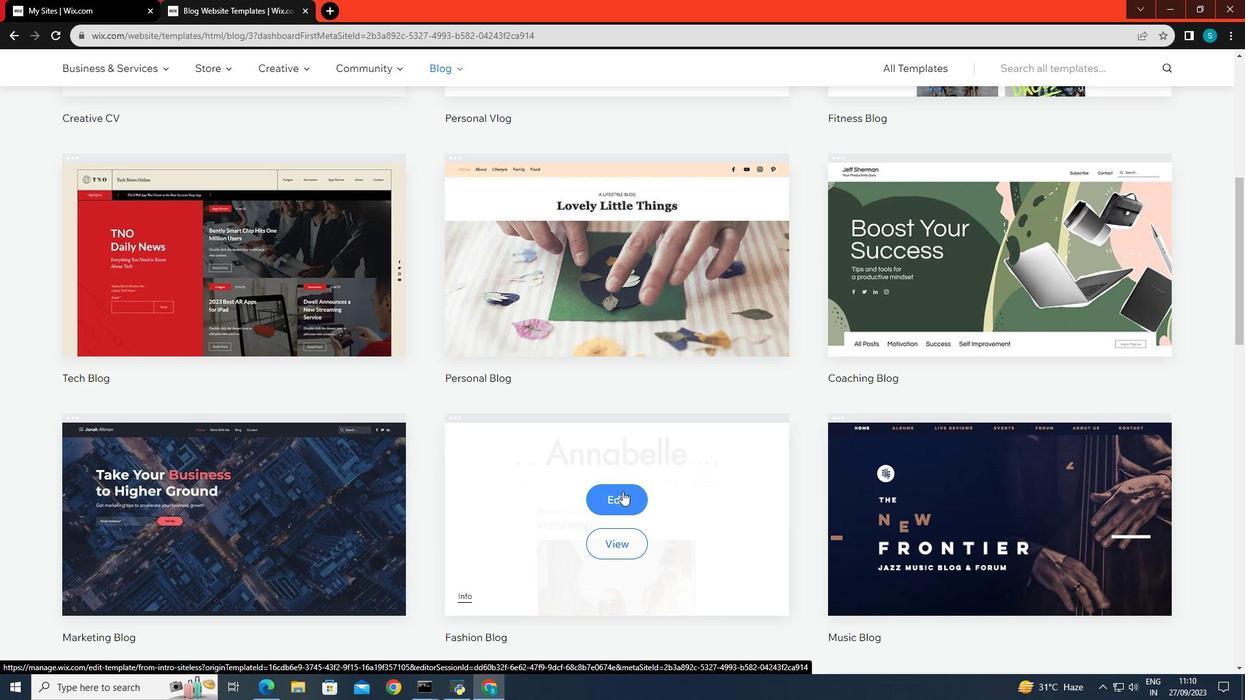 
Action: Mouse scrolled (647, 378) with delta (0, 0)
Screenshot: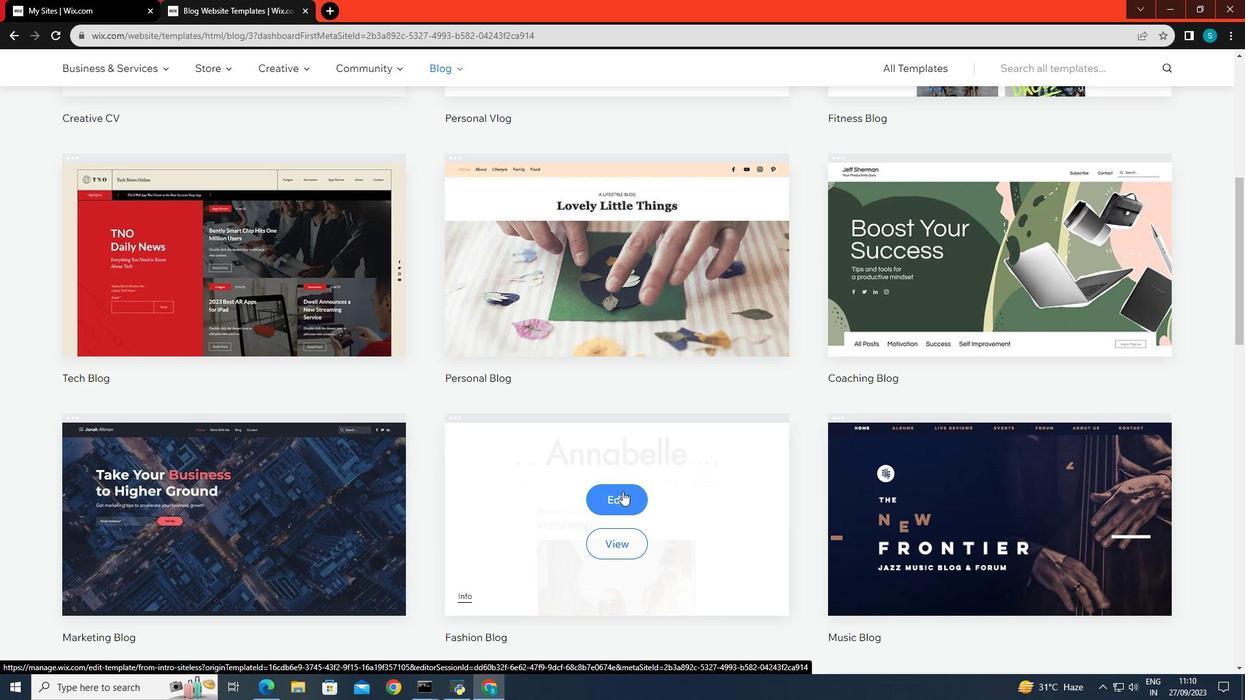 
Action: Mouse scrolled (647, 378) with delta (0, 0)
Screenshot: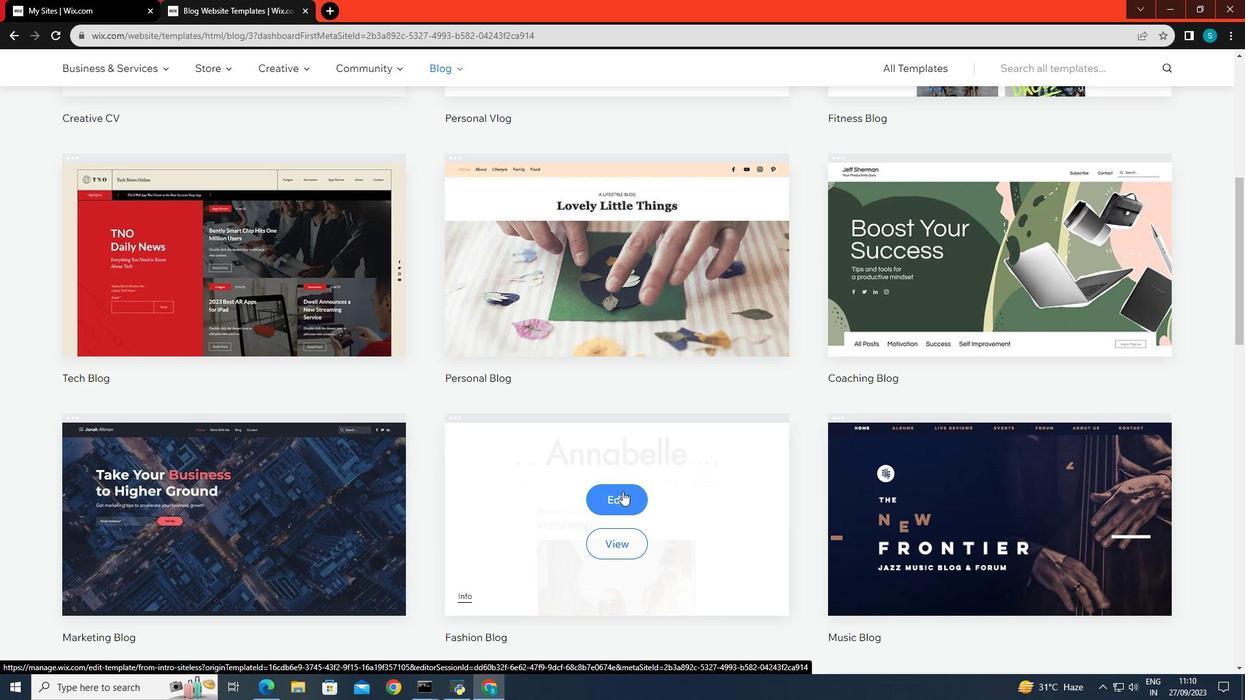 
Action: Mouse scrolled (647, 378) with delta (0, 0)
Screenshot: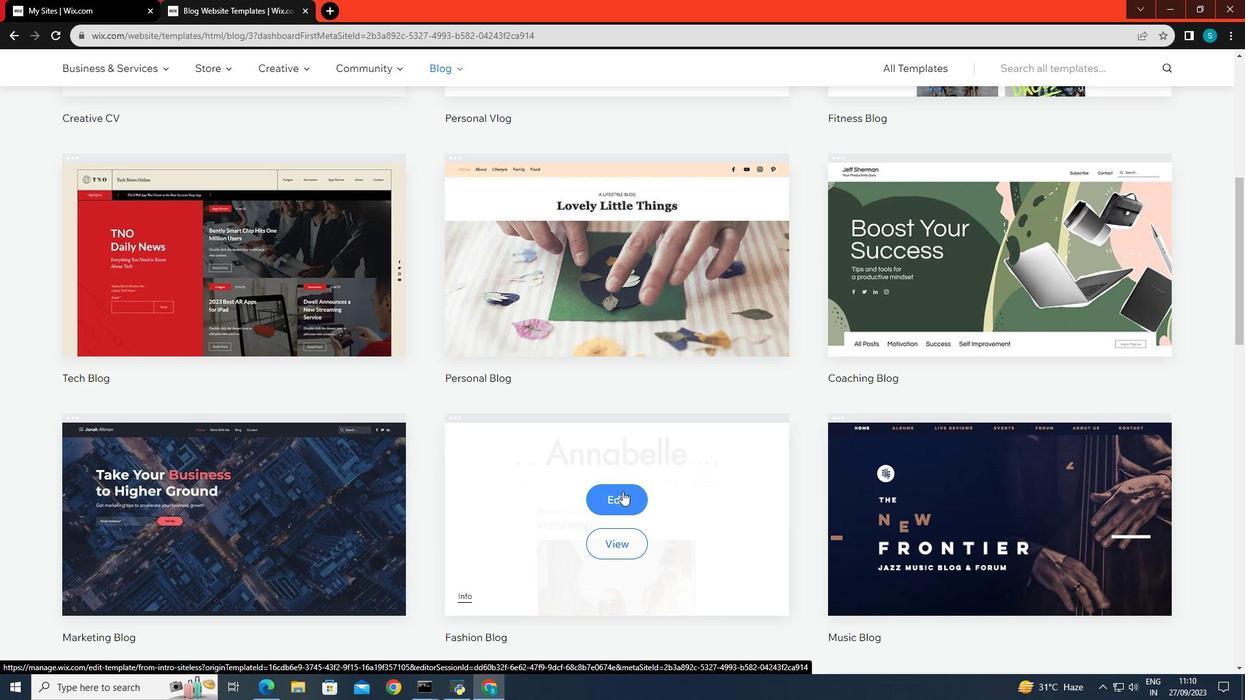 
Action: Mouse scrolled (647, 378) with delta (0, 0)
Screenshot: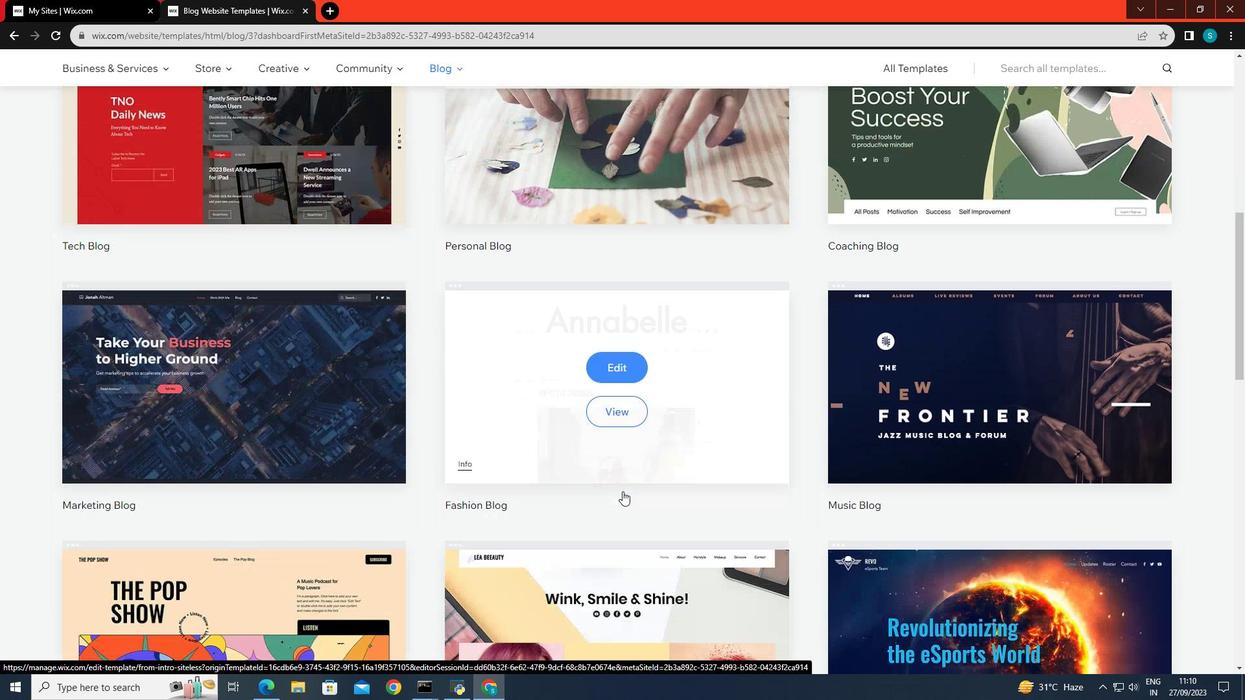 
Action: Mouse scrolled (647, 378) with delta (0, 0)
Screenshot: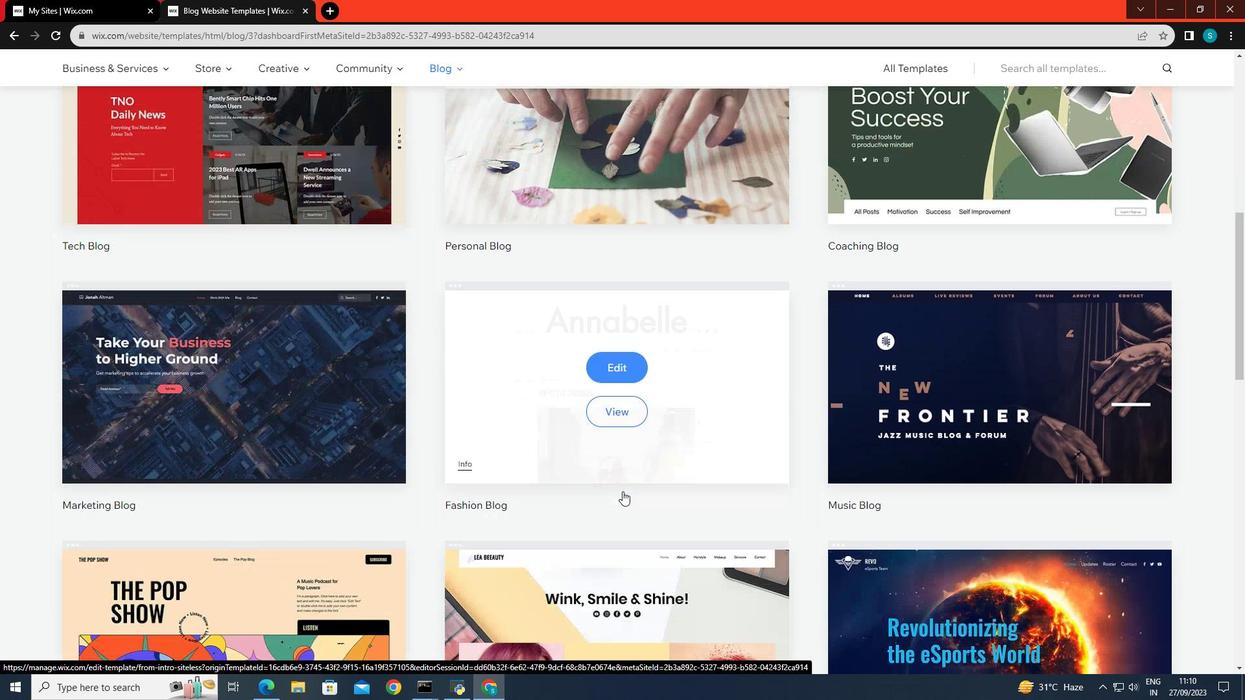 
Action: Mouse scrolled (647, 378) with delta (0, 0)
Screenshot: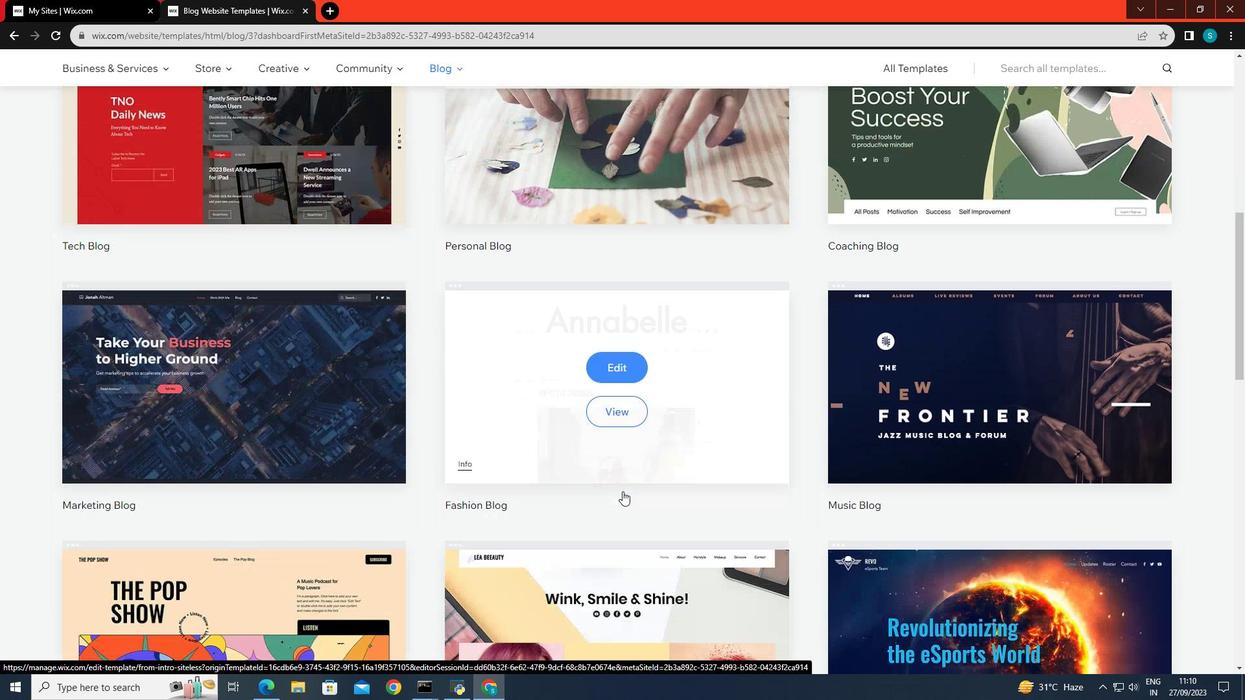 
Action: Mouse scrolled (647, 378) with delta (0, 0)
Screenshot: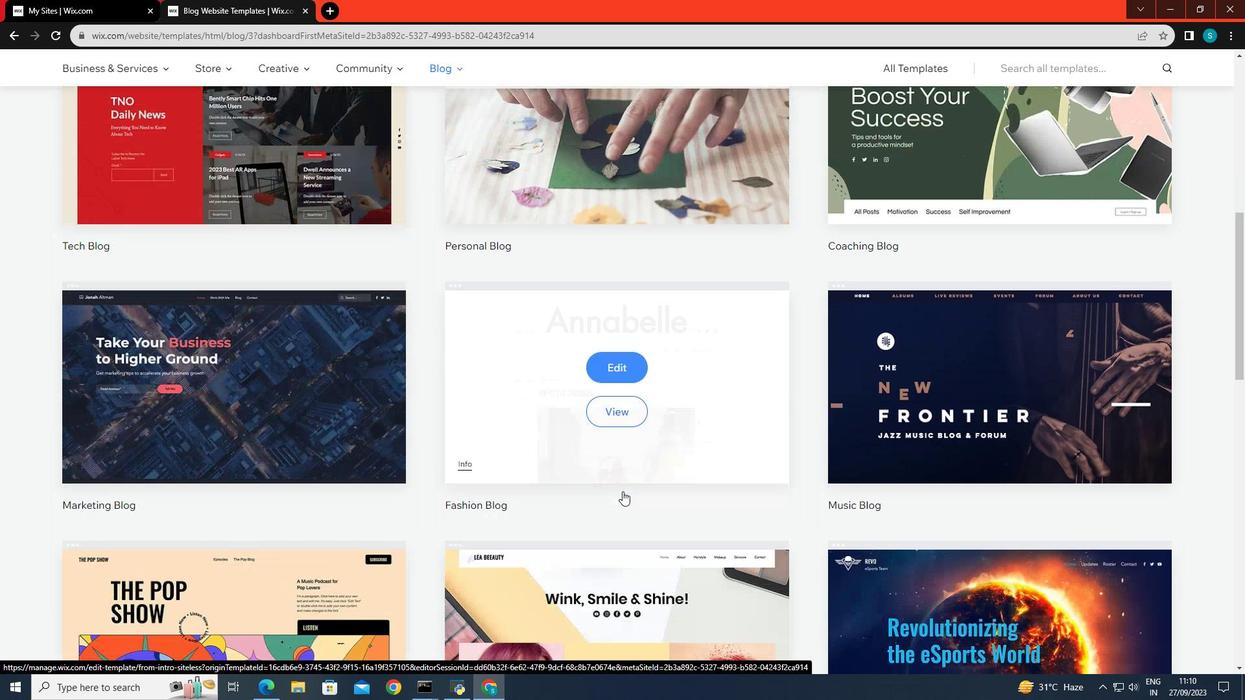 
Action: Mouse scrolled (647, 378) with delta (0, 0)
Screenshot: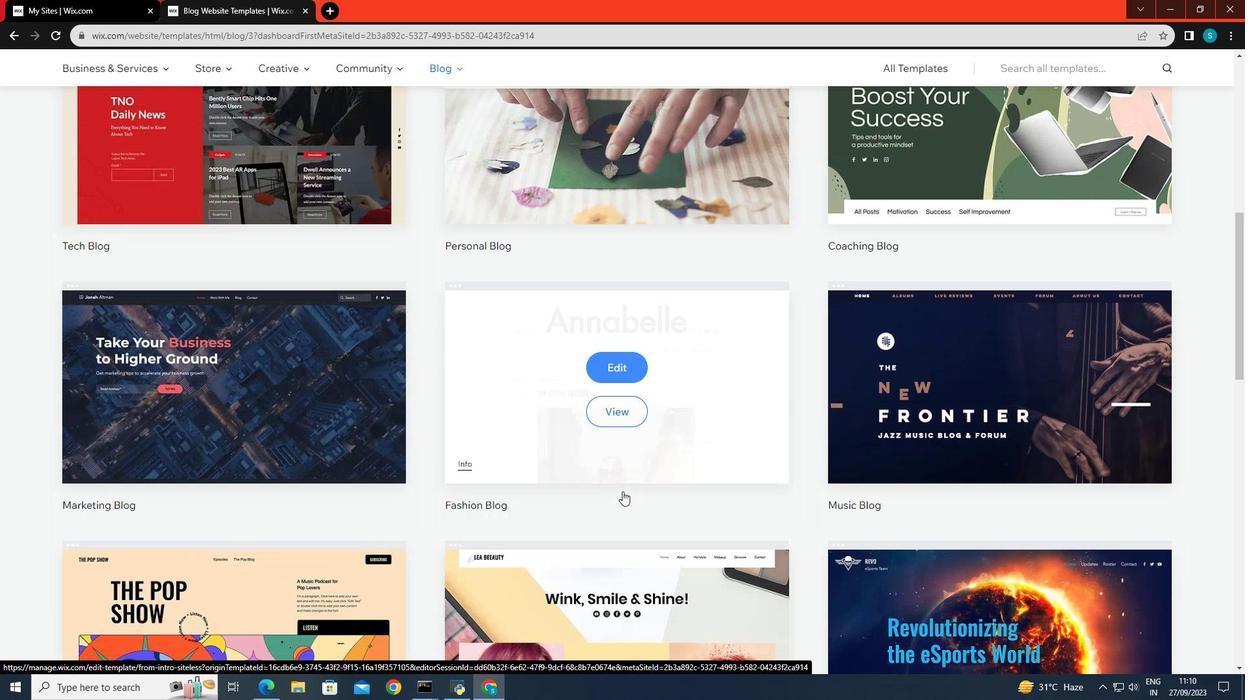 
Action: Mouse scrolled (647, 378) with delta (0, 0)
Screenshot: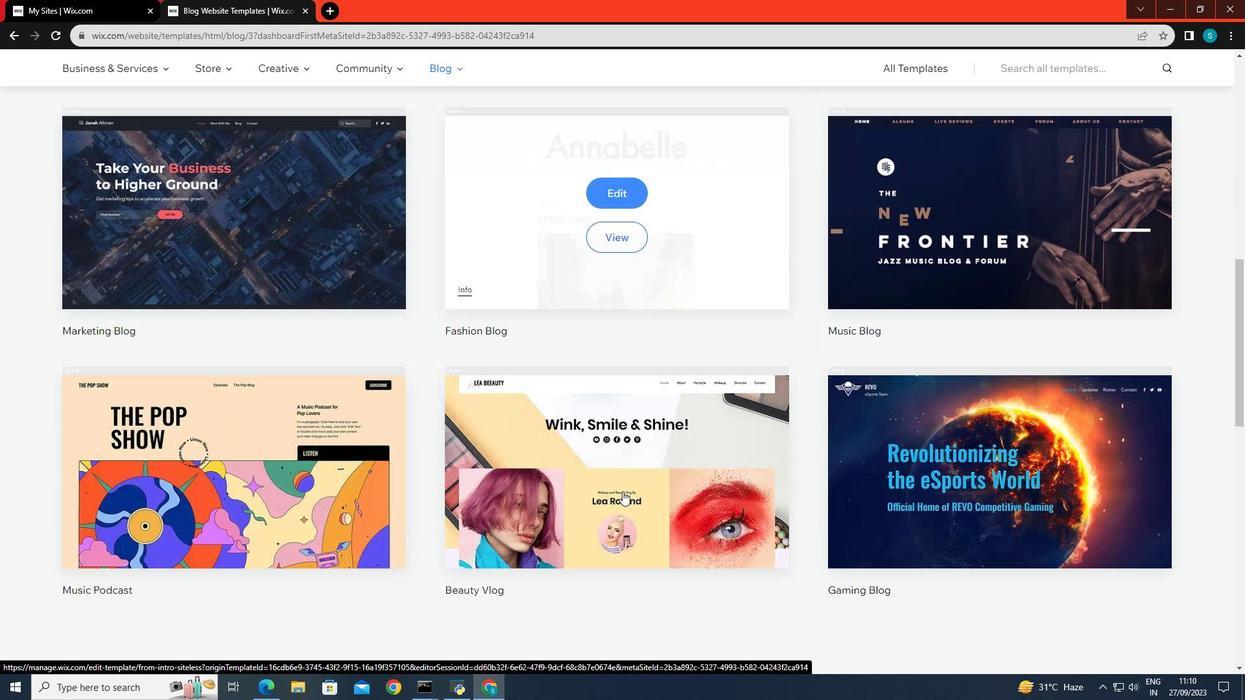 
Action: Mouse moved to (13, 36)
Screenshot: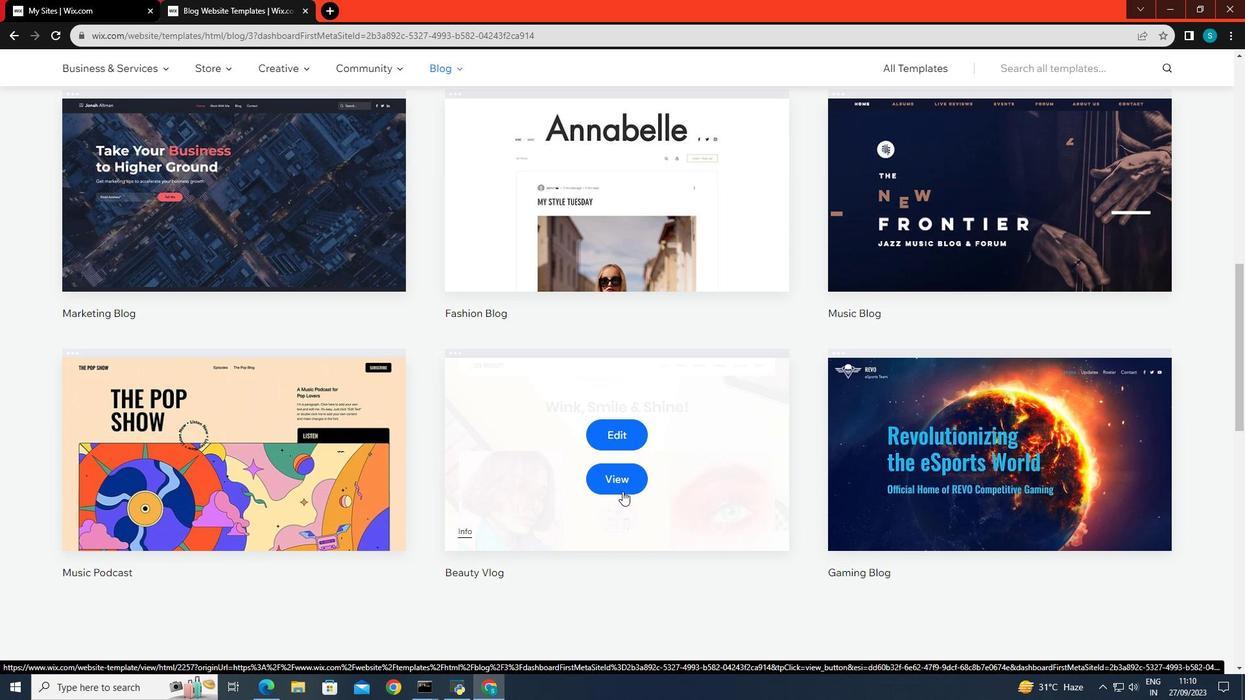 
Action: Mouse pressed left at (13, 36)
Screenshot: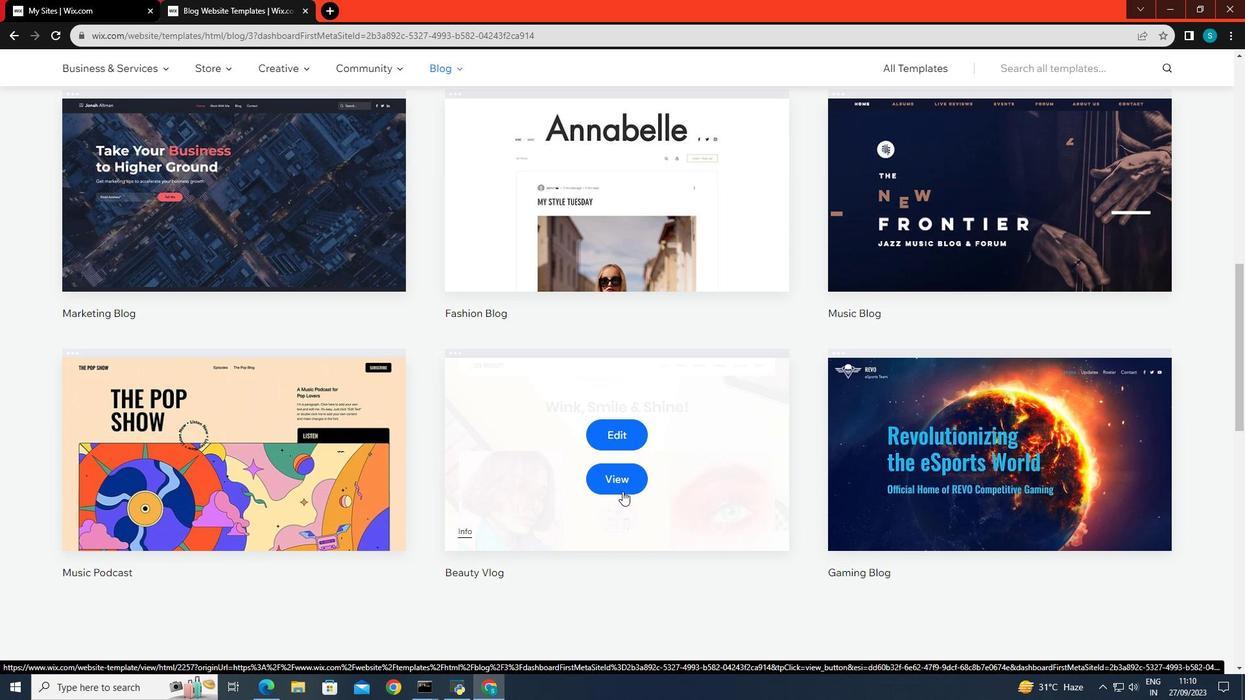 
Action: Mouse moved to (959, 432)
Screenshot: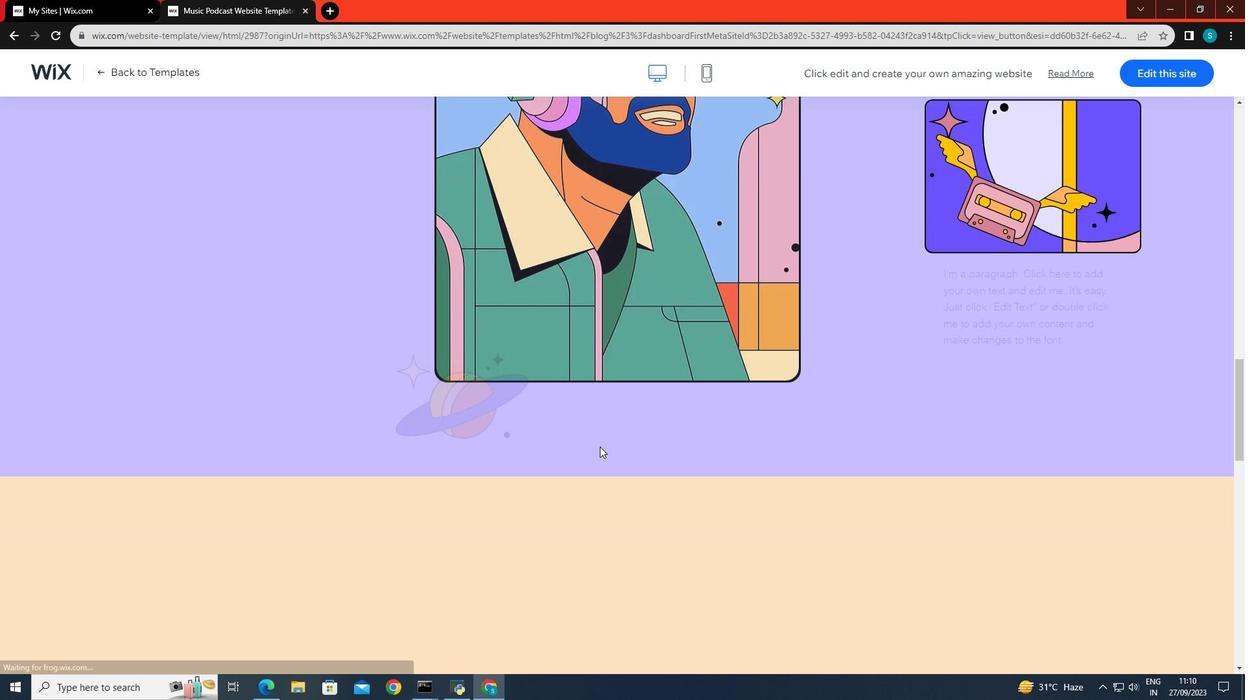 
Action: Mouse scrolled (959, 432) with delta (0, 0)
Screenshot: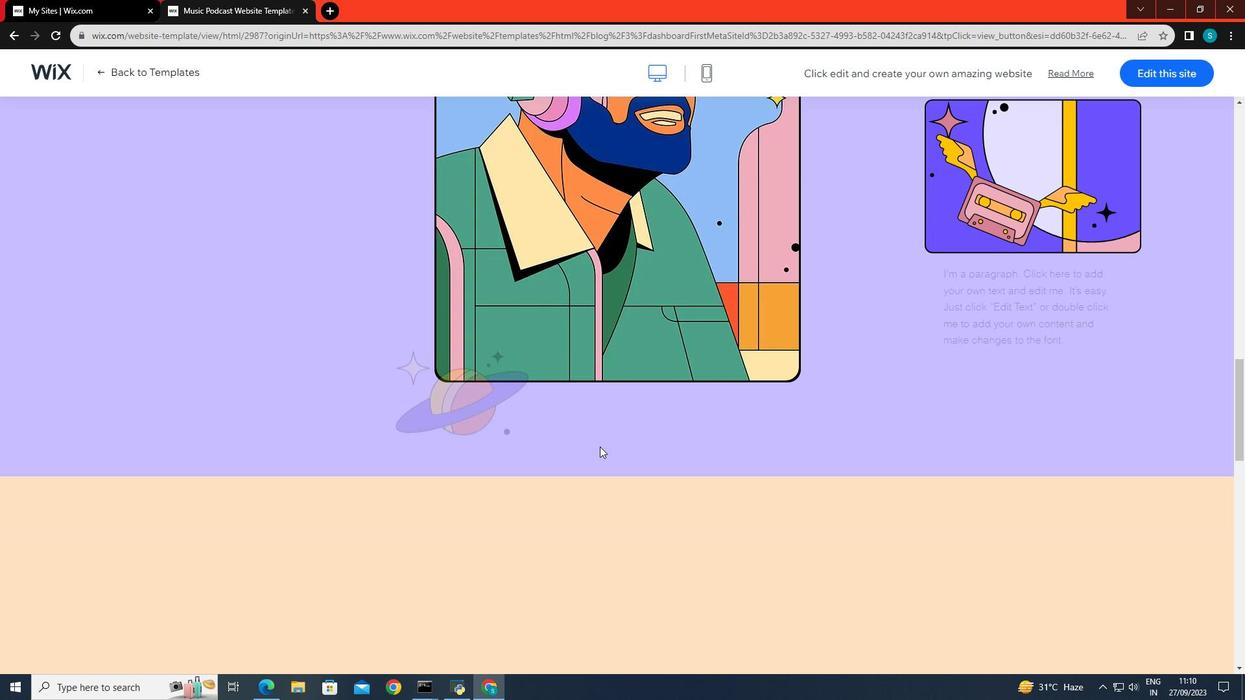 
Action: Mouse scrolled (959, 432) with delta (0, 0)
Screenshot: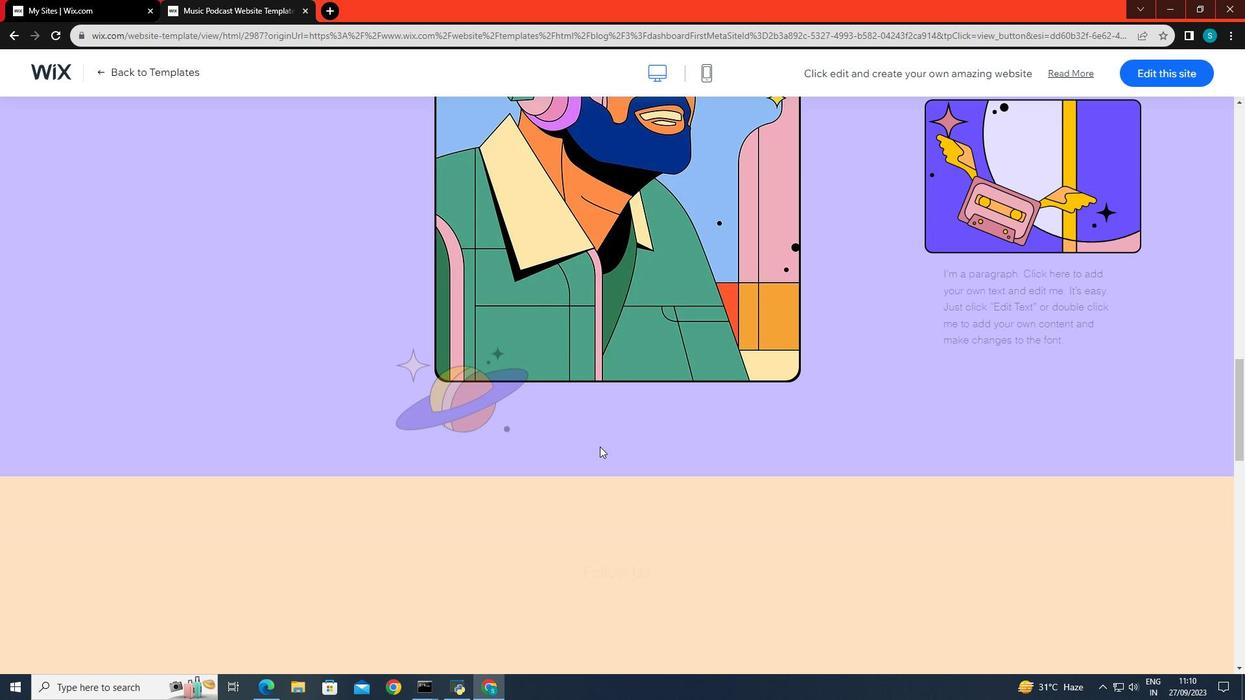 
Action: Mouse moved to (433, 392)
Screenshot: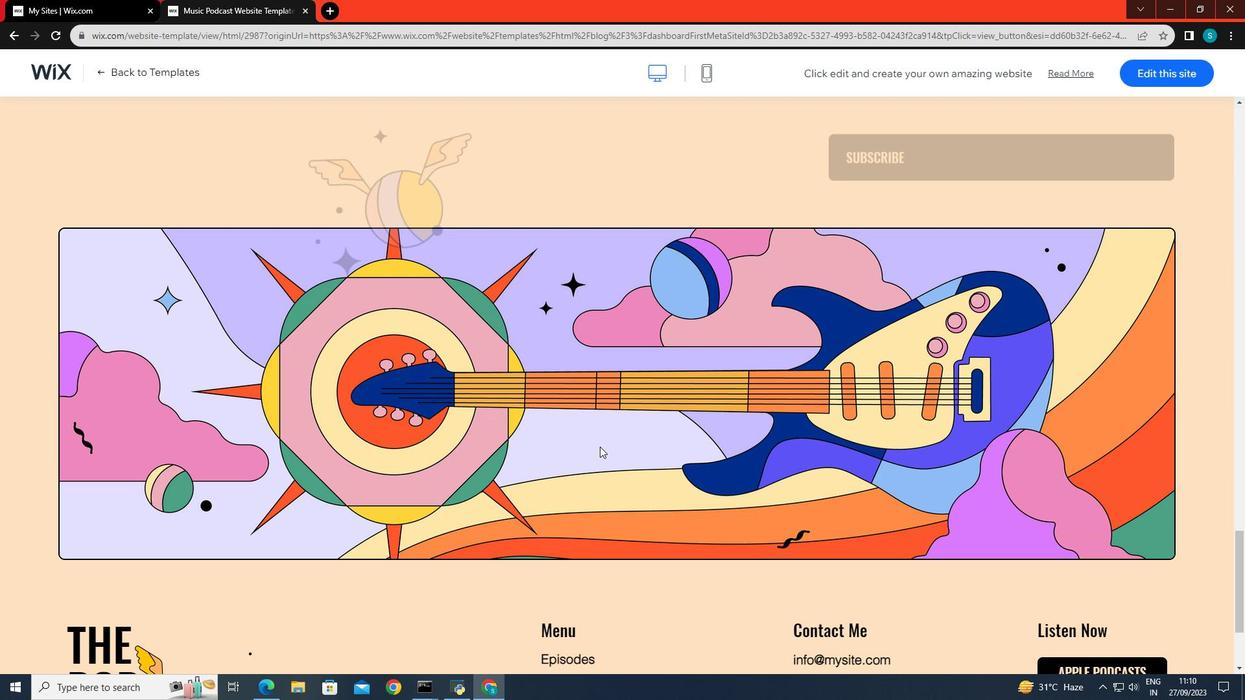 
Action: Mouse pressed left at (433, 392)
Screenshot: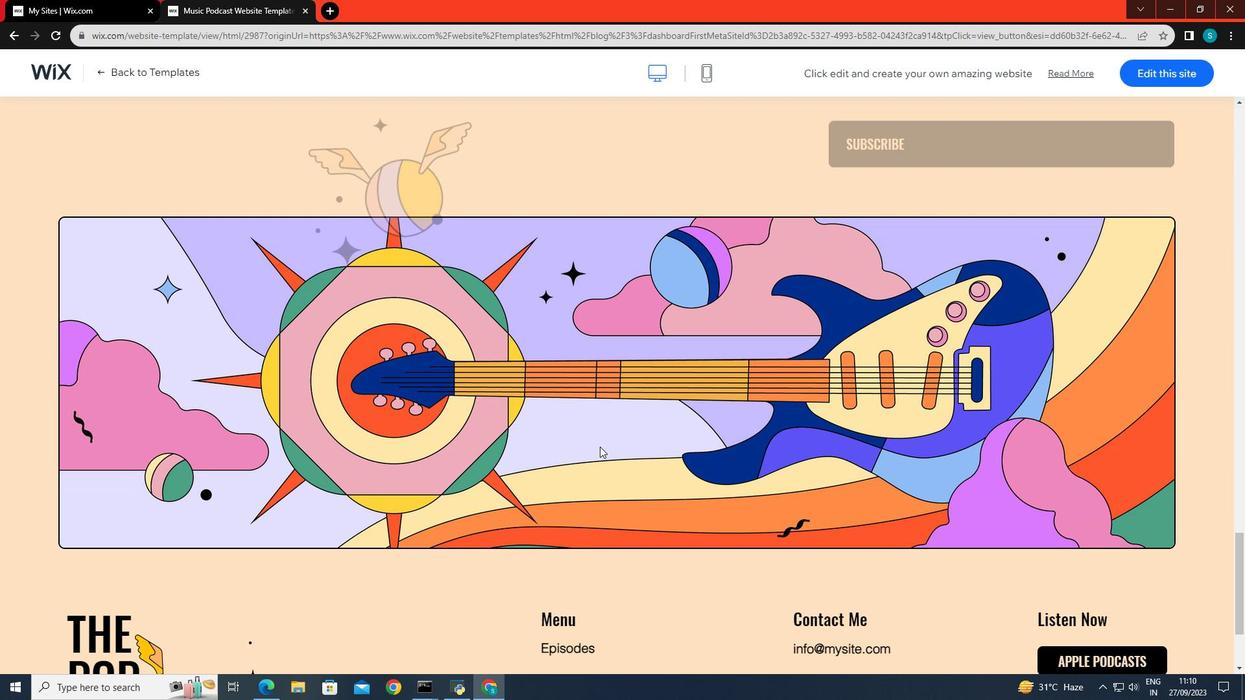 
Action: Mouse moved to (520, 422)
Screenshot: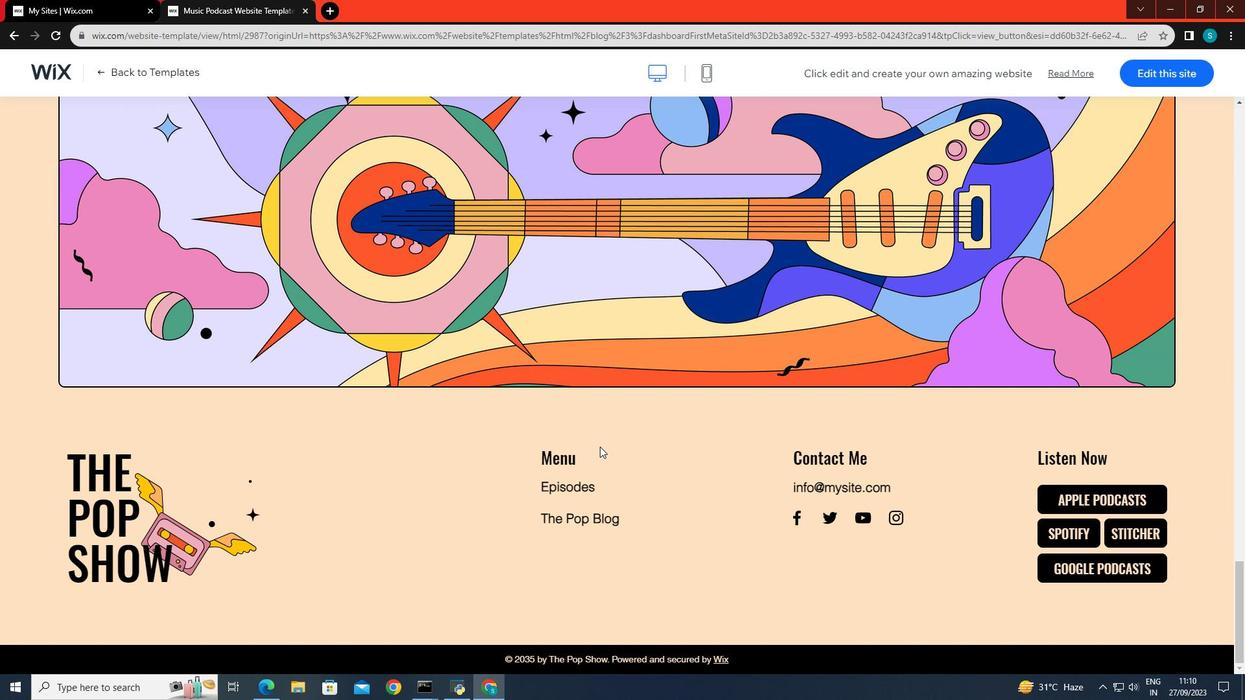 
Action: Mouse scrolled (520, 422) with delta (0, 0)
Screenshot: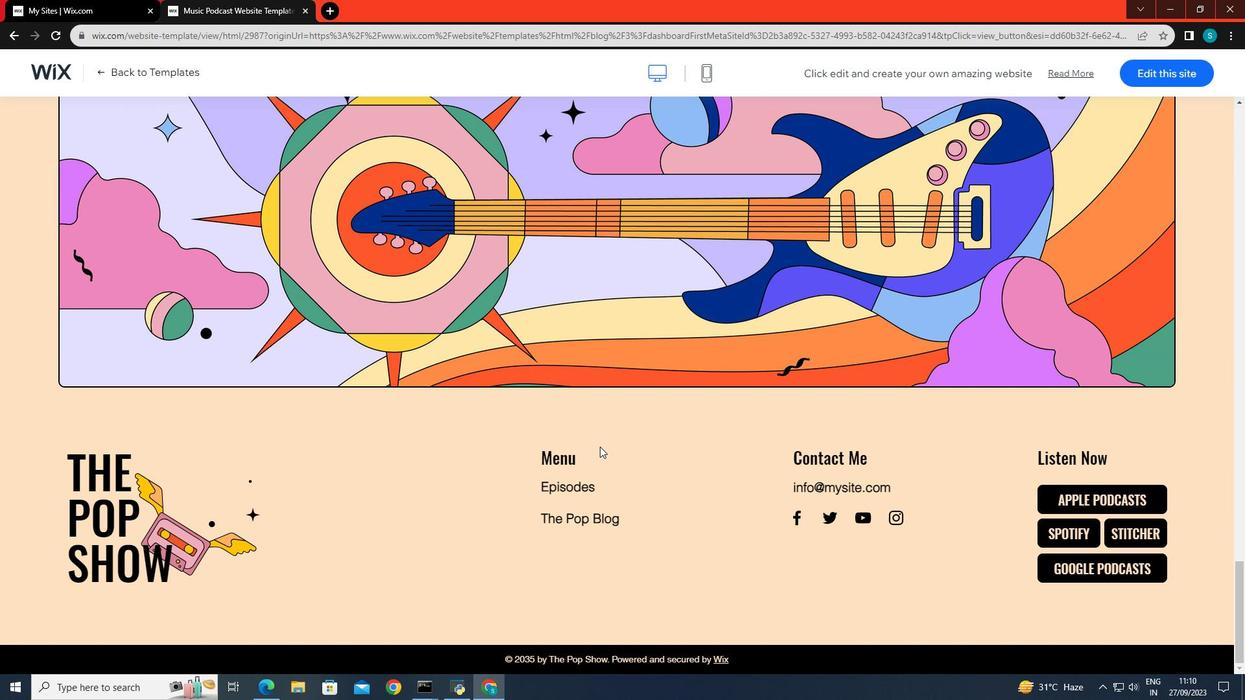 
Action: Mouse scrolled (520, 422) with delta (0, 0)
Screenshot: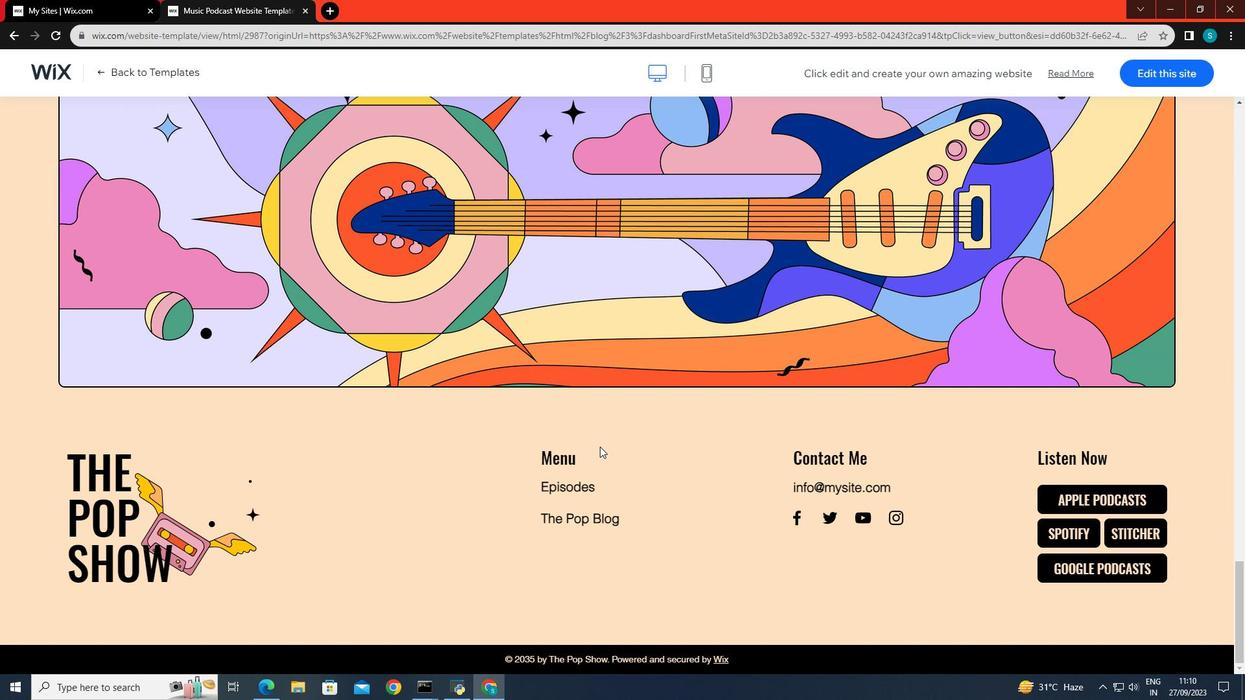 
Action: Mouse scrolled (520, 422) with delta (0, 0)
Screenshot: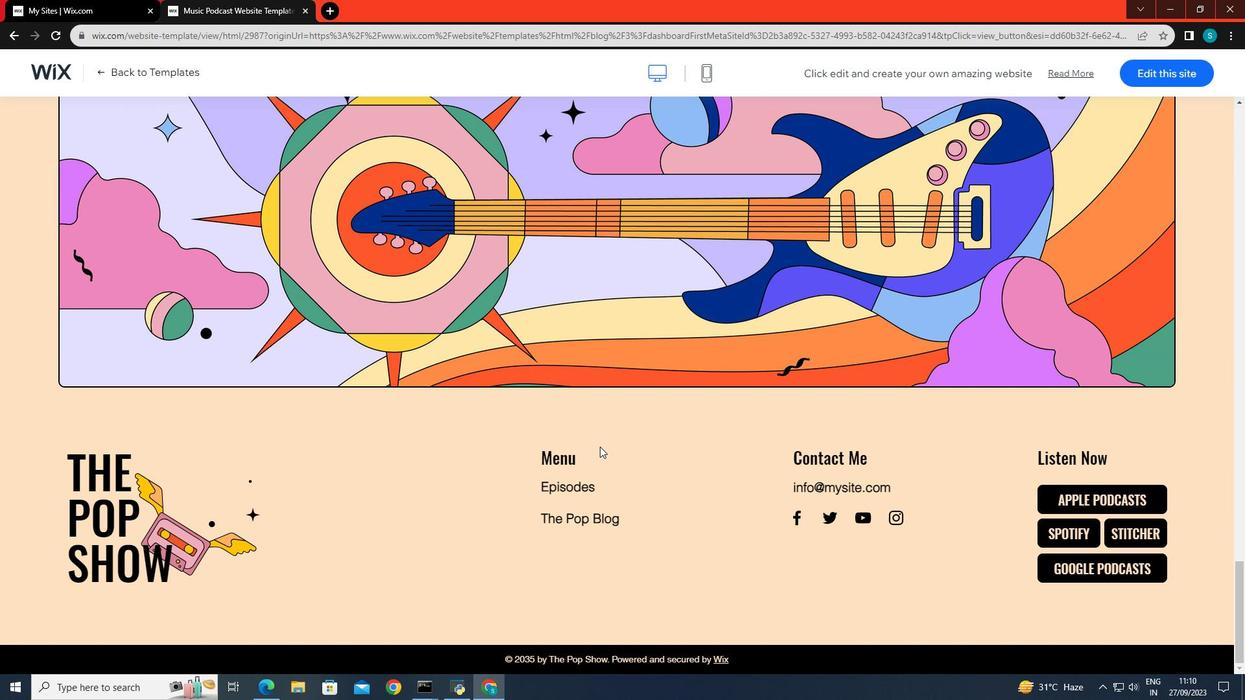 
Action: Mouse scrolled (520, 422) with delta (0, 0)
Screenshot: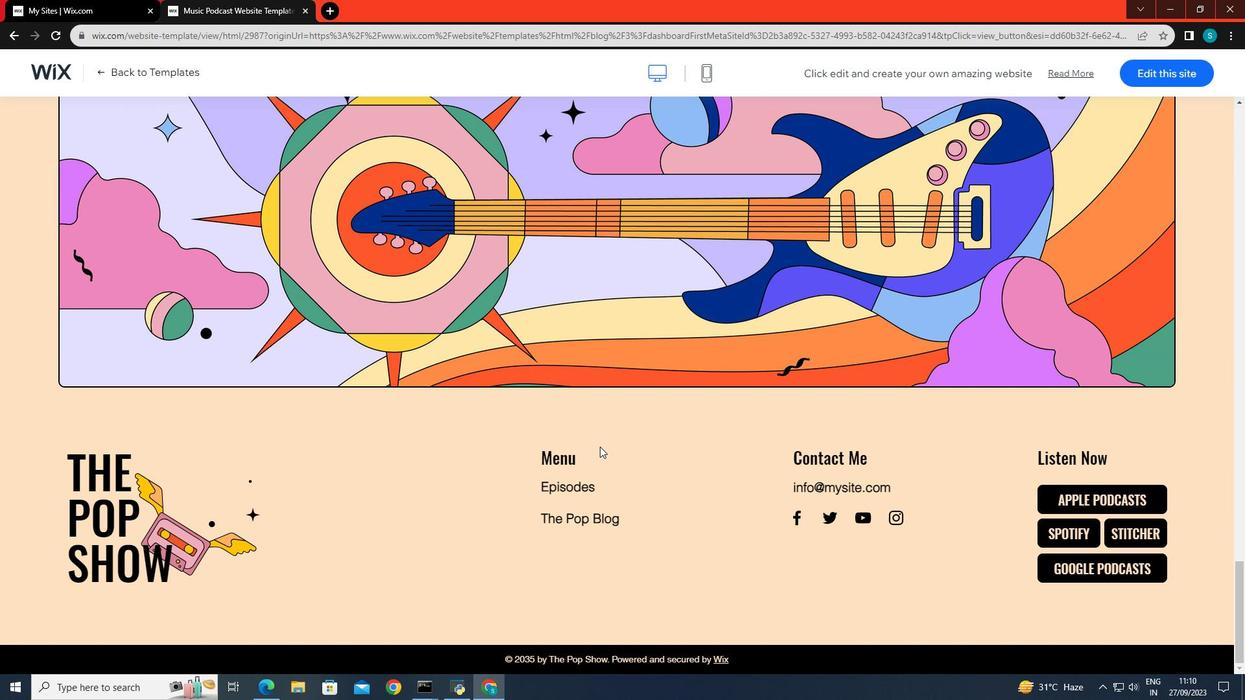 
Action: Mouse scrolled (520, 422) with delta (0, 0)
Screenshot: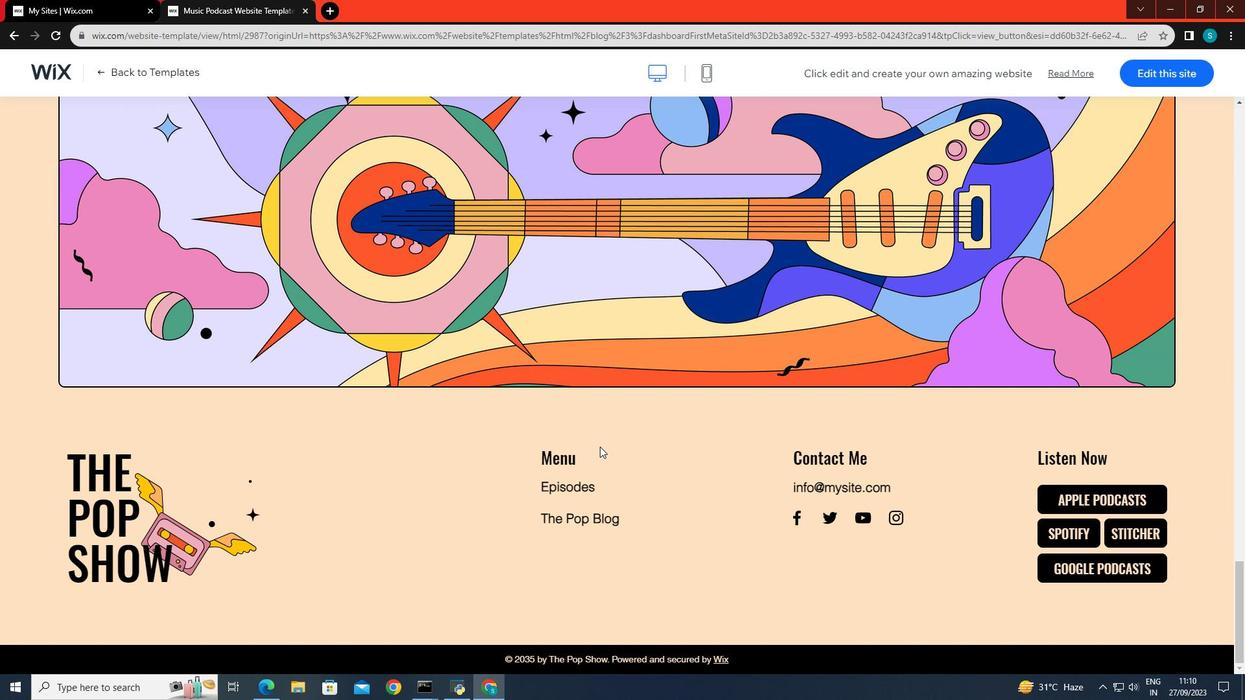 
Action: Mouse scrolled (520, 422) with delta (0, 0)
Screenshot: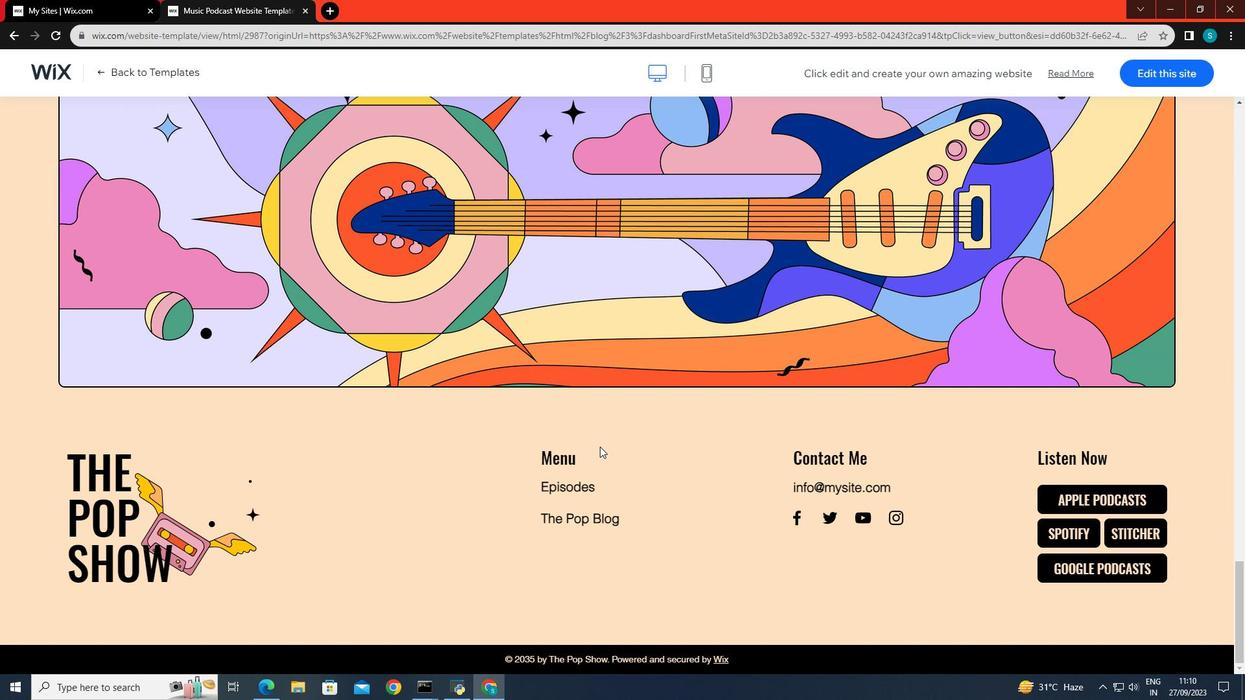 
Action: Mouse scrolled (520, 422) with delta (0, 0)
Screenshot: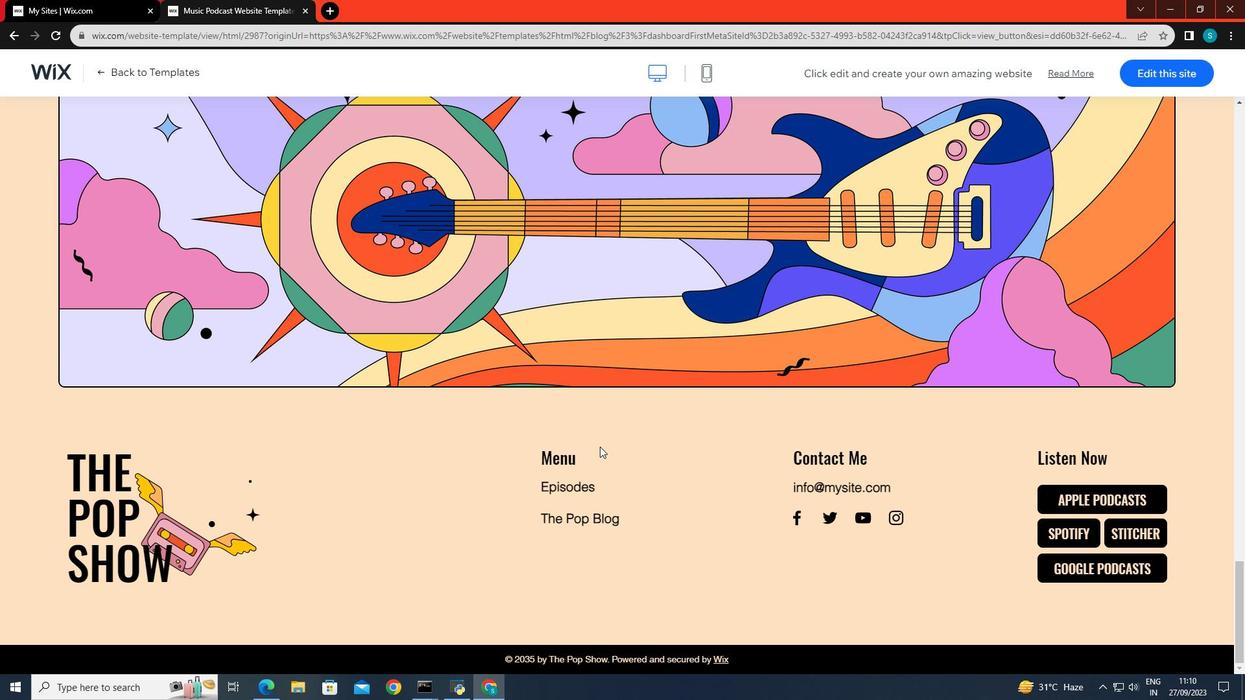 
Action: Mouse scrolled (520, 422) with delta (0, 0)
Screenshot: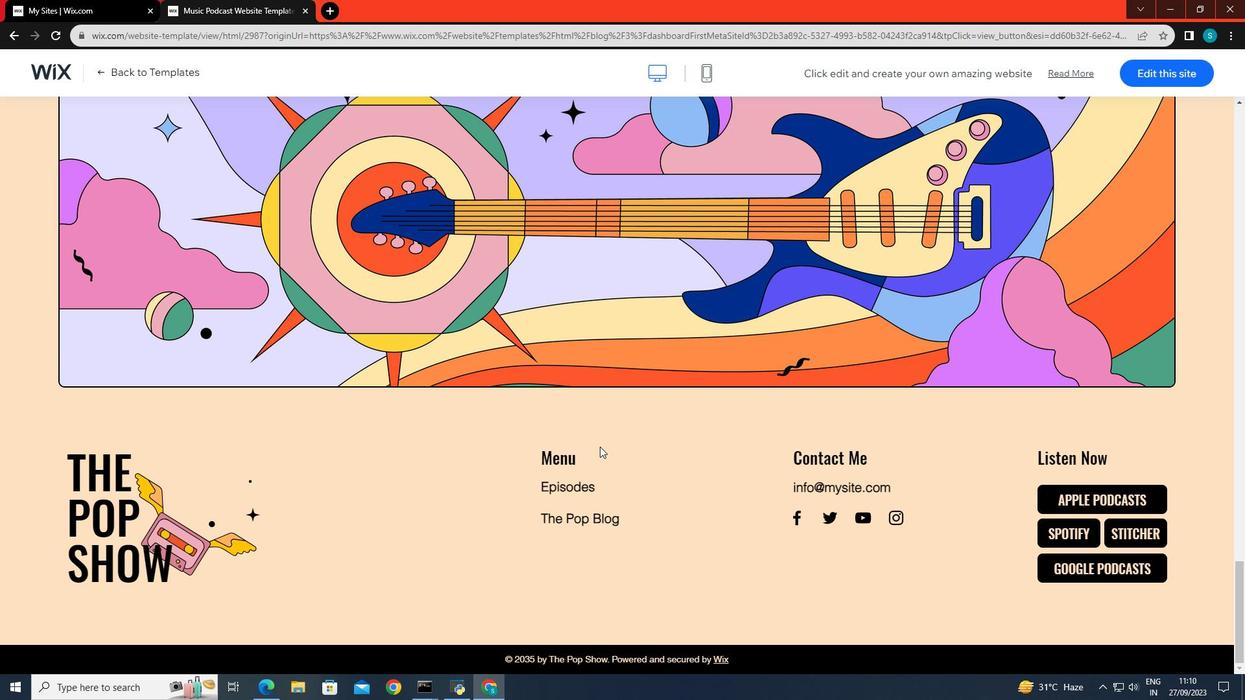 
Action: Mouse scrolled (520, 422) with delta (0, 0)
Screenshot: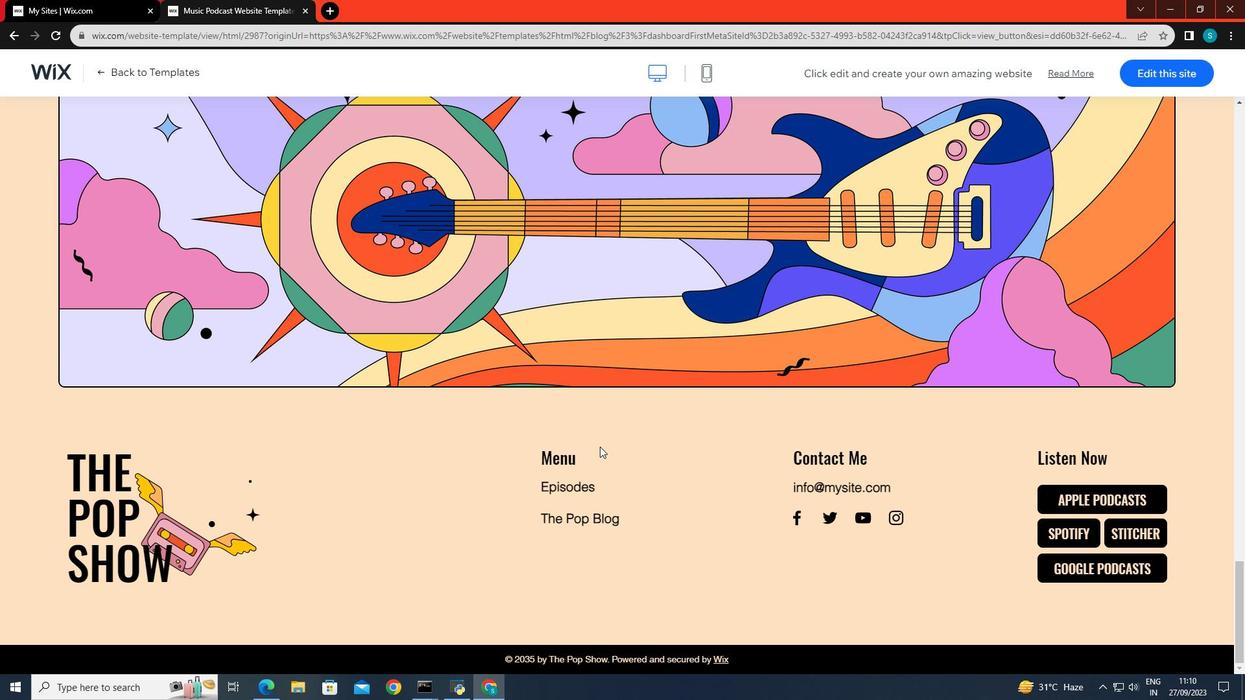 
Action: Mouse scrolled (520, 422) with delta (0, 0)
Screenshot: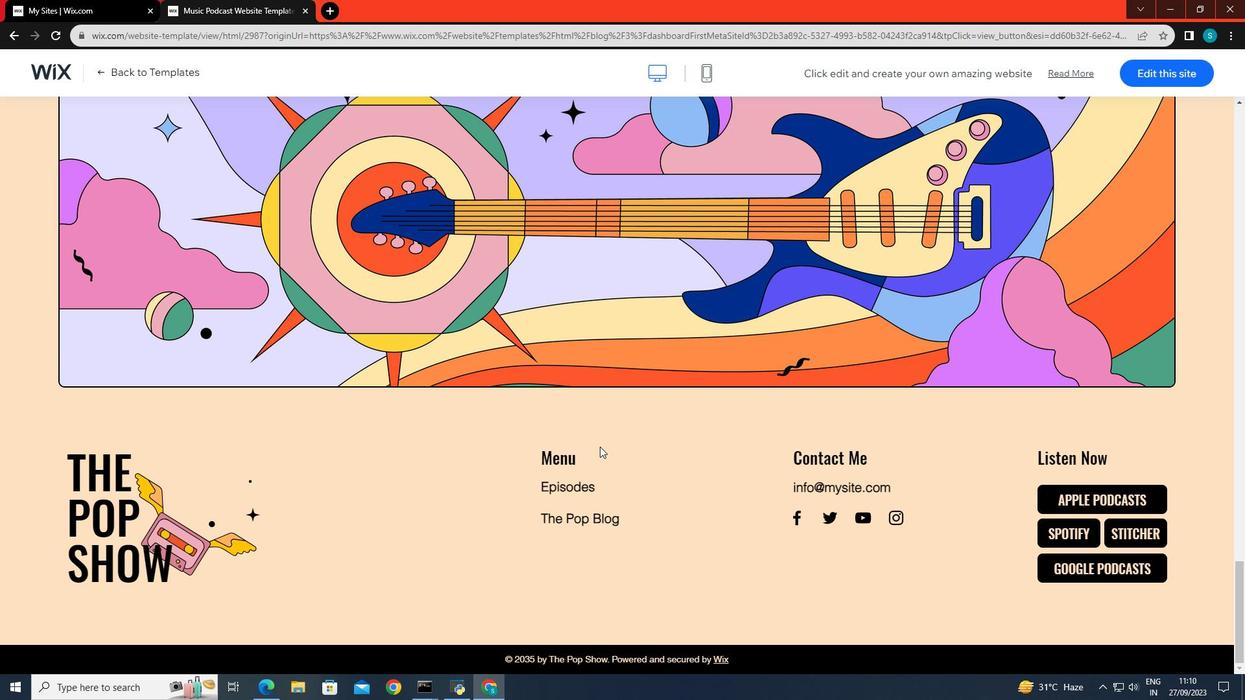 
Action: Mouse scrolled (520, 422) with delta (0, 0)
Screenshot: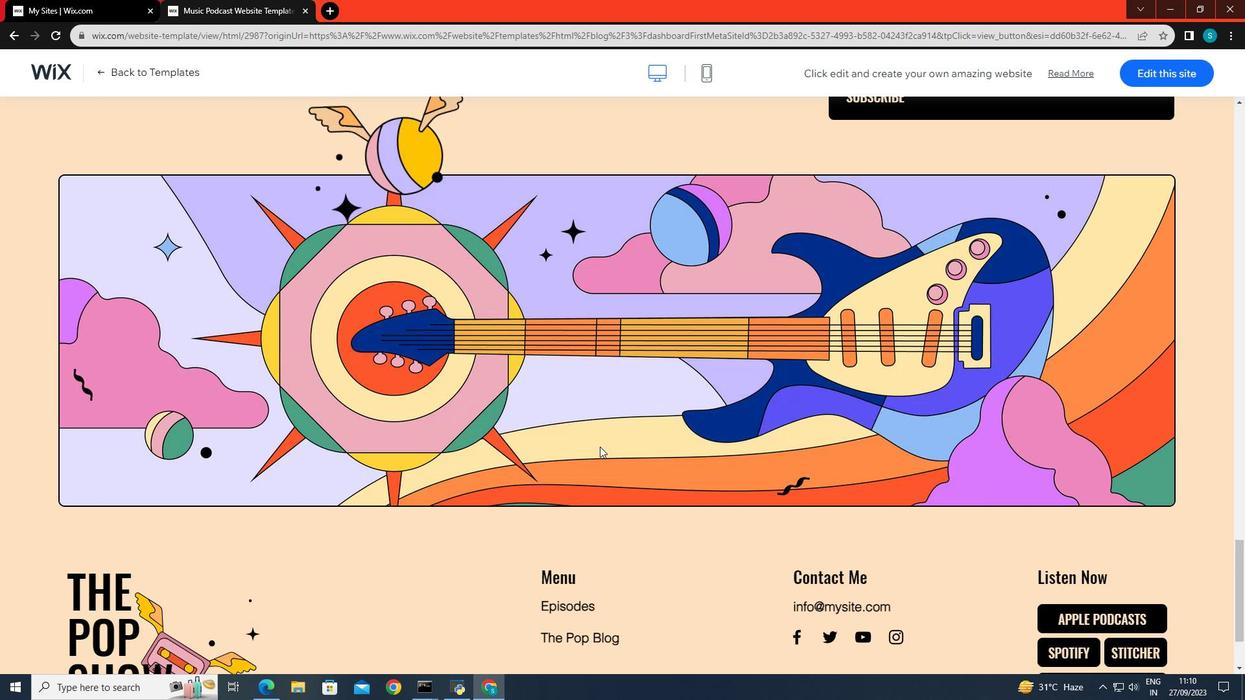 
Action: Mouse scrolled (520, 422) with delta (0, 0)
Screenshot: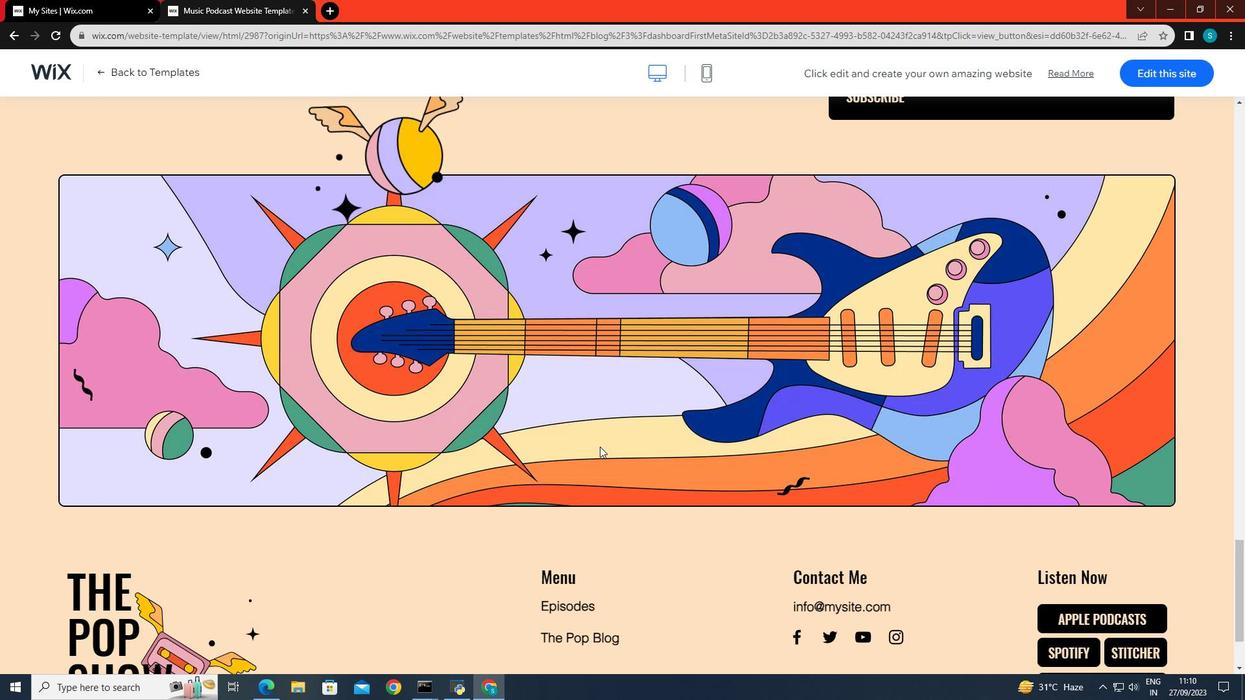 
Action: Mouse scrolled (520, 422) with delta (0, 0)
Screenshot: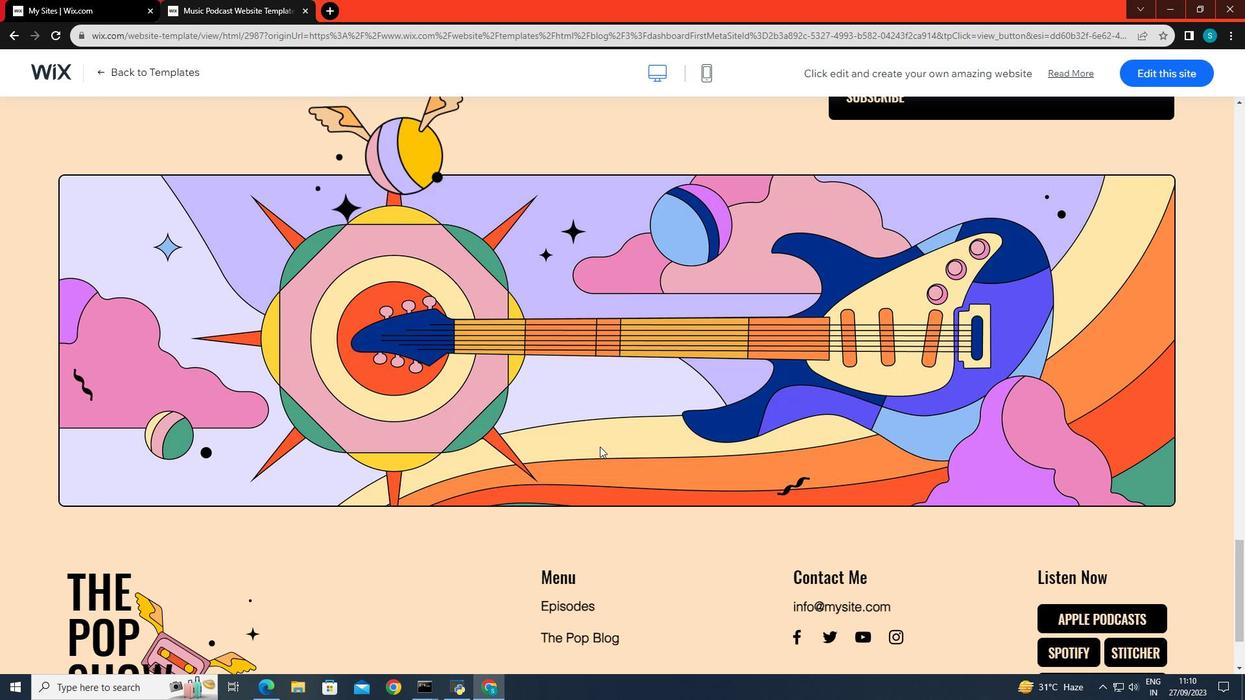 
Action: Mouse scrolled (520, 422) with delta (0, 0)
Screenshot: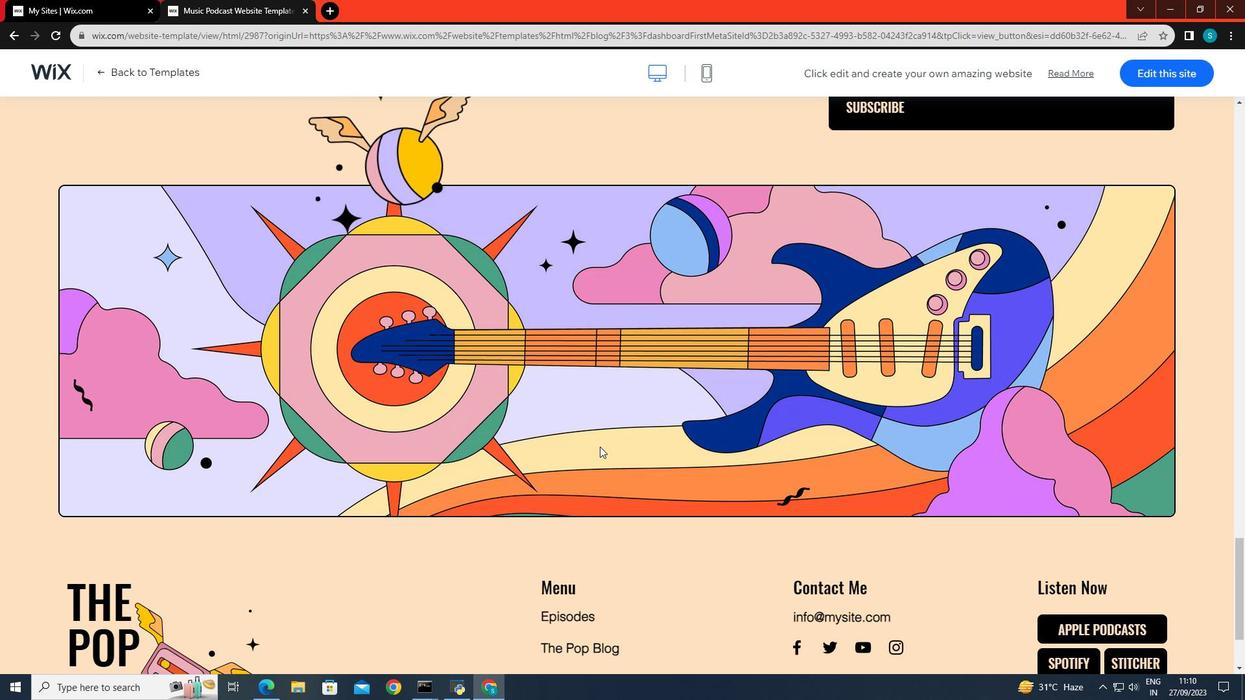 
Action: Mouse scrolled (520, 422) with delta (0, 0)
Screenshot: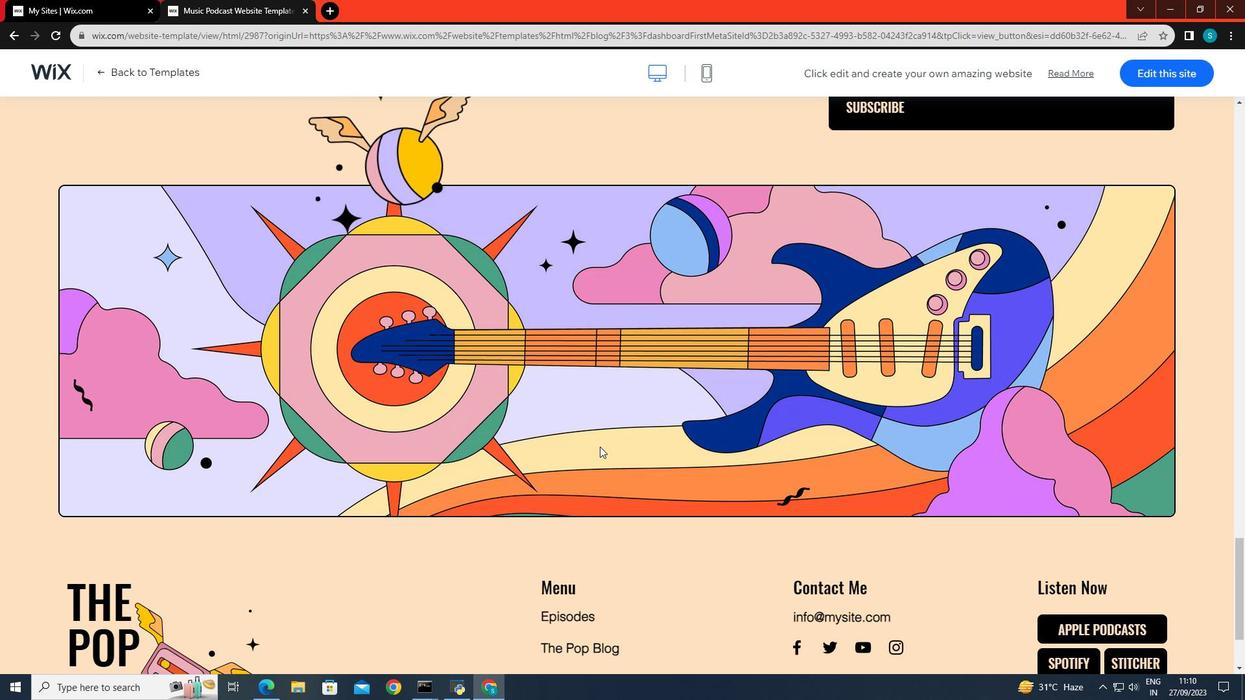 
Action: Mouse scrolled (520, 422) with delta (0, 0)
Screenshot: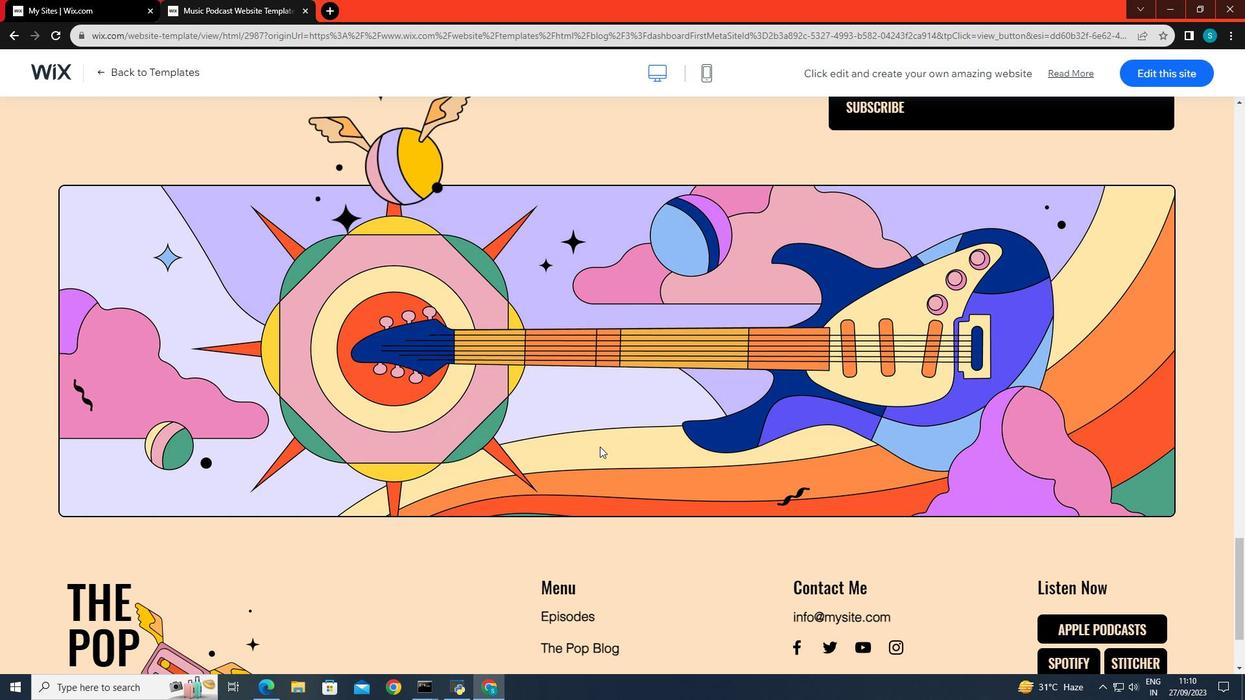 
Action: Mouse scrolled (520, 423) with delta (0, 0)
Screenshot: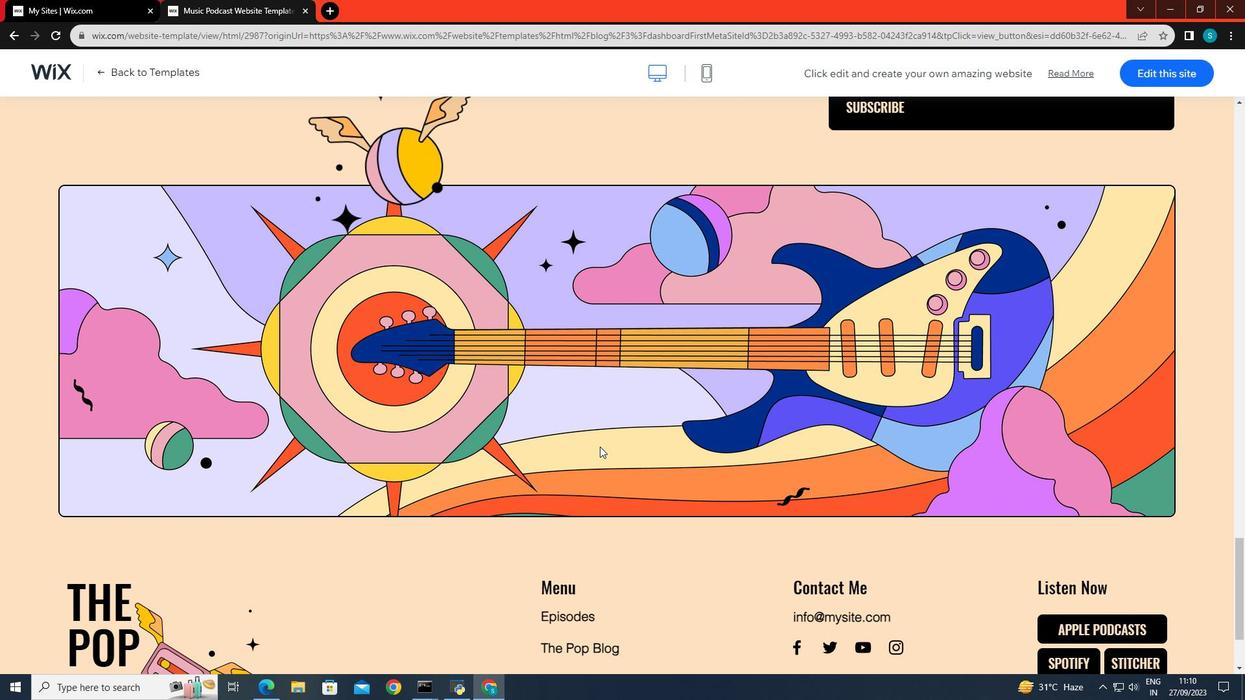 
Action: Mouse scrolled (520, 423) with delta (0, 0)
Screenshot: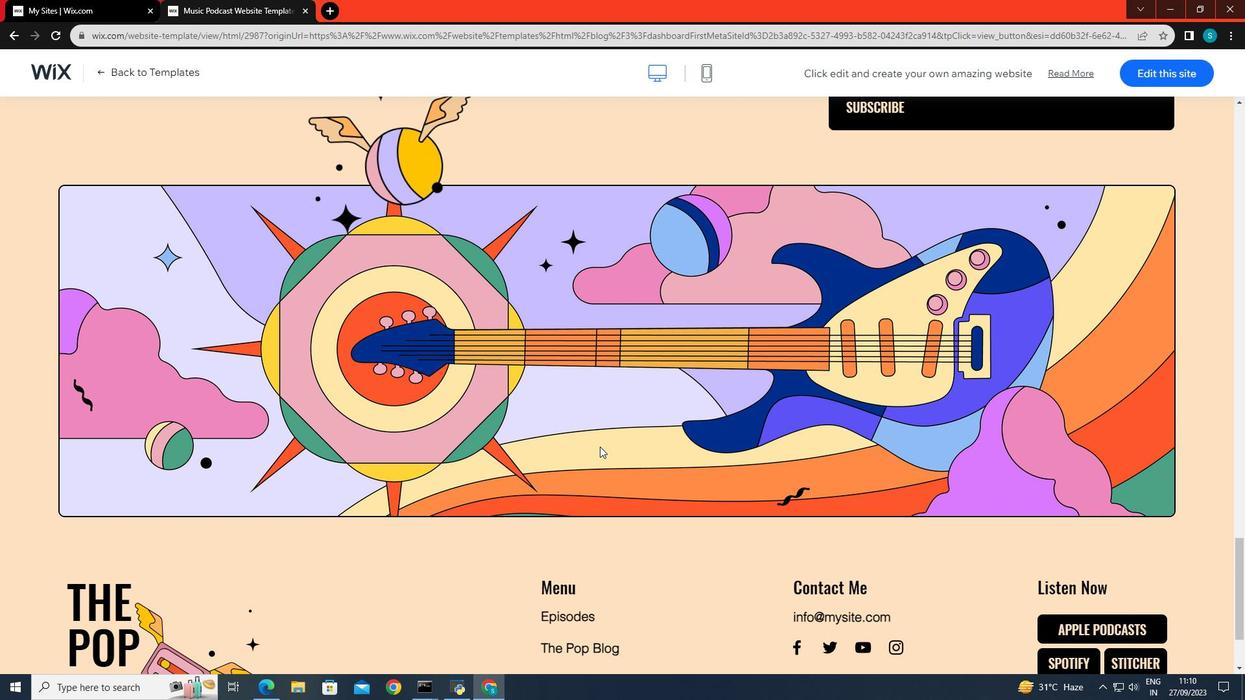 
Action: Mouse scrolled (520, 423) with delta (0, 0)
Screenshot: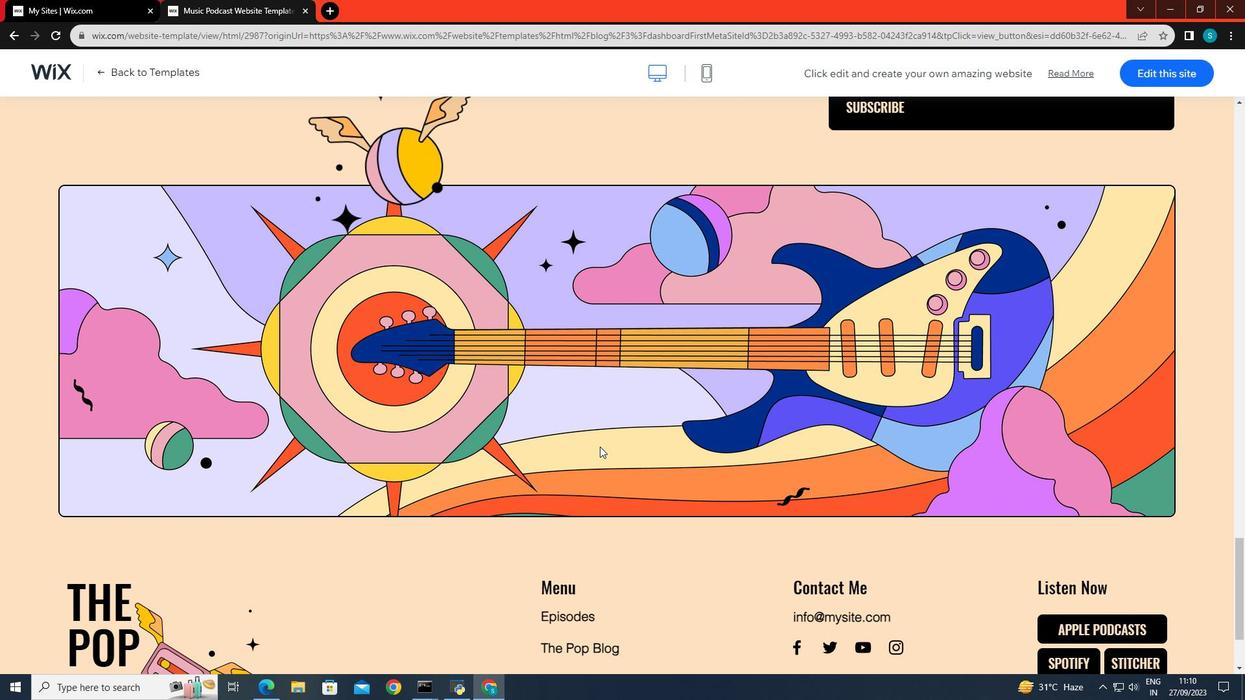 
Action: Mouse scrolled (520, 423) with delta (0, 0)
Screenshot: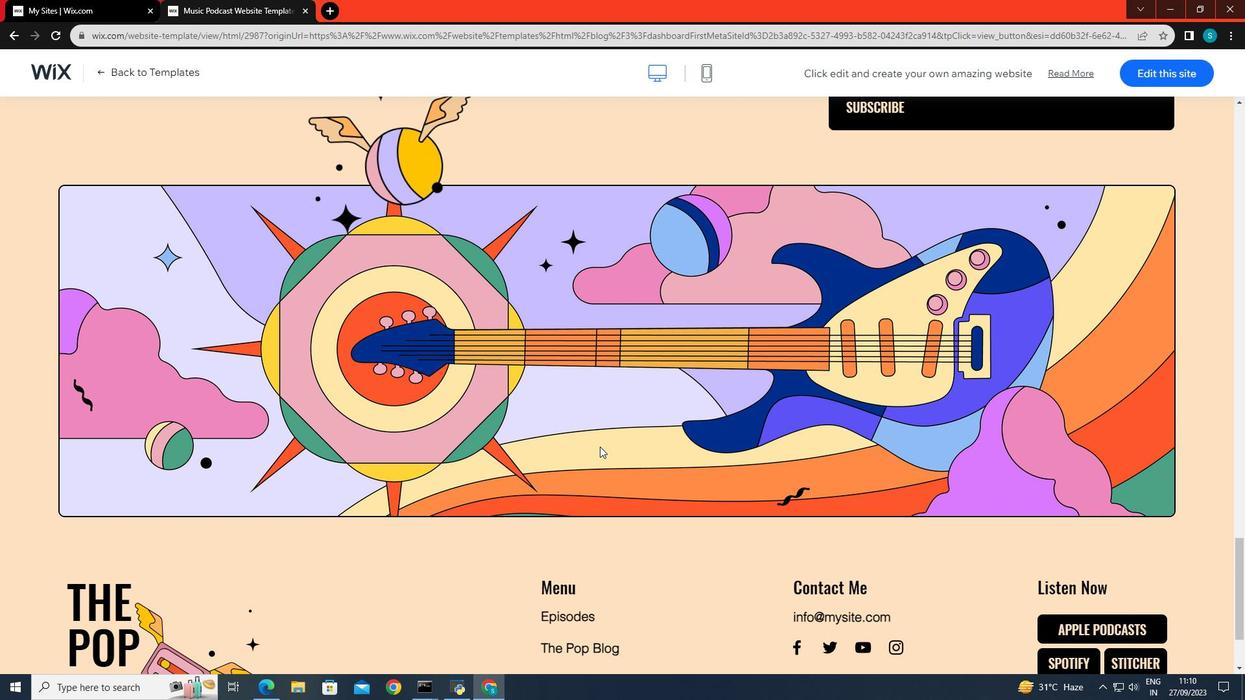 
Action: Mouse scrolled (520, 423) with delta (0, 0)
Screenshot: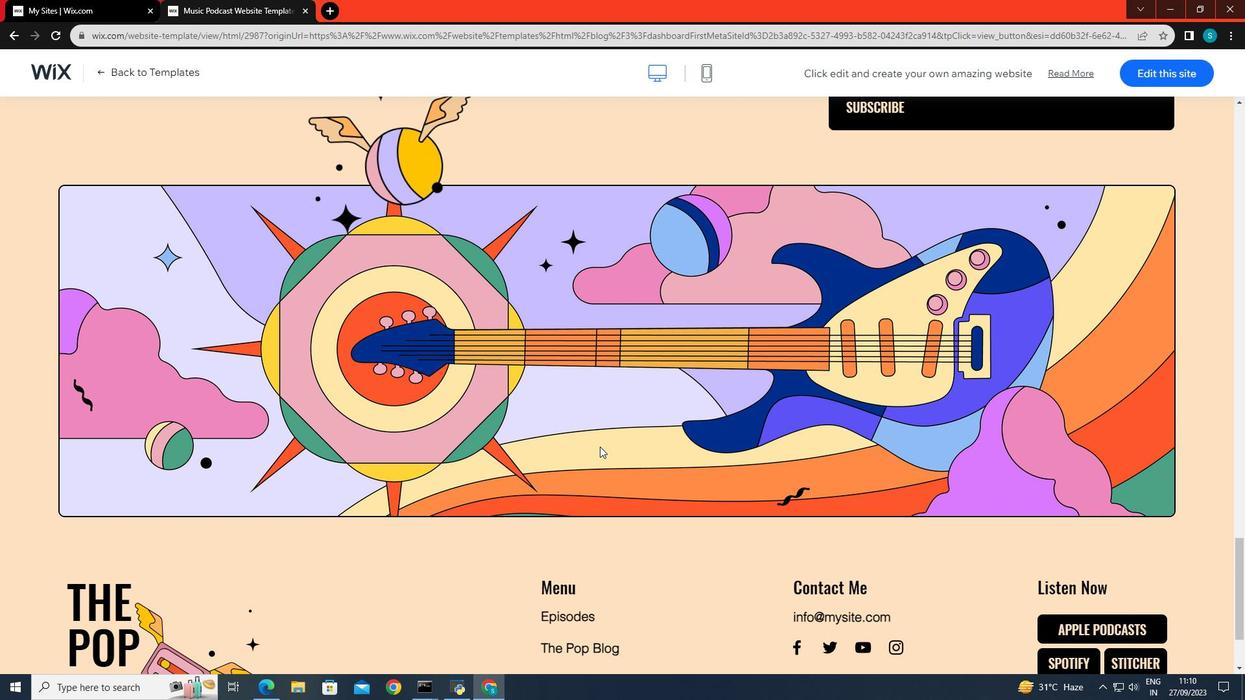 
Action: Mouse scrolled (520, 423) with delta (0, 0)
Screenshot: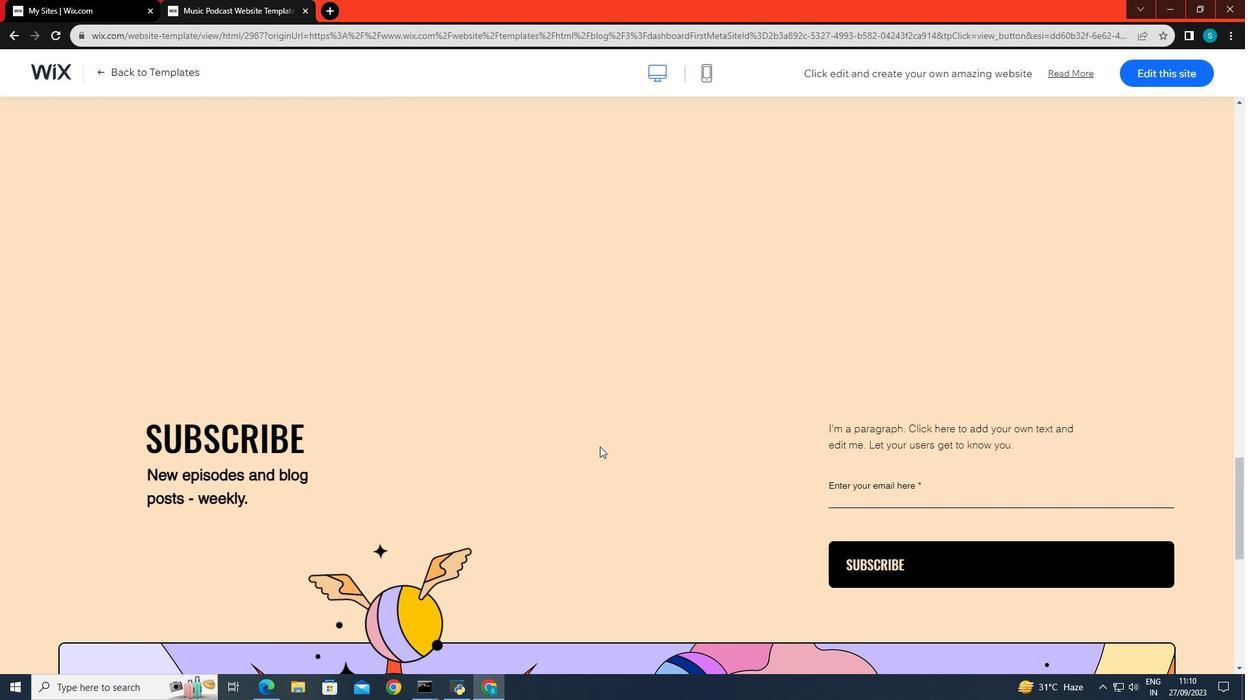 
Action: Mouse scrolled (520, 423) with delta (0, 0)
Screenshot: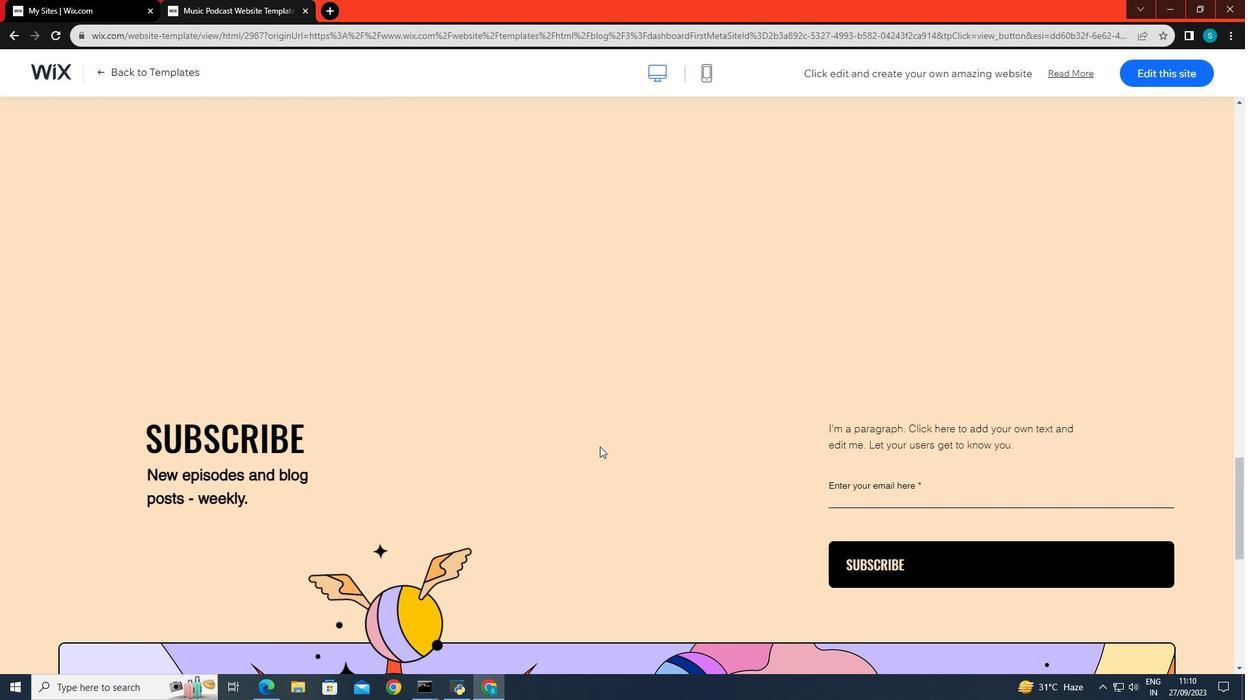 
Action: Mouse scrolled (520, 423) with delta (0, 0)
Screenshot: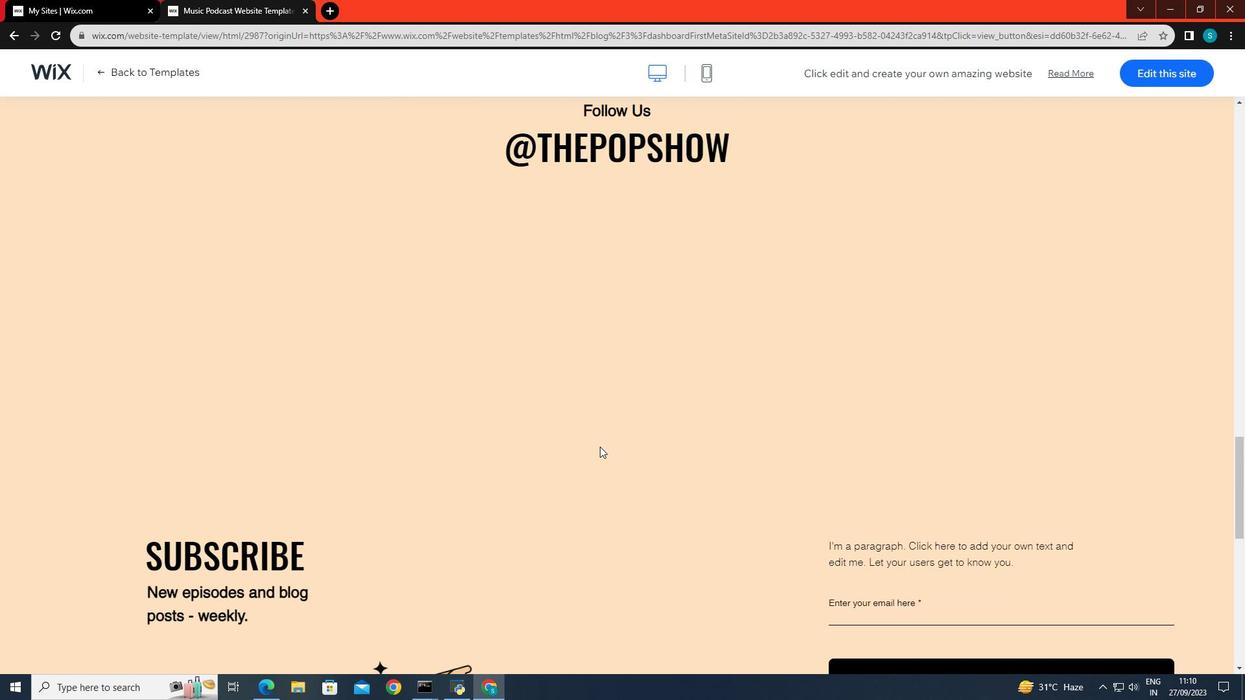 
Action: Mouse scrolled (520, 423) with delta (0, 0)
Screenshot: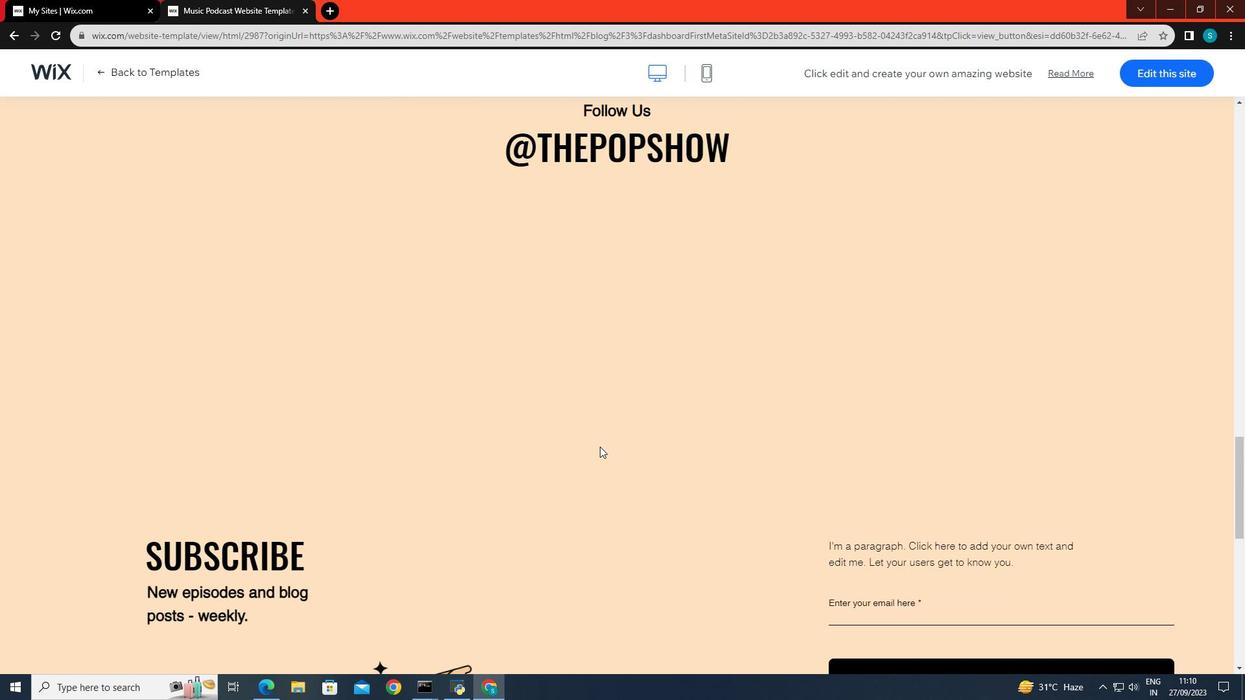 
Action: Mouse scrolled (520, 423) with delta (0, 0)
Screenshot: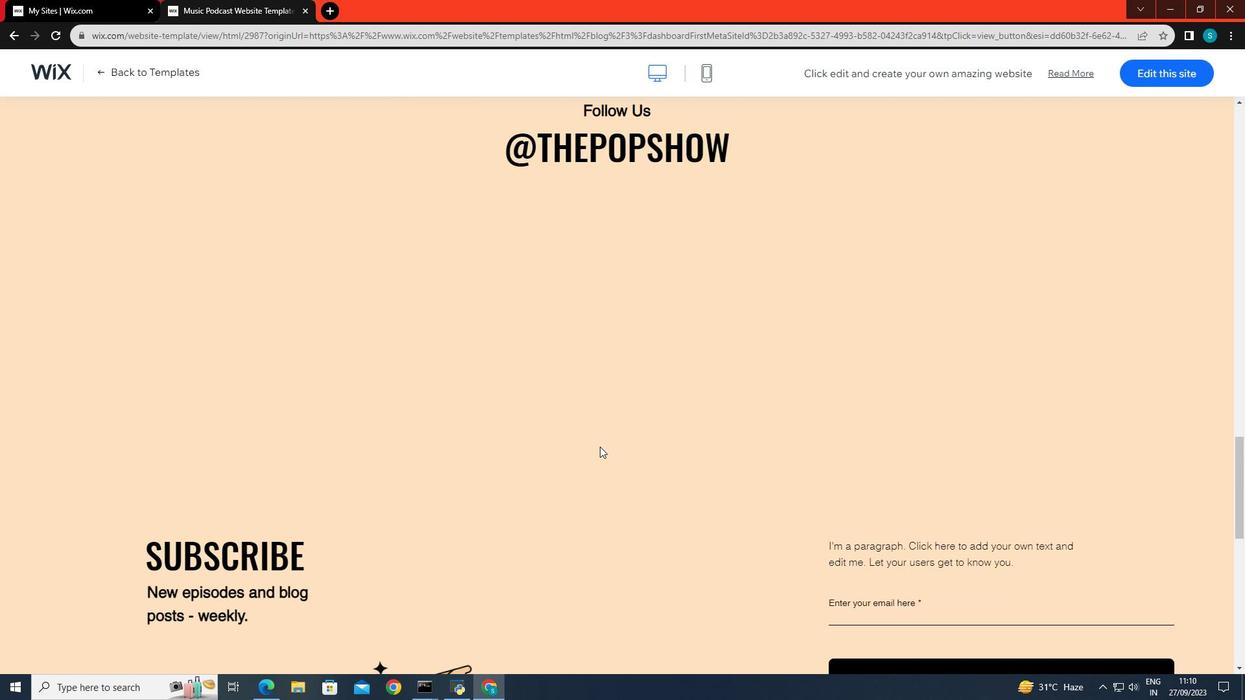 
Action: Mouse scrolled (520, 423) with delta (0, 0)
Screenshot: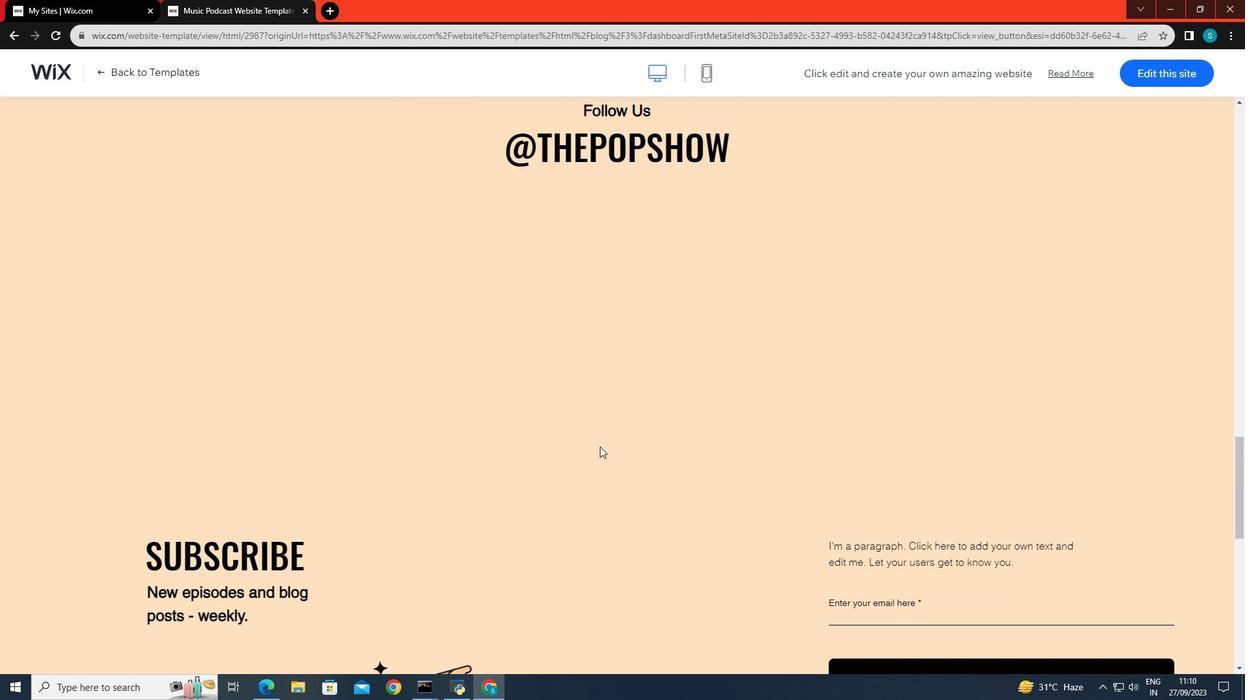 
Action: Mouse scrolled (520, 422) with delta (0, 0)
Screenshot: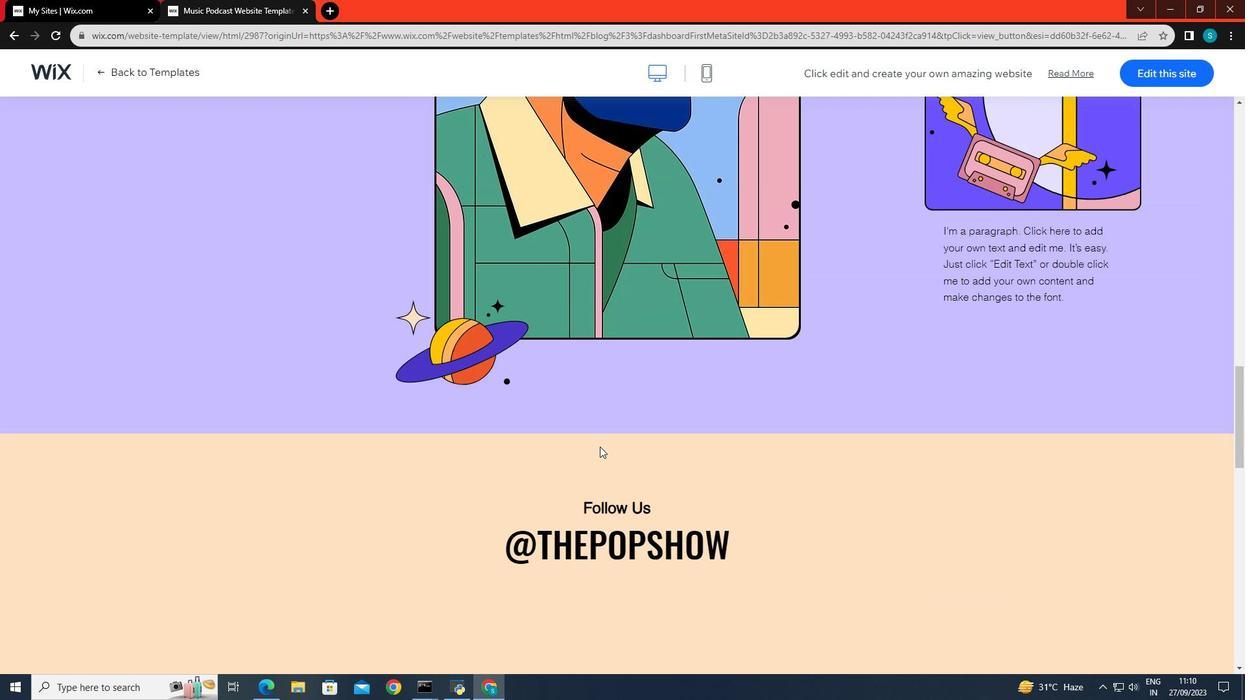 
Action: Mouse scrolled (520, 422) with delta (0, 0)
Screenshot: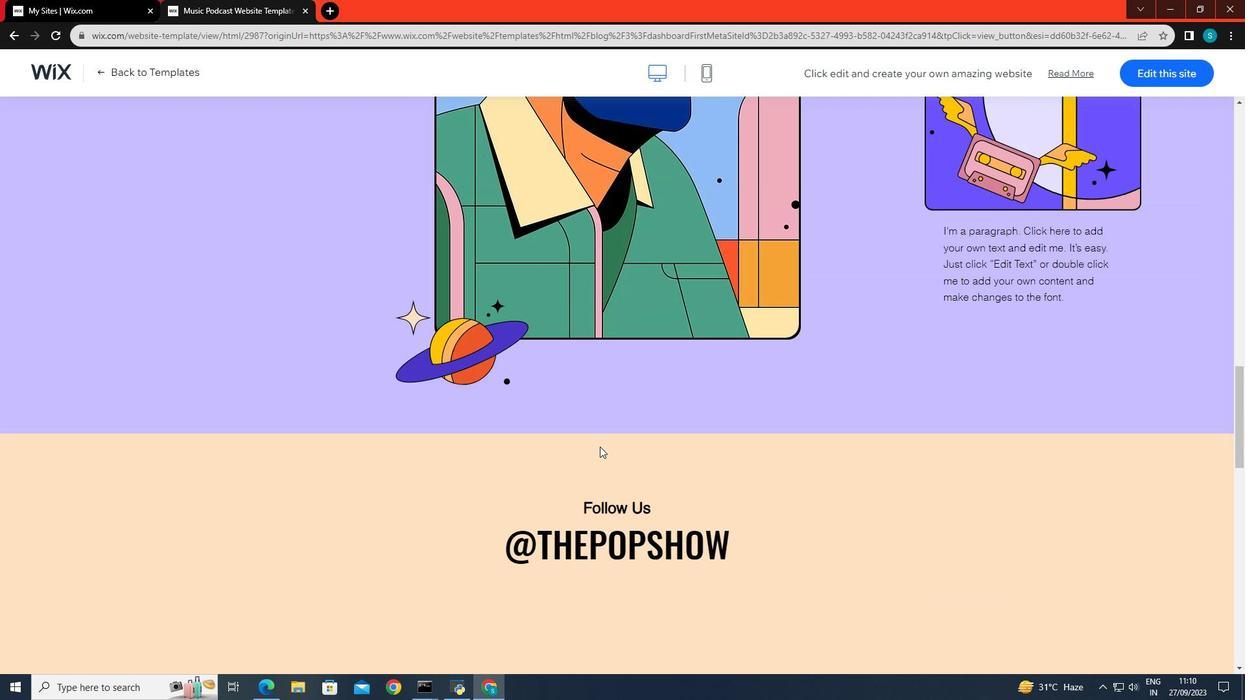 
Action: Mouse scrolled (520, 422) with delta (0, 0)
Screenshot: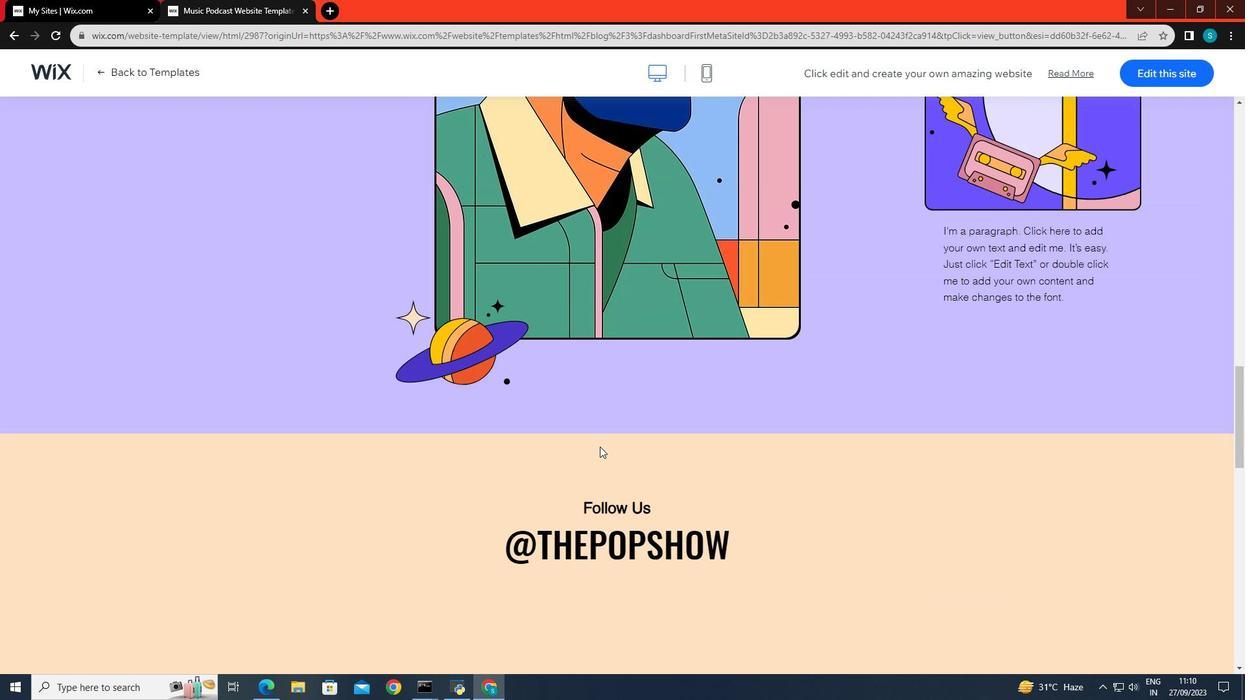 
Action: Mouse scrolled (520, 422) with delta (0, 0)
Screenshot: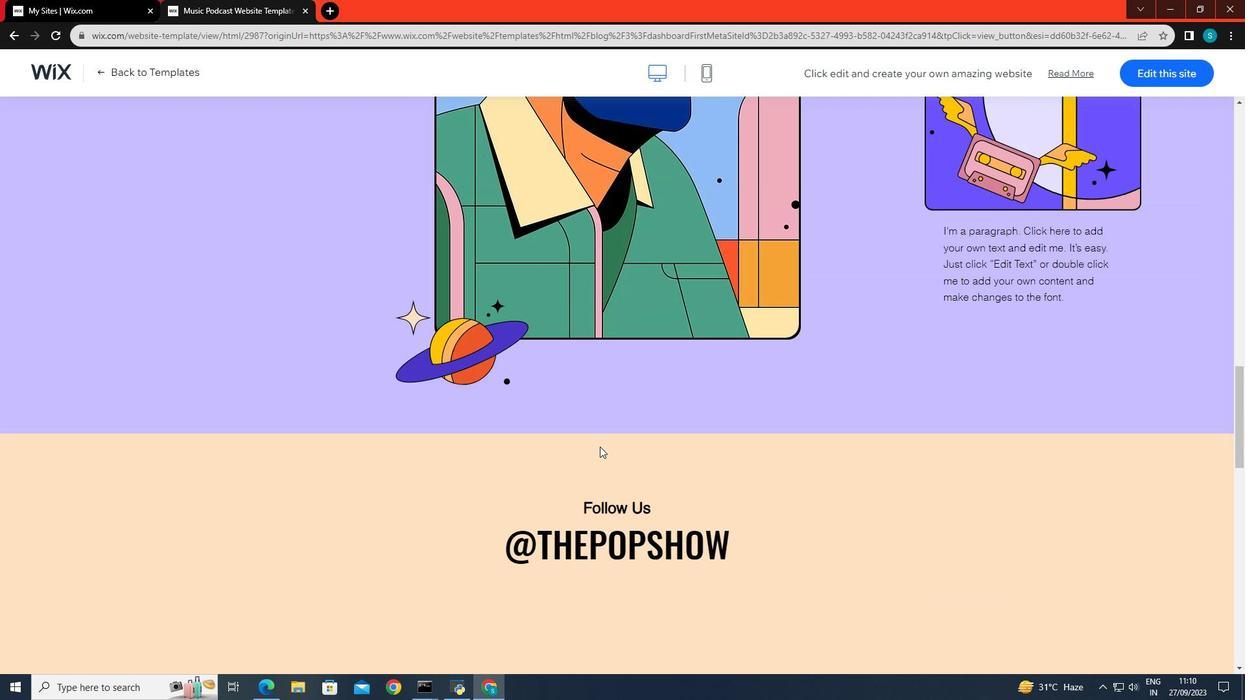 
Action: Mouse scrolled (520, 421) with delta (0, -1)
Screenshot: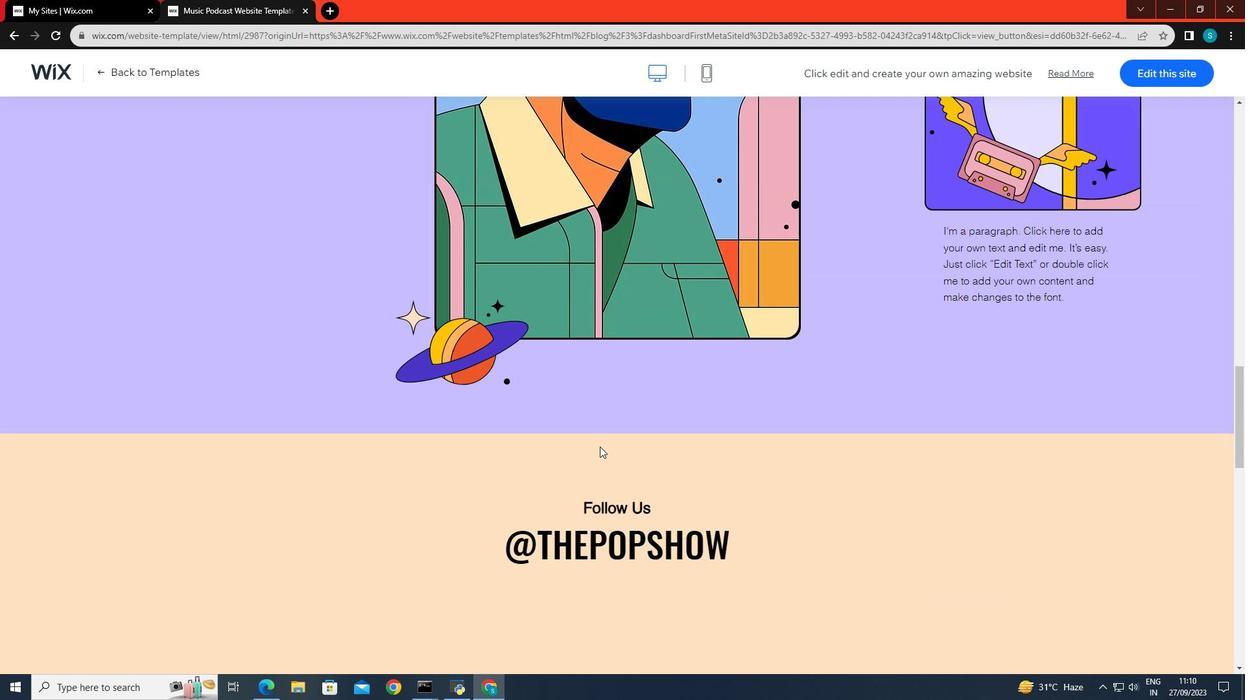 
Action: Mouse scrolled (520, 422) with delta (0, 0)
Screenshot: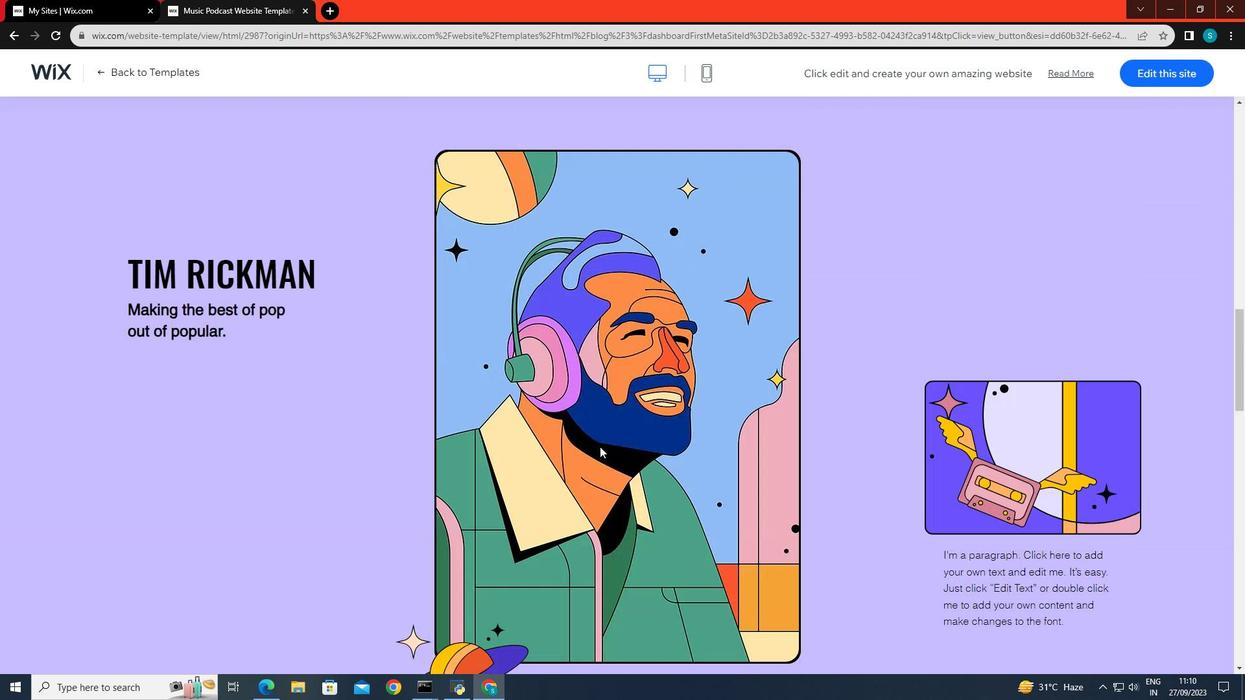 
Action: Mouse scrolled (520, 422) with delta (0, 0)
Screenshot: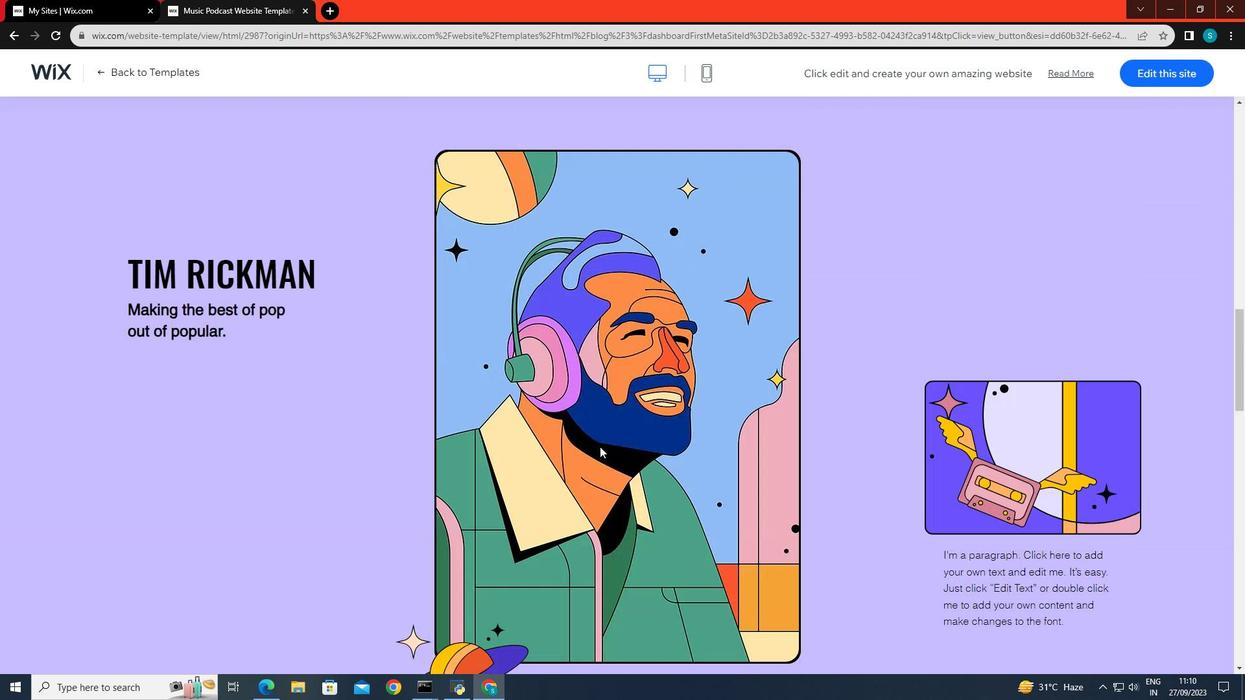 
Action: Mouse scrolled (520, 422) with delta (0, 0)
Screenshot: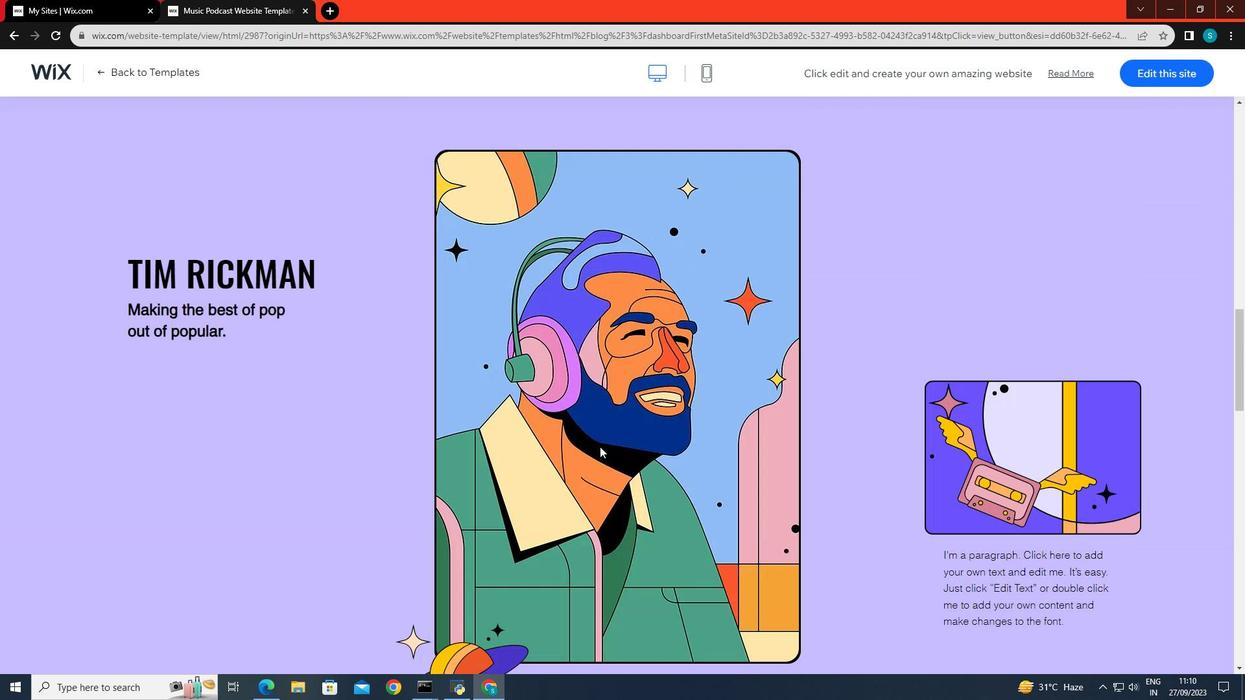
Action: Mouse scrolled (520, 422) with delta (0, 0)
Screenshot: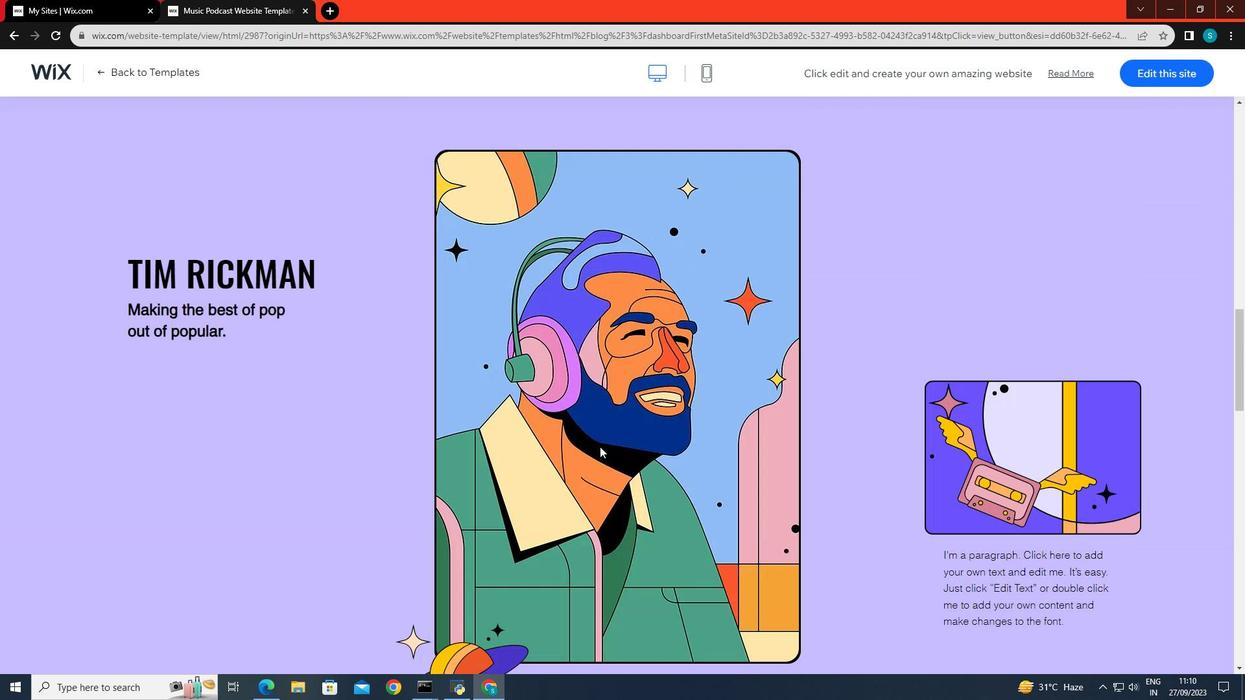 
Action: Mouse scrolled (520, 421) with delta (0, -1)
Screenshot: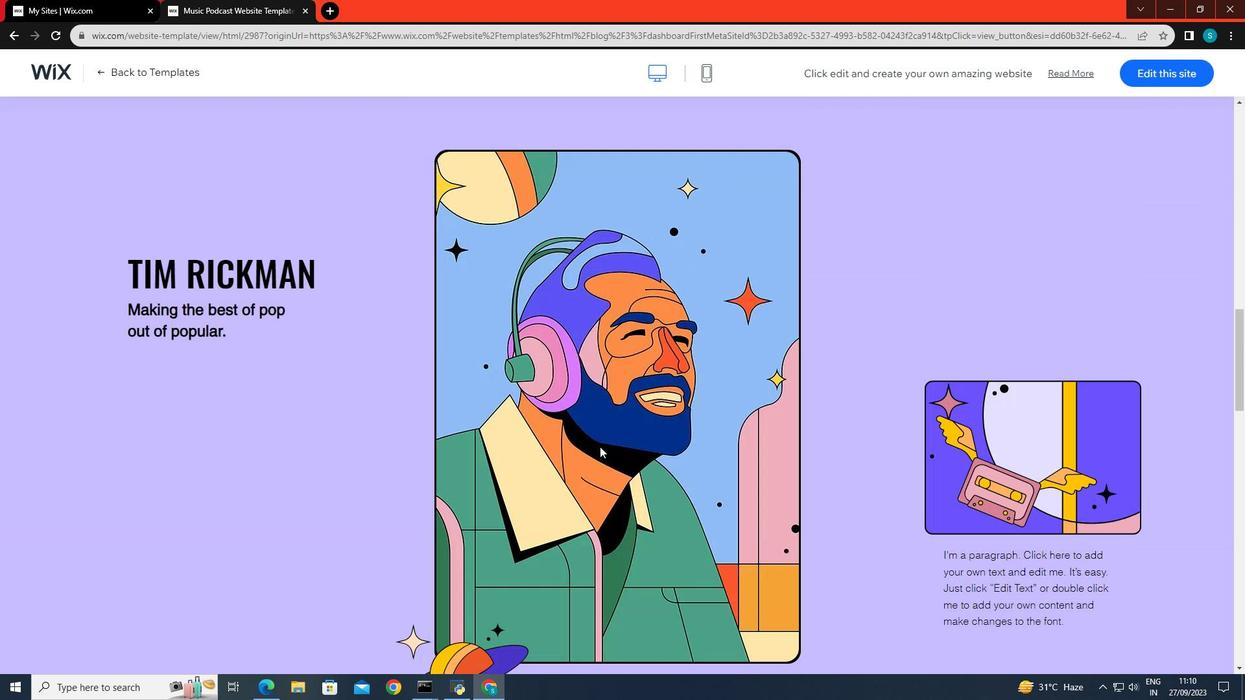 
Action: Mouse scrolled (520, 422) with delta (0, 0)
Screenshot: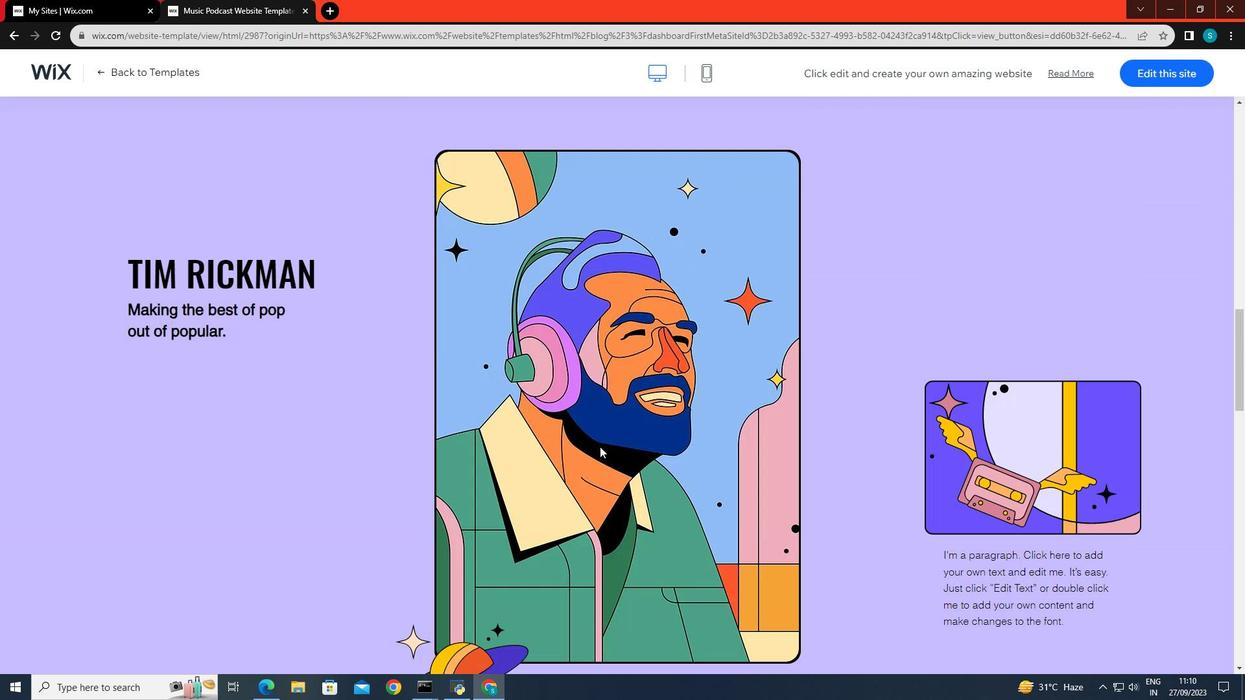 
Action: Mouse moved to (451, 467)
Screenshot: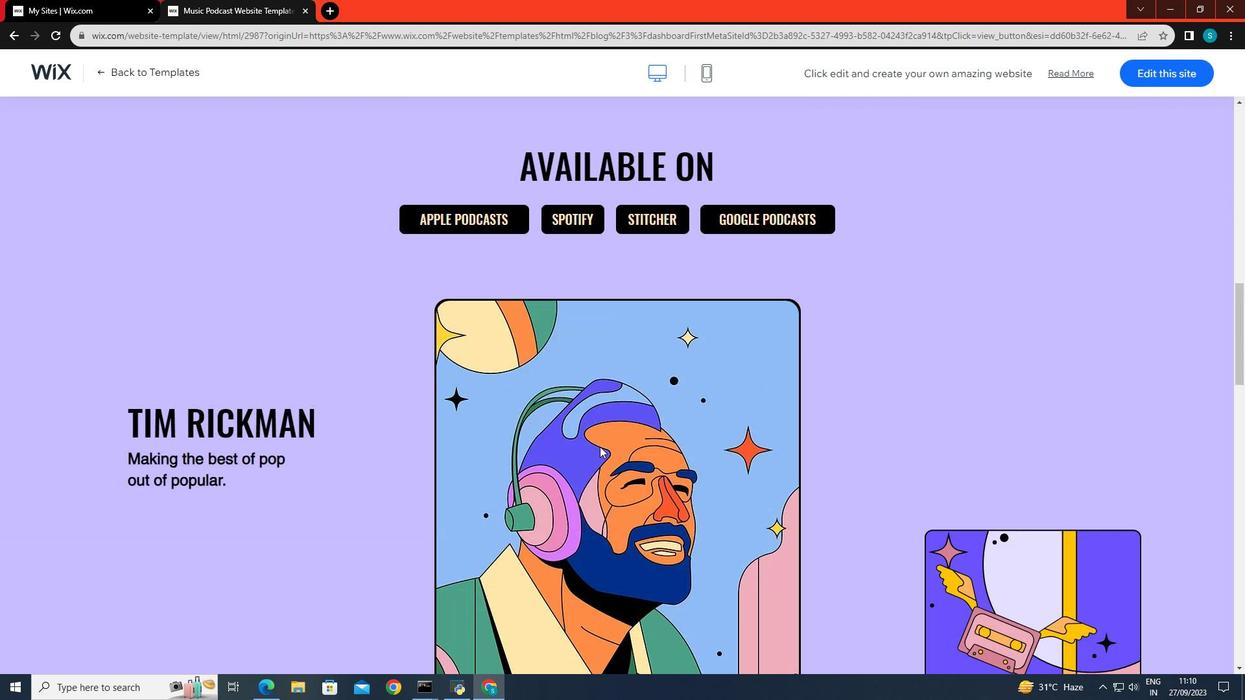 
Action: Mouse scrolled (451, 467) with delta (0, 0)
Screenshot: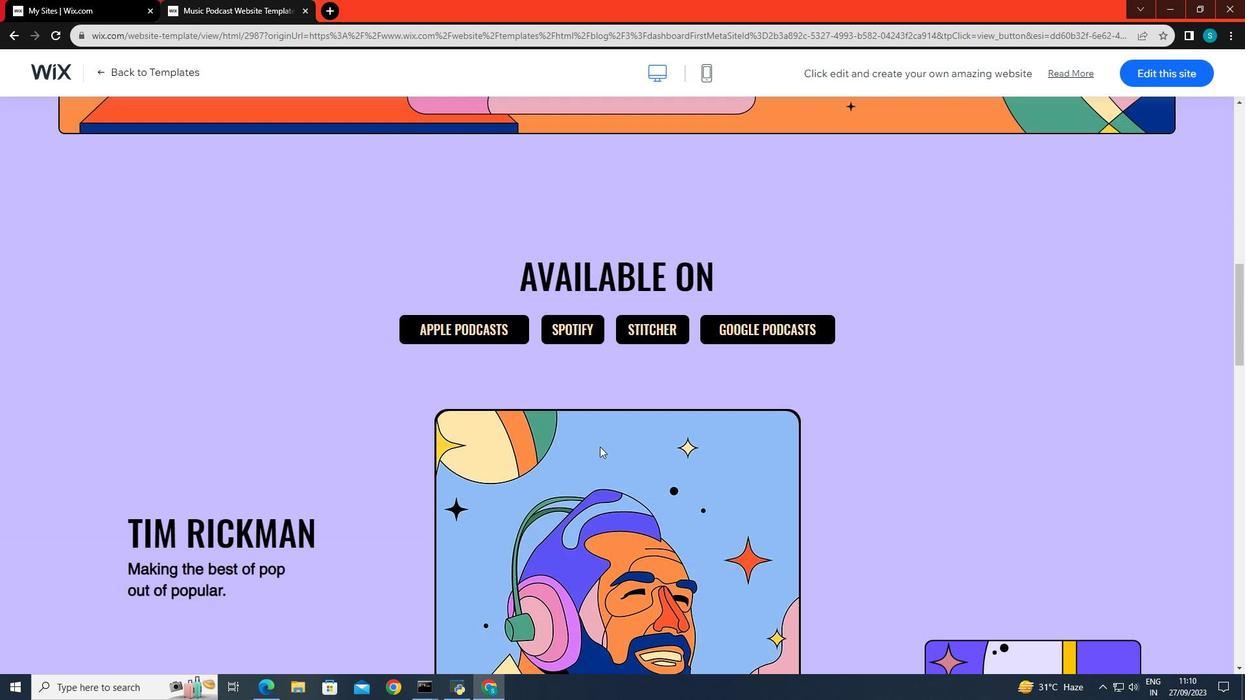 
Action: Mouse scrolled (451, 467) with delta (0, 0)
Screenshot: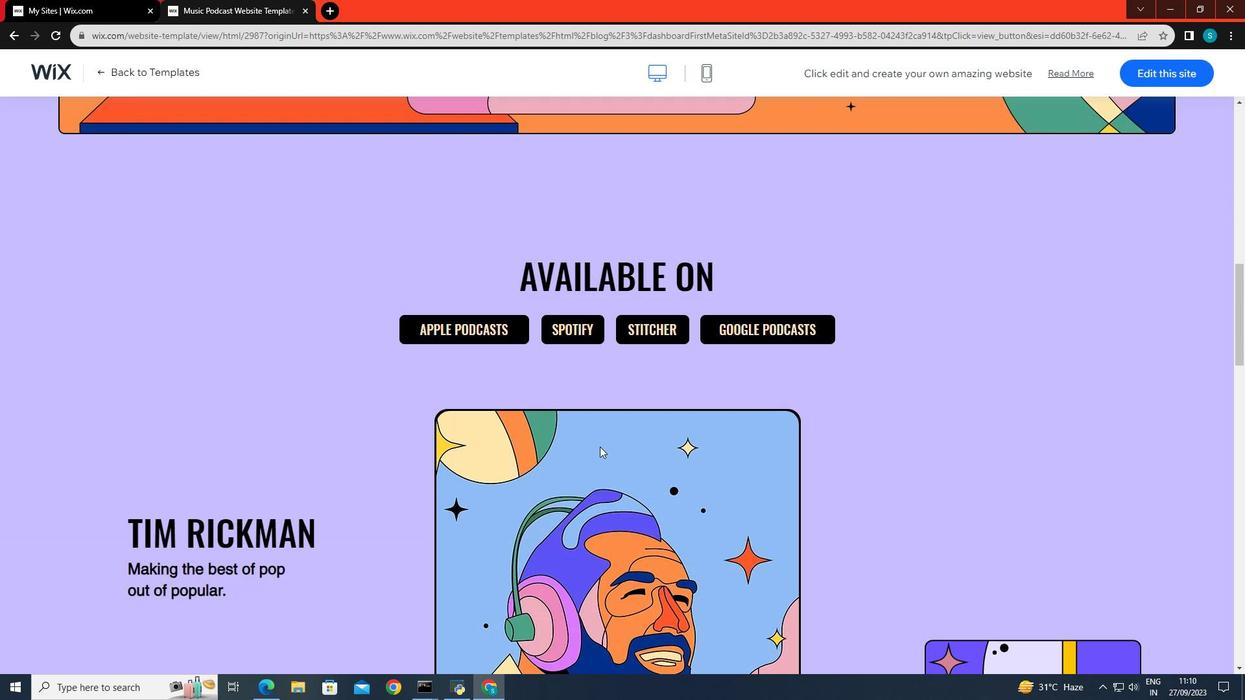 
Action: Mouse scrolled (451, 467) with delta (0, 0)
Screenshot: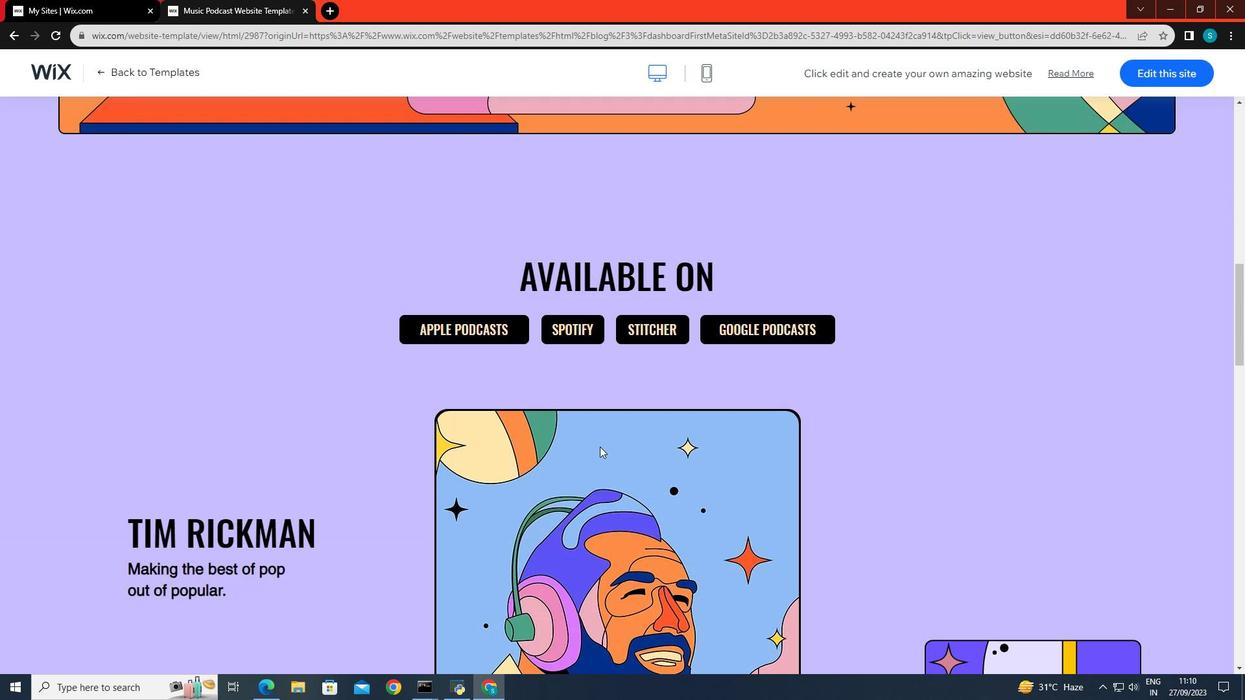
Action: Mouse scrolled (451, 466) with delta (0, -1)
Screenshot: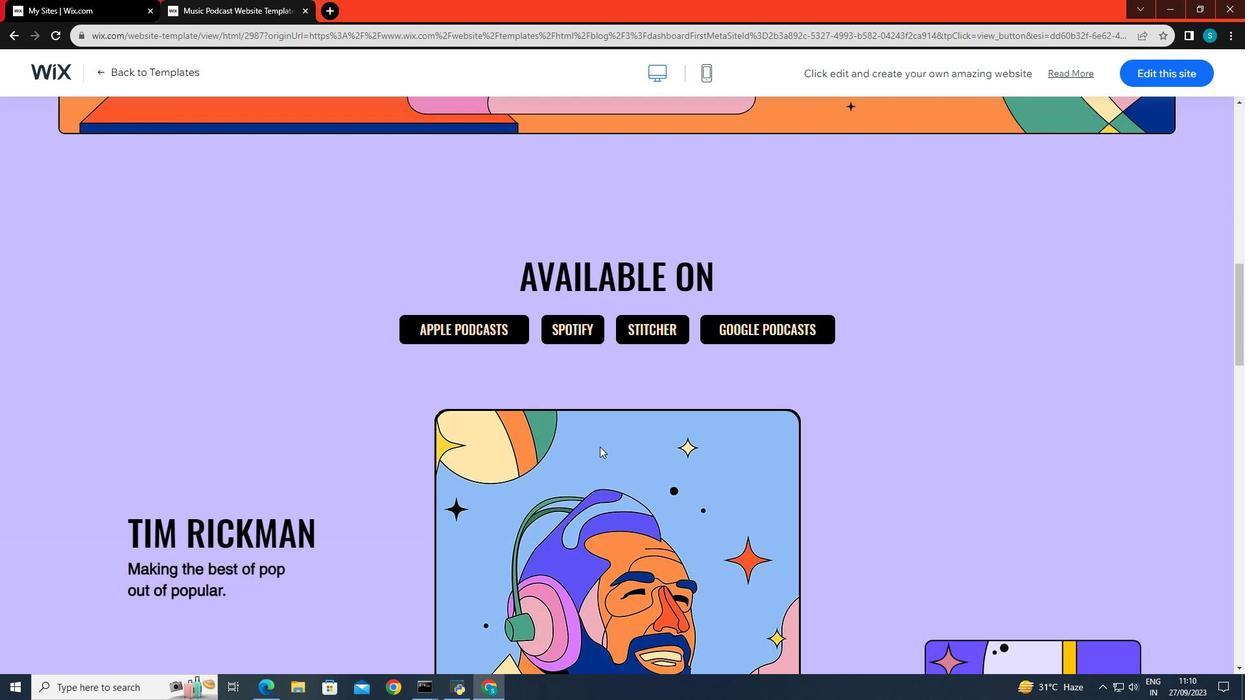 
Action: Mouse scrolled (451, 467) with delta (0, 0)
Screenshot: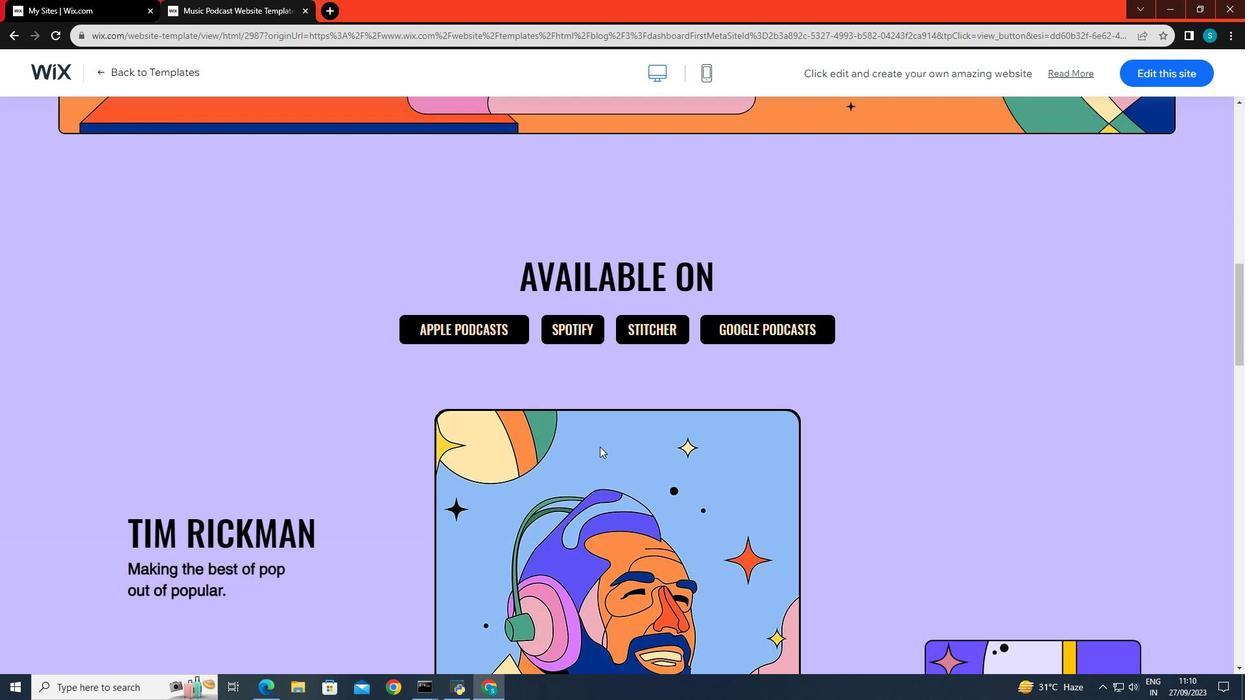
Action: Mouse scrolled (451, 467) with delta (0, 0)
Screenshot: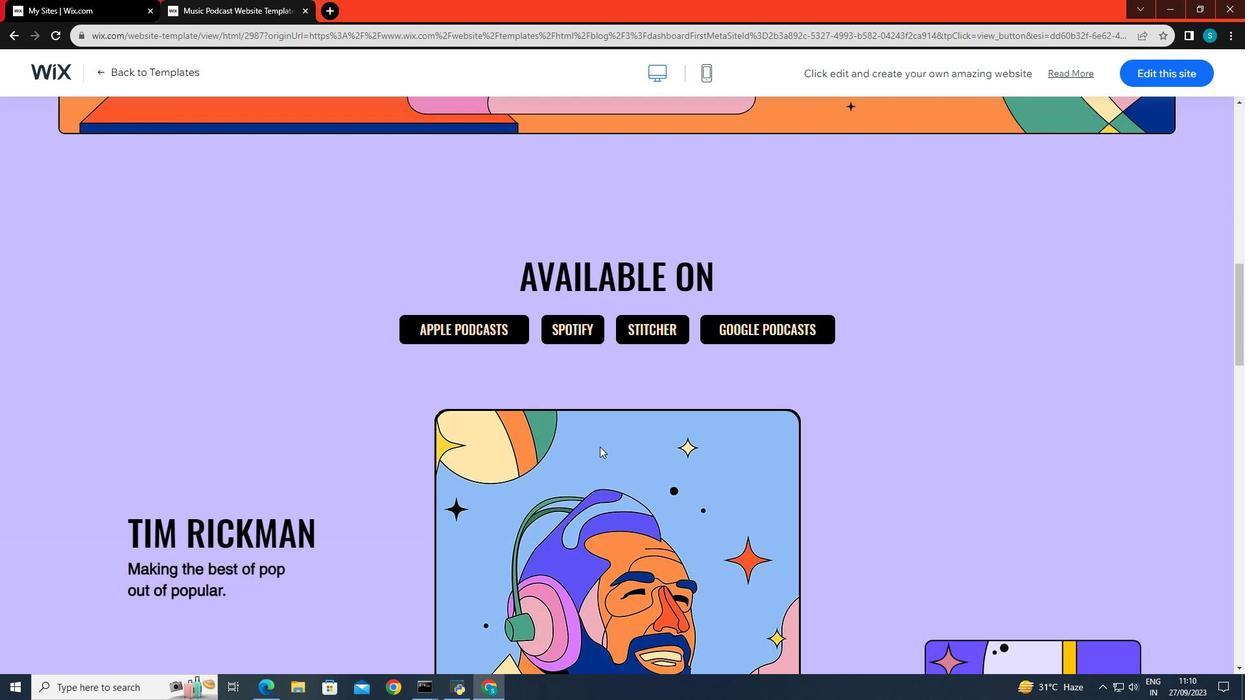 
Action: Mouse scrolled (451, 467) with delta (0, 0)
Screenshot: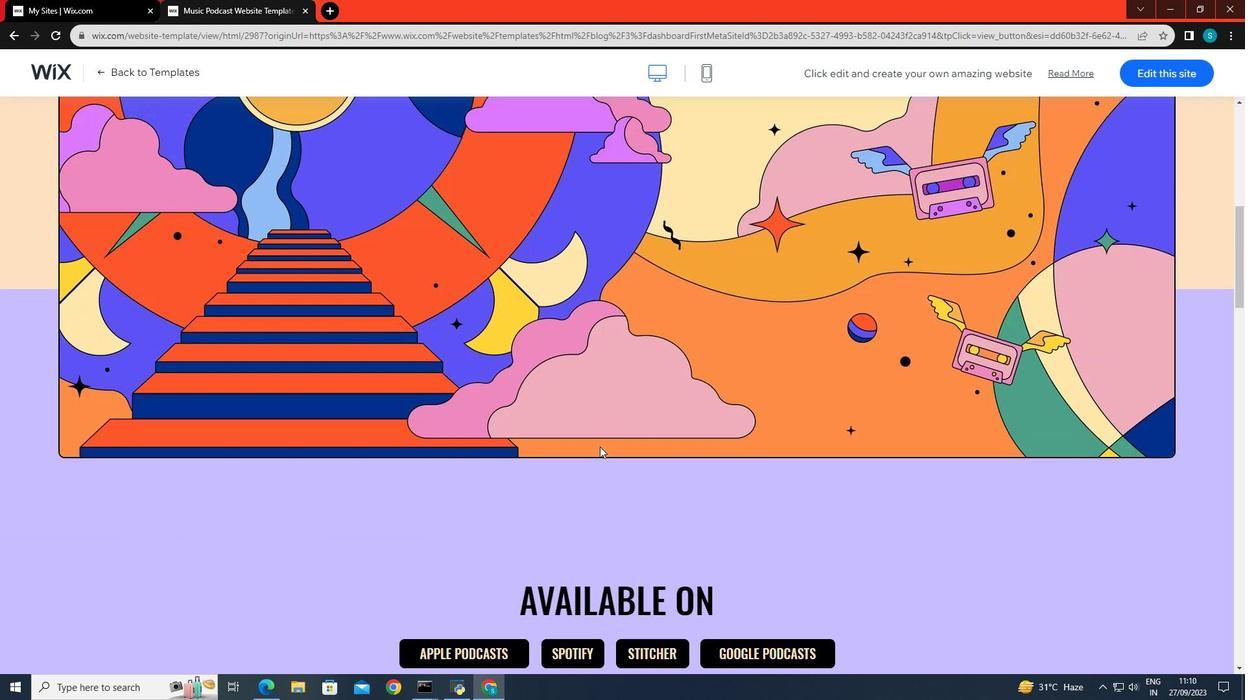 
Action: Mouse moved to (447, 470)
Screenshot: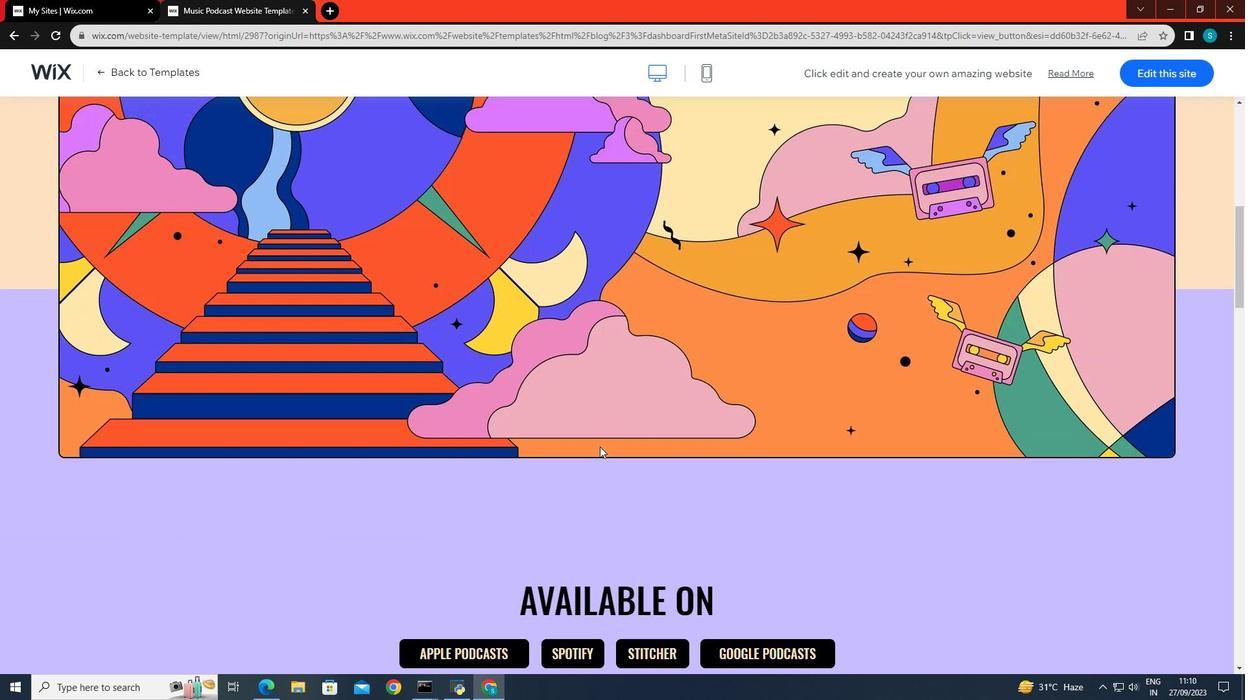 
Action: Mouse scrolled (447, 469) with delta (0, 0)
Screenshot: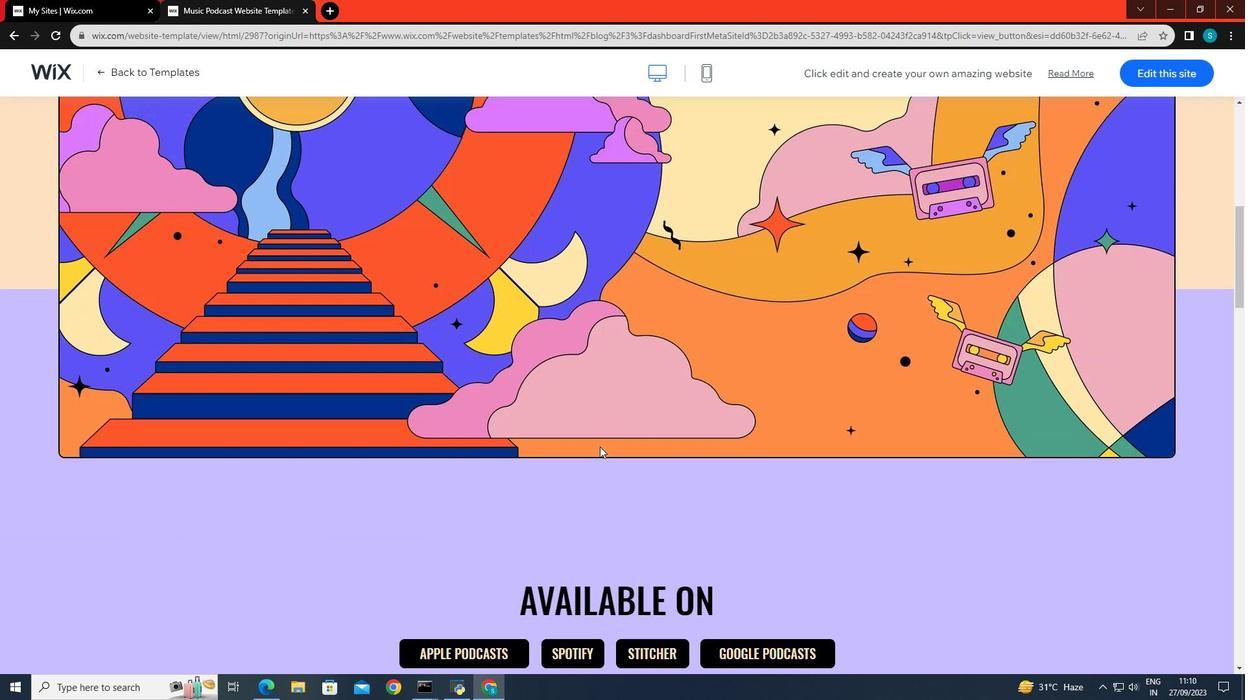 
Action: Mouse moved to (439, 475)
Screenshot: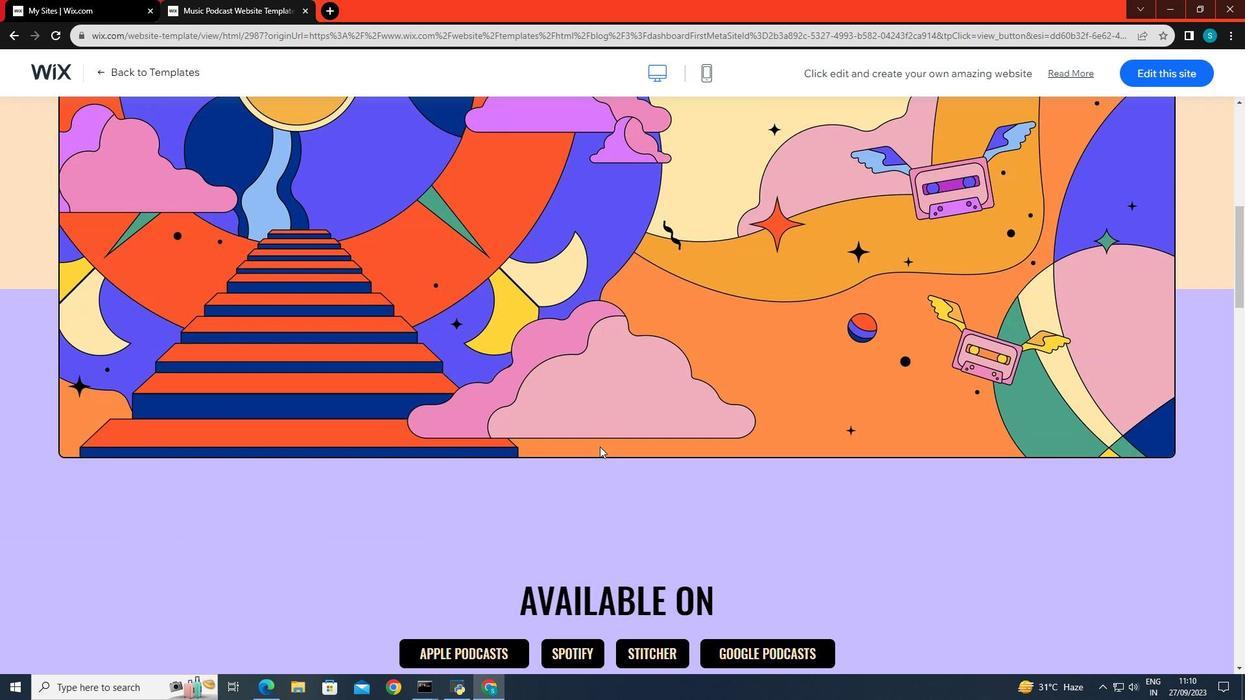 
Action: Mouse scrolled (439, 474) with delta (0, 0)
Screenshot: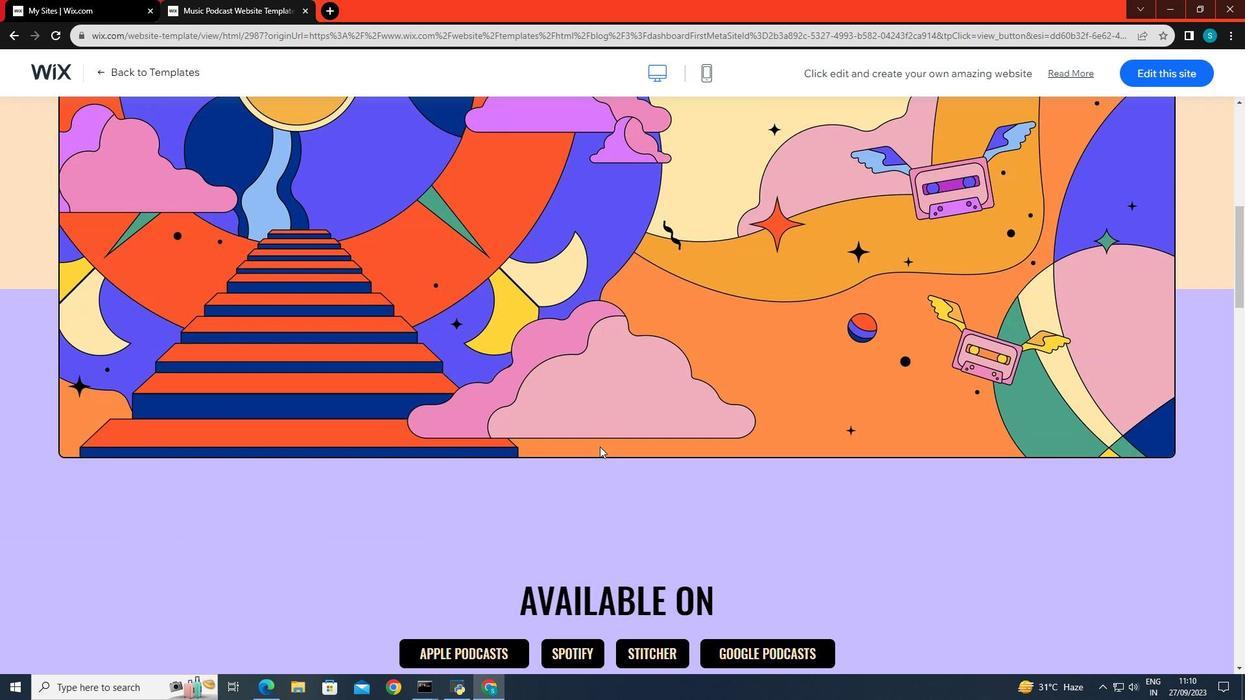 
Action: Mouse moved to (437, 478)
Screenshot: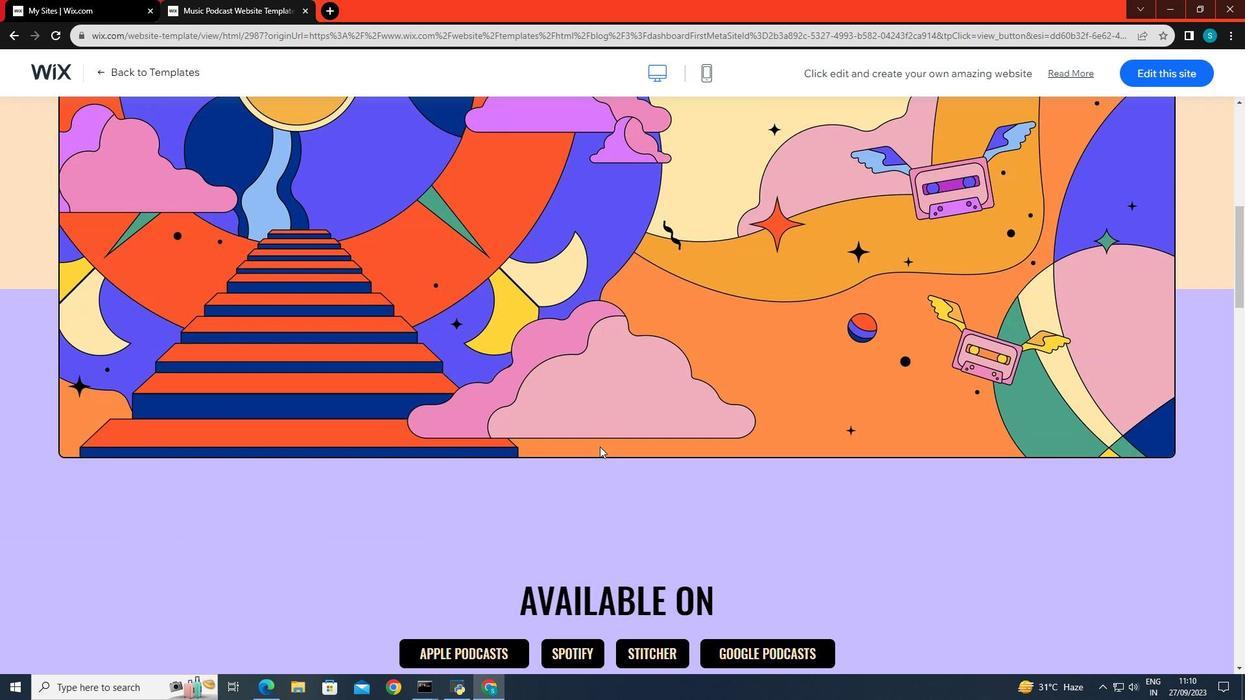 
Action: Mouse scrolled (437, 477) with delta (0, 0)
Screenshot: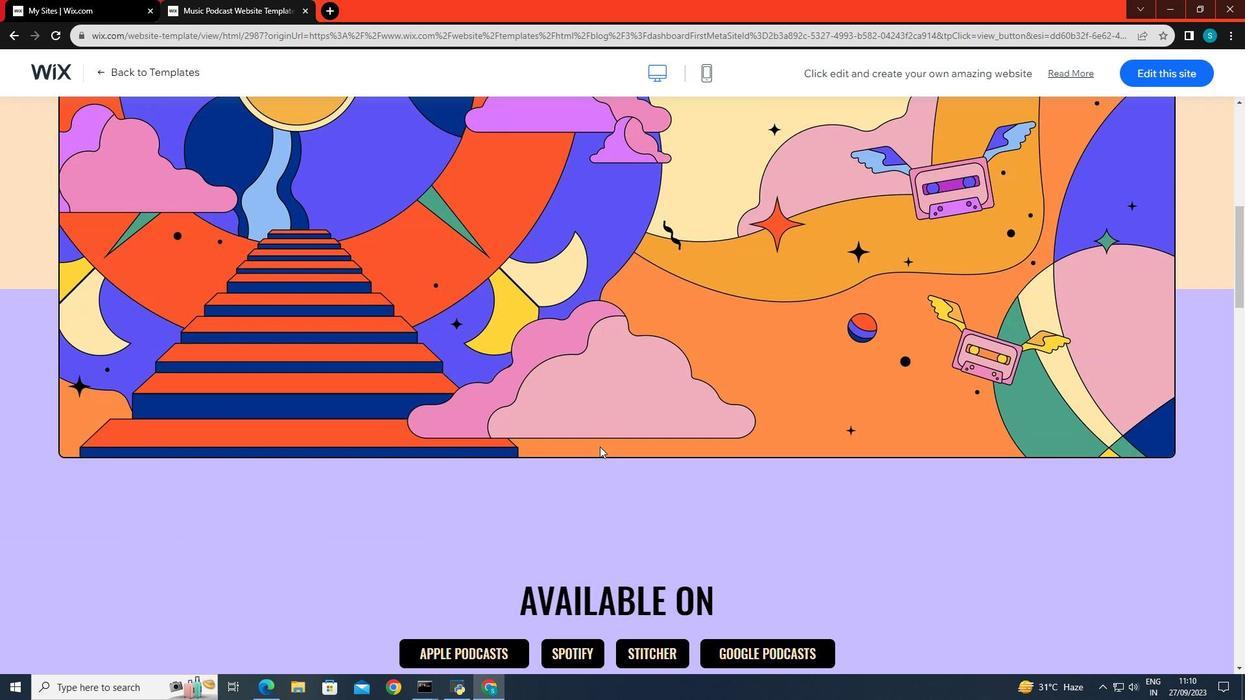 
Action: Mouse moved to (432, 480)
Screenshot: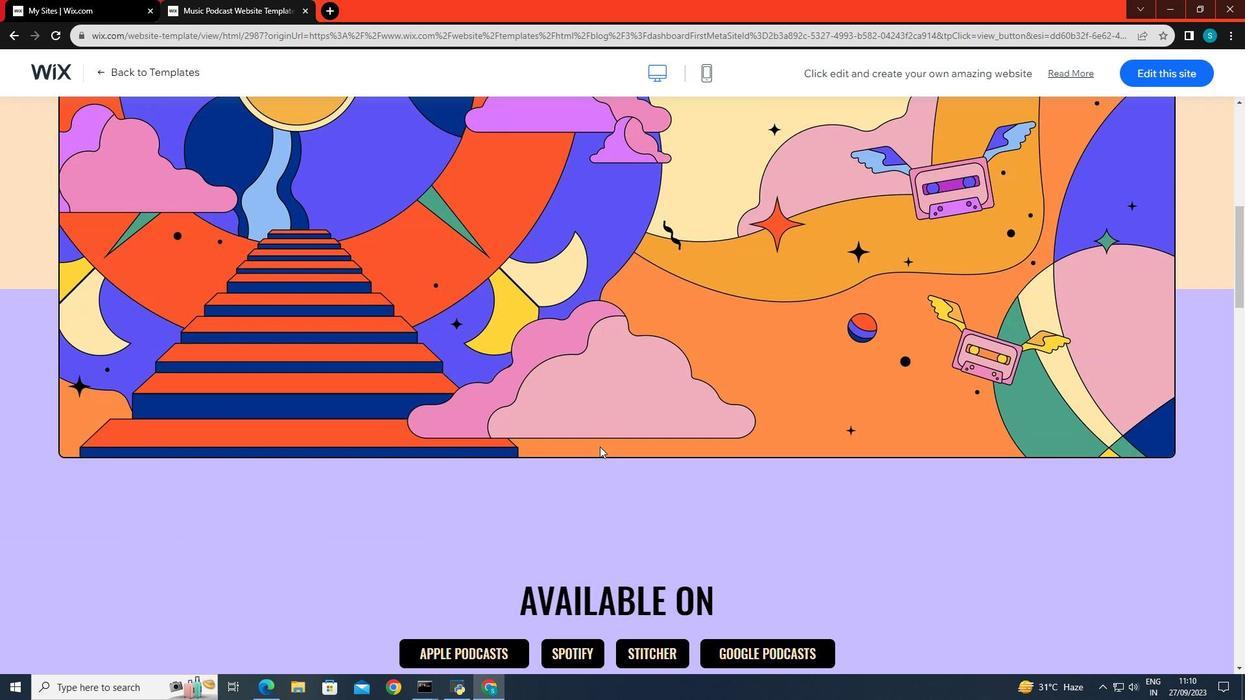
Action: Mouse scrolled (432, 480) with delta (0, 0)
Screenshot: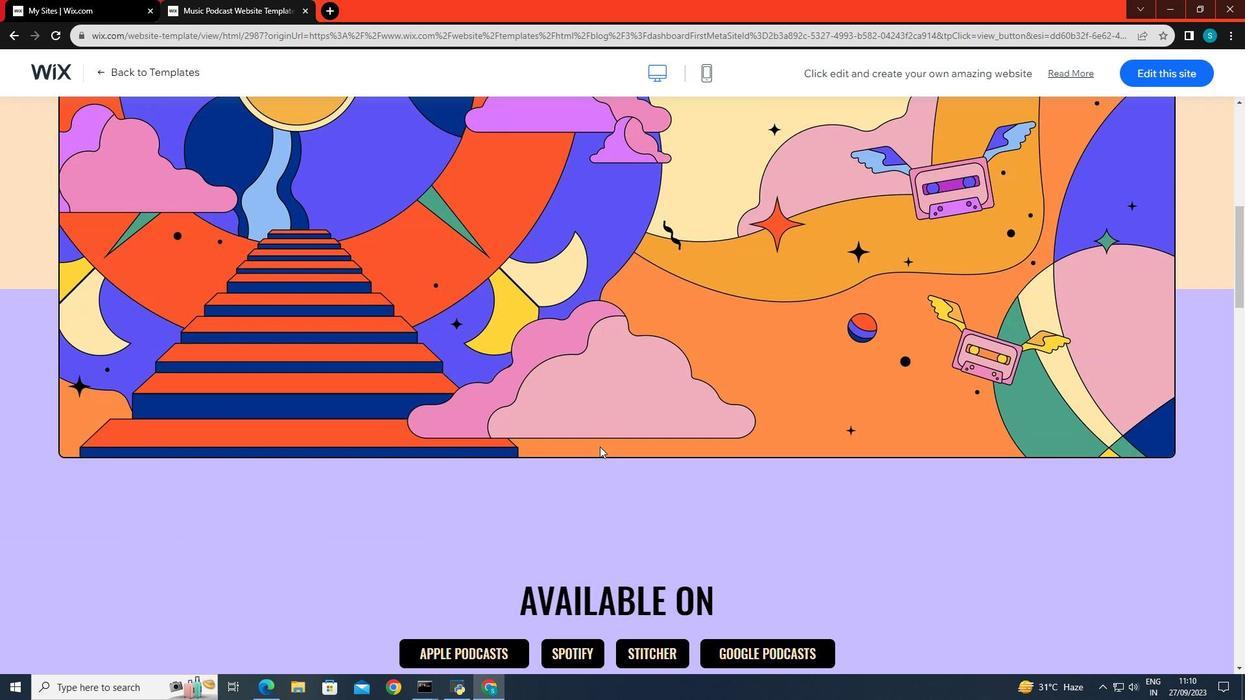 
Action: Mouse moved to (428, 483)
Screenshot: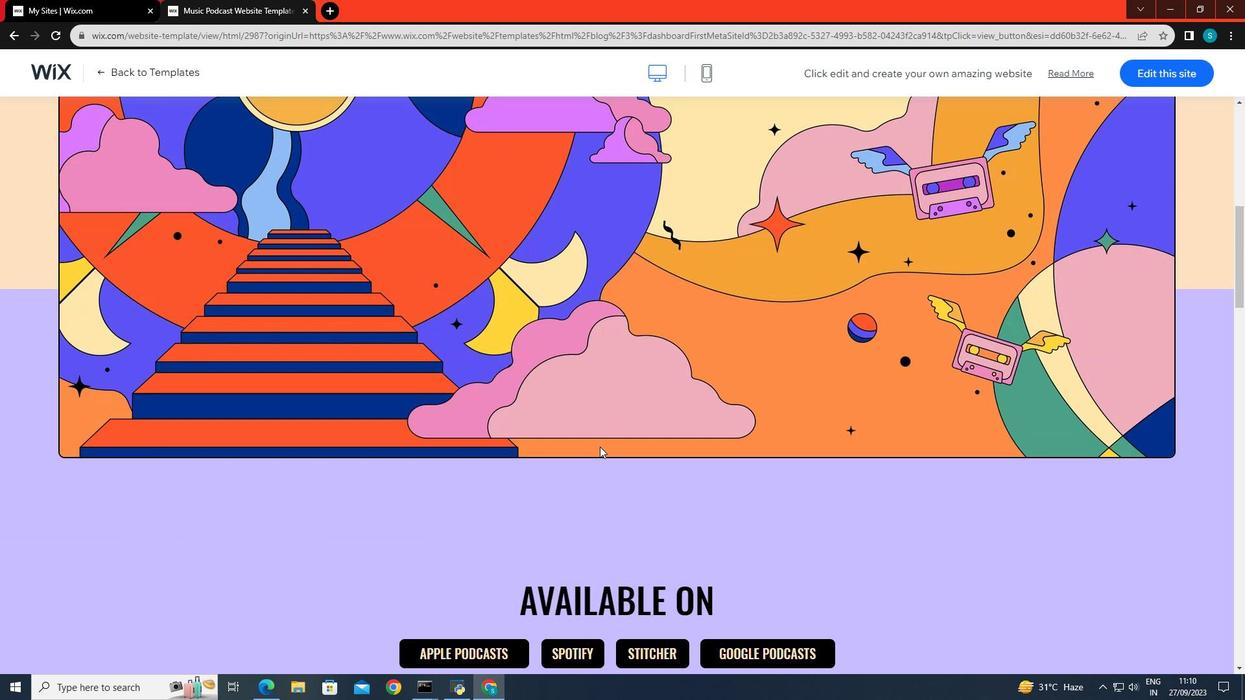 
Action: Mouse scrolled (428, 483) with delta (0, 0)
Screenshot: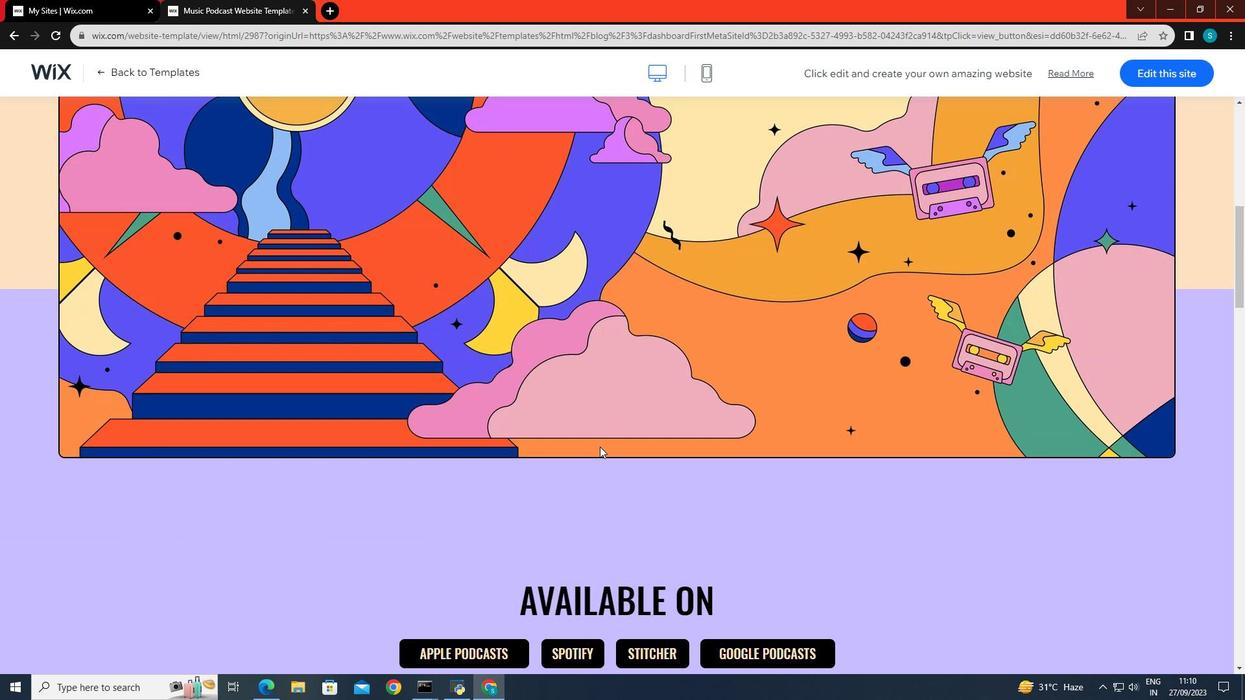 
Action: Mouse moved to (420, 489)
Screenshot: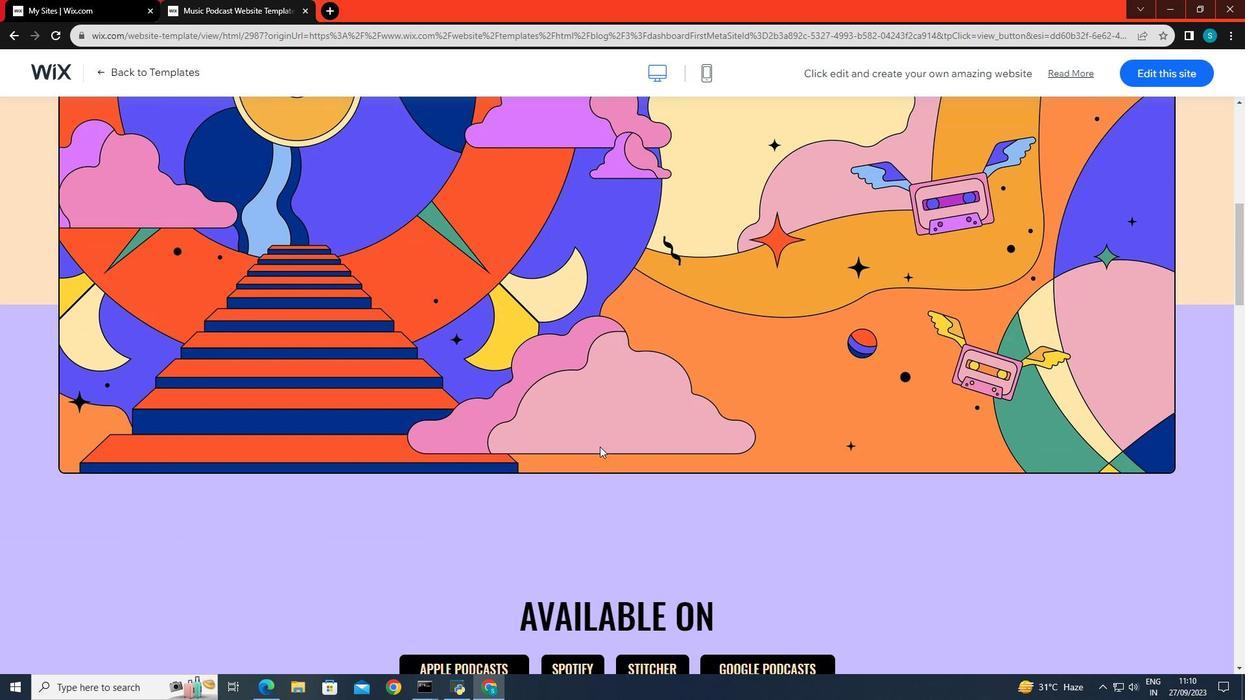 
Action: Mouse scrolled (420, 489) with delta (0, 0)
Screenshot: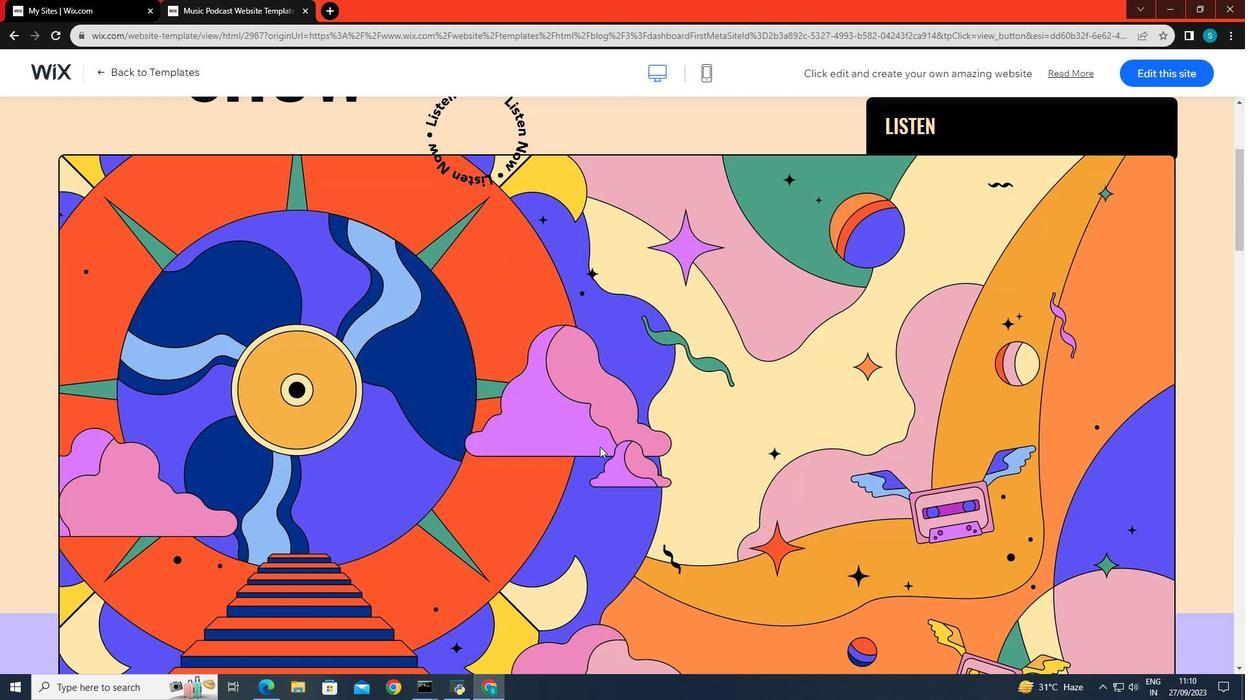 
Action: Mouse moved to (419, 490)
Screenshot: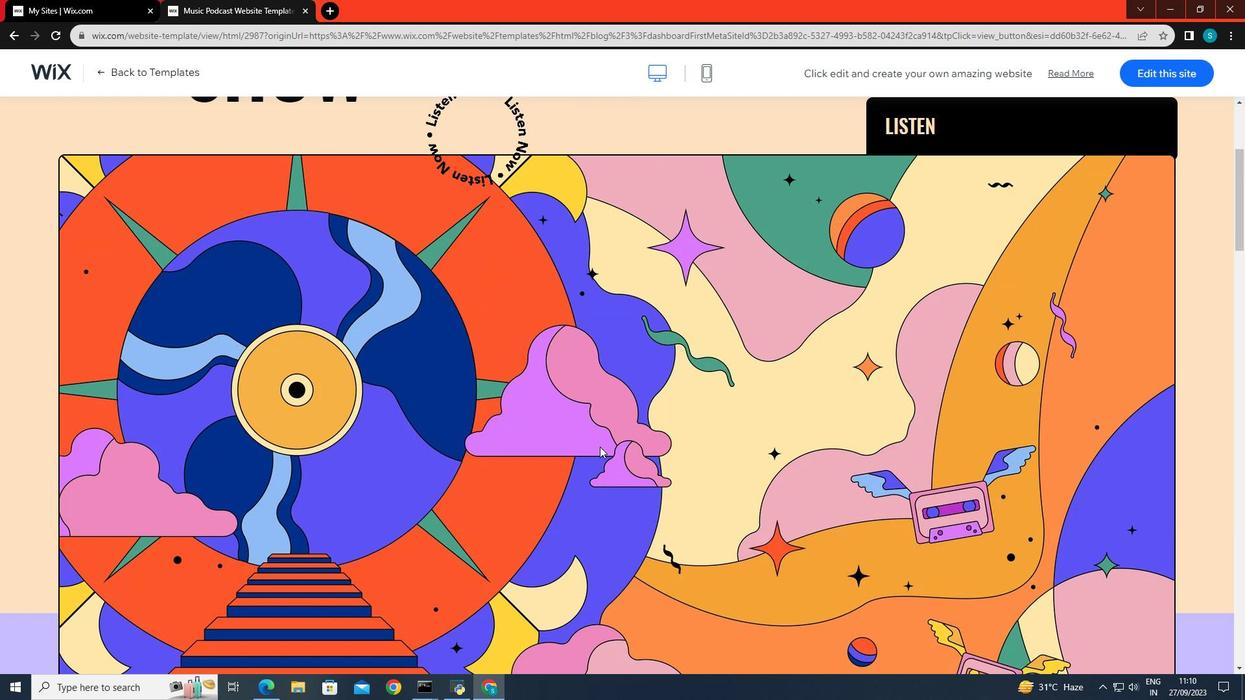 
Action: Mouse scrolled (419, 489) with delta (0, 0)
Screenshot: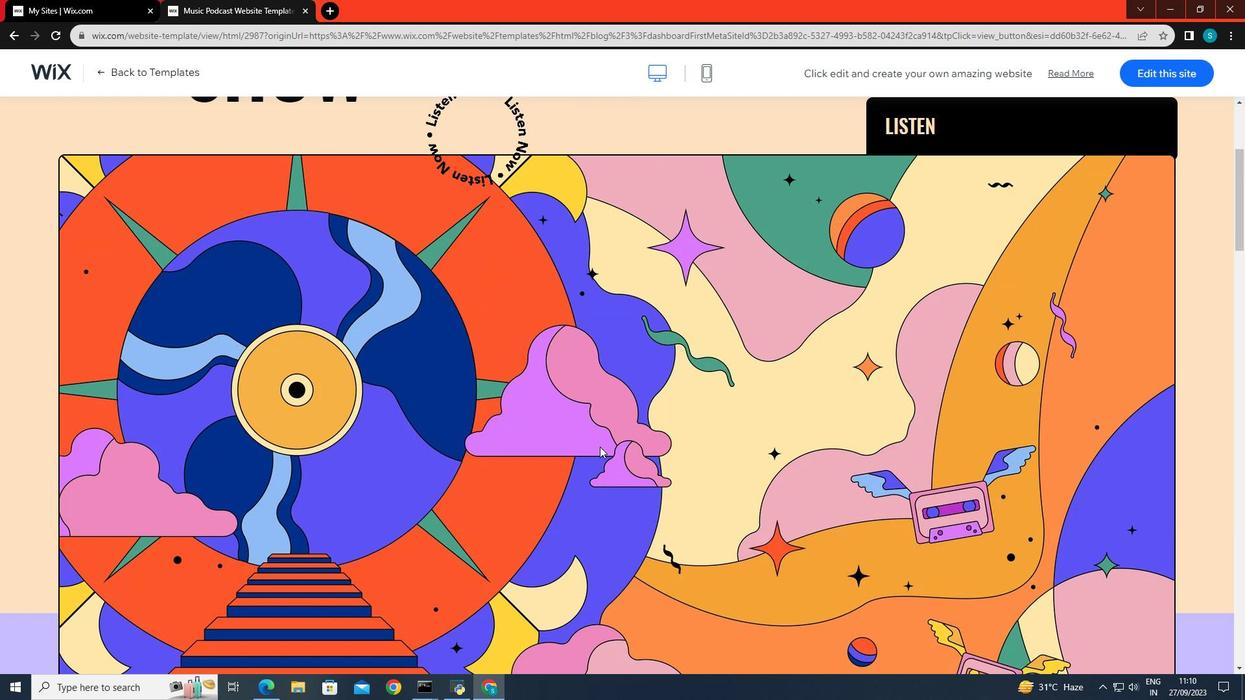 
Action: Mouse moved to (415, 492)
Screenshot: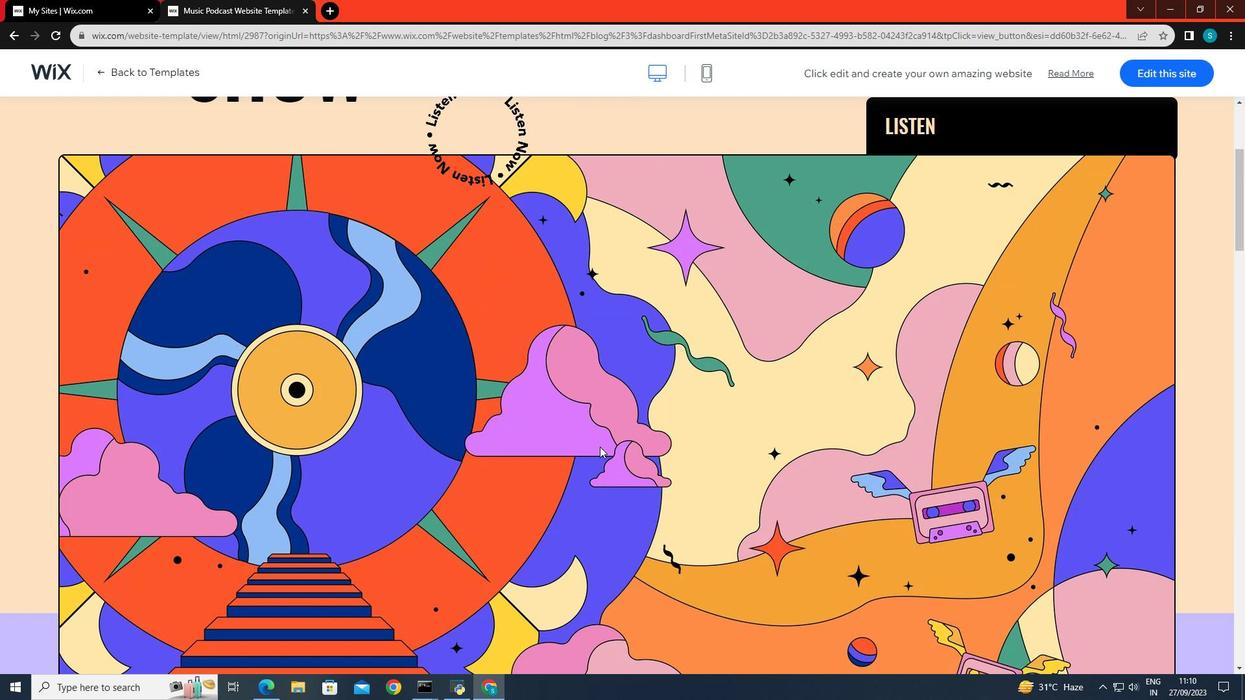 
Action: Mouse scrolled (415, 492) with delta (0, 0)
Screenshot: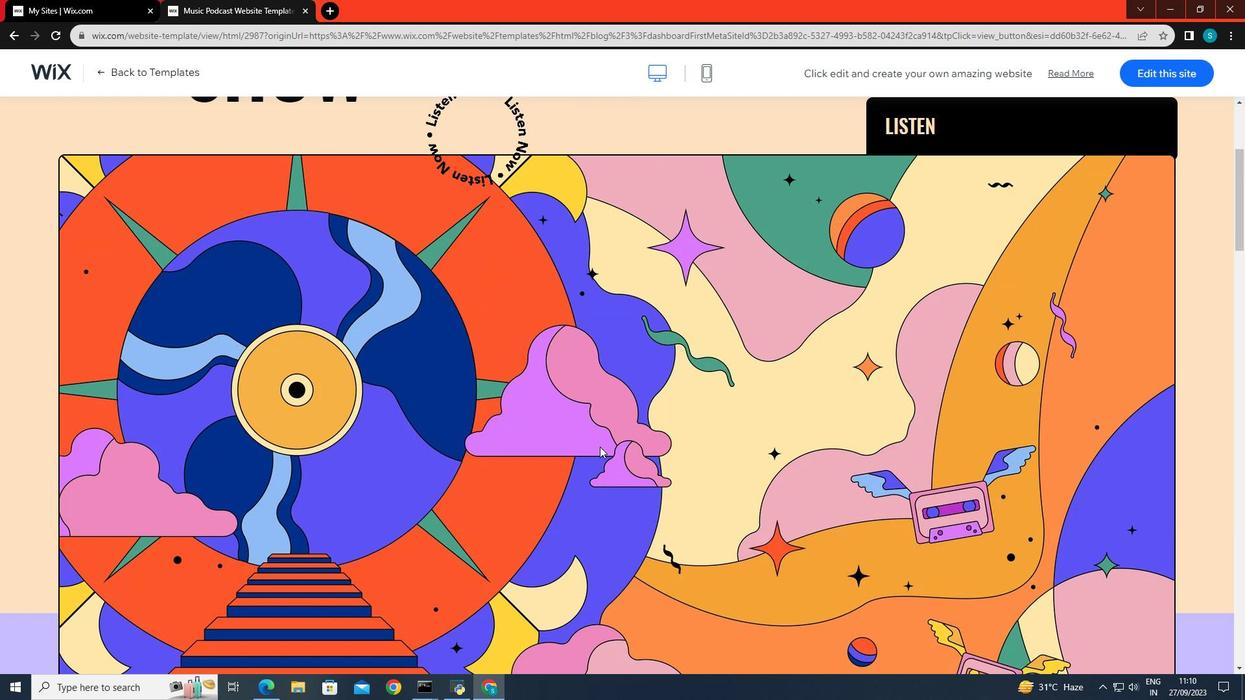 
Action: Mouse moved to (412, 494)
Screenshot: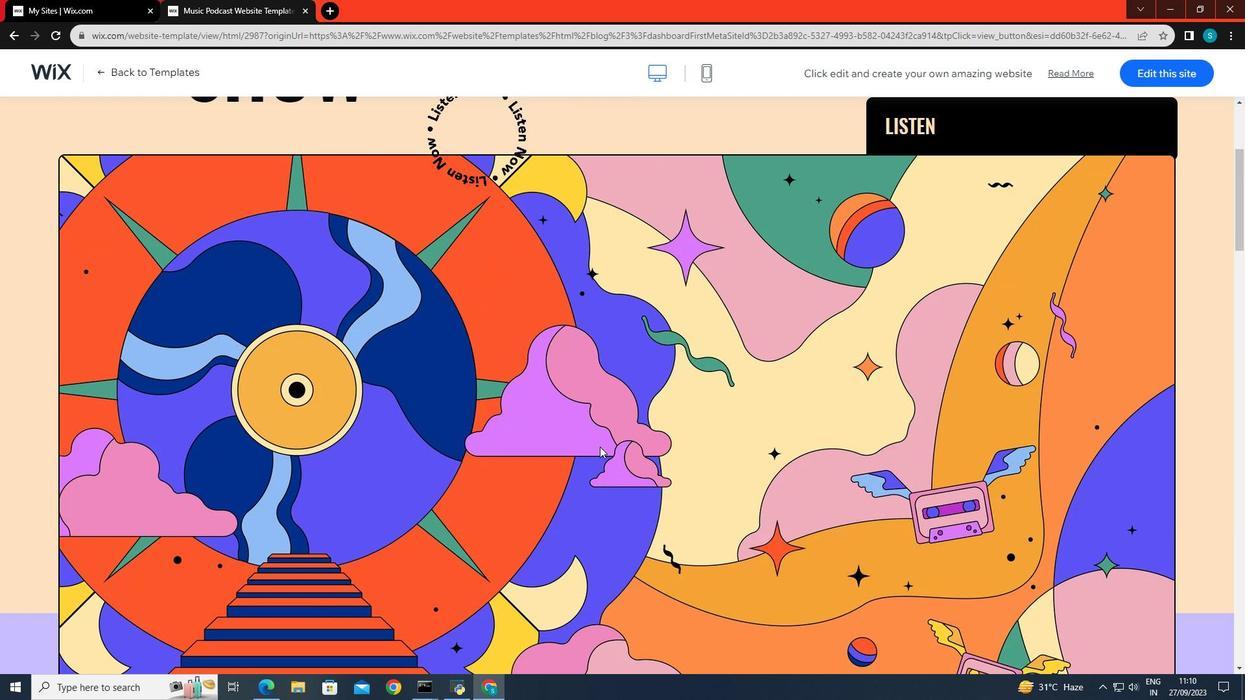 
Action: Mouse scrolled (412, 494) with delta (0, 0)
Screenshot: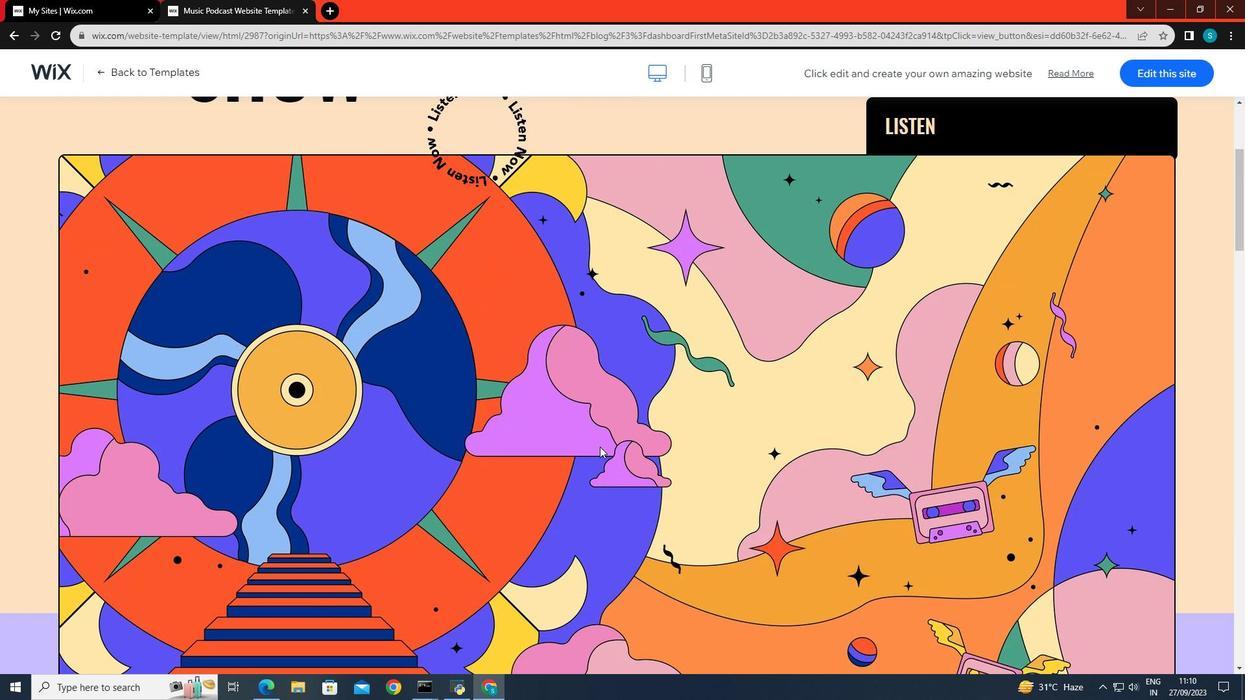 
Action: Mouse moved to (409, 496)
Screenshot: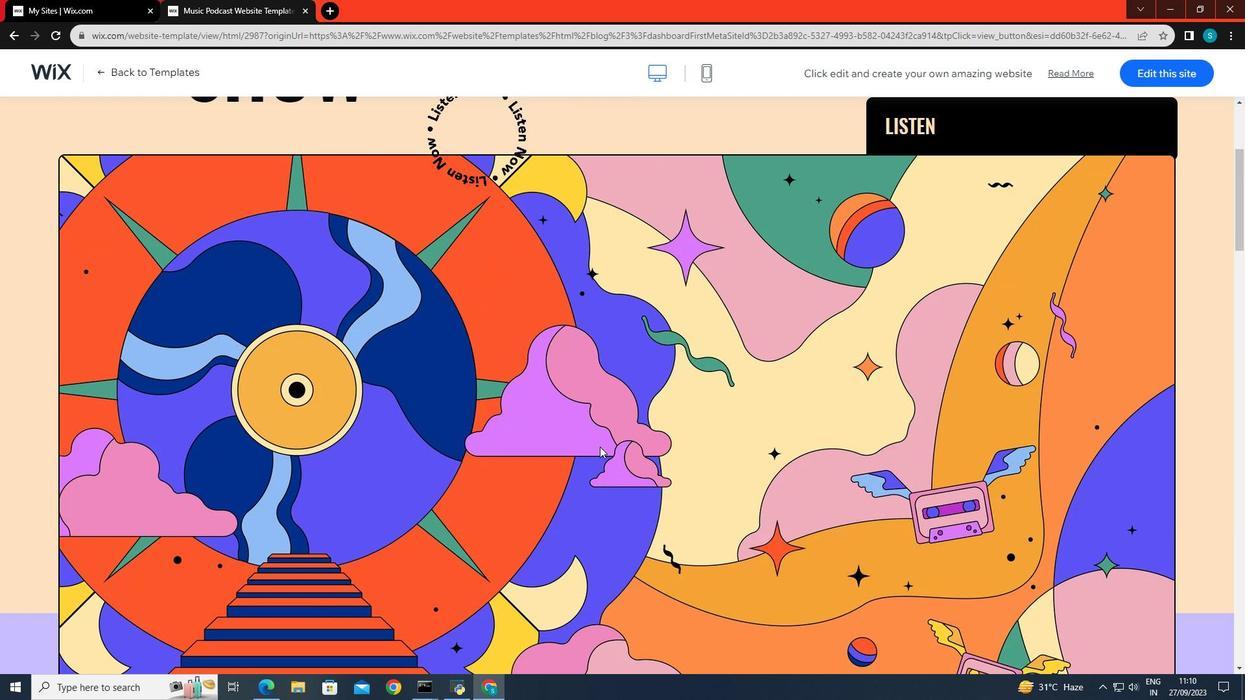 
Action: Mouse scrolled (409, 495) with delta (0, 0)
Screenshot: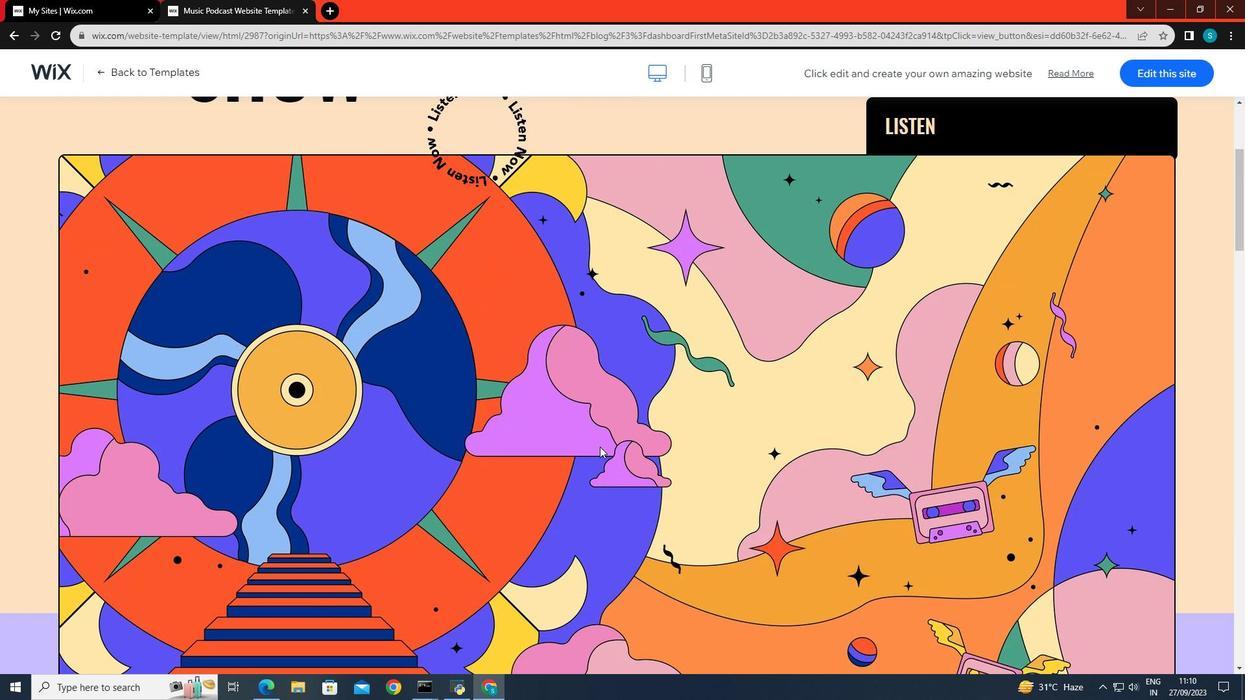 
Action: Mouse moved to (408, 497)
Screenshot: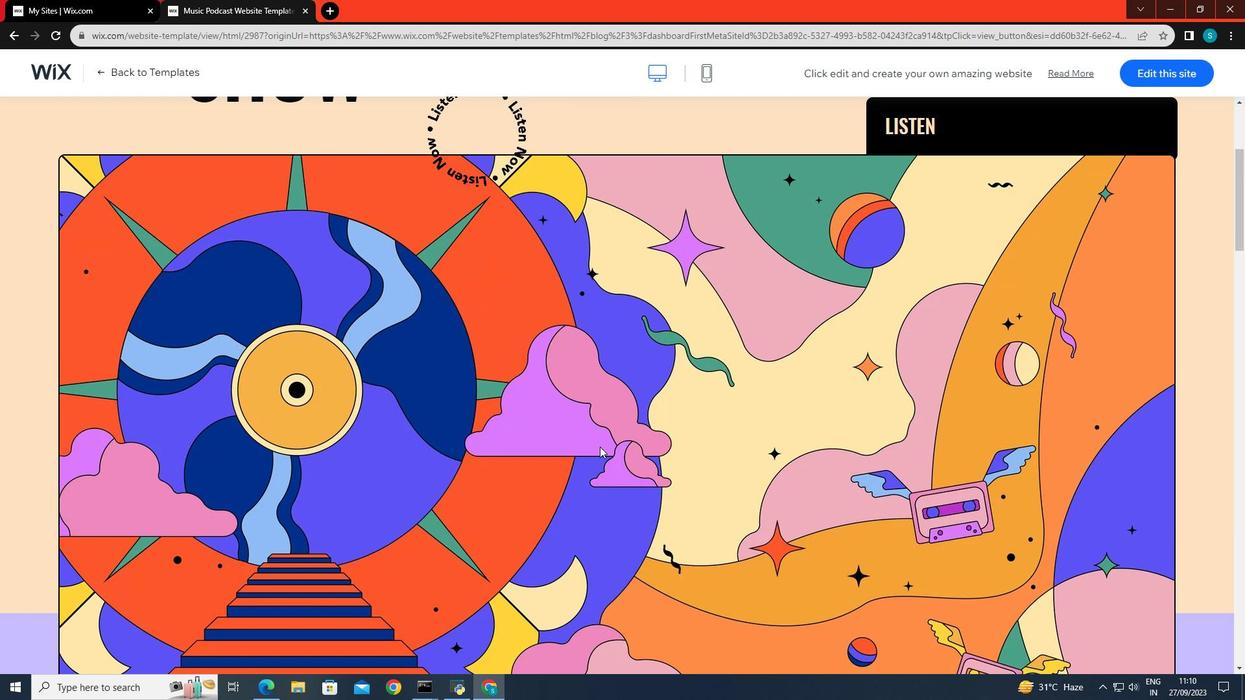 
Action: Mouse scrolled (408, 496) with delta (0, 0)
Screenshot: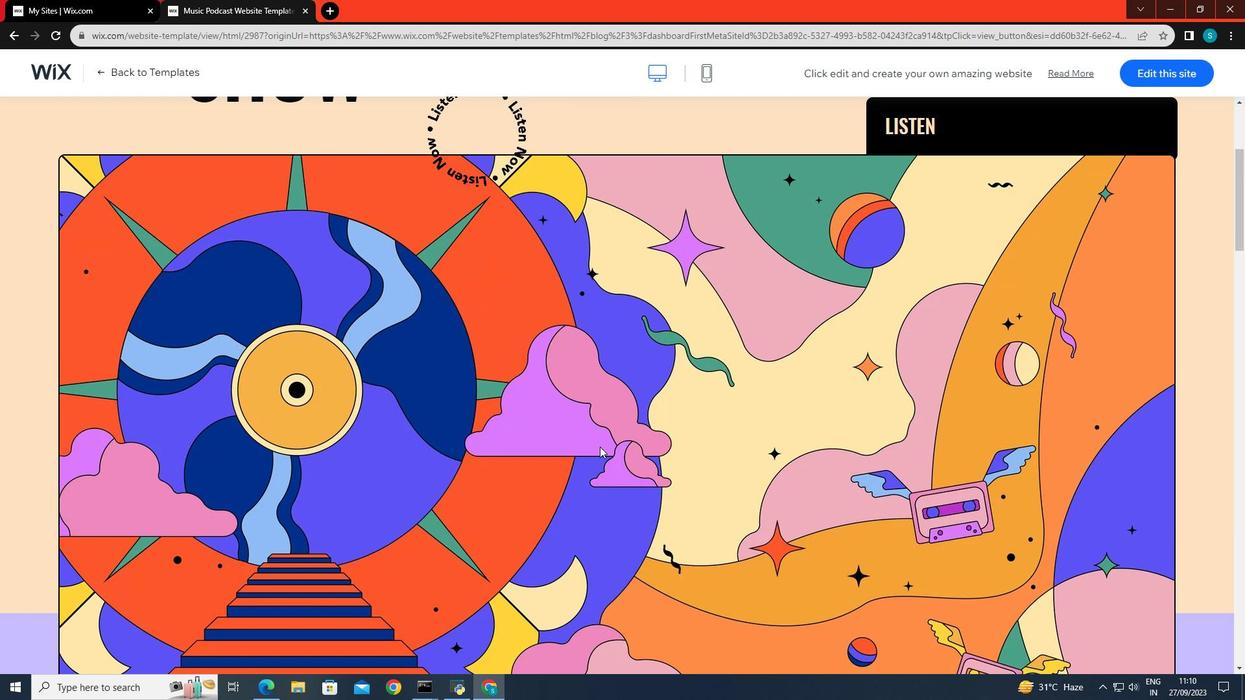 
Action: Mouse moved to (403, 501)
Screenshot: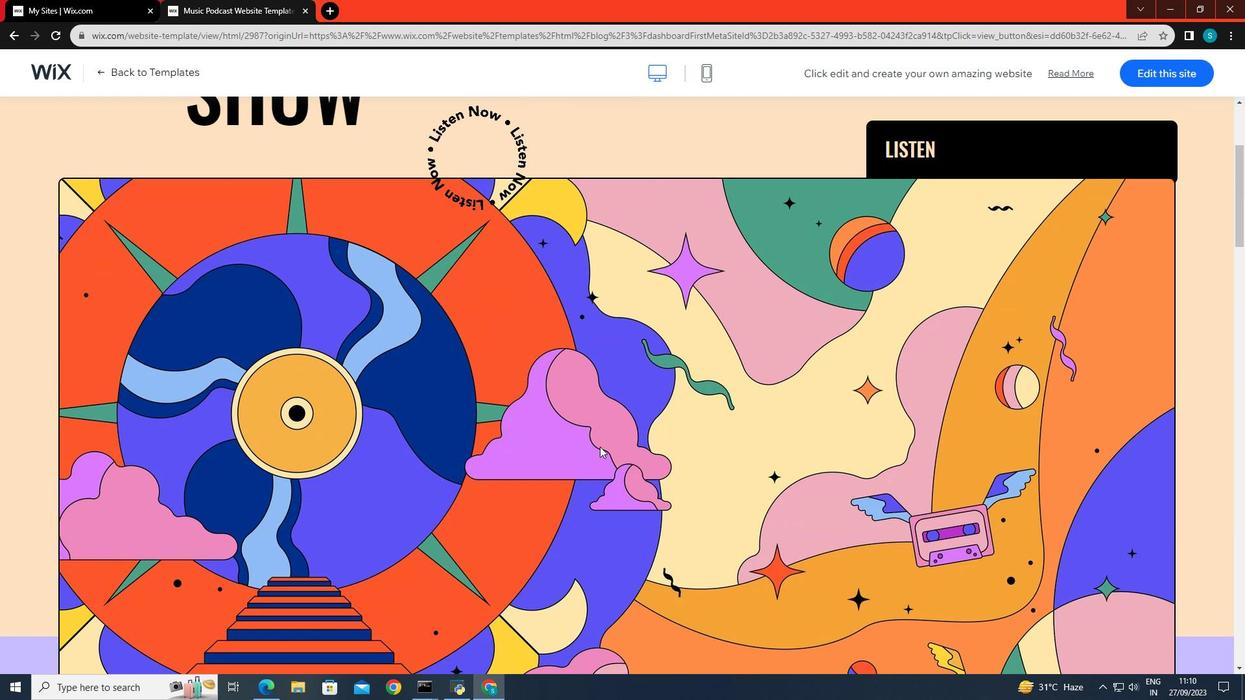 
Action: Mouse scrolled (403, 500) with delta (0, 0)
Screenshot: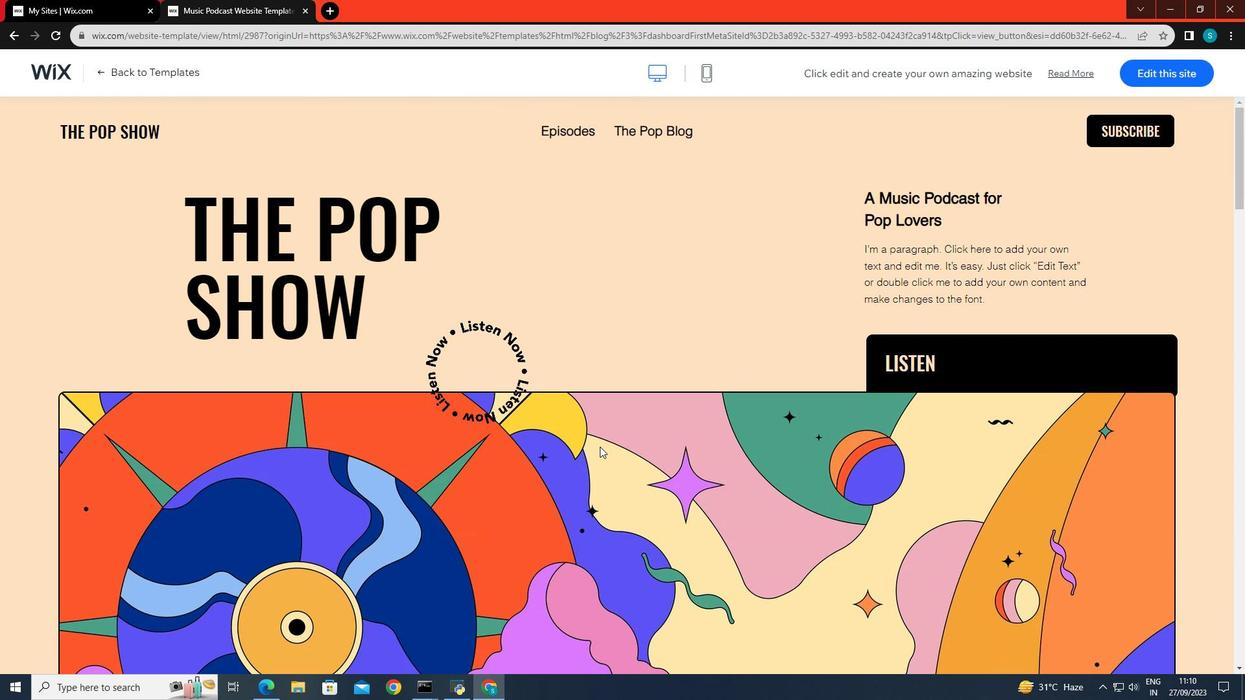 
Action: Mouse moved to (403, 501)
Screenshot: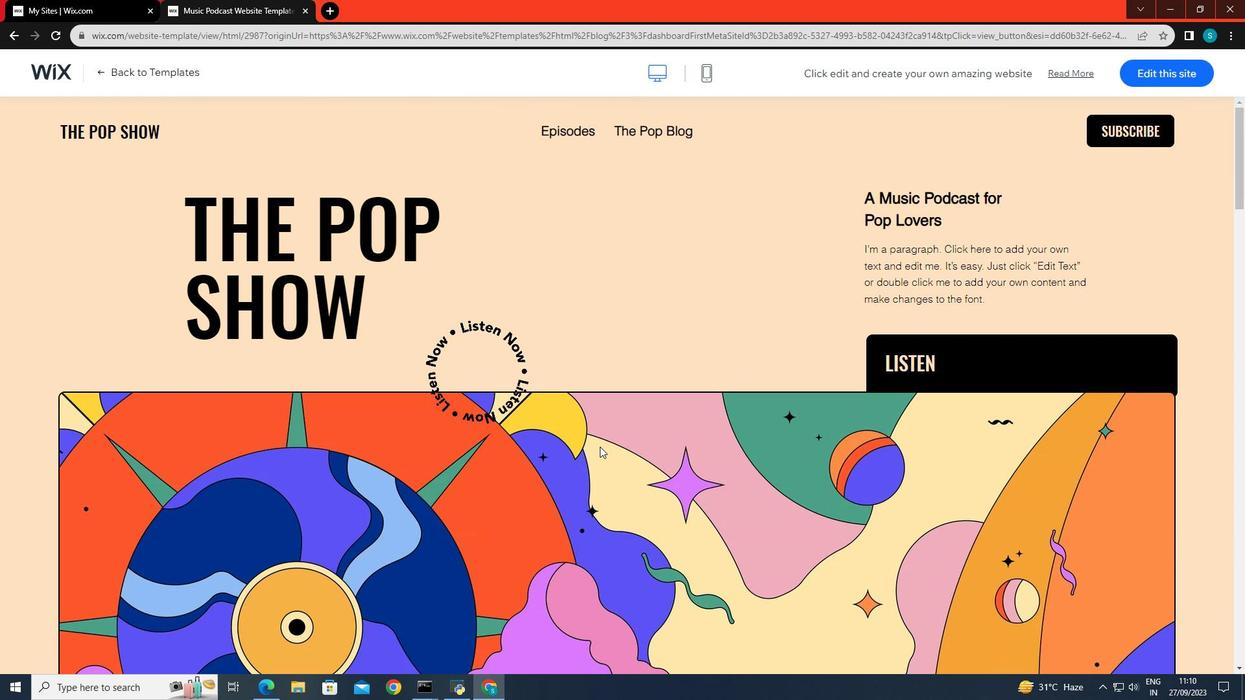 
Action: Mouse scrolled (403, 500) with delta (0, 0)
